 Task: Create a font that can be used for both digital and print media.
Action: Mouse moved to (60, 134)
Screenshot: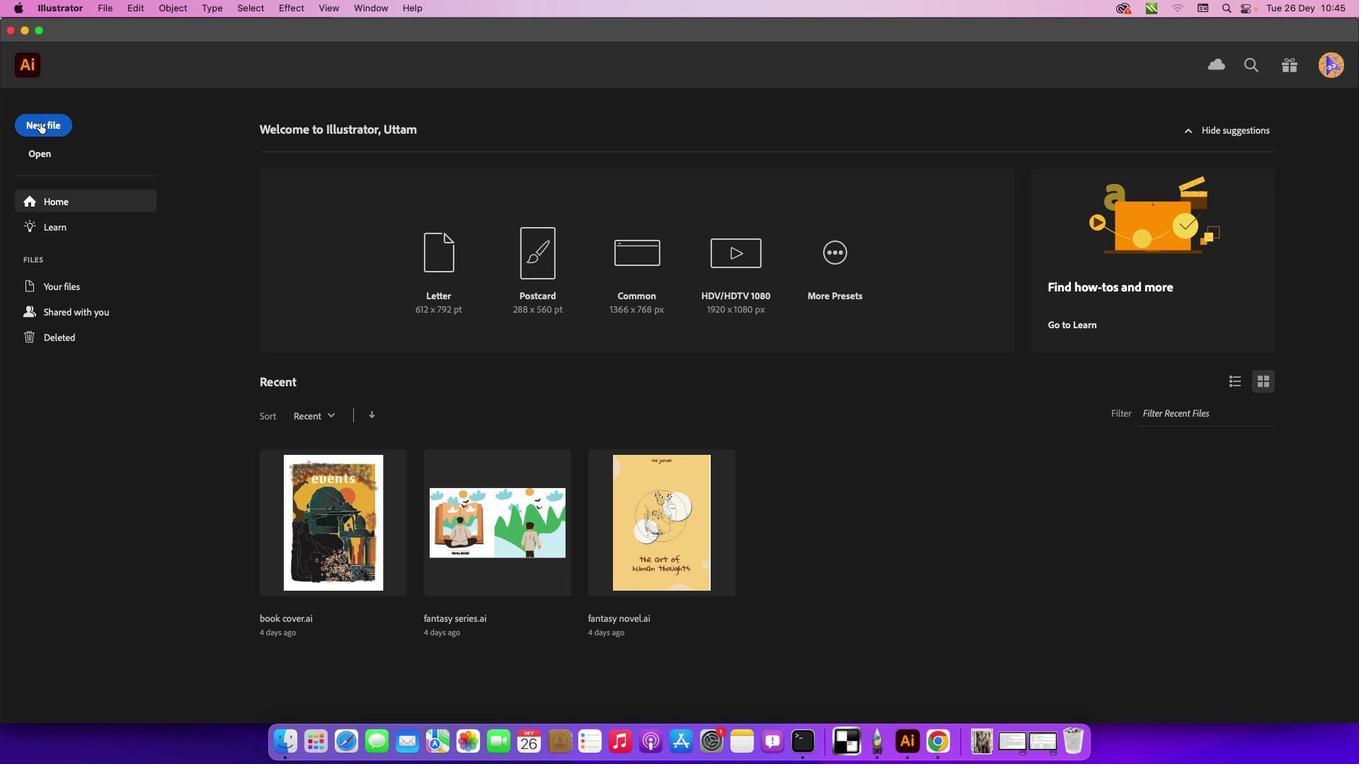 
Action: Mouse pressed left at (60, 134)
Screenshot: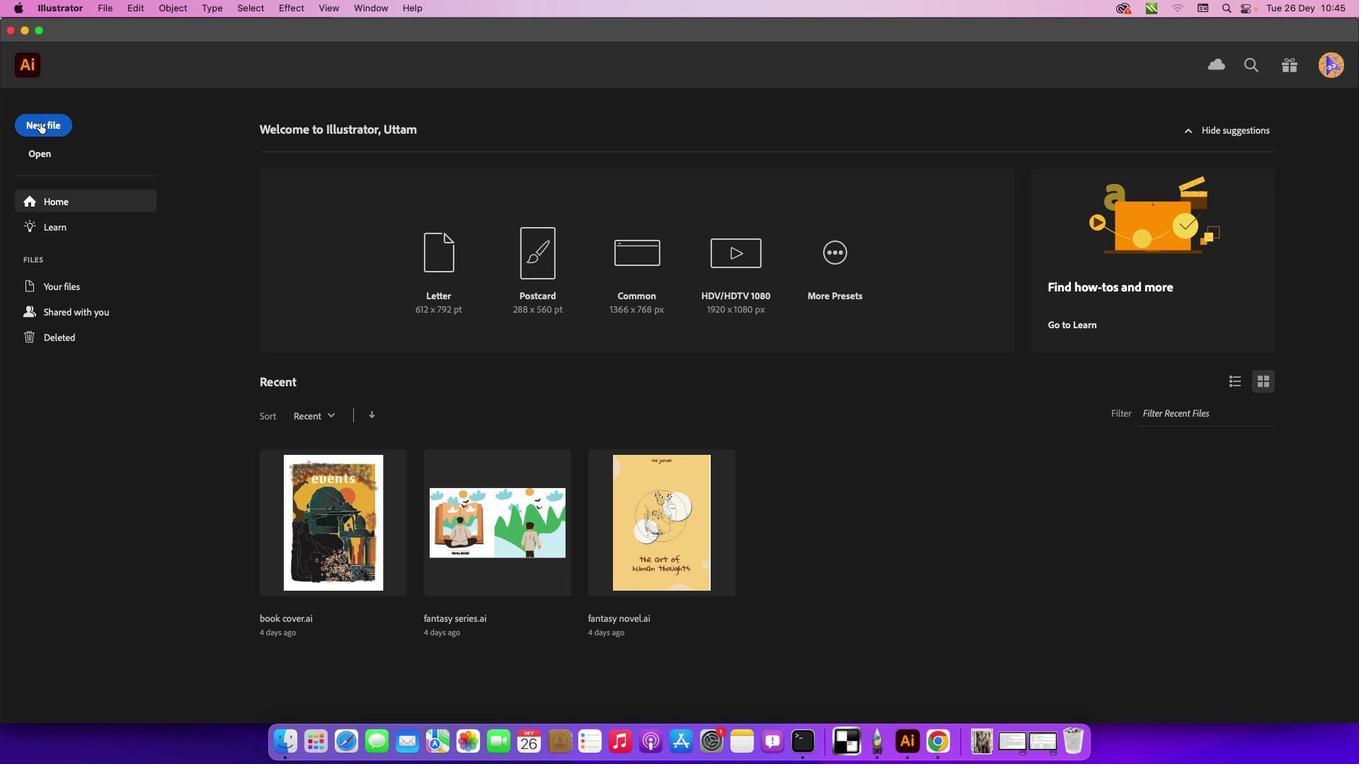 
Action: Mouse moved to (53, 135)
Screenshot: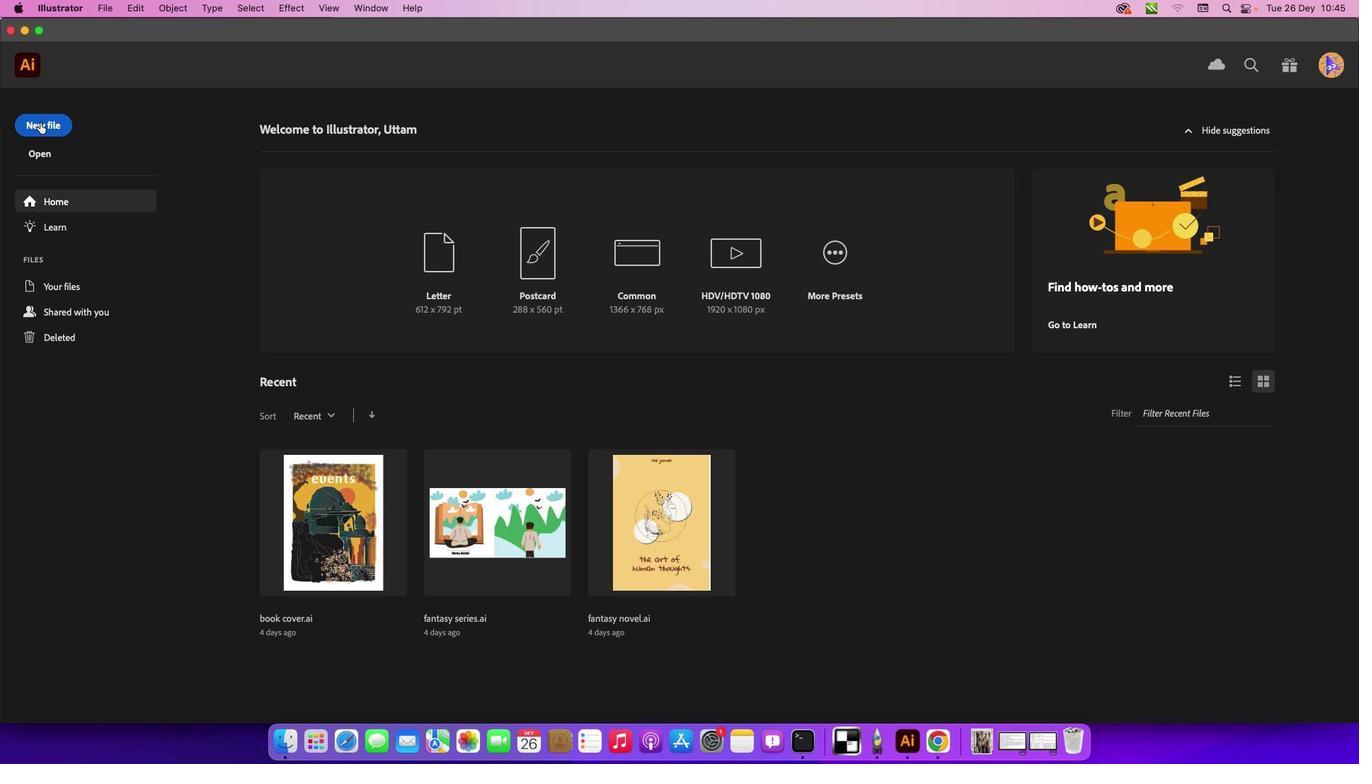 
Action: Mouse pressed left at (53, 135)
Screenshot: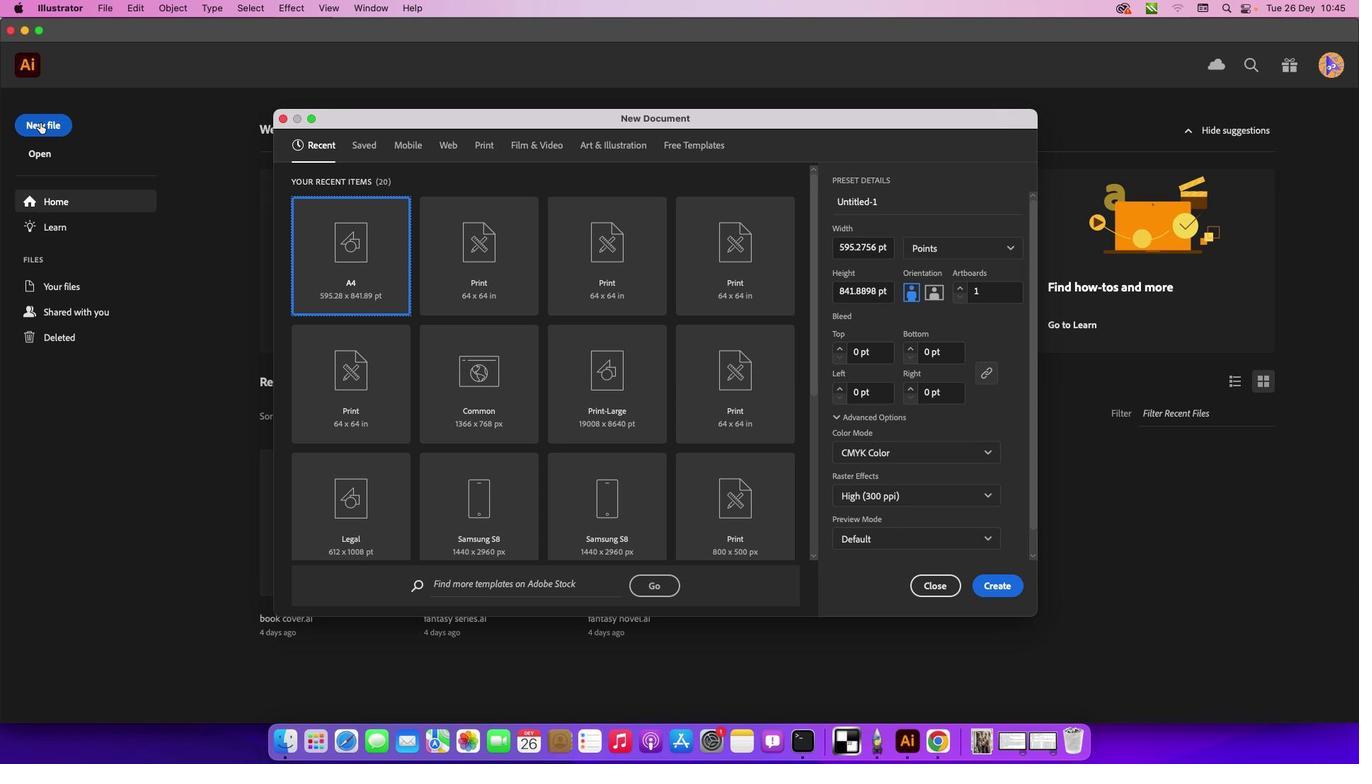 
Action: Mouse moved to (522, 296)
Screenshot: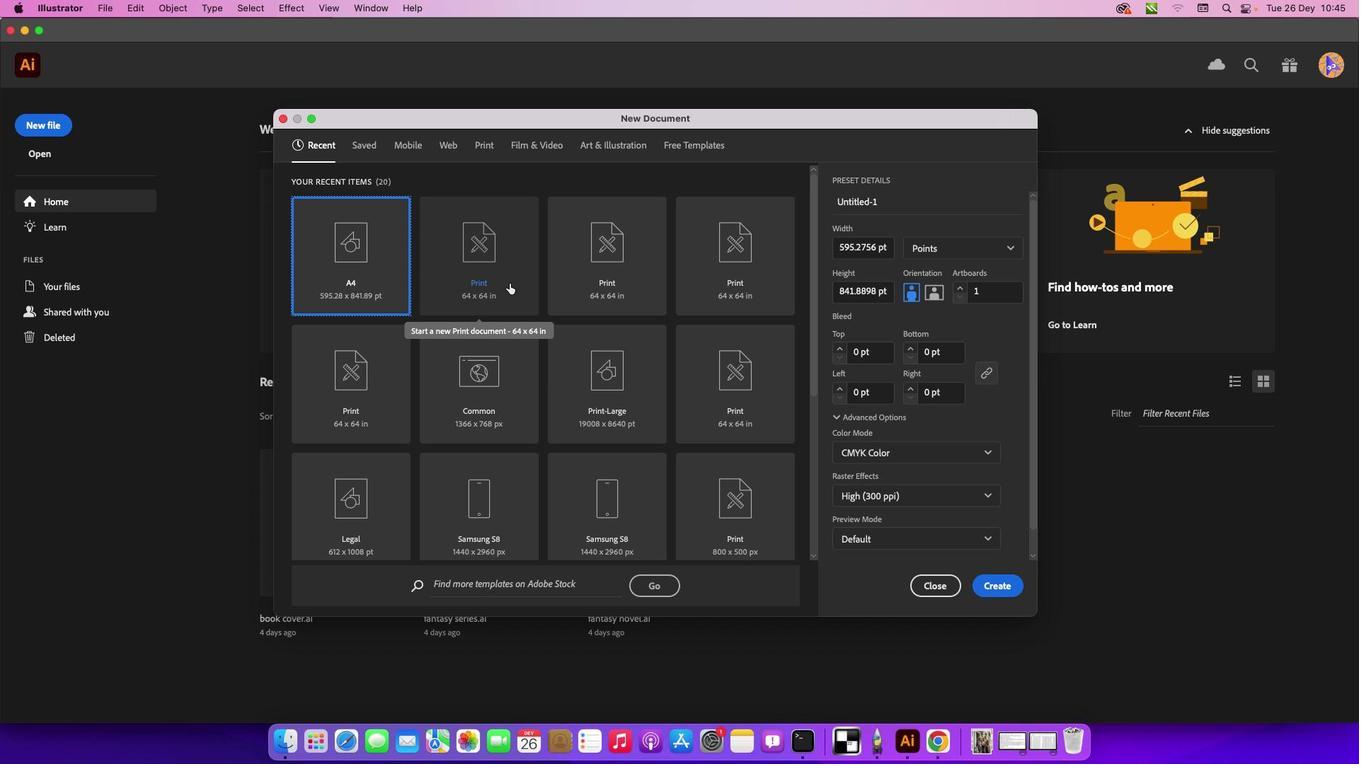 
Action: Mouse pressed left at (522, 296)
Screenshot: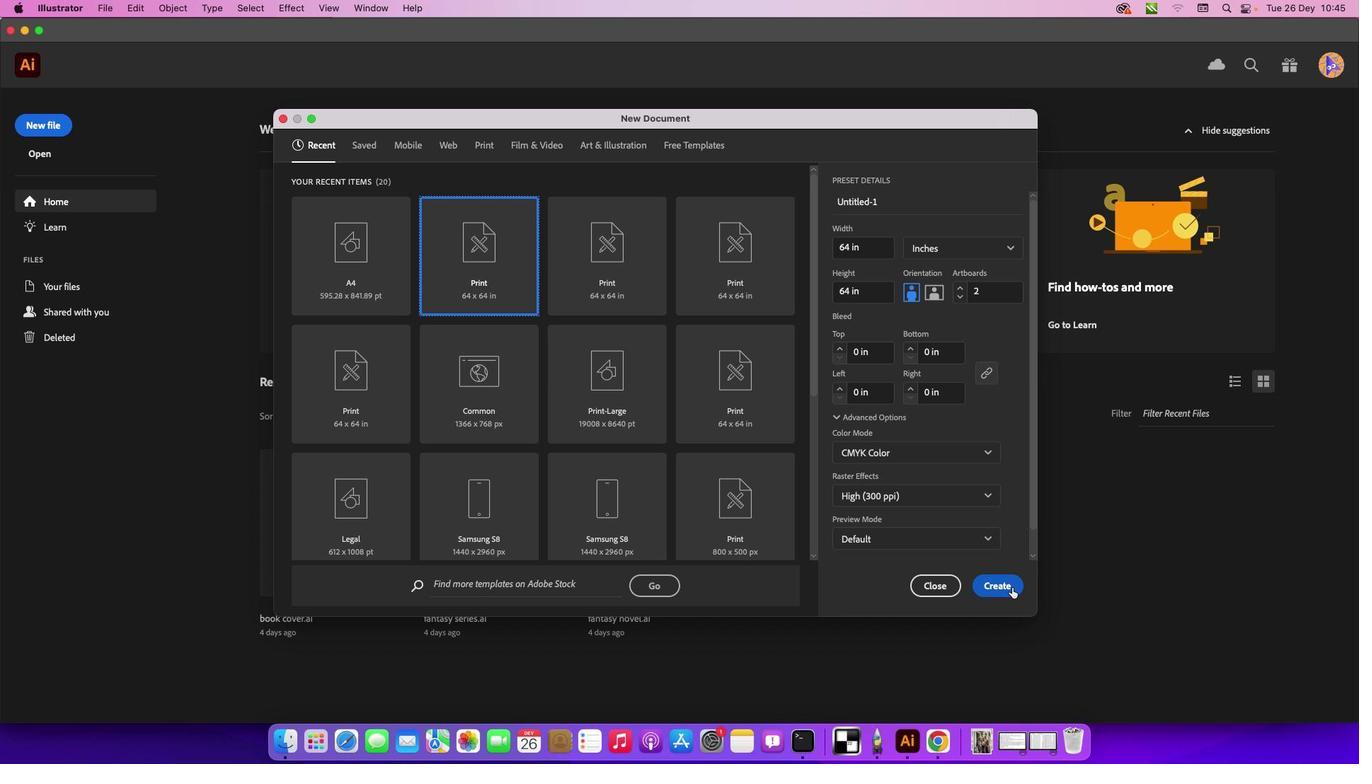 
Action: Mouse moved to (1025, 601)
Screenshot: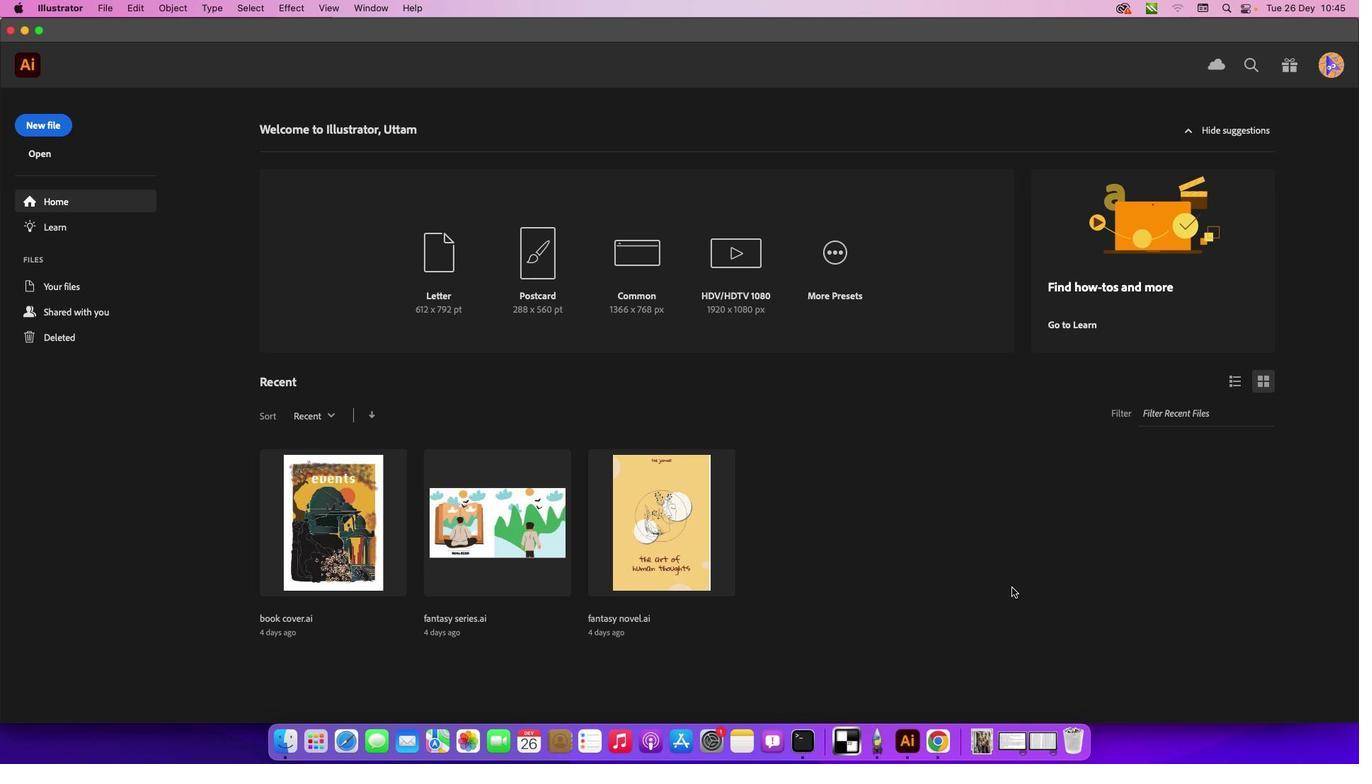 
Action: Mouse pressed left at (1025, 601)
Screenshot: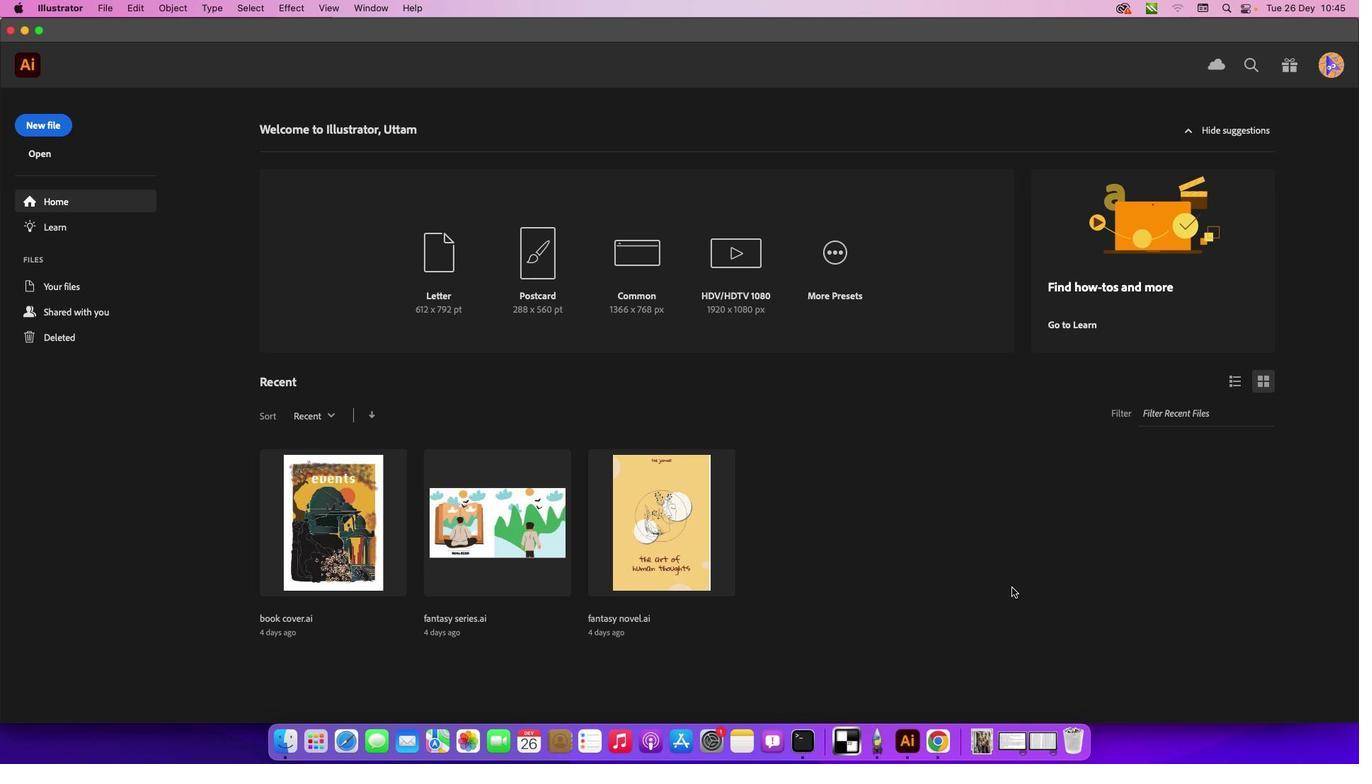 
Action: Mouse moved to (112, 19)
Screenshot: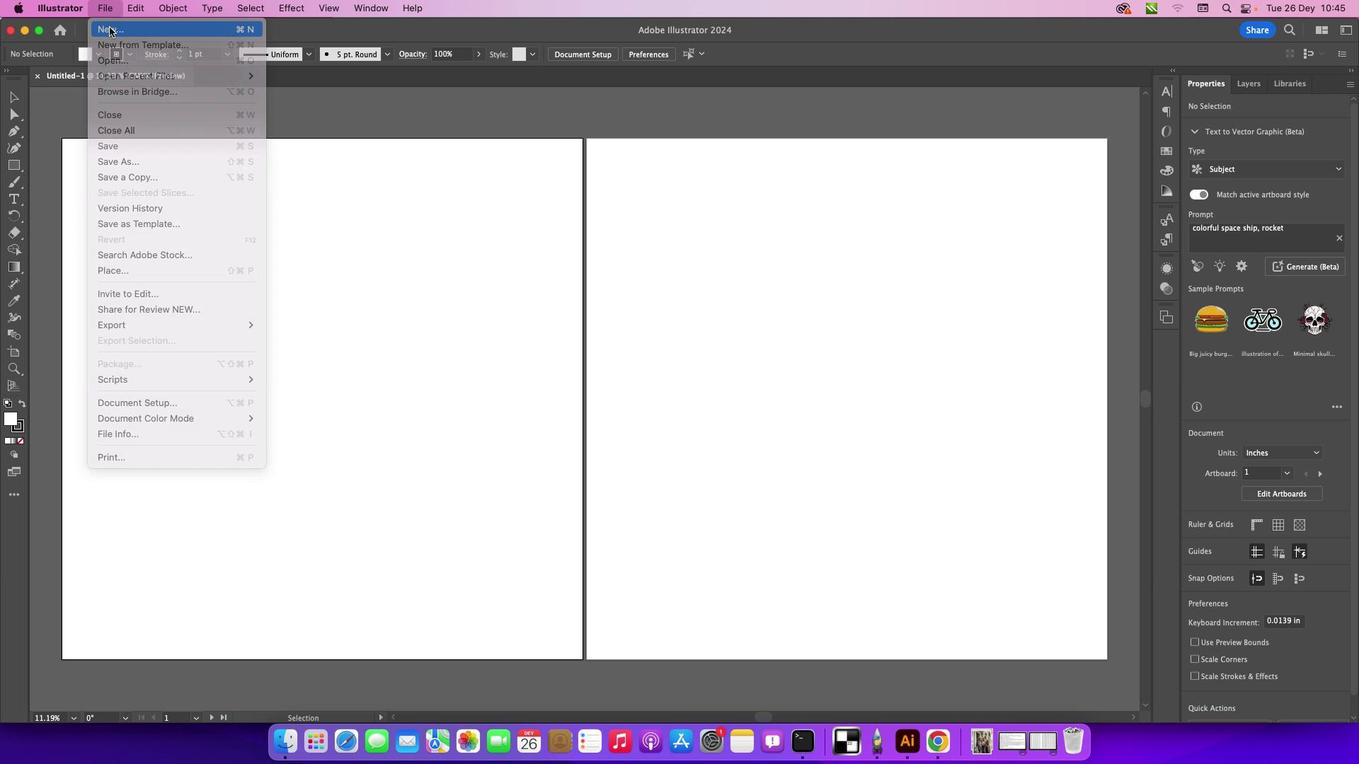 
Action: Mouse pressed left at (112, 19)
Screenshot: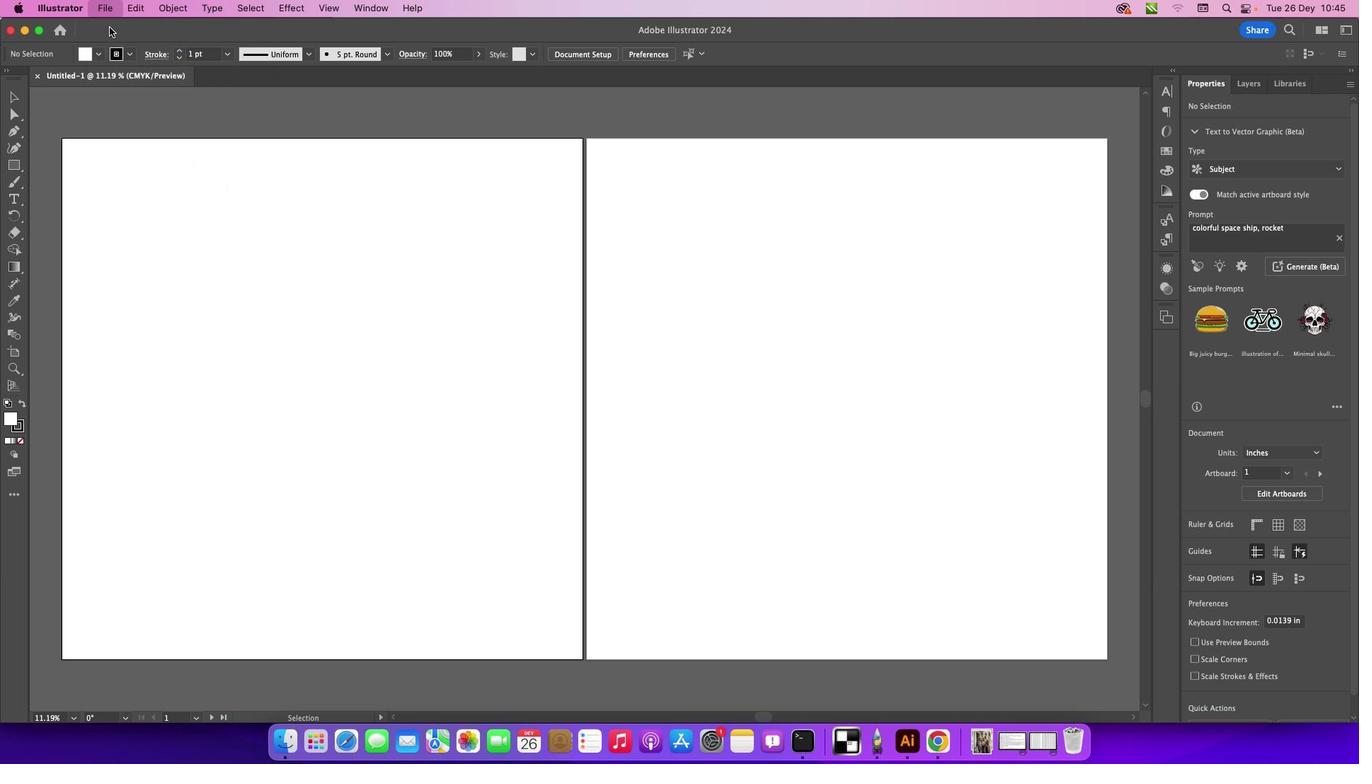
Action: Mouse moved to (122, 39)
Screenshot: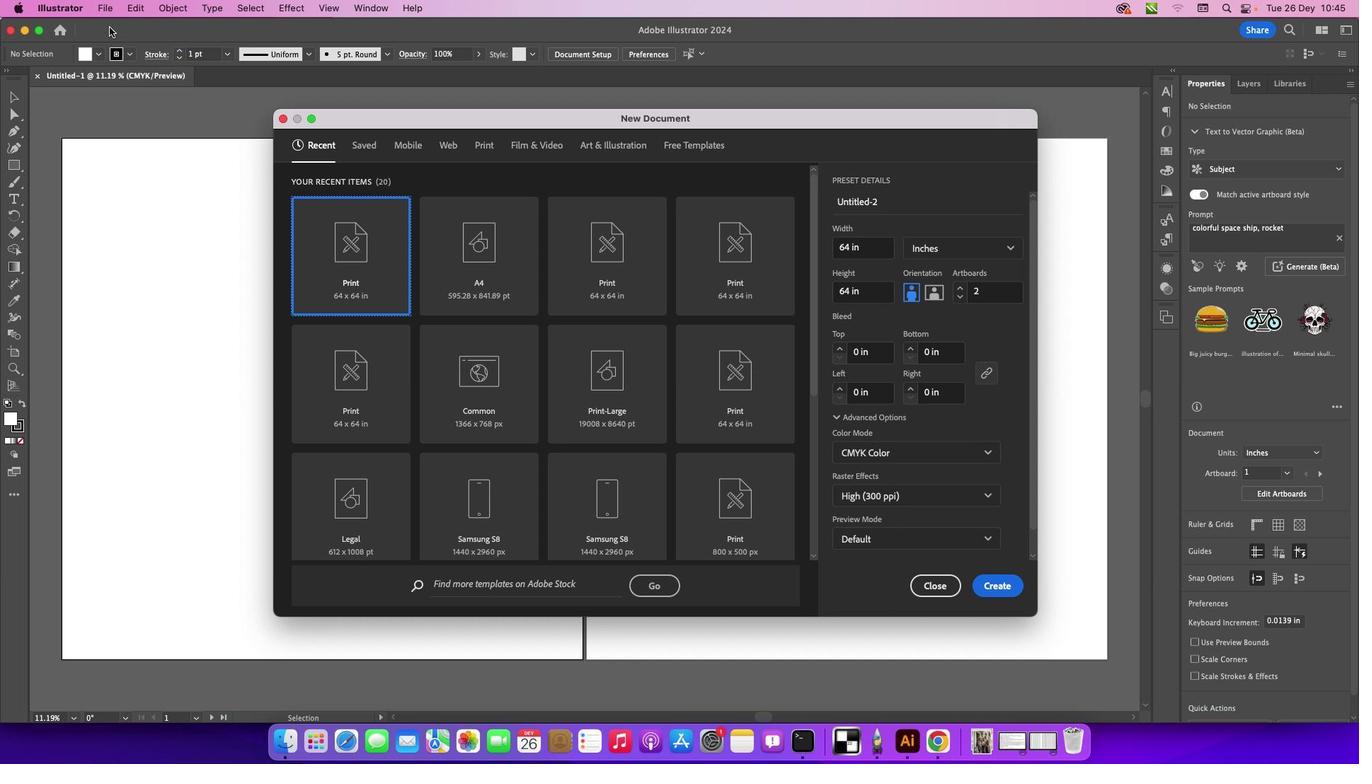 
Action: Mouse pressed left at (122, 39)
Screenshot: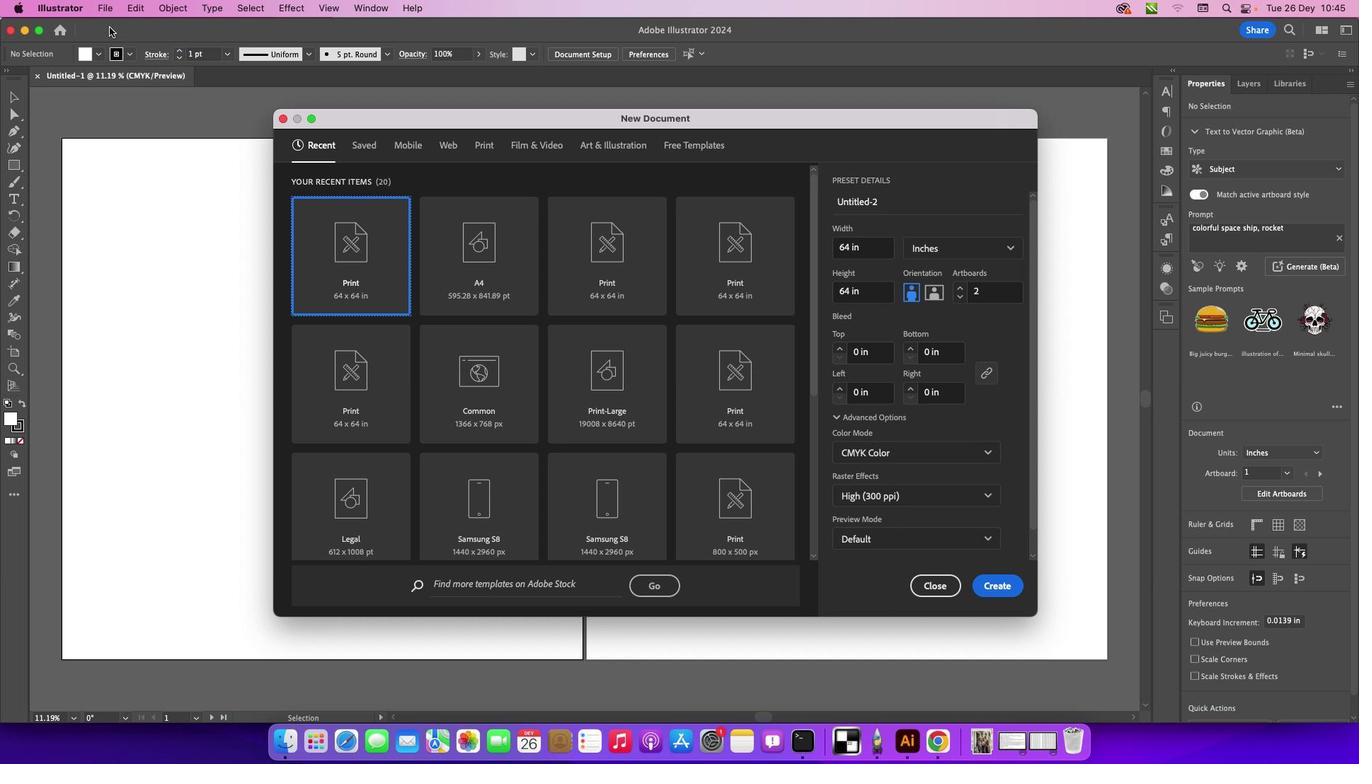 
Action: Mouse moved to (632, 290)
Screenshot: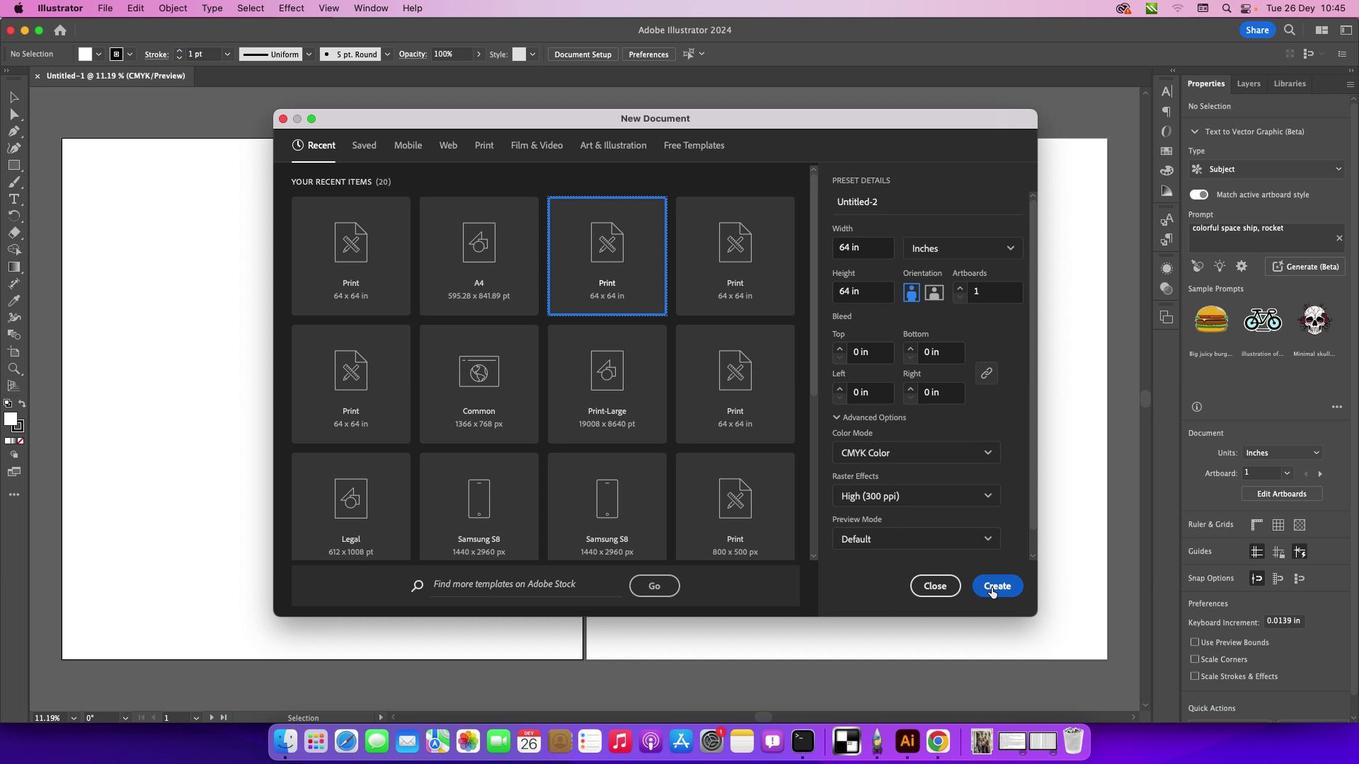 
Action: Mouse pressed left at (632, 290)
Screenshot: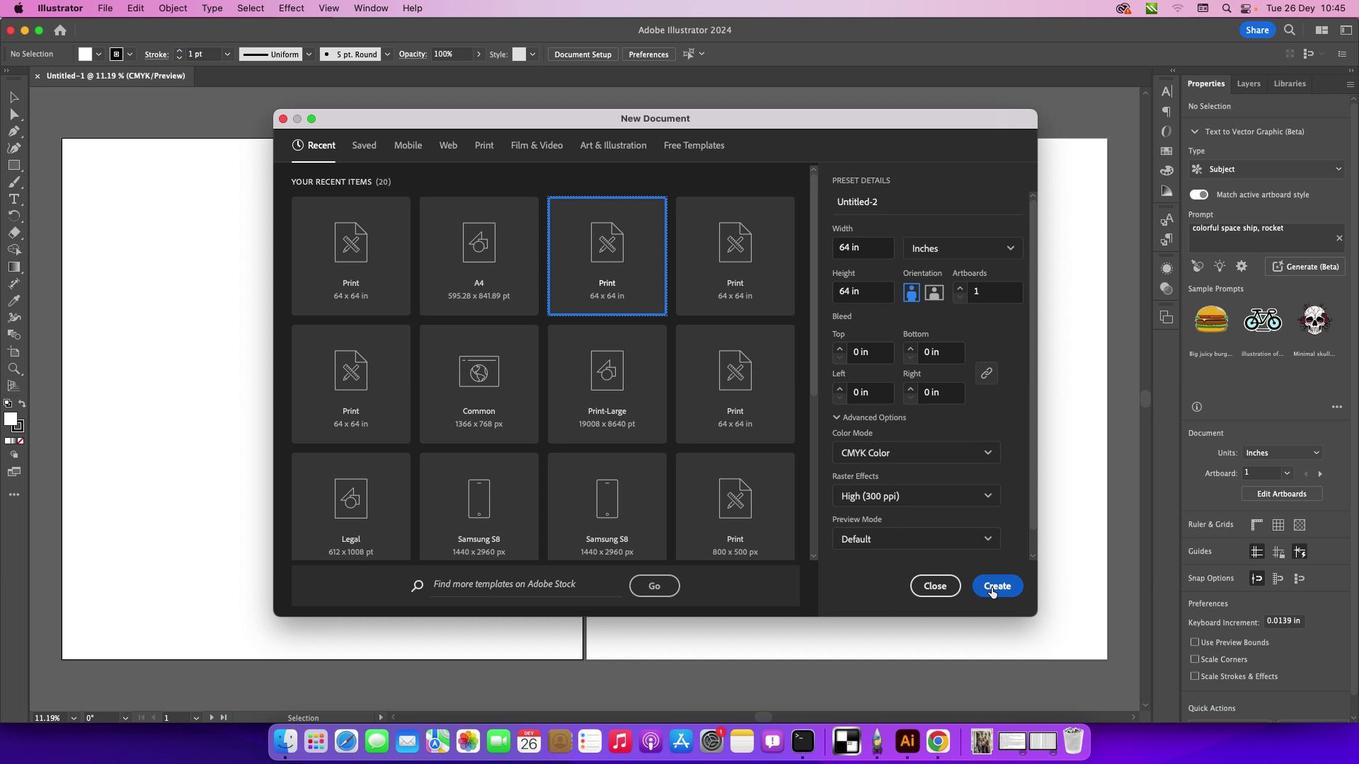 
Action: Mouse moved to (1004, 601)
Screenshot: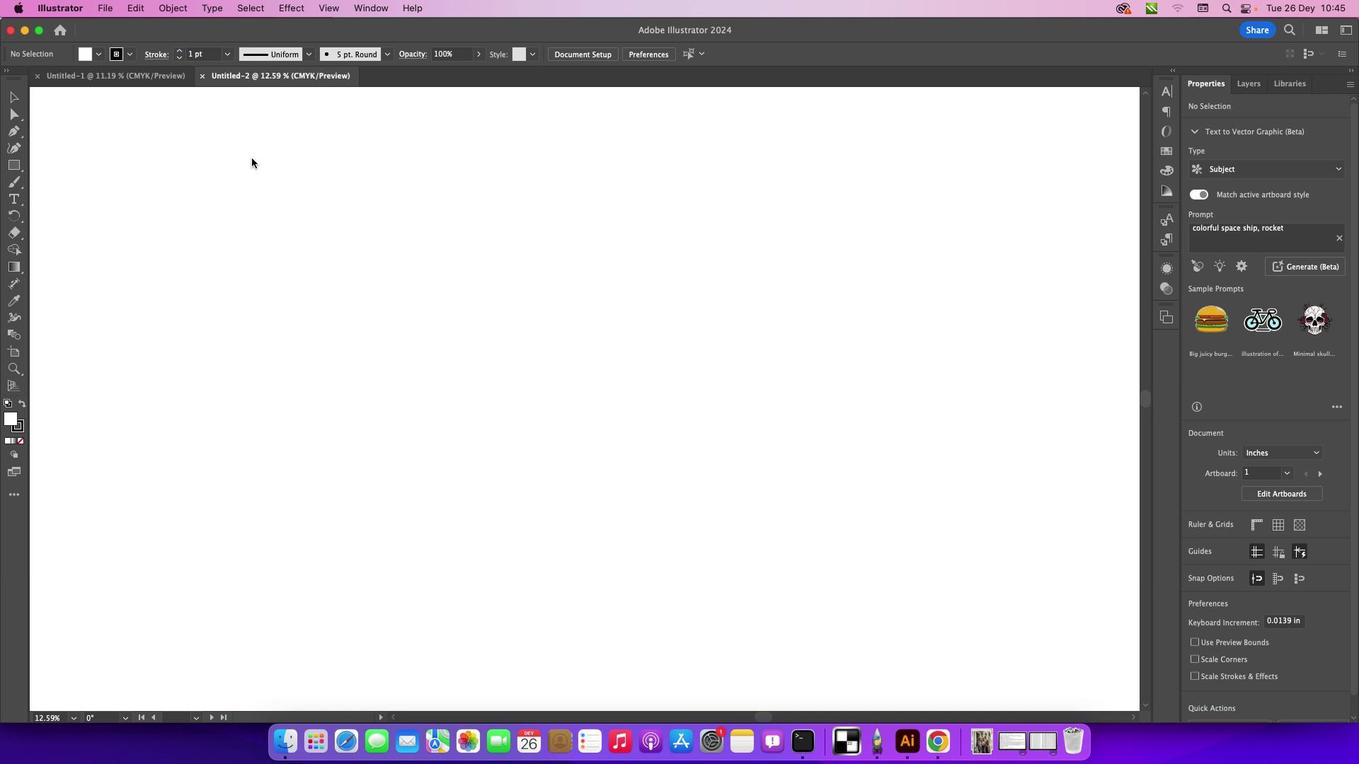 
Action: Mouse pressed left at (1004, 601)
Screenshot: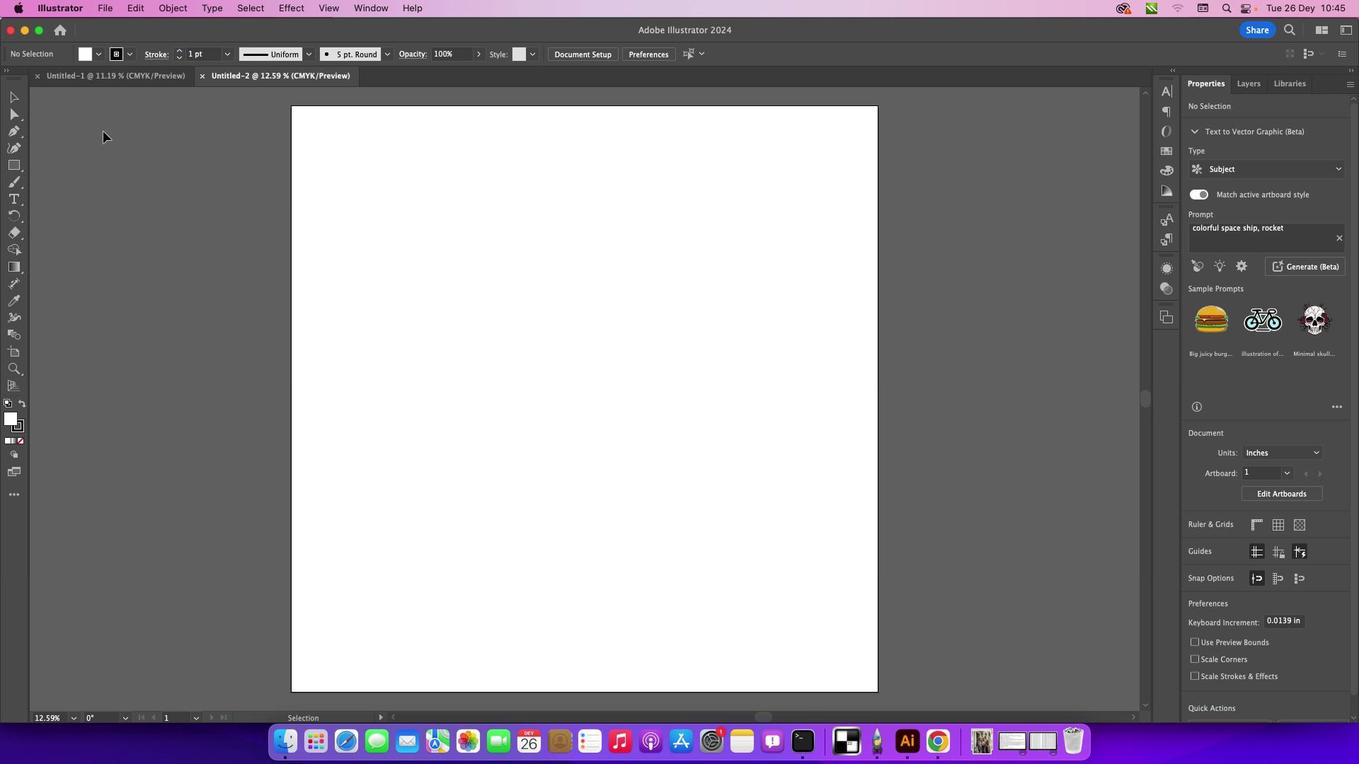 
Action: Mouse moved to (49, 92)
Screenshot: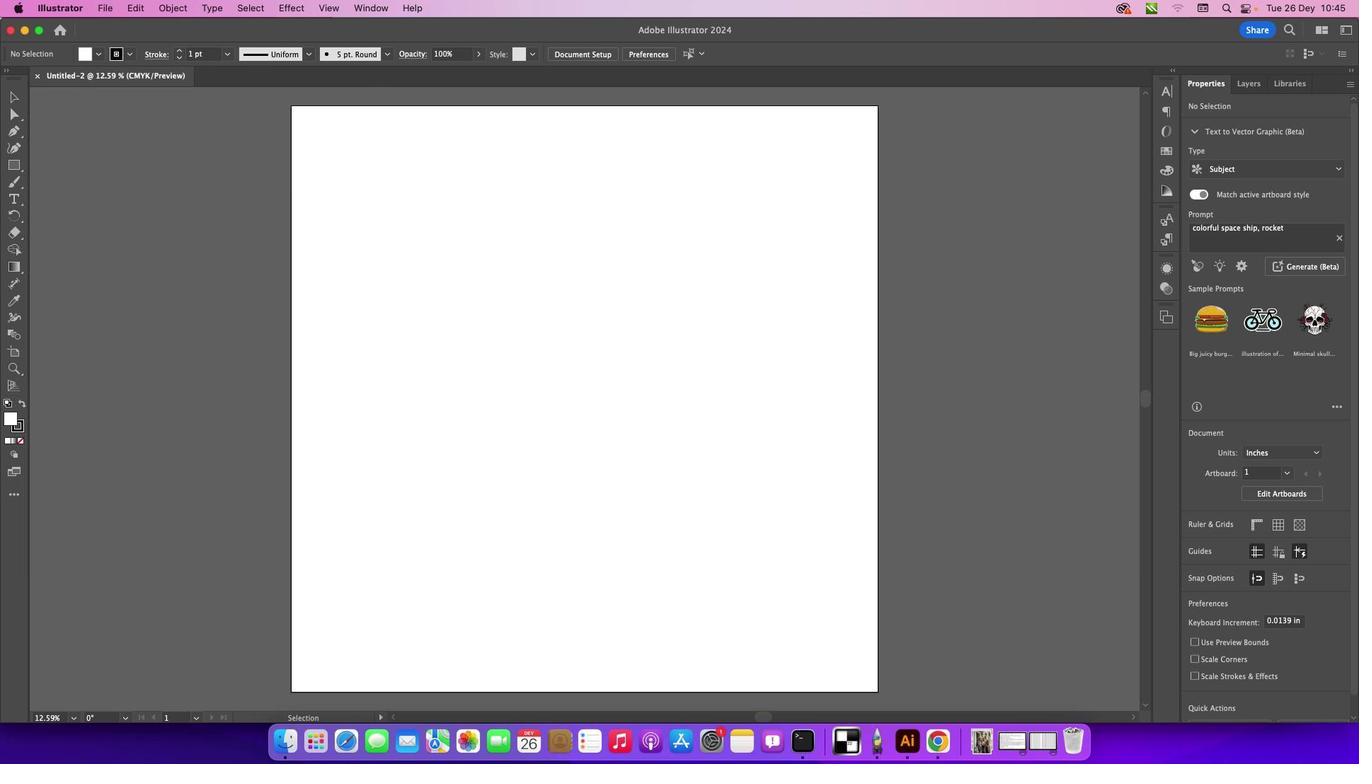 
Action: Mouse pressed left at (49, 92)
Screenshot: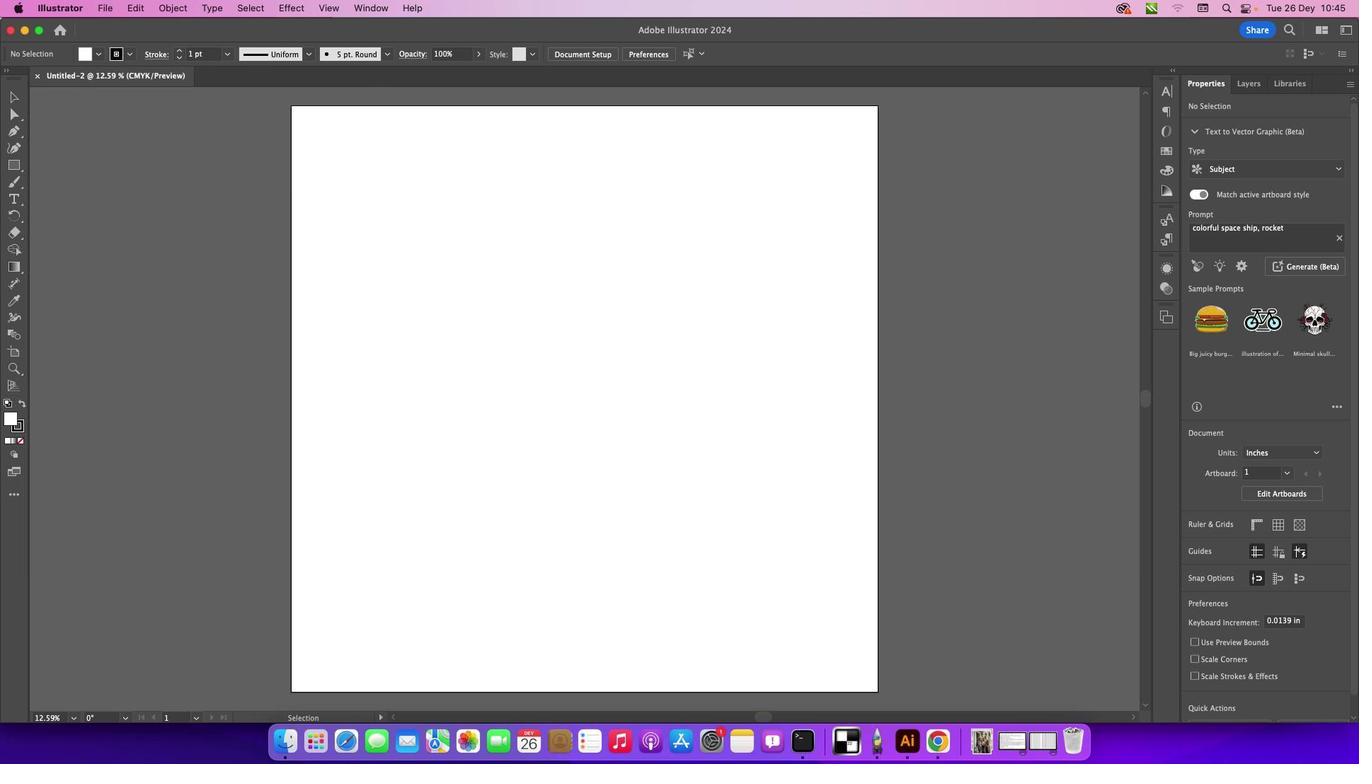
Action: Mouse moved to (29, 206)
Screenshot: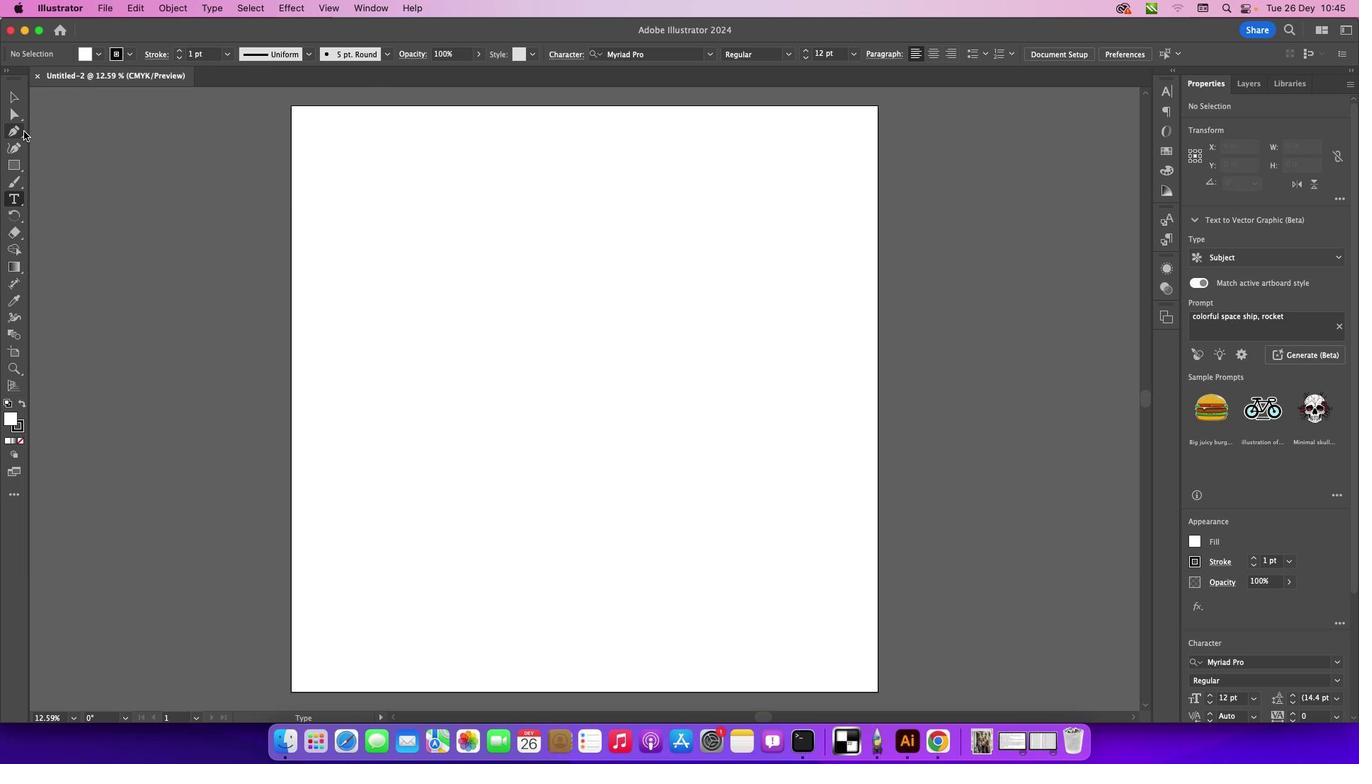 
Action: Mouse pressed left at (29, 206)
Screenshot: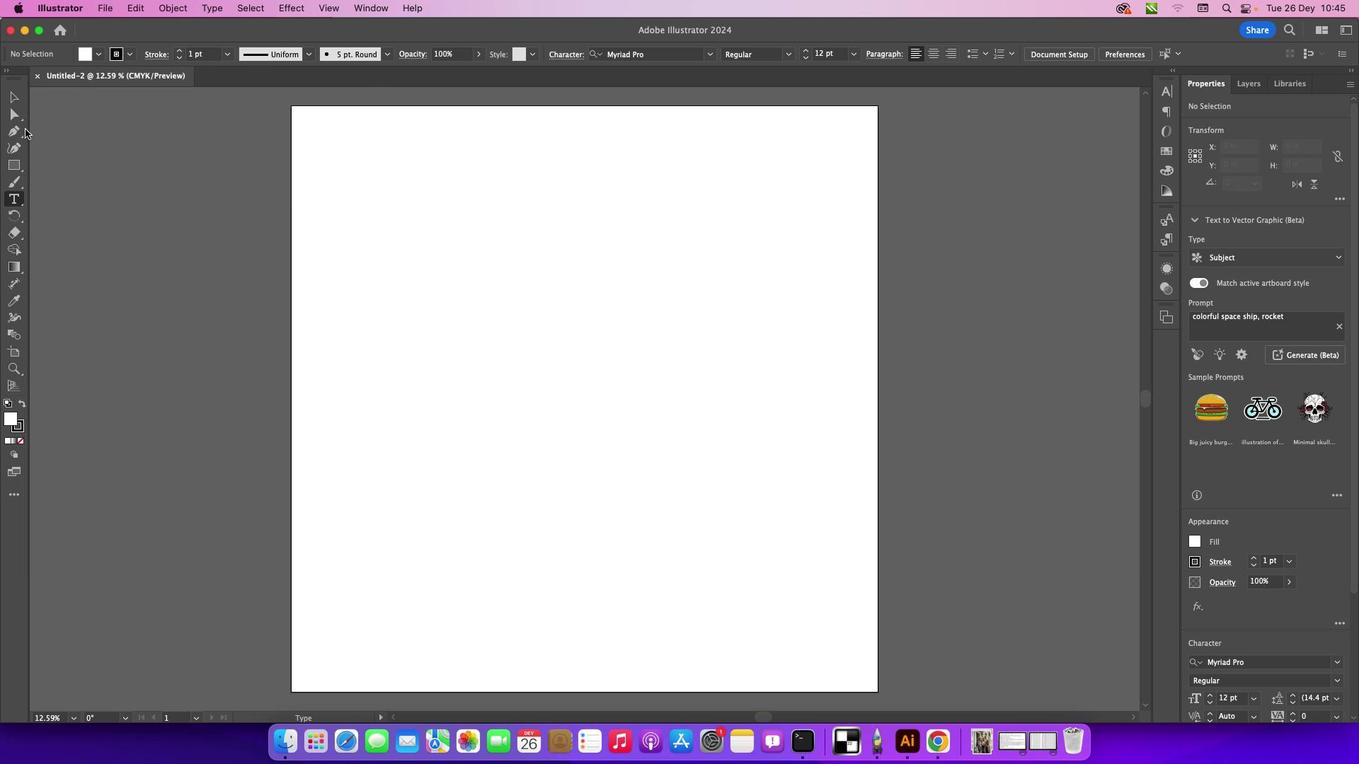 
Action: Mouse moved to (36, 142)
Screenshot: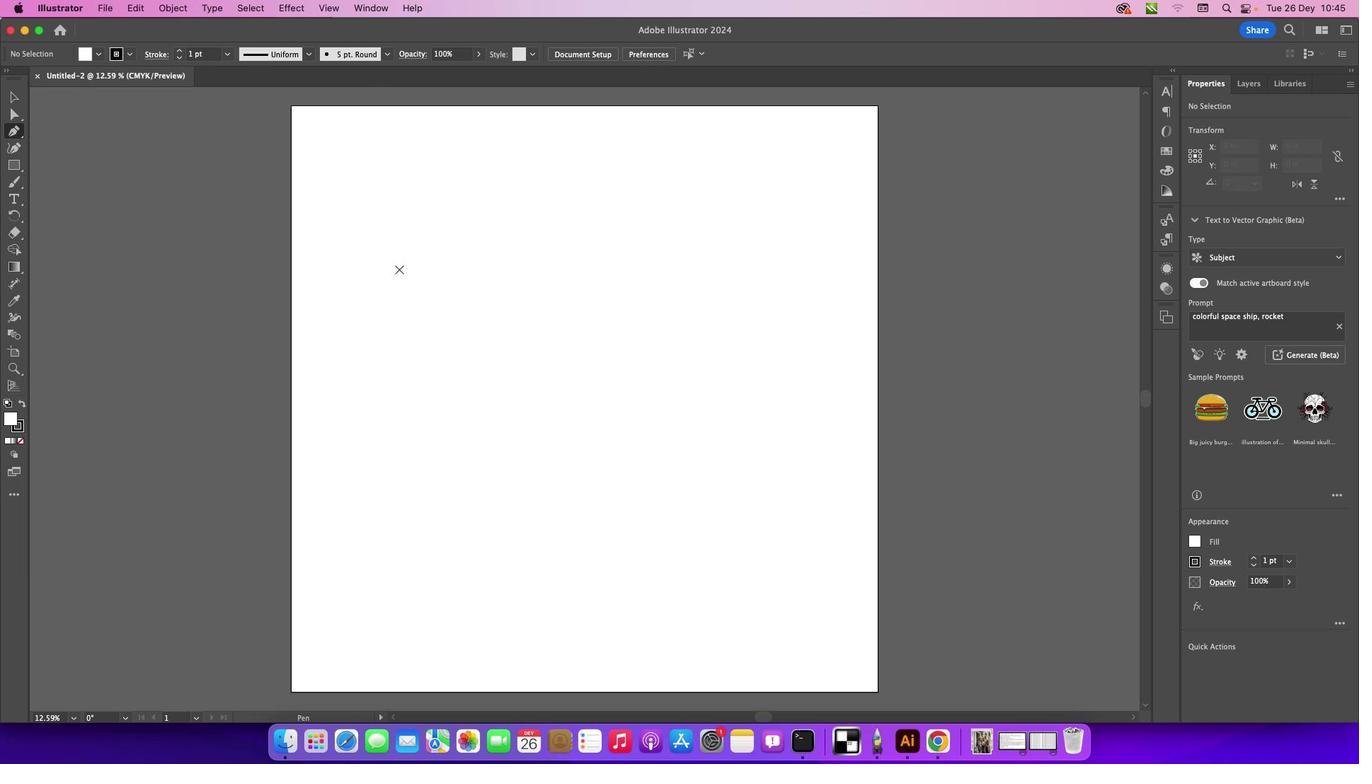 
Action: Mouse pressed left at (36, 142)
Screenshot: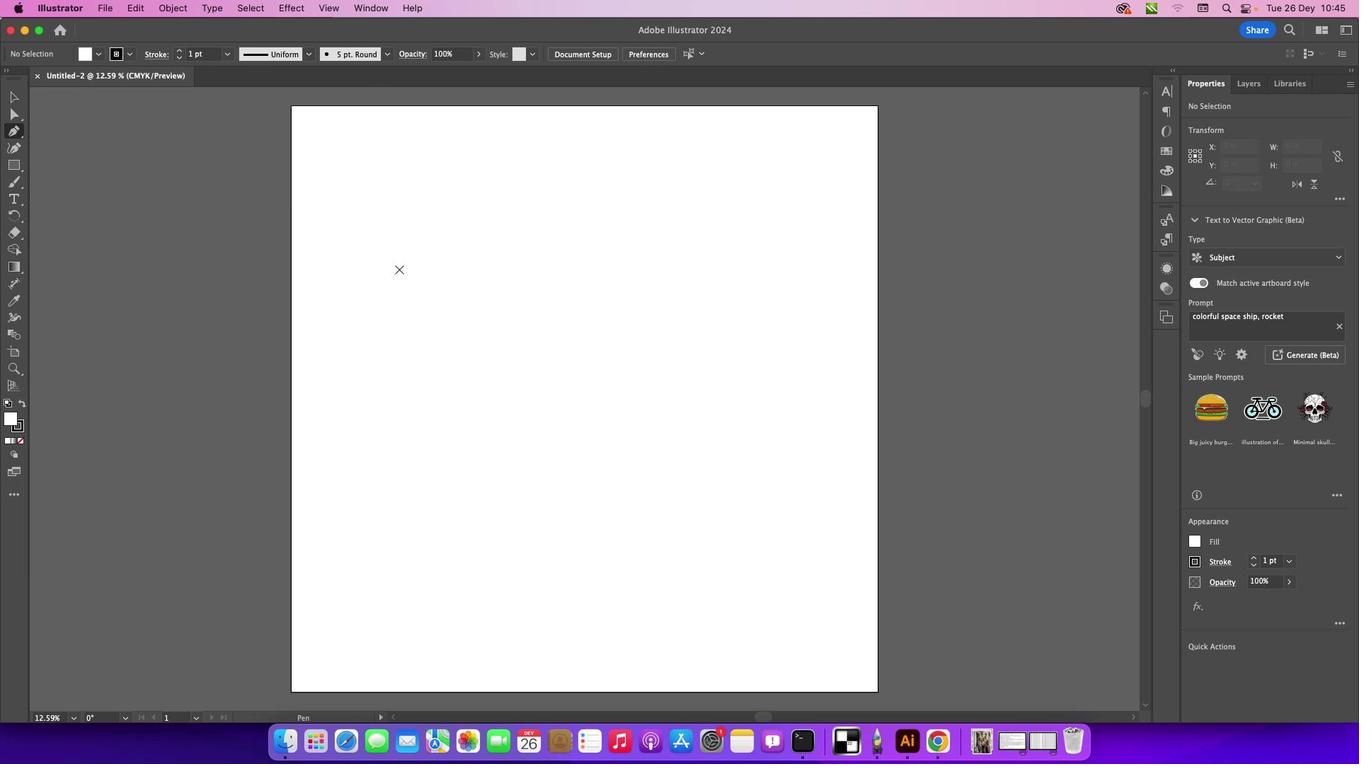 
Action: Mouse moved to (310, 253)
Screenshot: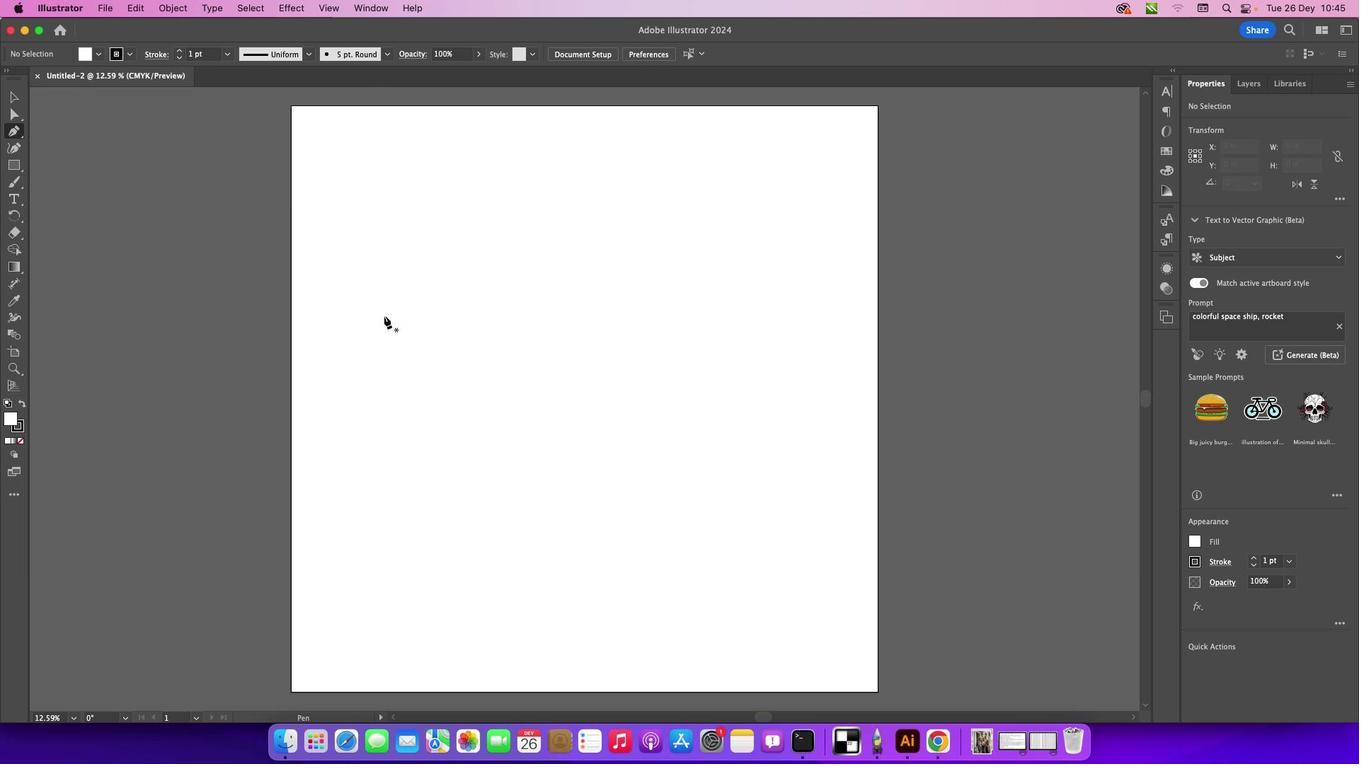 
Action: Key pressed Key.caps_lock
Screenshot: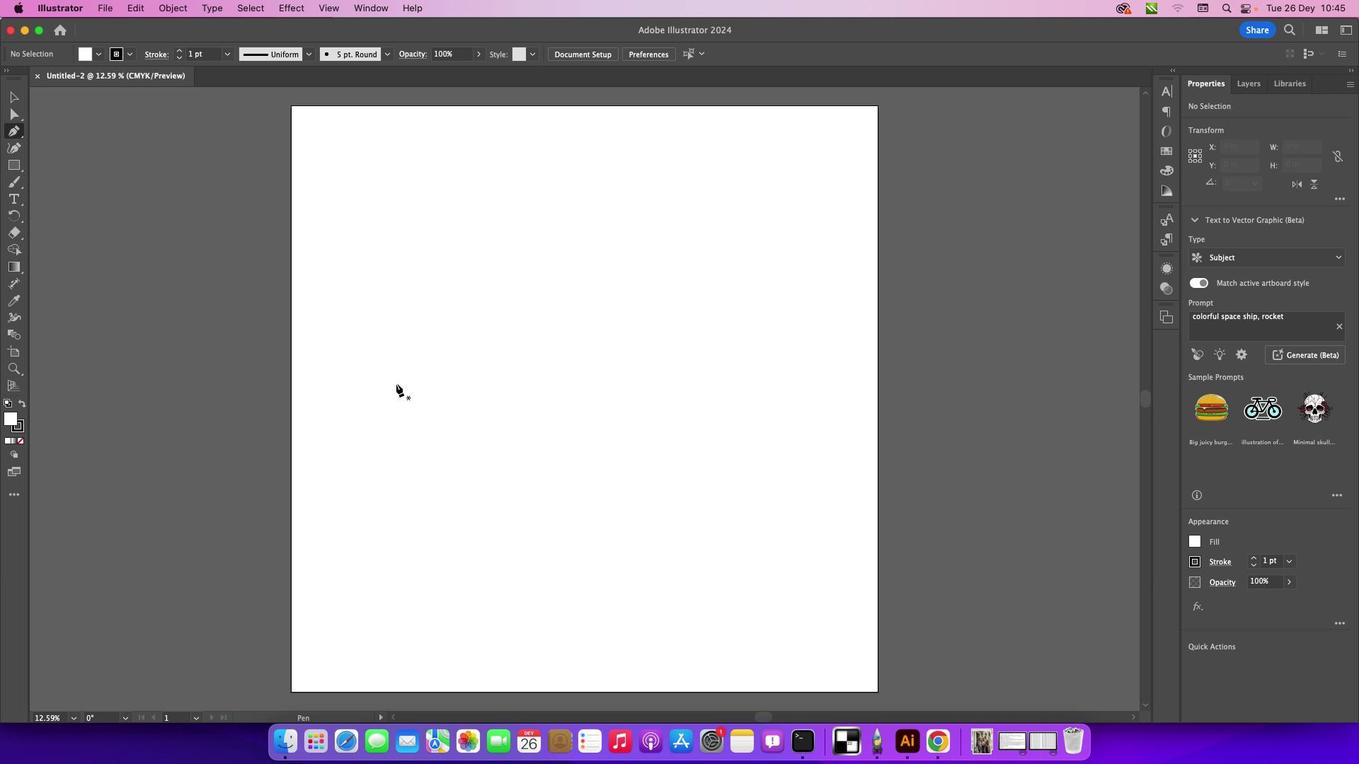 
Action: Mouse moved to (394, 398)
Screenshot: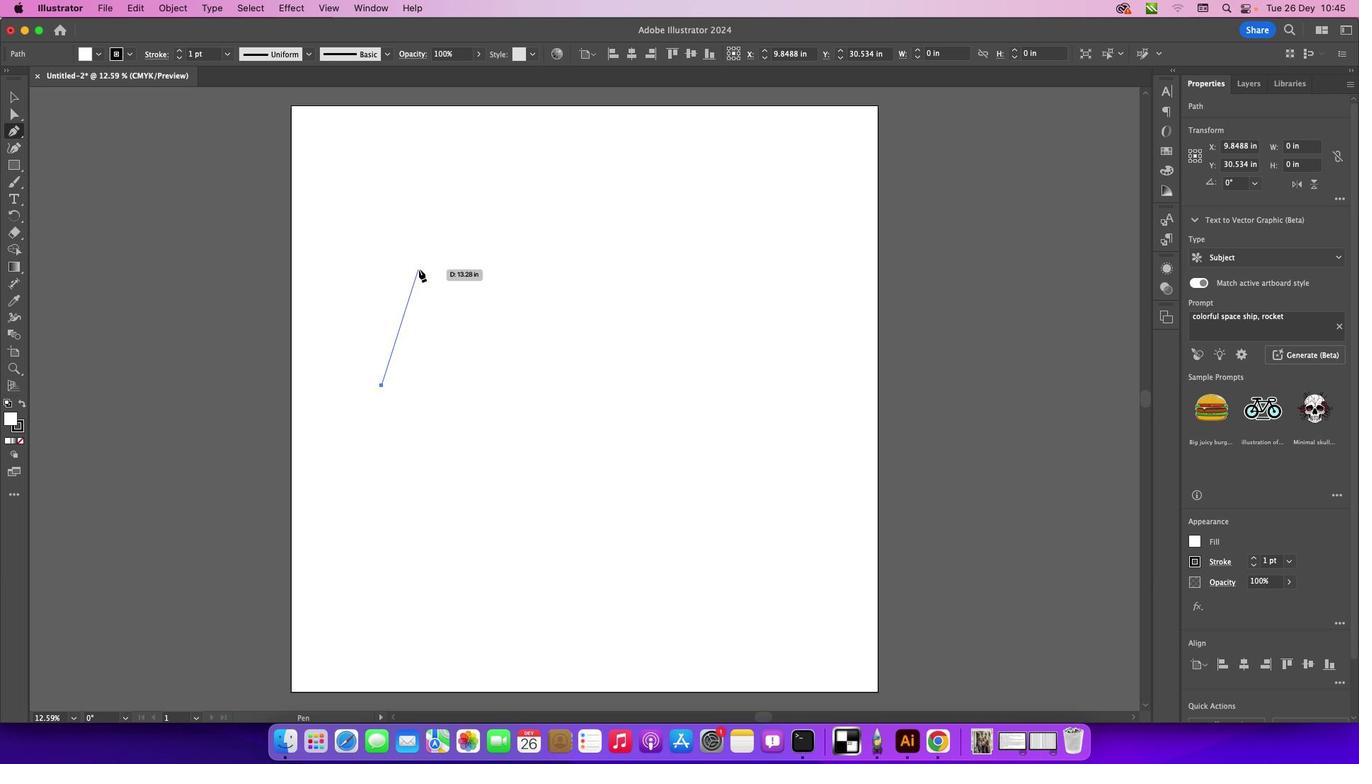 
Action: Mouse pressed left at (394, 398)
Screenshot: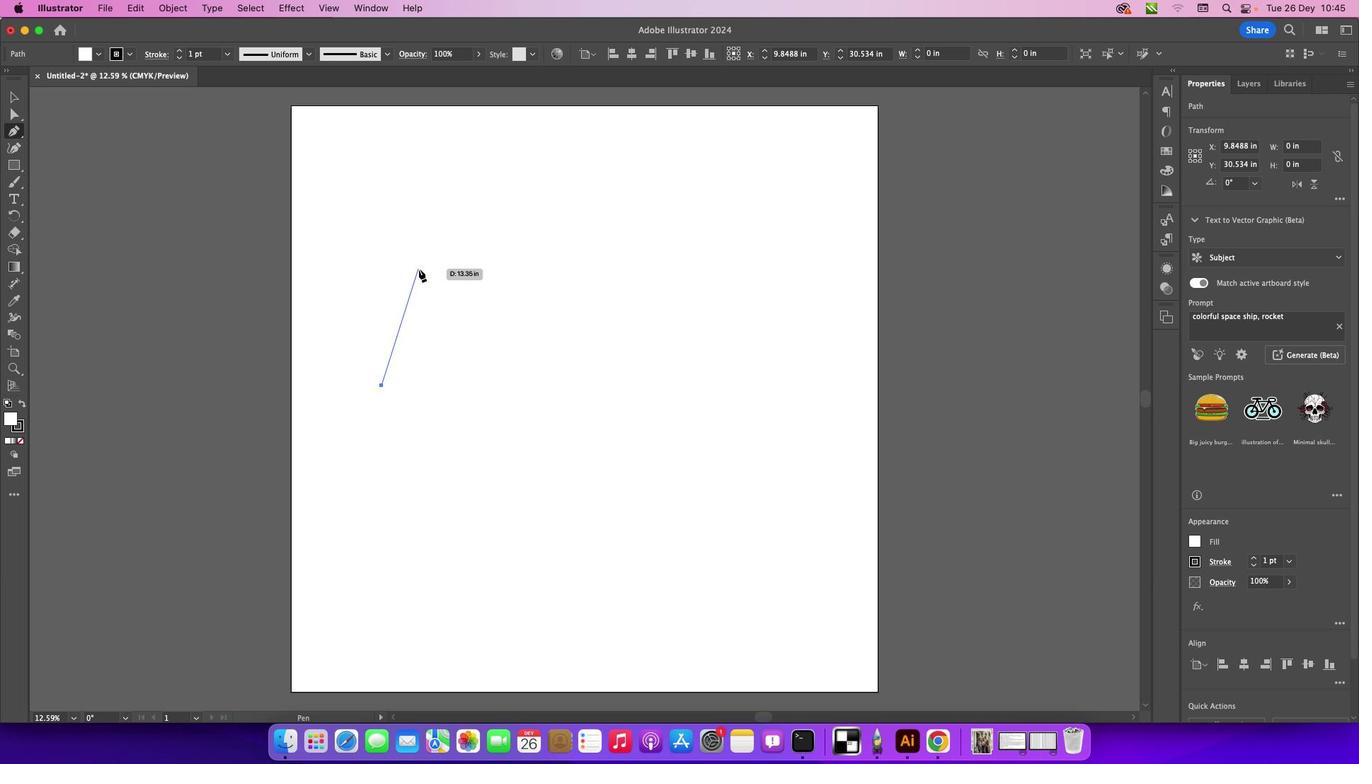 
Action: Mouse moved to (431, 281)
Screenshot: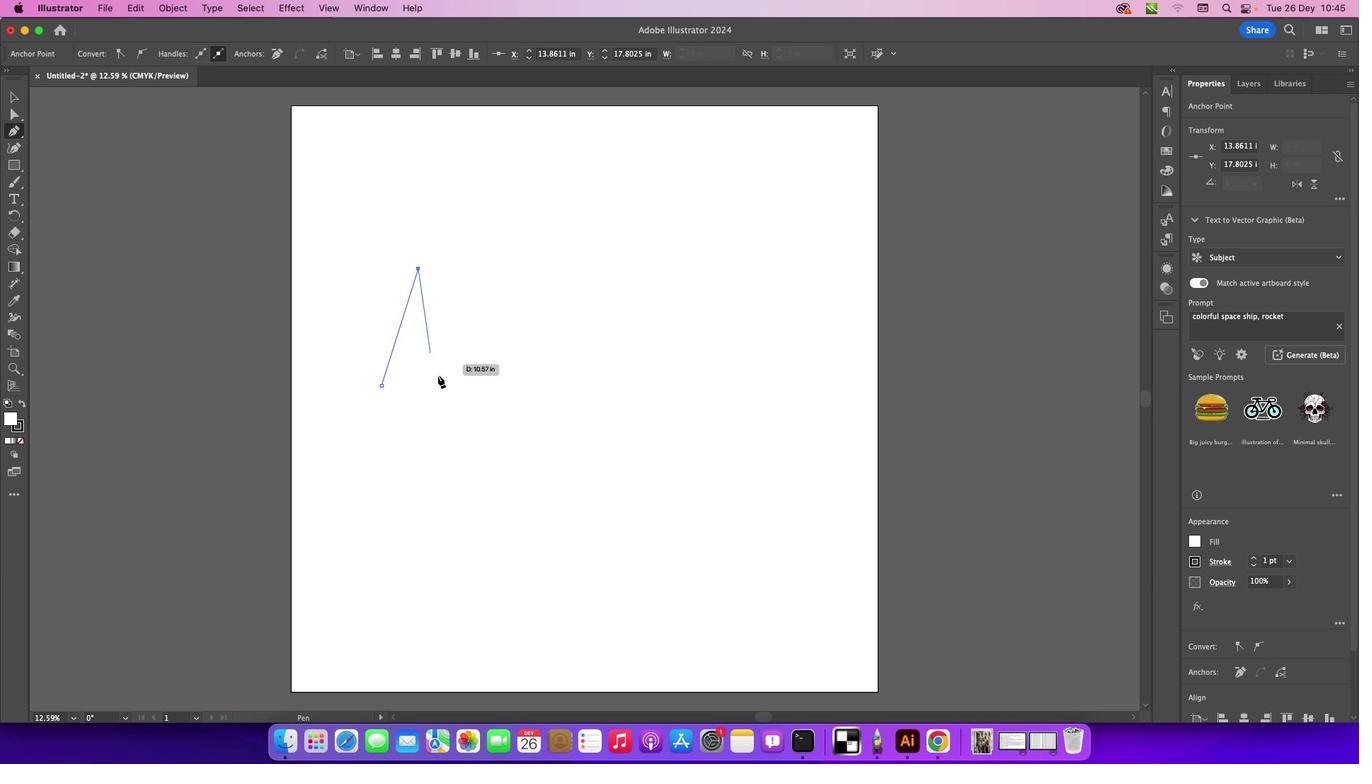 
Action: Mouse pressed left at (431, 281)
Screenshot: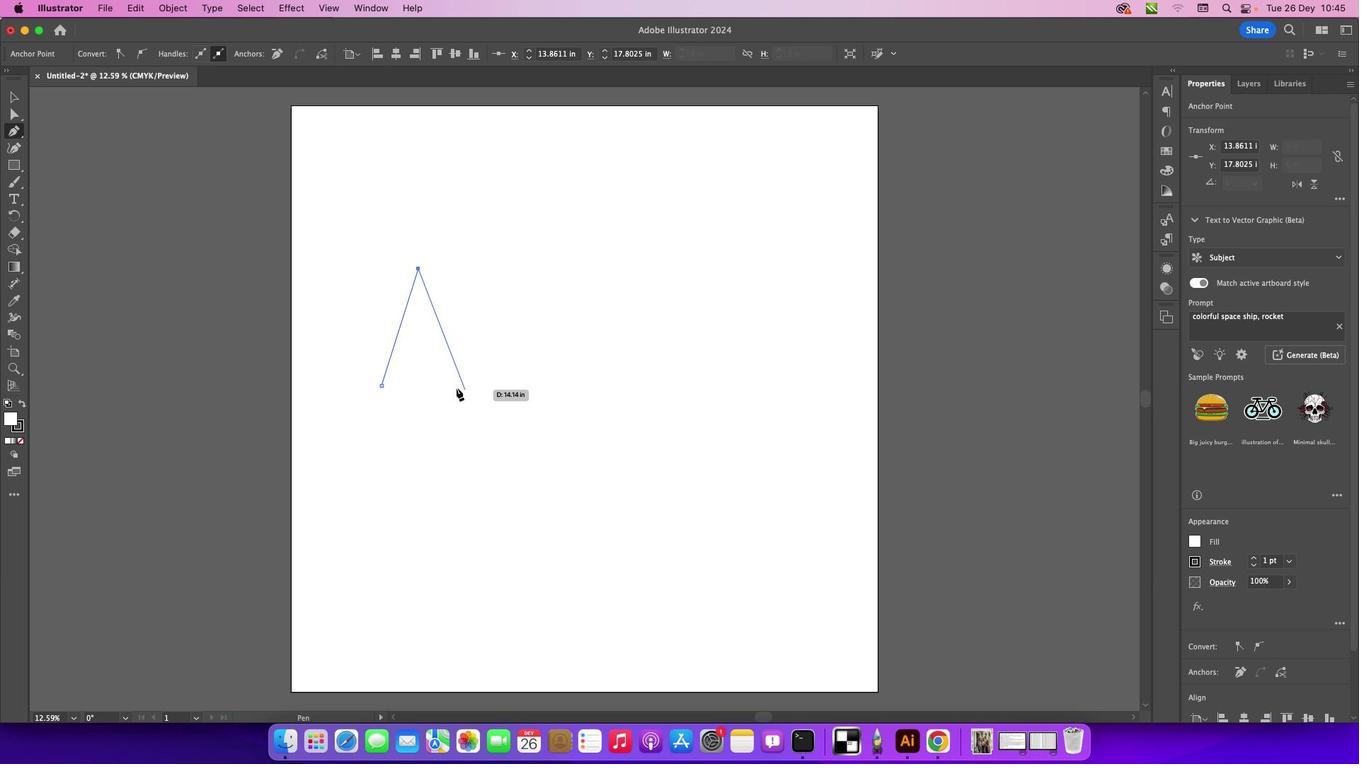 
Action: Mouse moved to (464, 398)
Screenshot: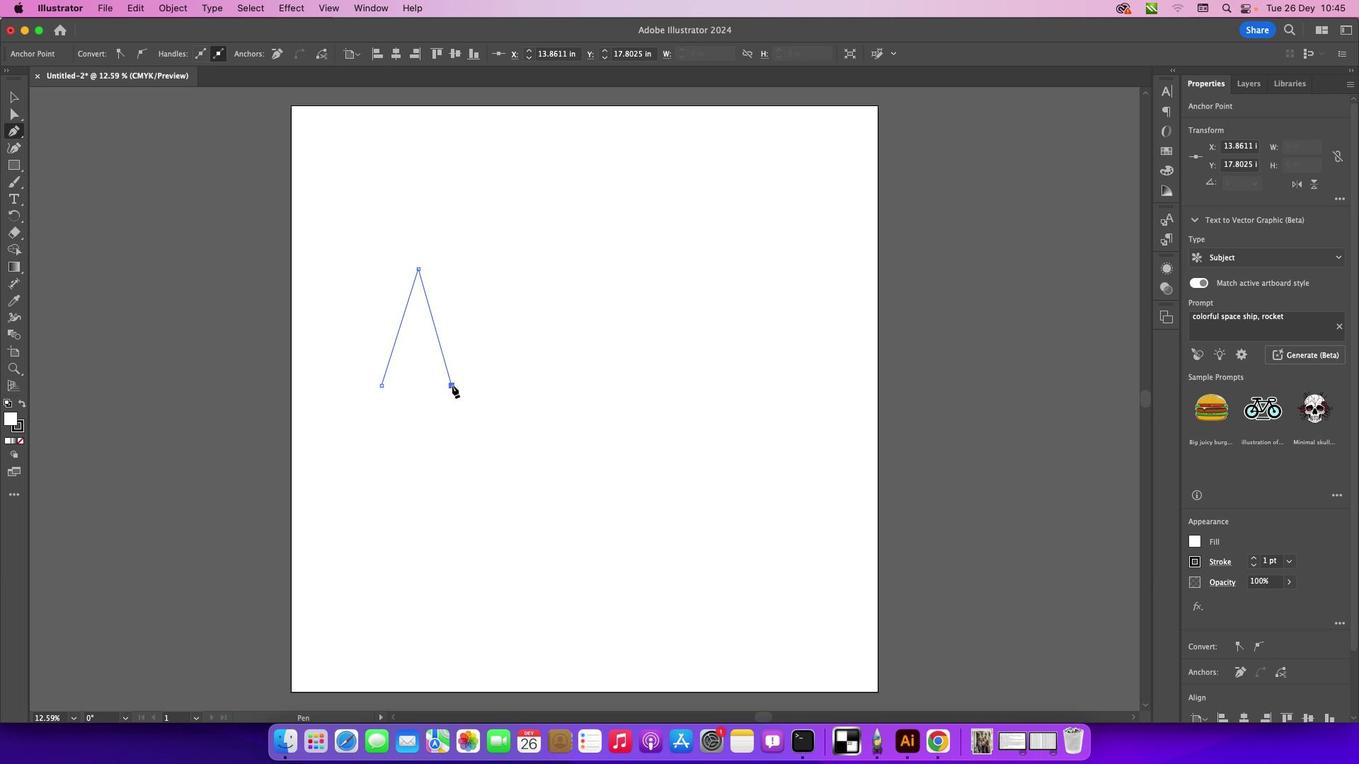 
Action: Mouse pressed left at (464, 398)
Screenshot: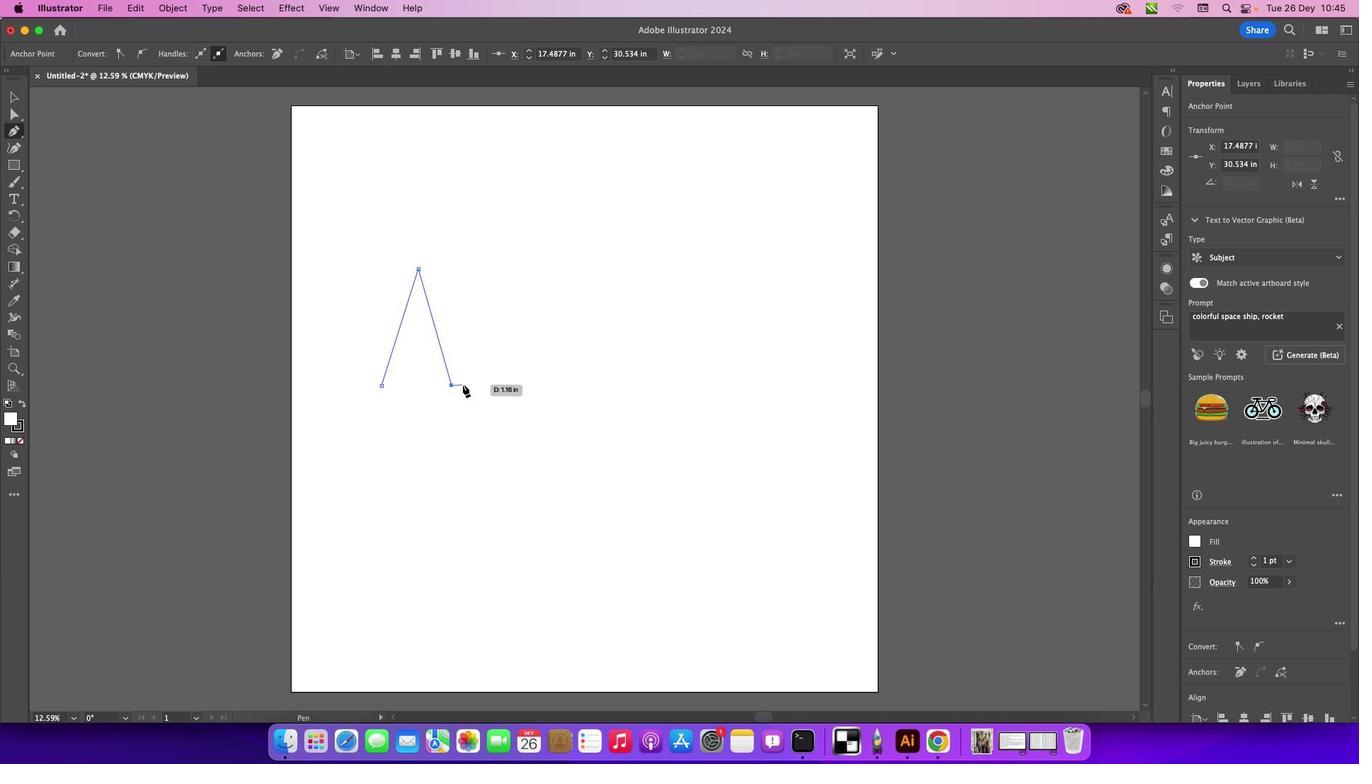 
Action: Mouse moved to (475, 398)
Screenshot: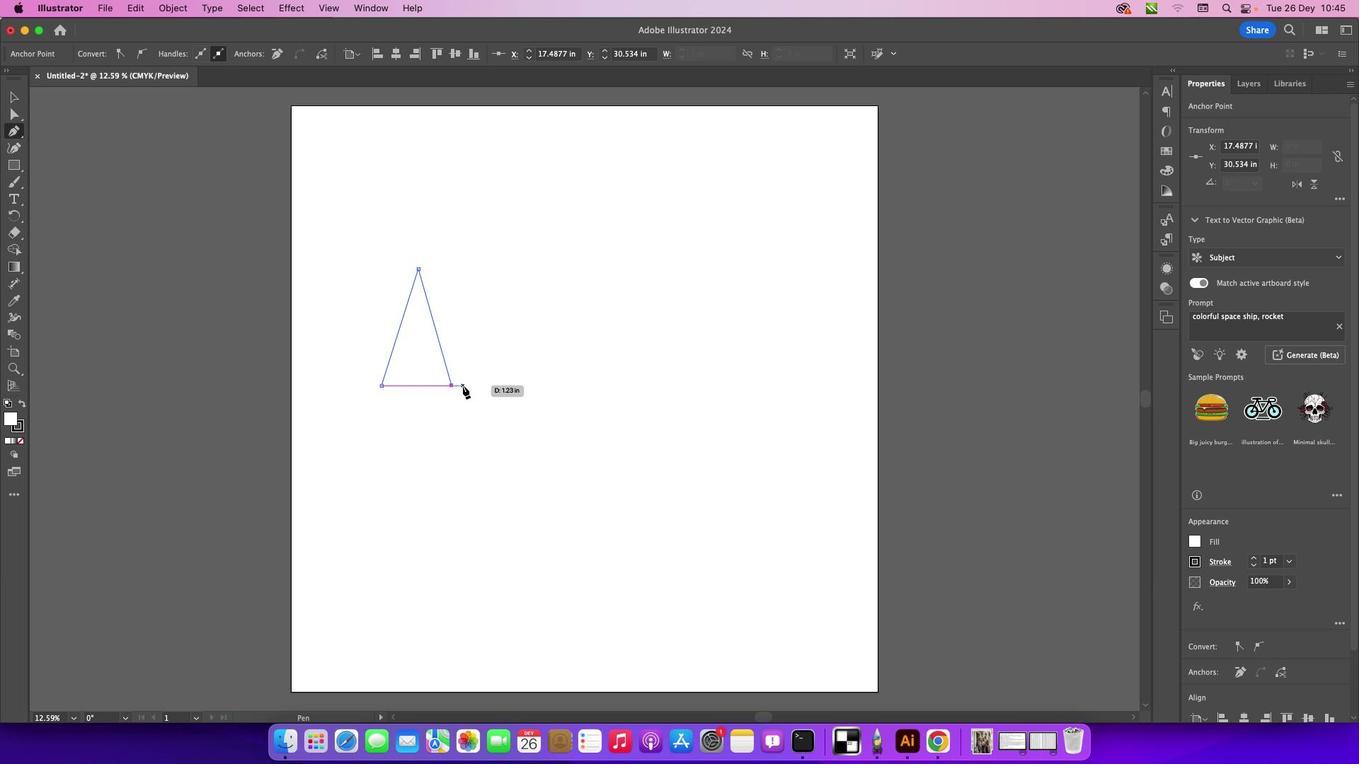 
Action: Mouse pressed left at (475, 398)
Screenshot: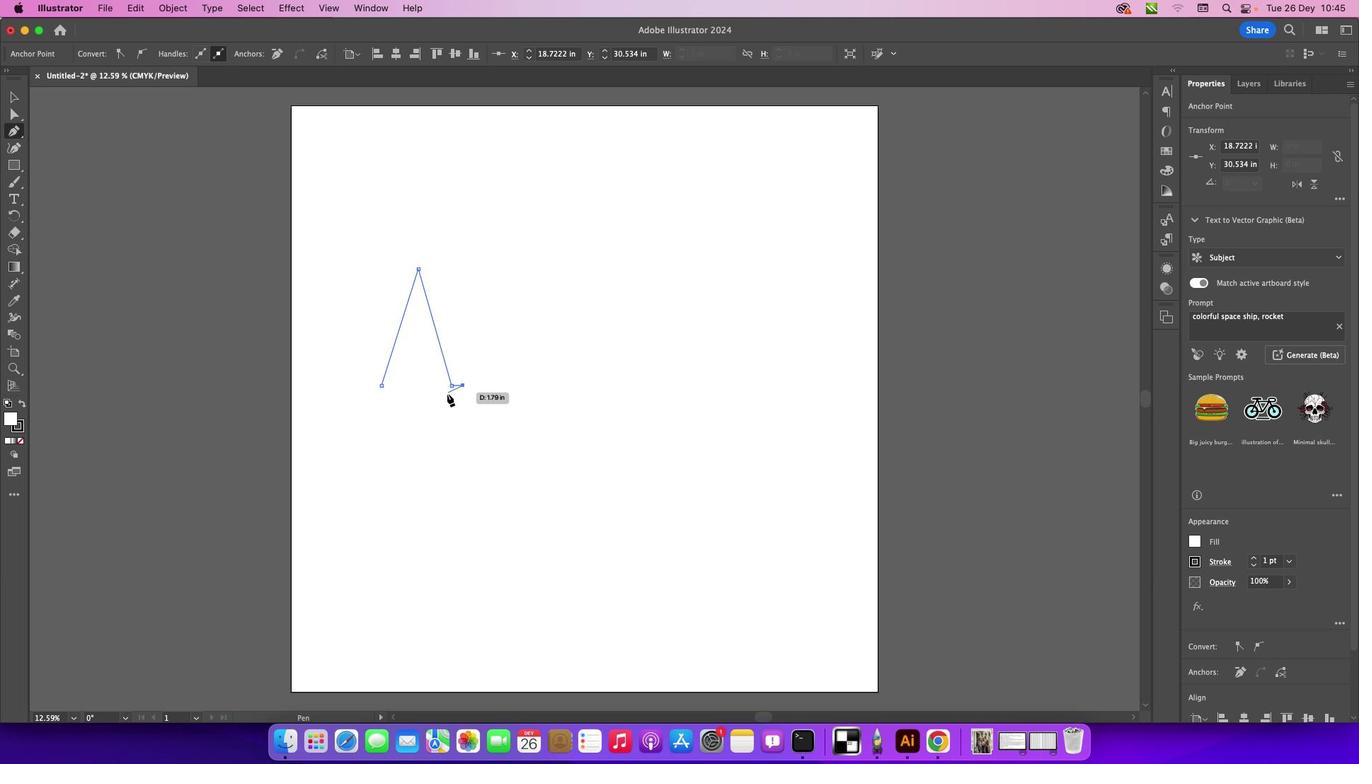 
Action: Mouse moved to (465, 404)
Screenshot: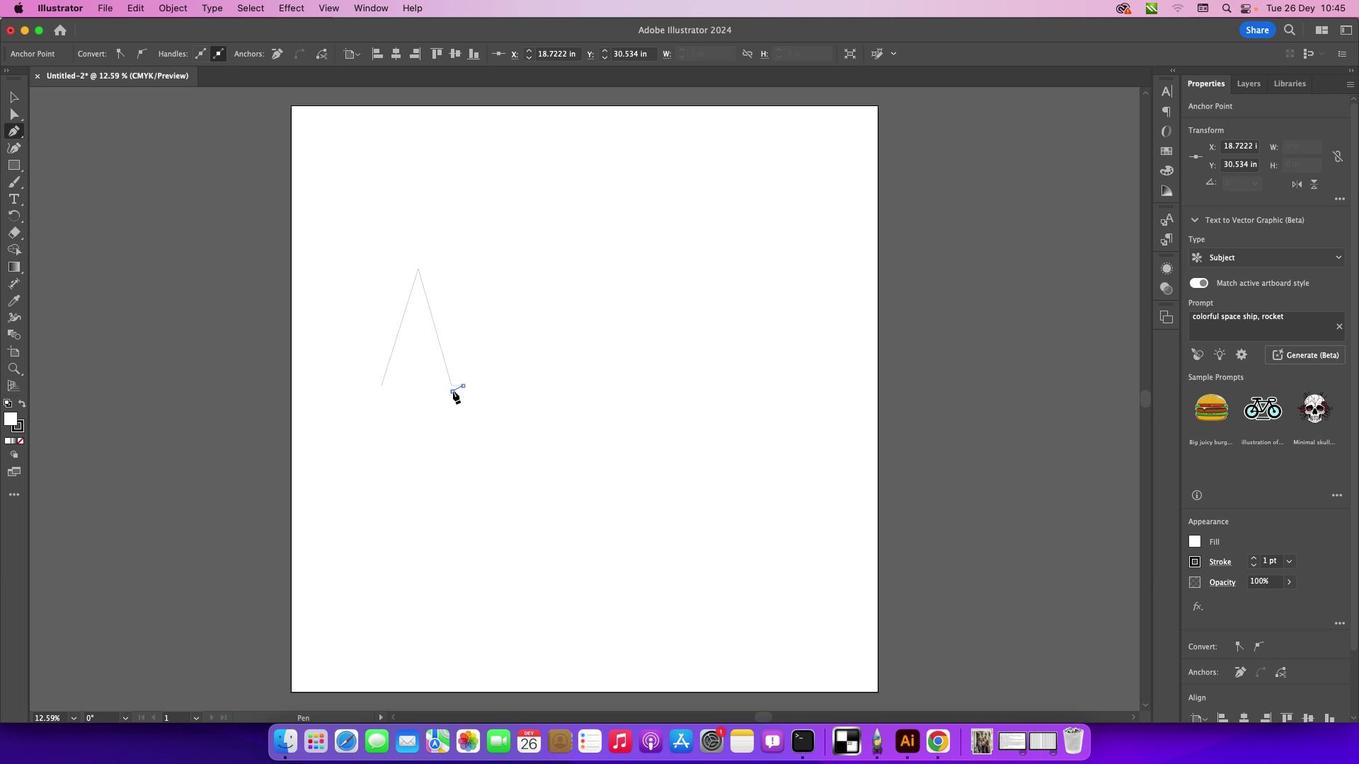 
Action: Mouse pressed left at (465, 404)
Screenshot: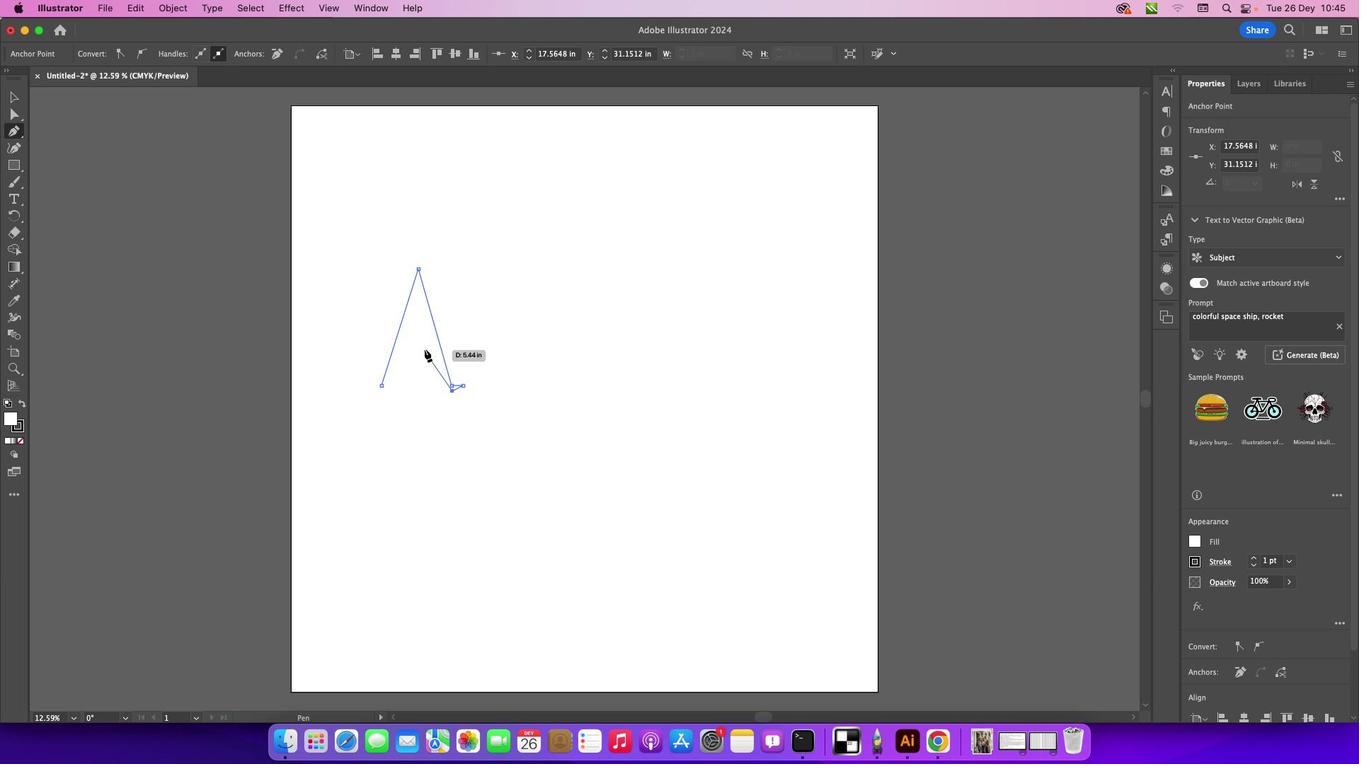 
Action: Mouse moved to (430, 303)
Screenshot: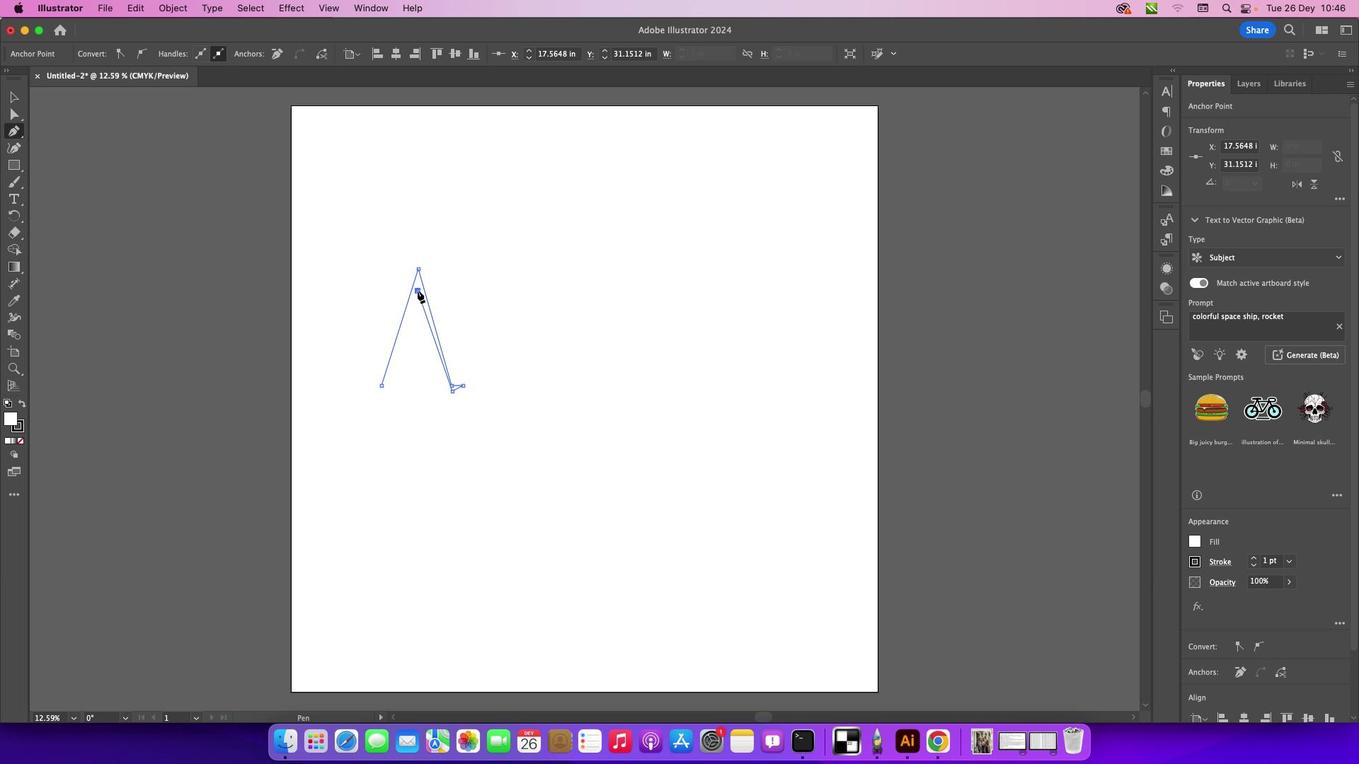 
Action: Mouse pressed left at (430, 303)
Screenshot: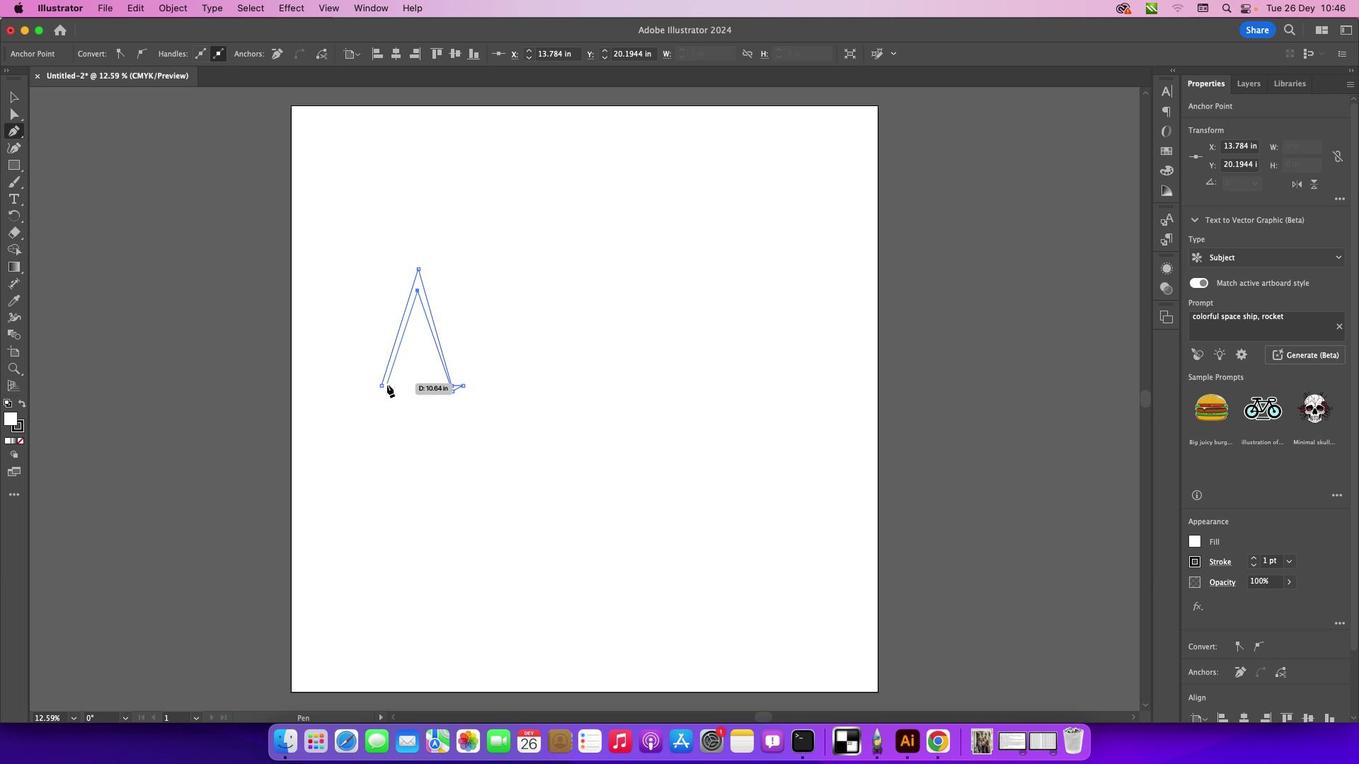 
Action: Mouse moved to (396, 407)
Screenshot: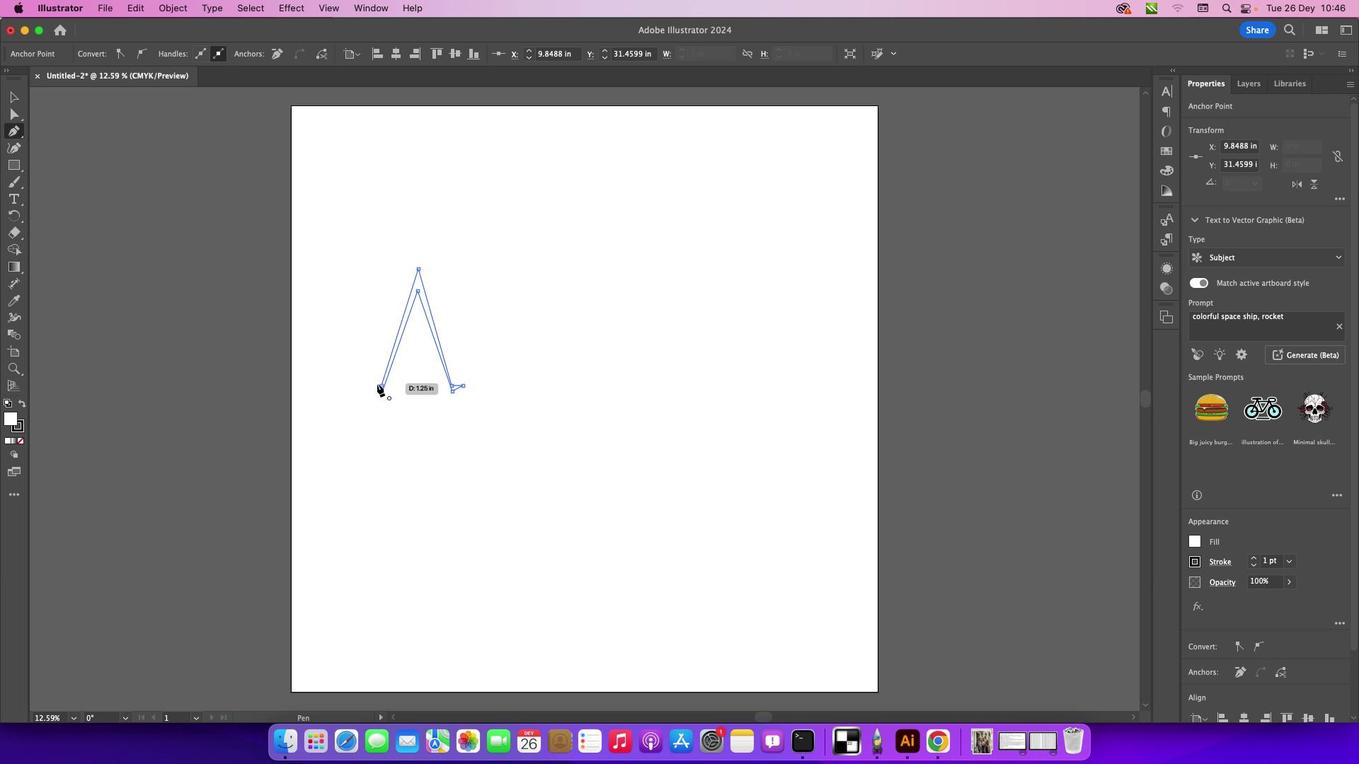 
Action: Mouse pressed left at (396, 407)
Screenshot: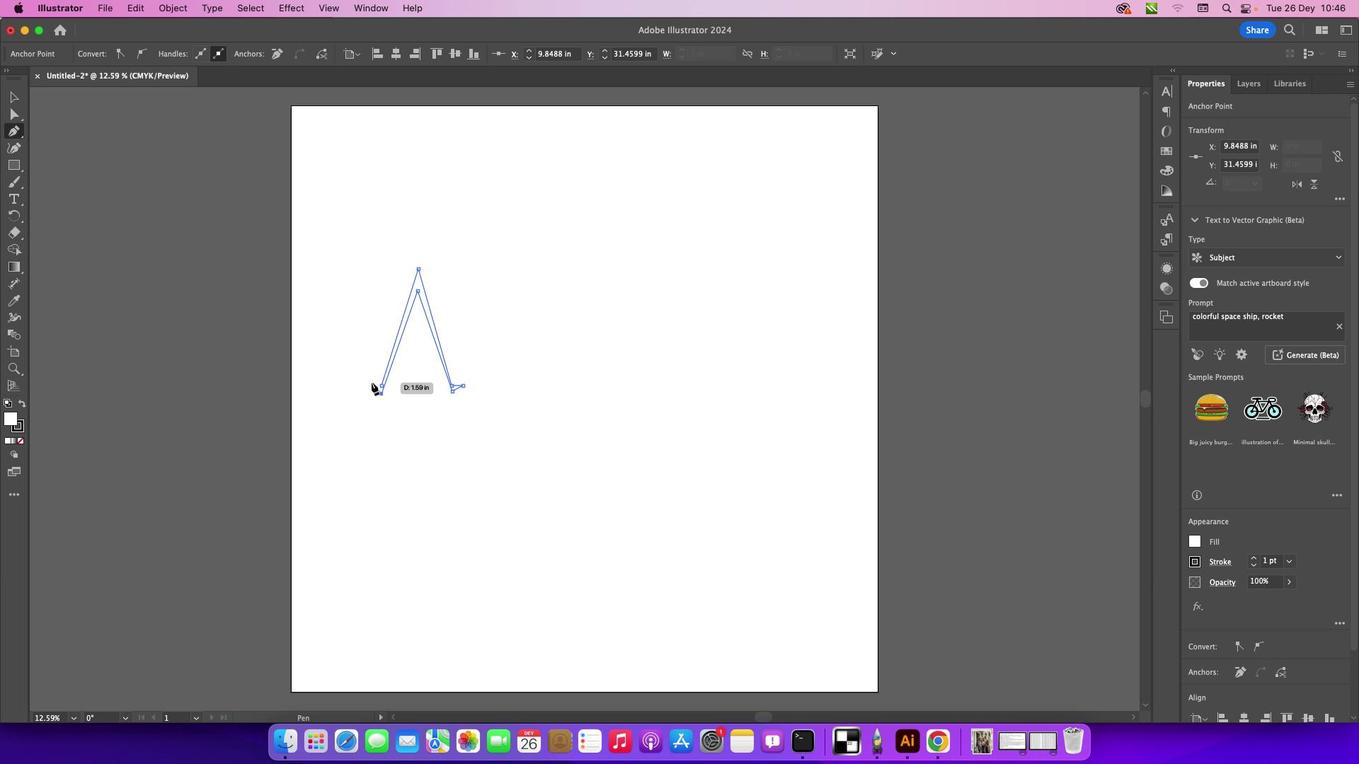 
Action: Mouse moved to (381, 397)
Screenshot: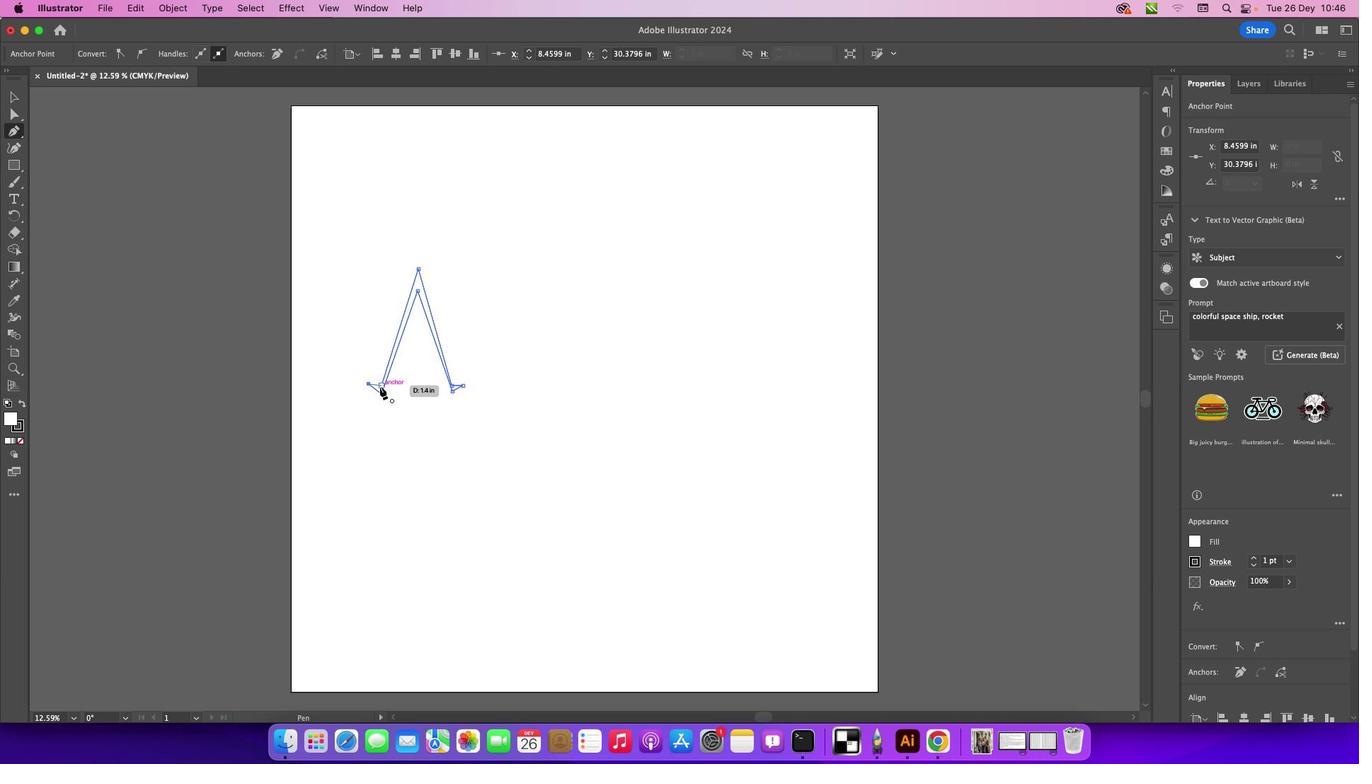 
Action: Mouse pressed left at (381, 397)
Screenshot: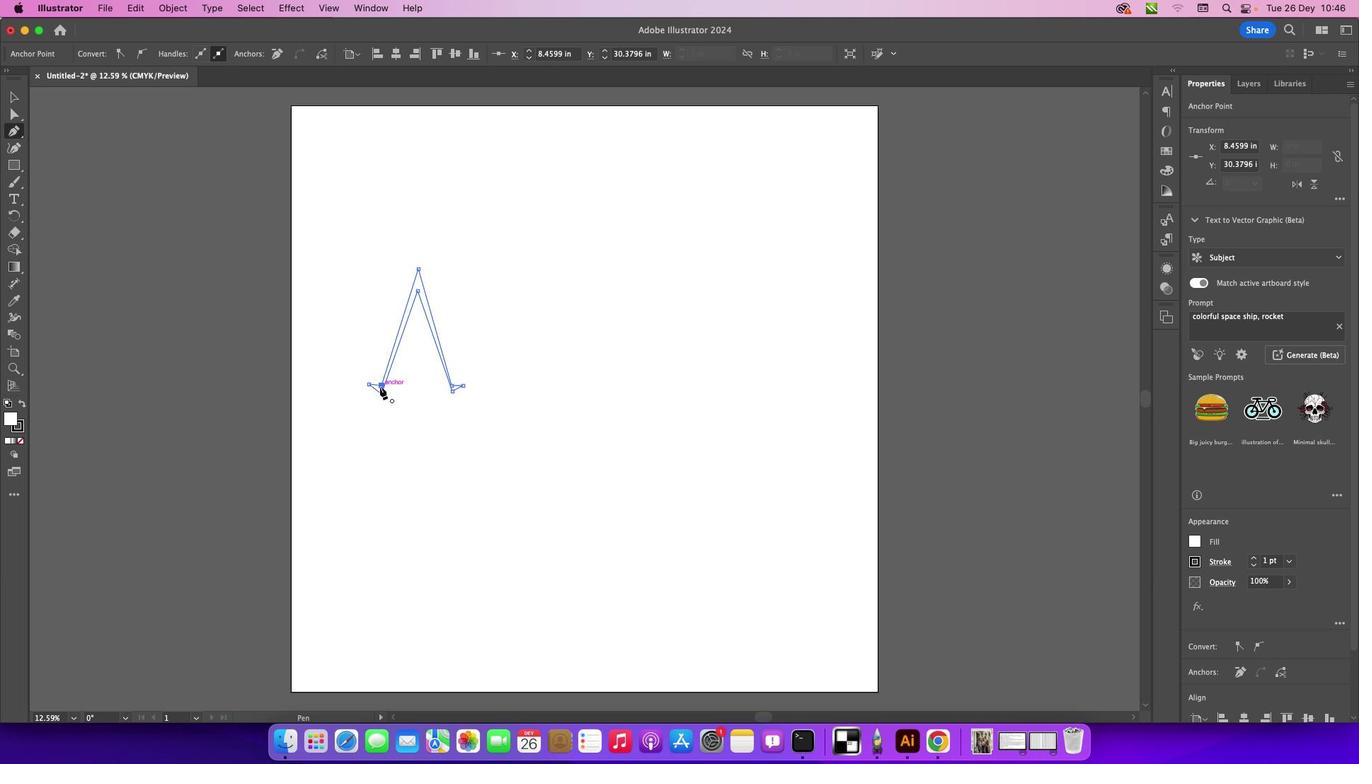 
Action: Mouse moved to (392, 399)
Screenshot: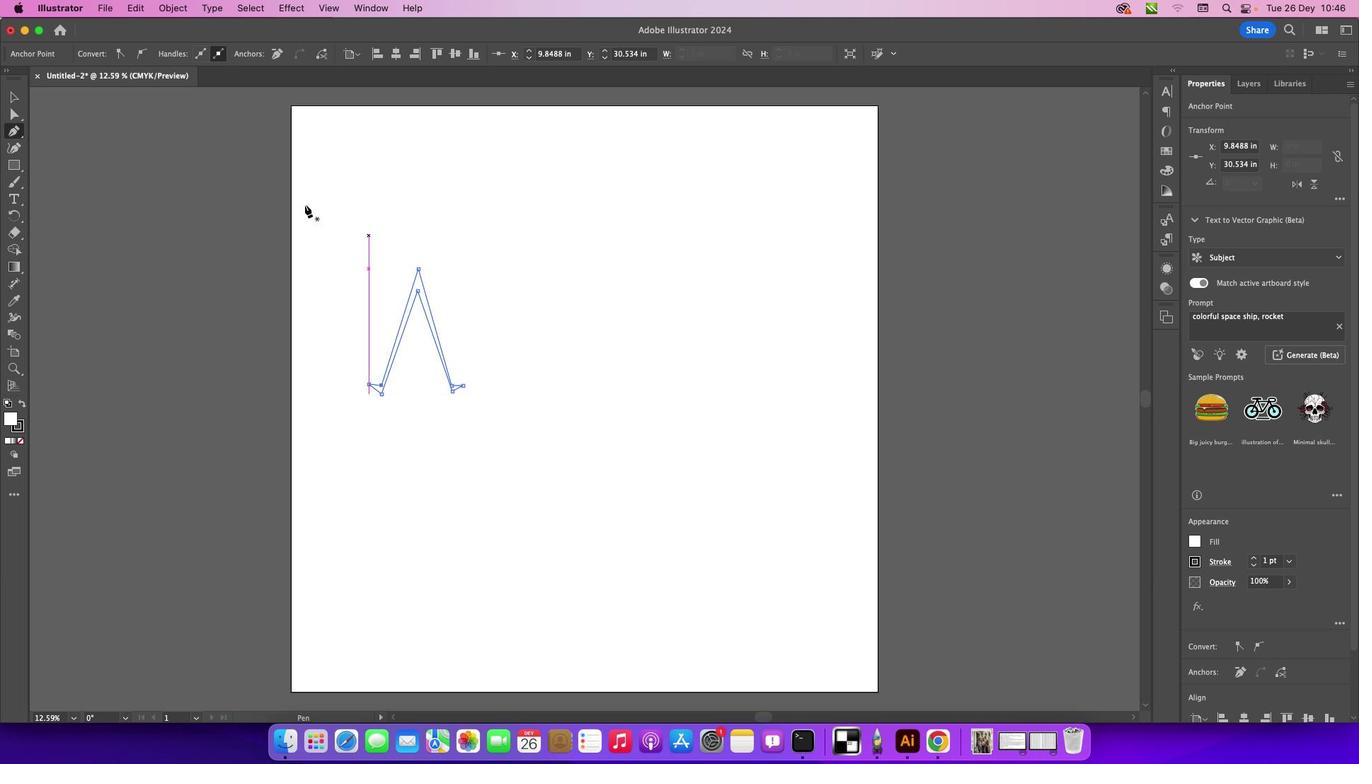 
Action: Mouse pressed left at (392, 399)
Screenshot: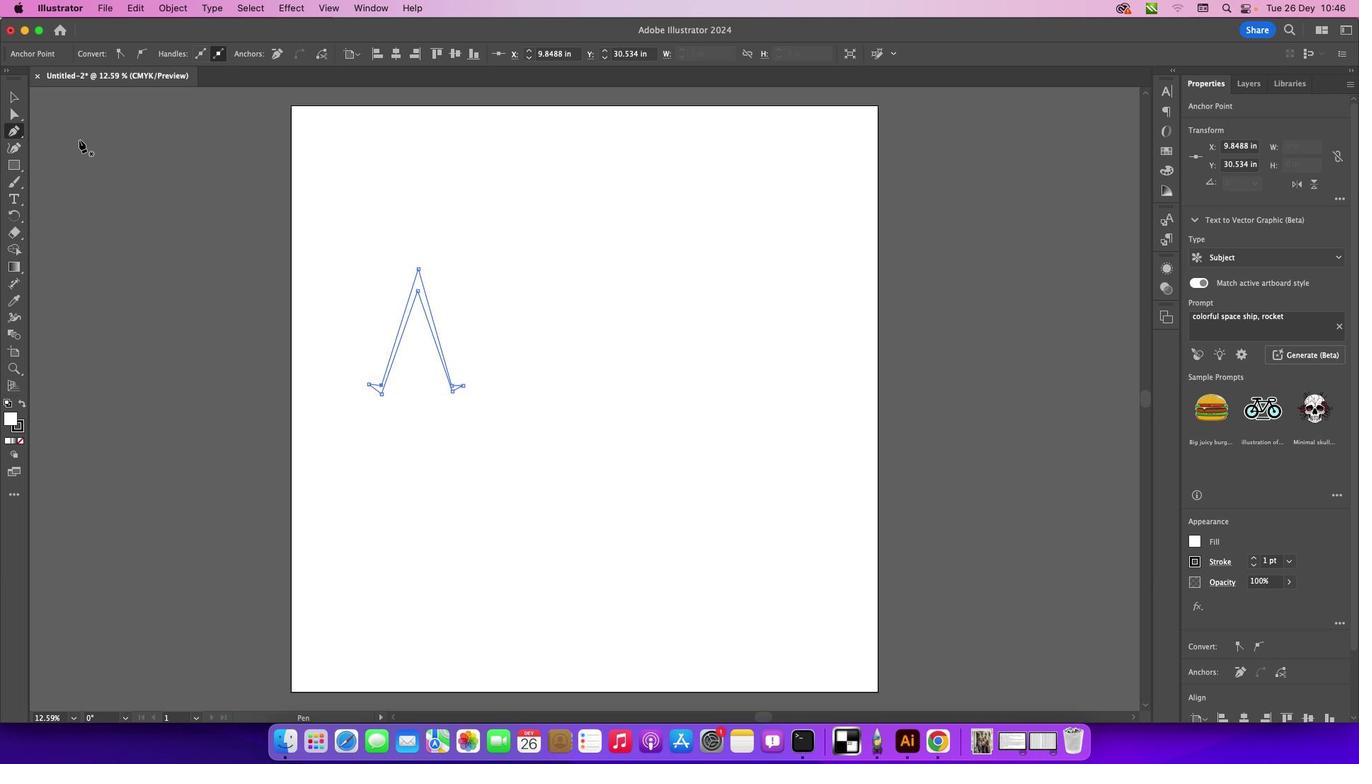
Action: Mouse moved to (32, 109)
Screenshot: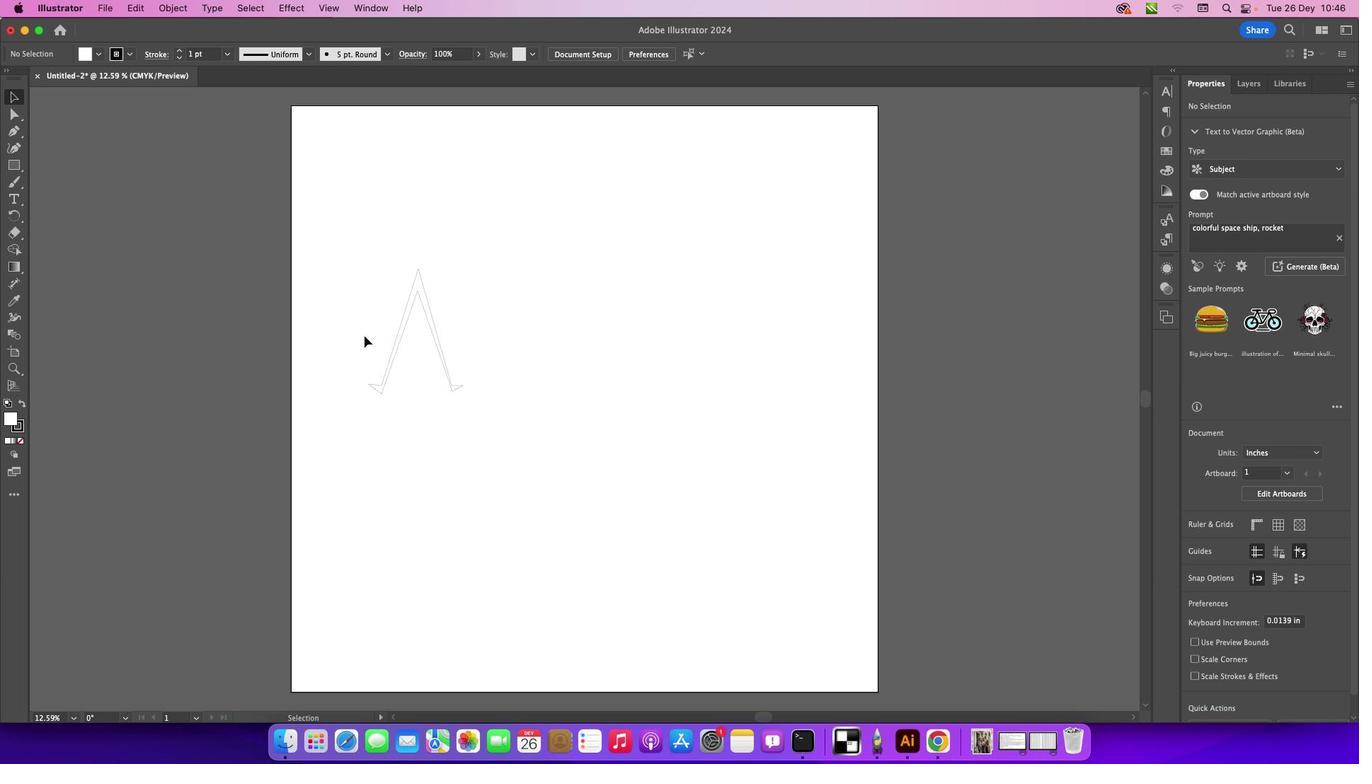 
Action: Mouse pressed left at (32, 109)
Screenshot: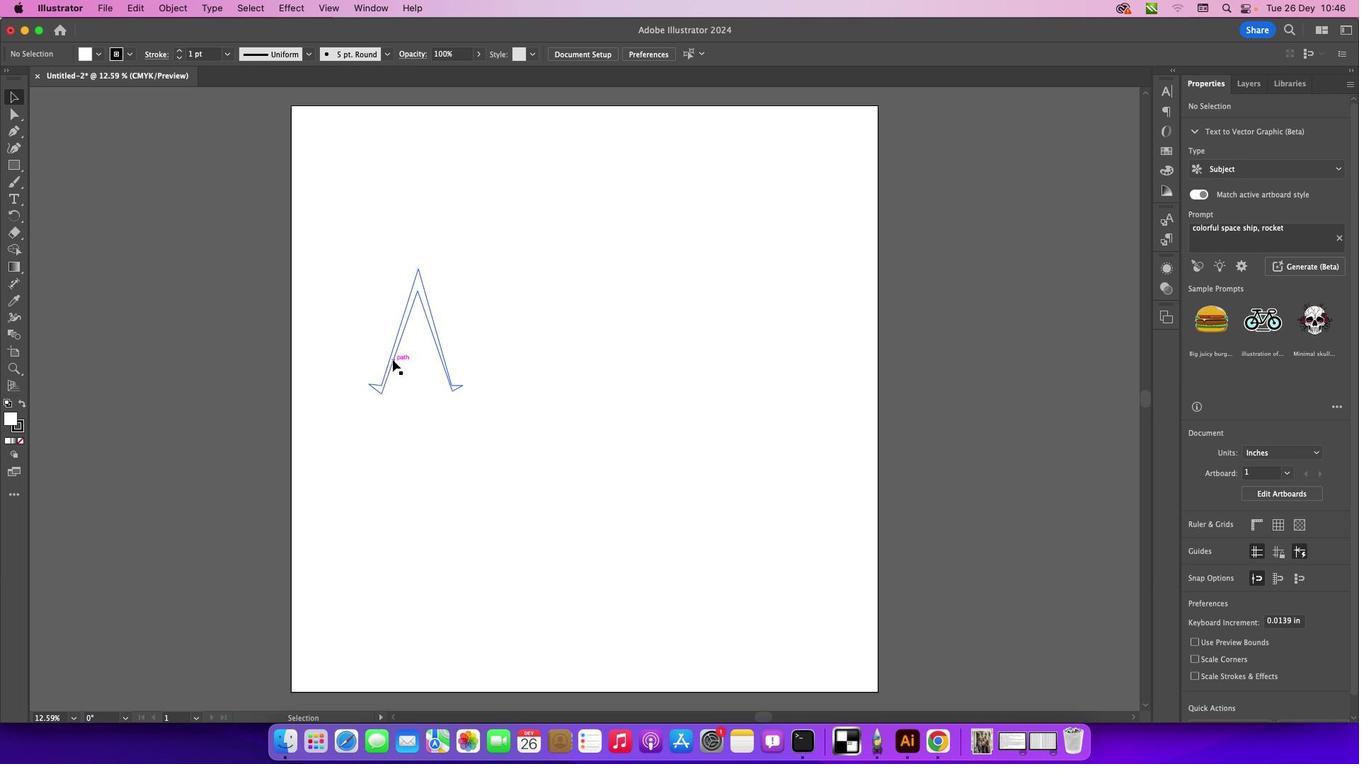 
Action: Mouse moved to (181, 214)
Screenshot: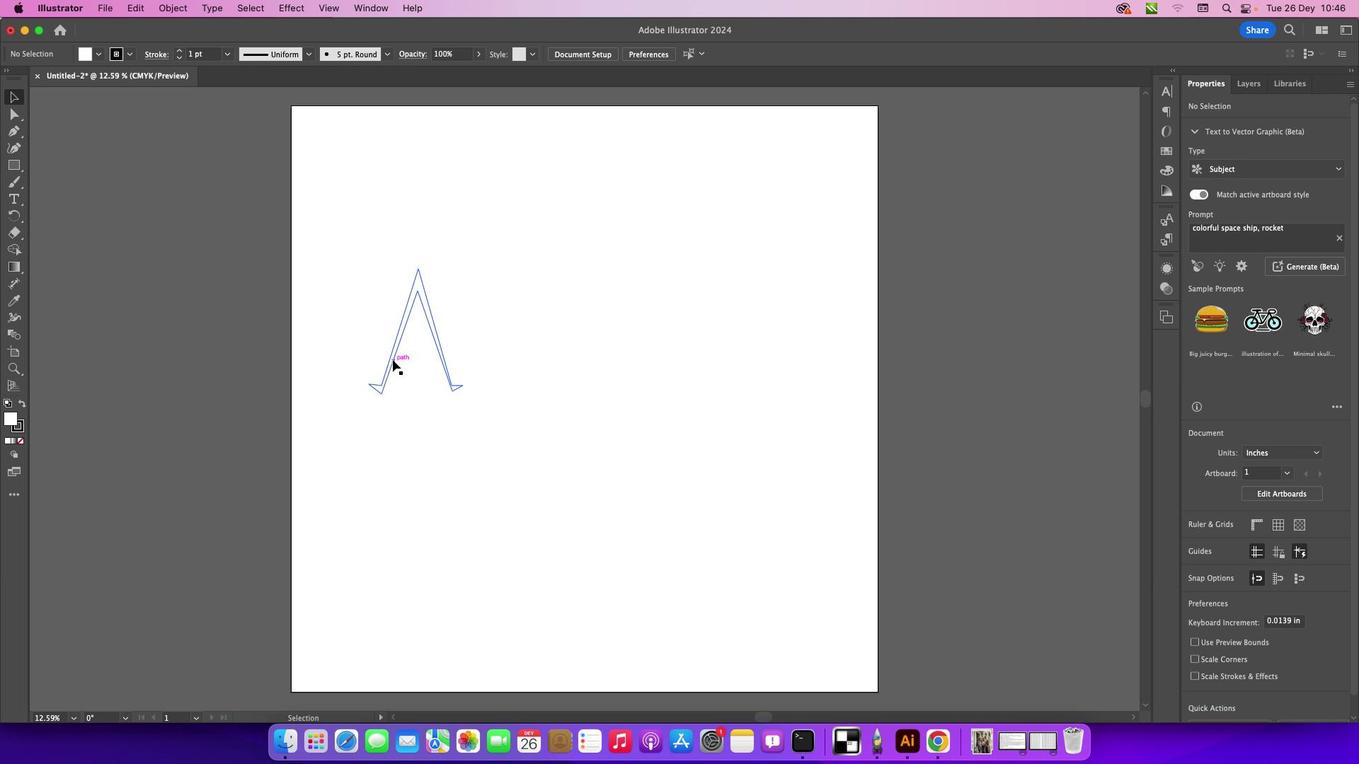 
Action: Mouse pressed left at (181, 214)
Screenshot: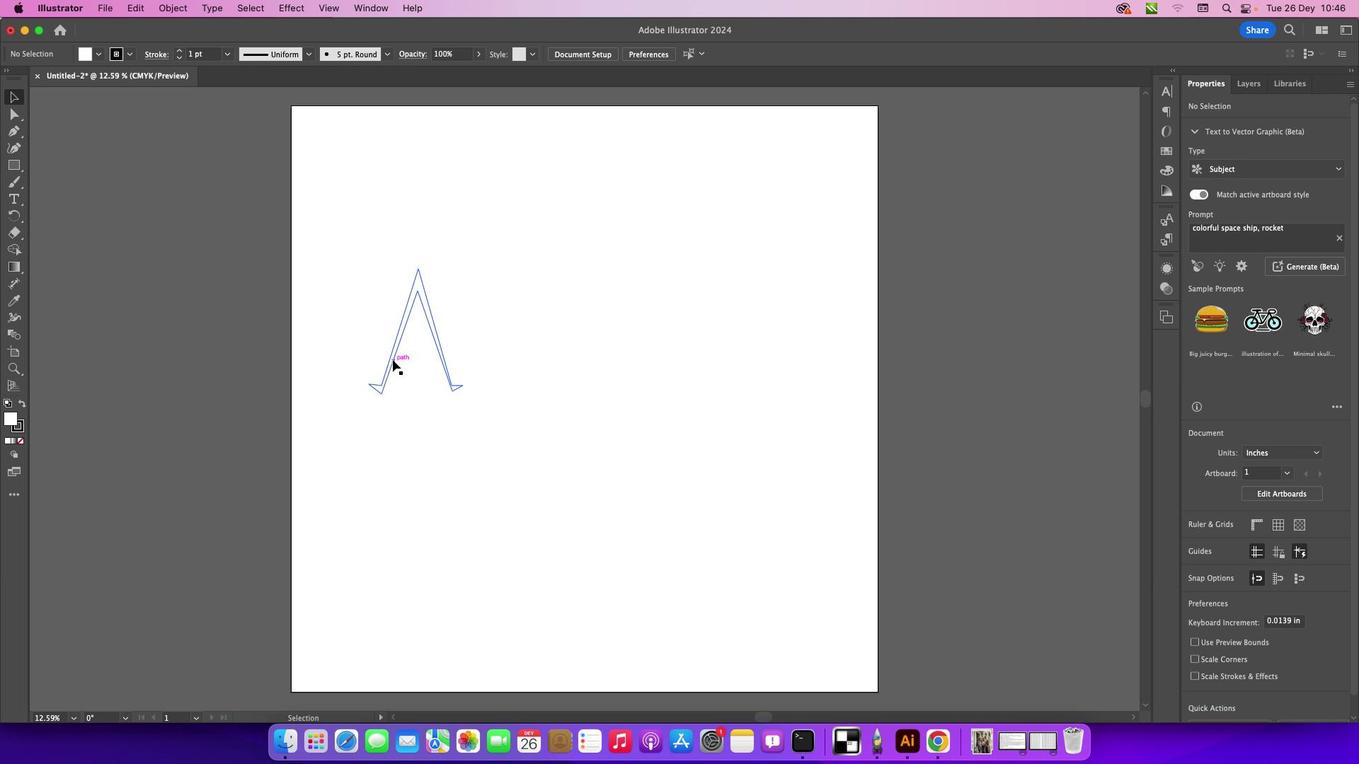 
Action: Mouse moved to (404, 373)
Screenshot: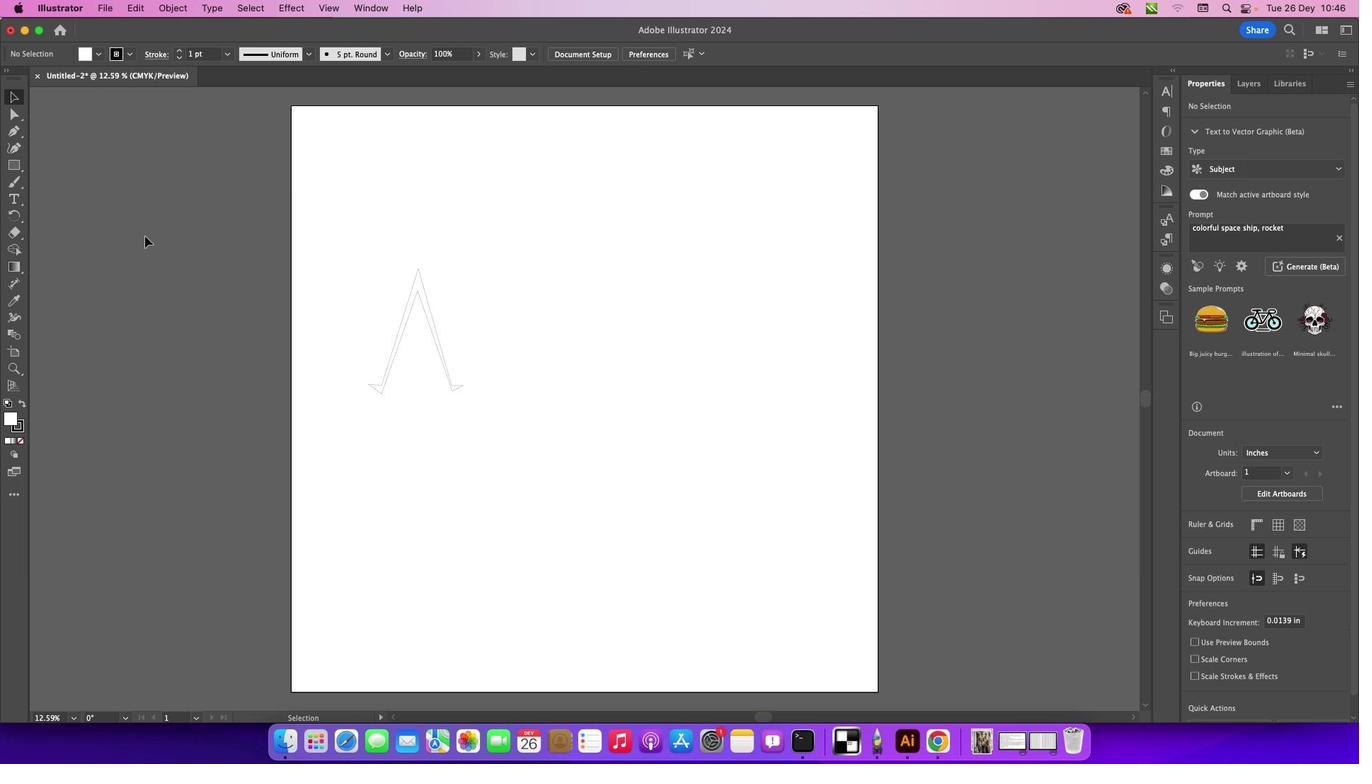
Action: Mouse pressed left at (404, 373)
Screenshot: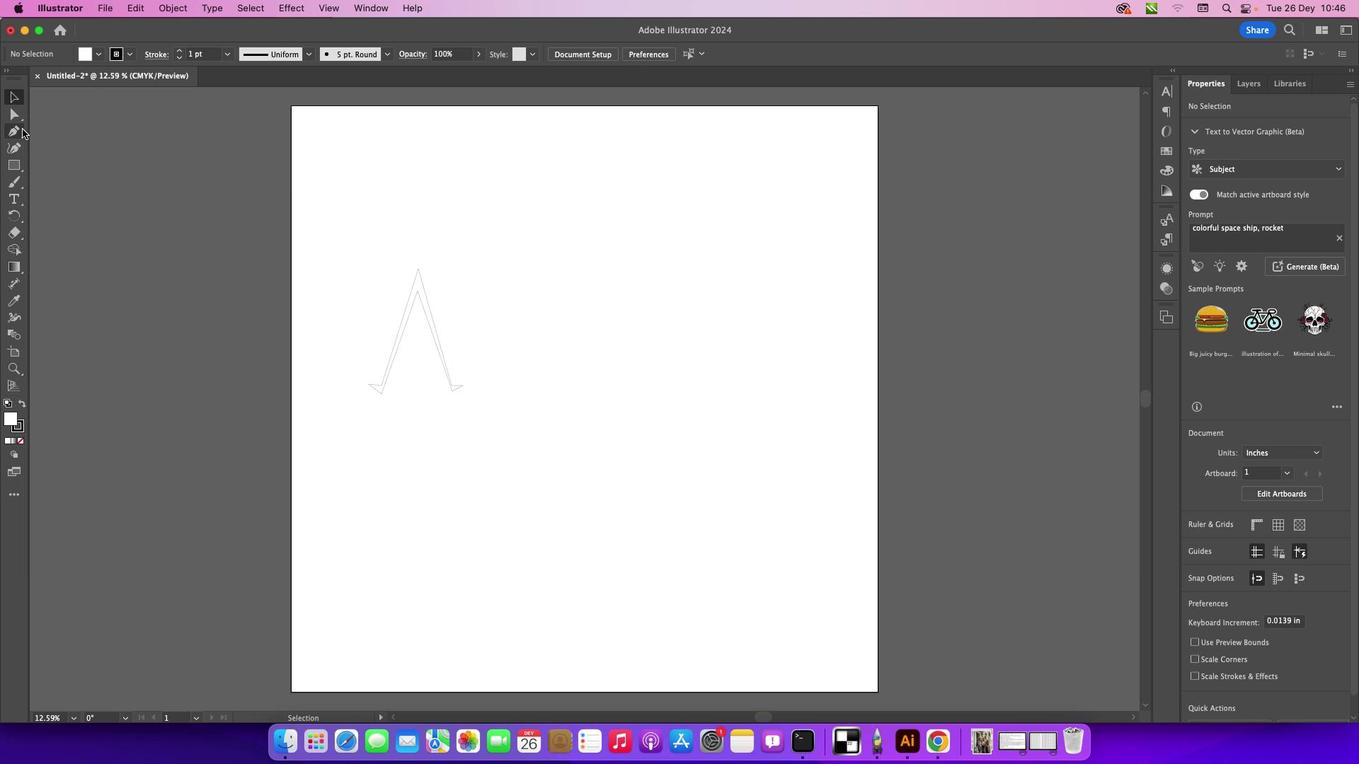 
Action: Mouse moved to (233, 286)
Screenshot: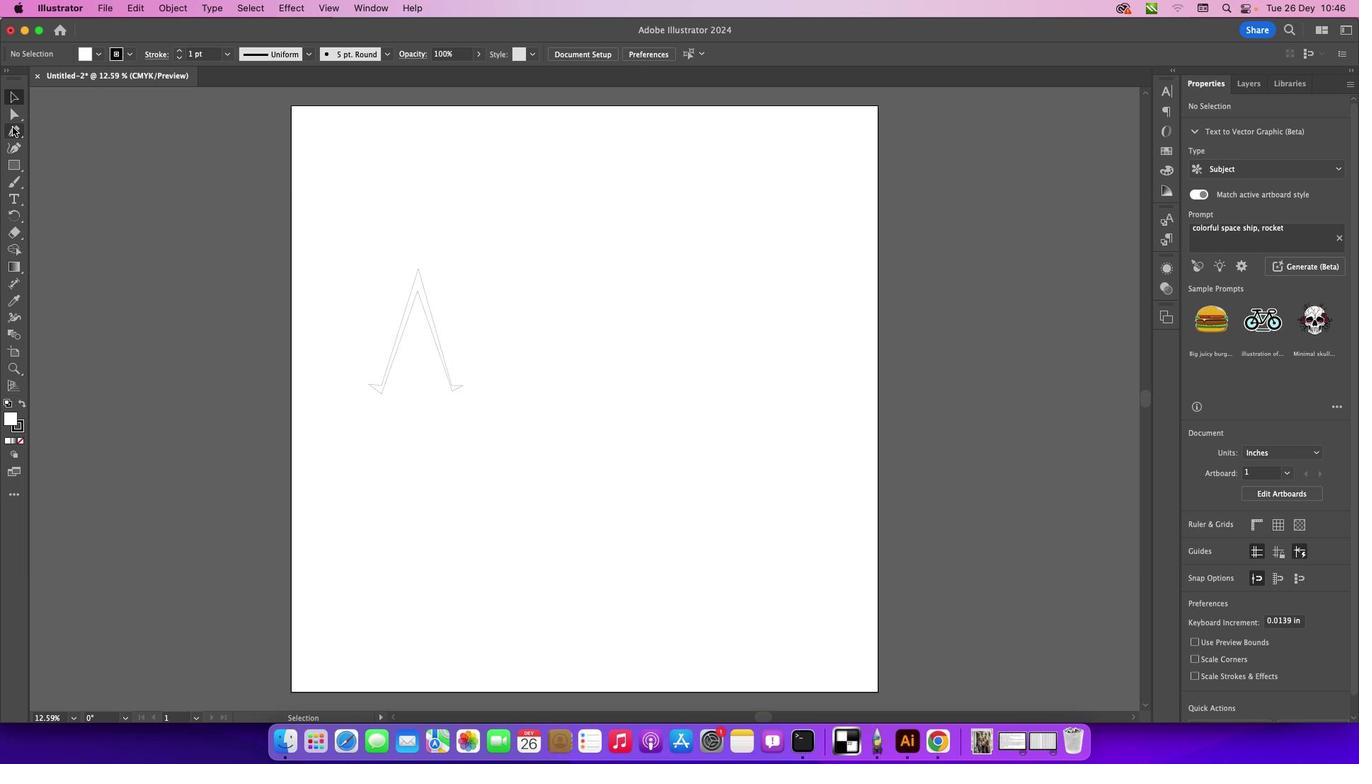 
Action: Mouse pressed left at (233, 286)
Screenshot: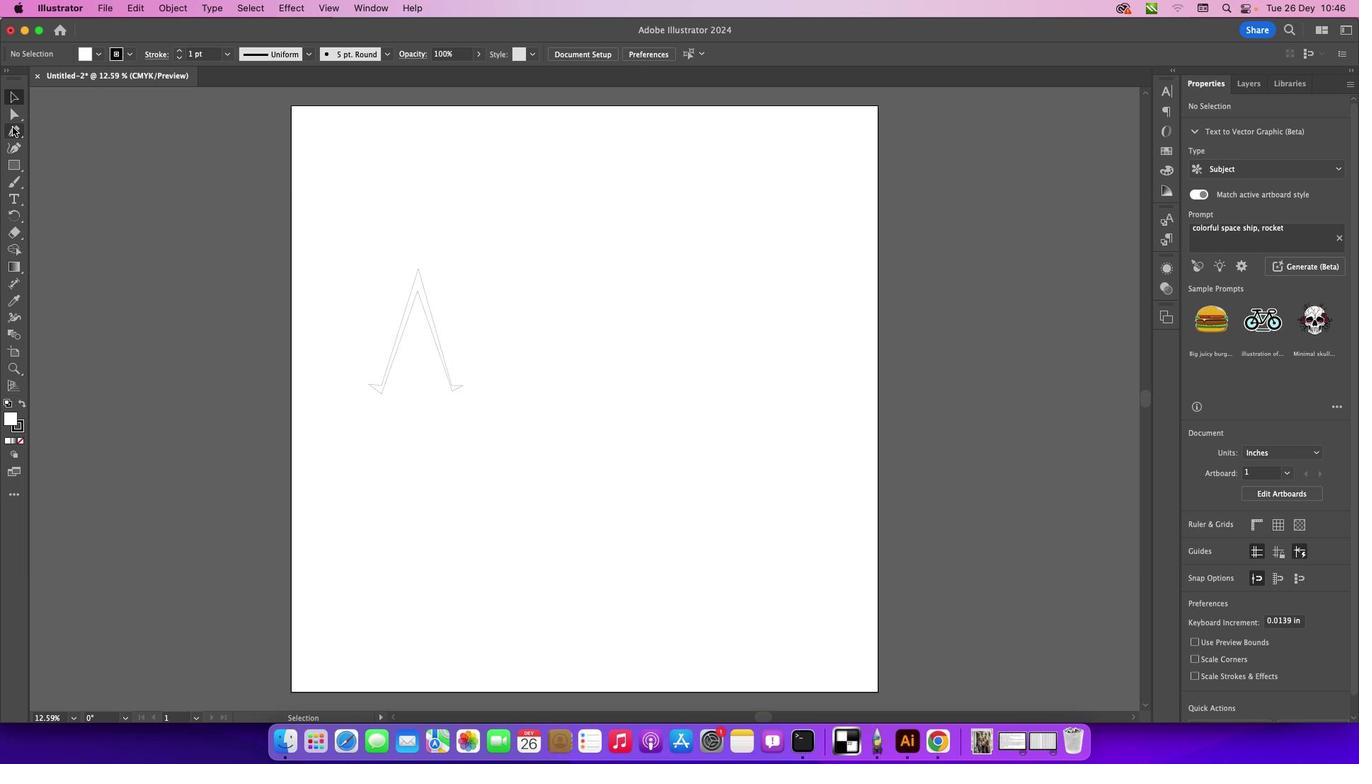 
Action: Mouse moved to (24, 140)
Screenshot: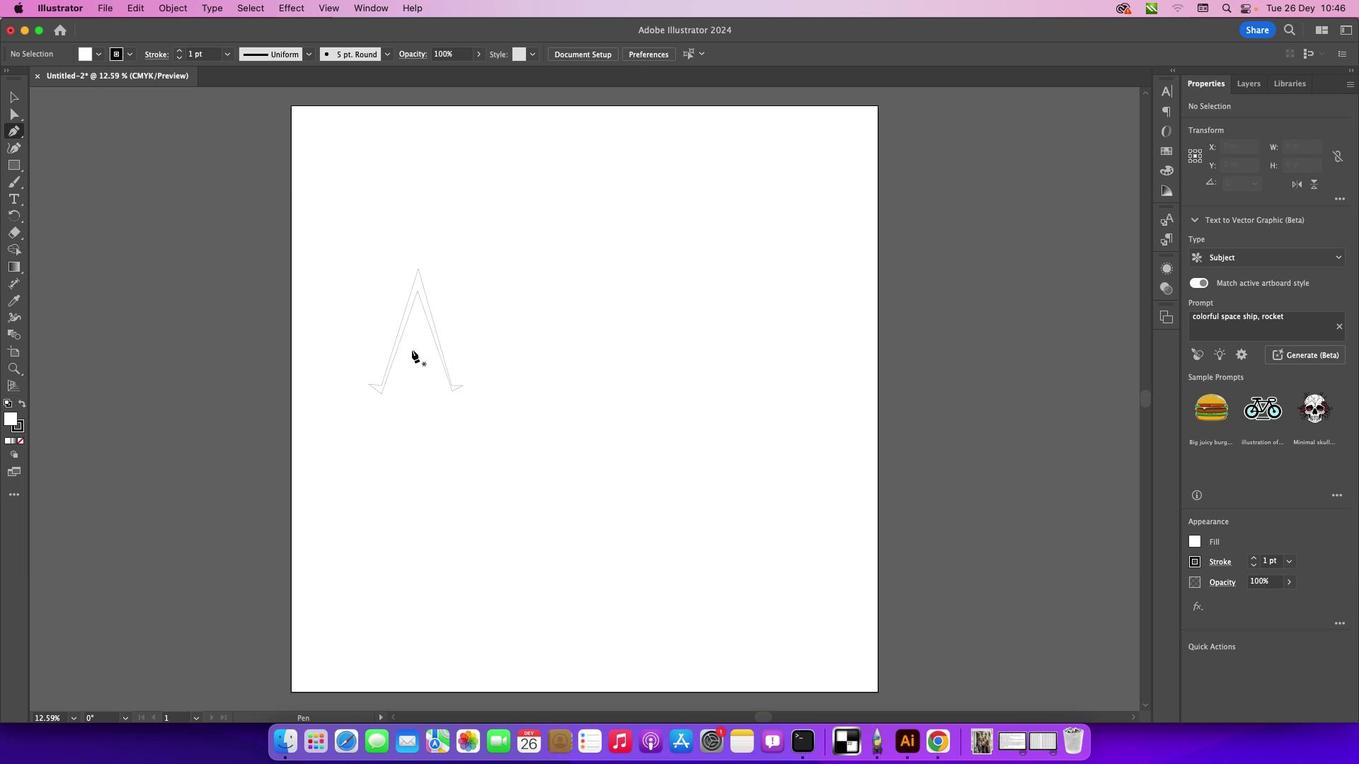 
Action: Mouse pressed left at (24, 140)
Screenshot: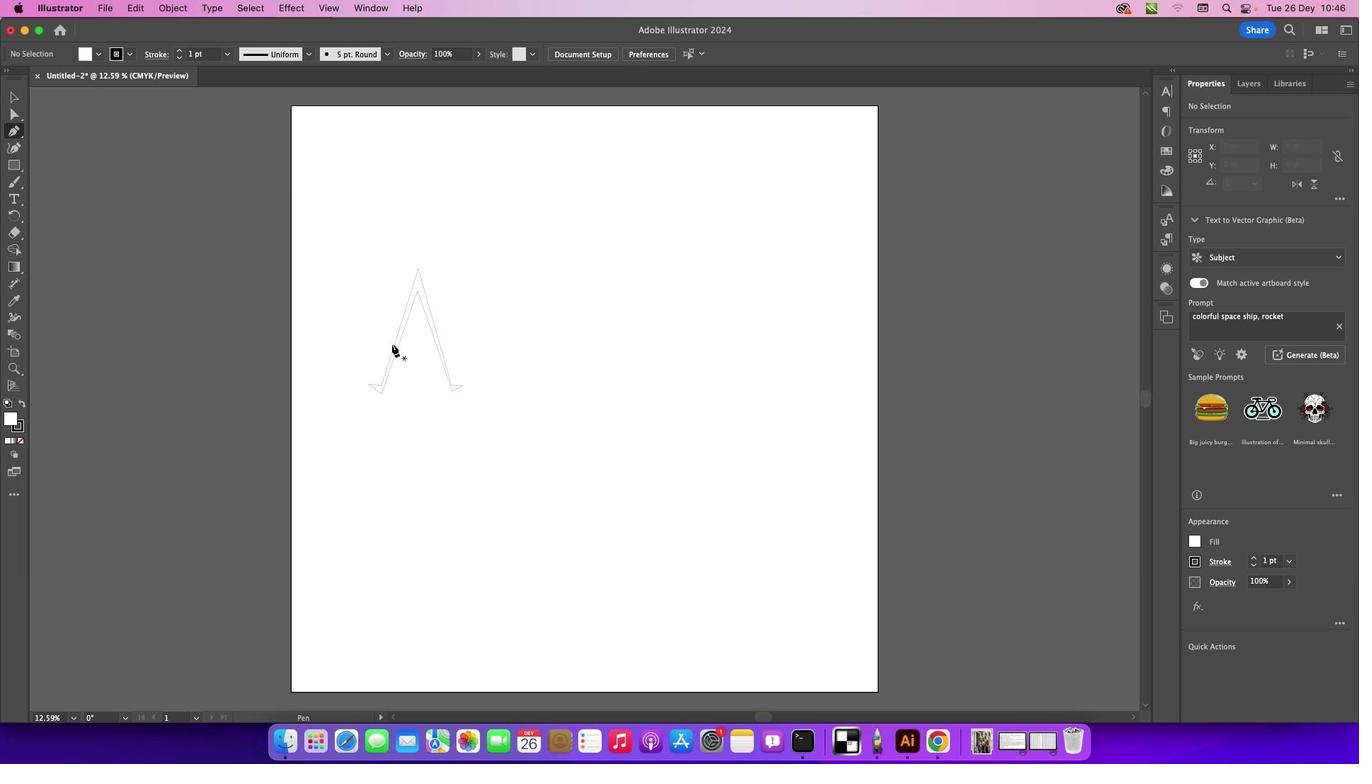 
Action: Mouse moved to (28, 179)
Screenshot: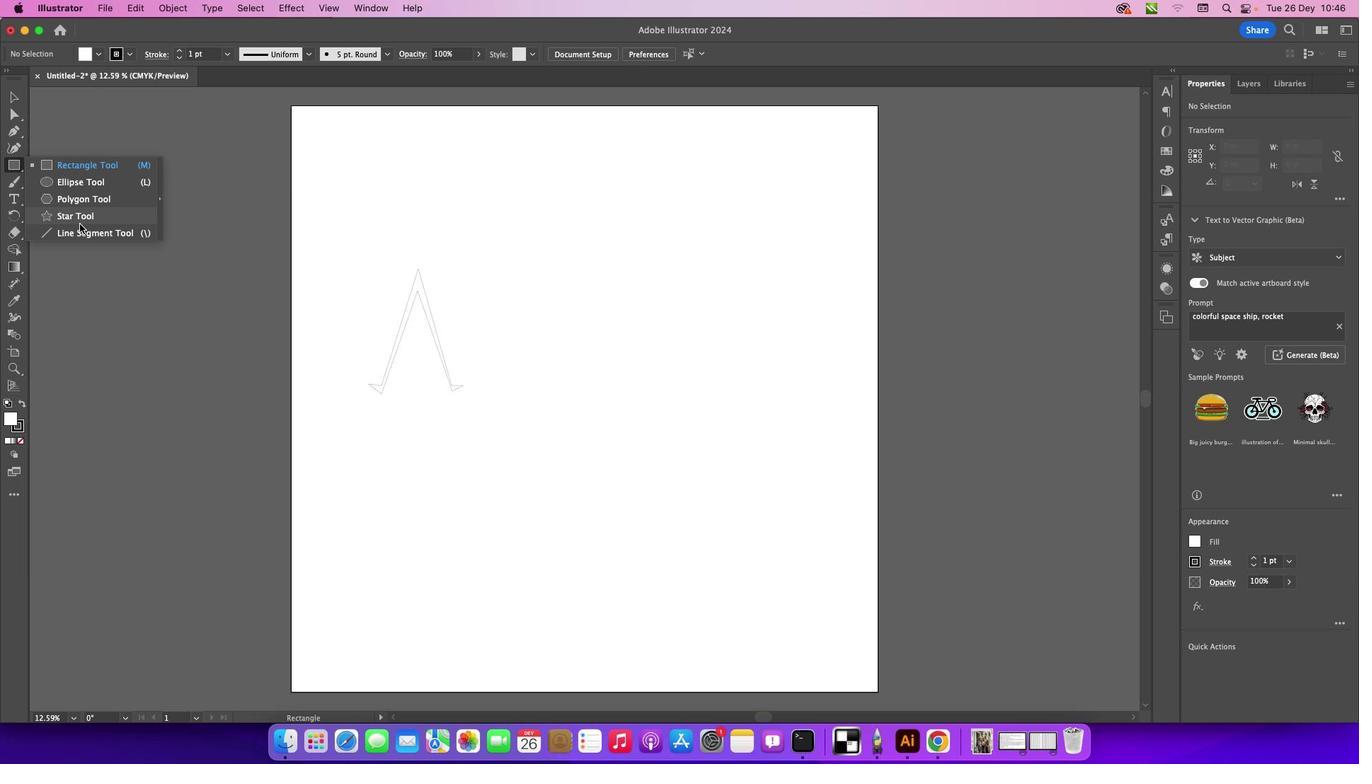 
Action: Mouse pressed left at (28, 179)
Screenshot: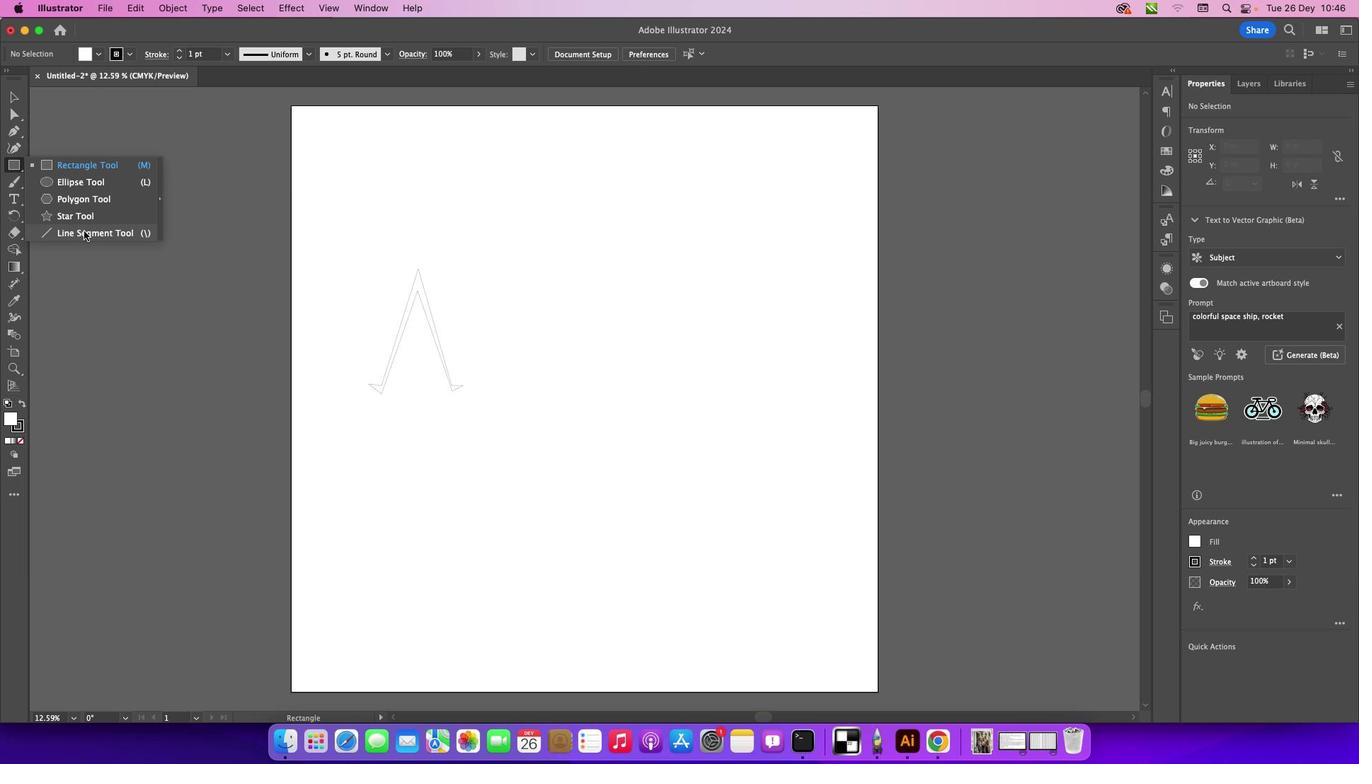 
Action: Mouse moved to (96, 244)
Screenshot: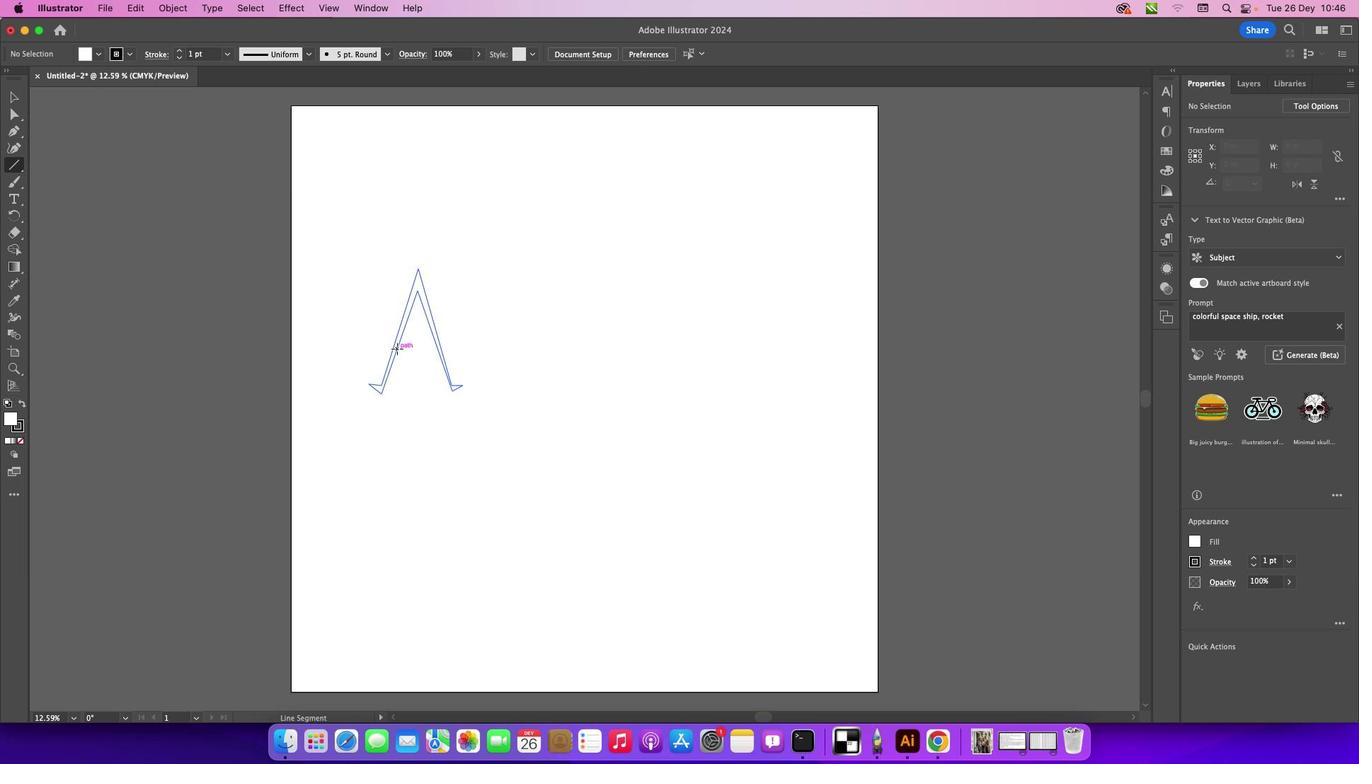 
Action: Mouse pressed left at (96, 244)
Screenshot: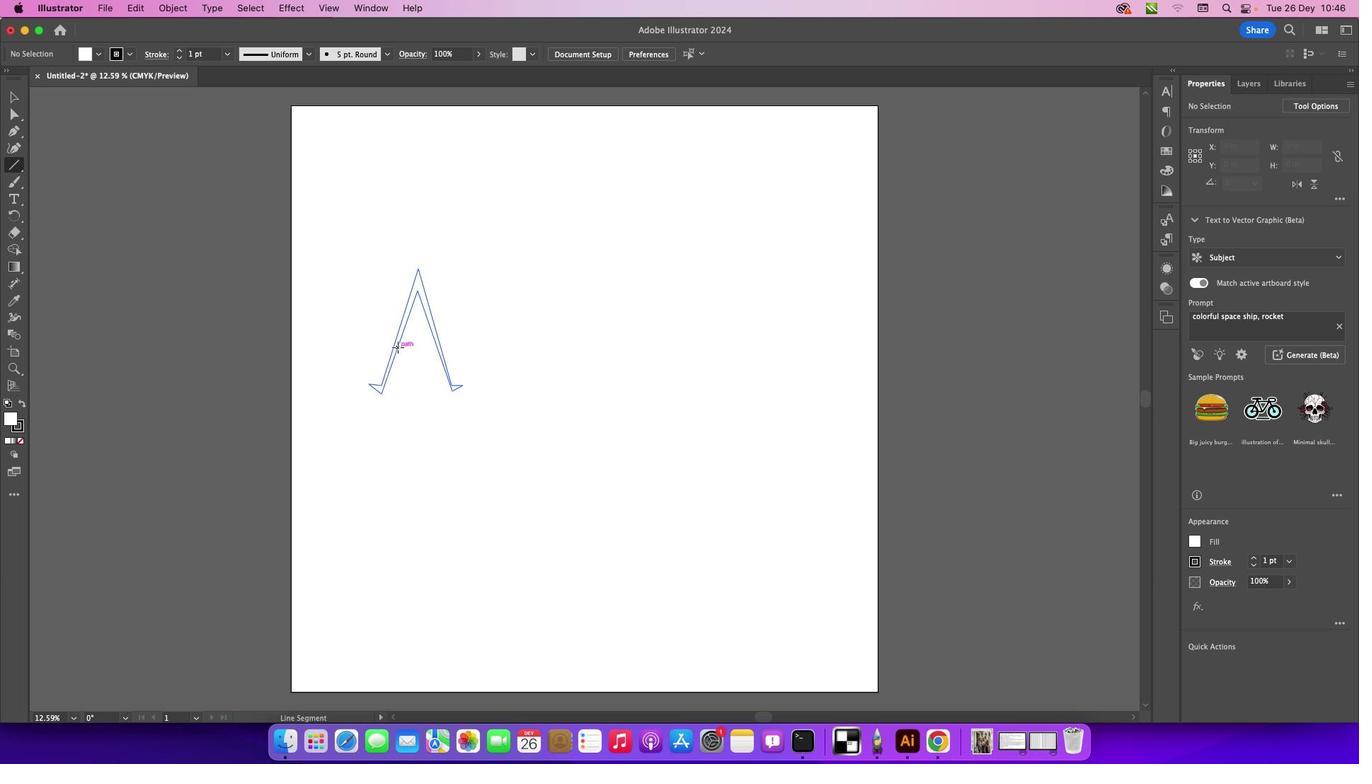 
Action: Mouse moved to (412, 357)
Screenshot: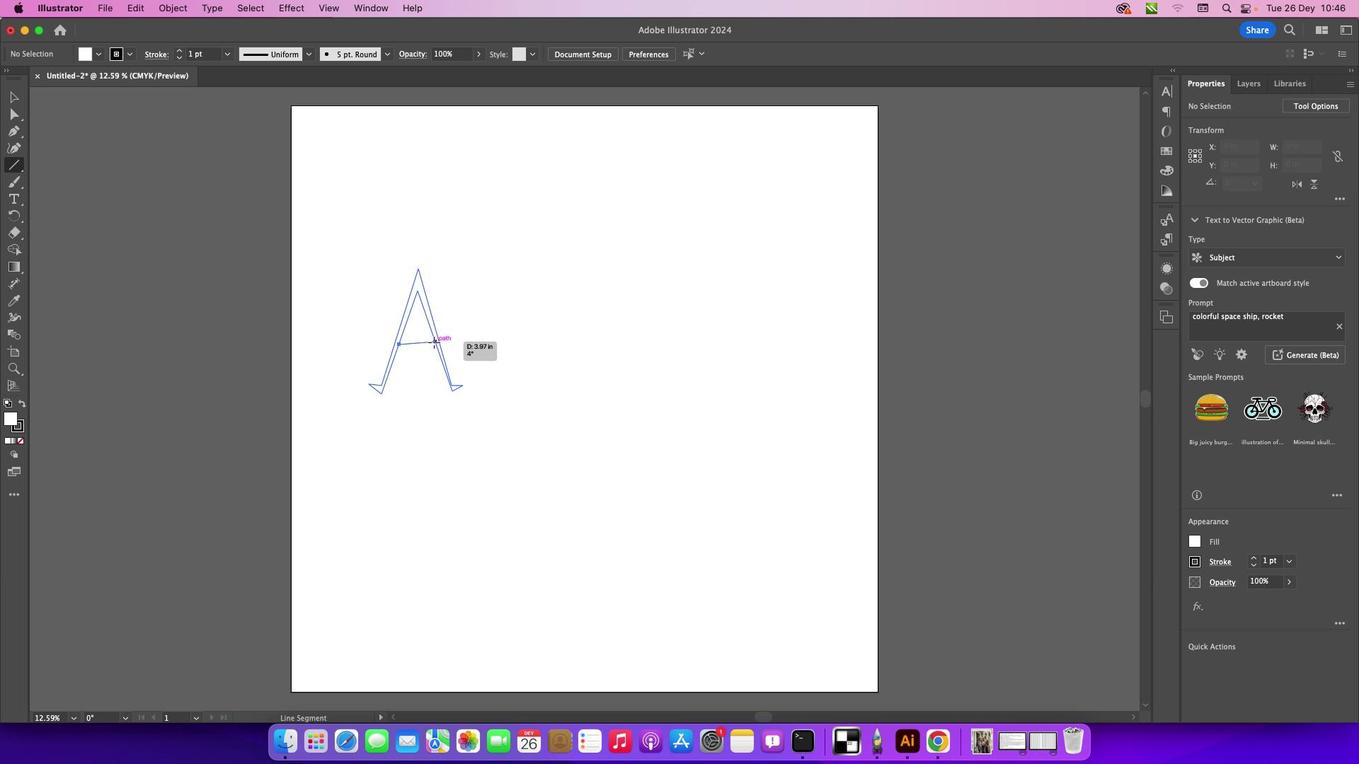 
Action: Mouse pressed left at (412, 357)
Screenshot: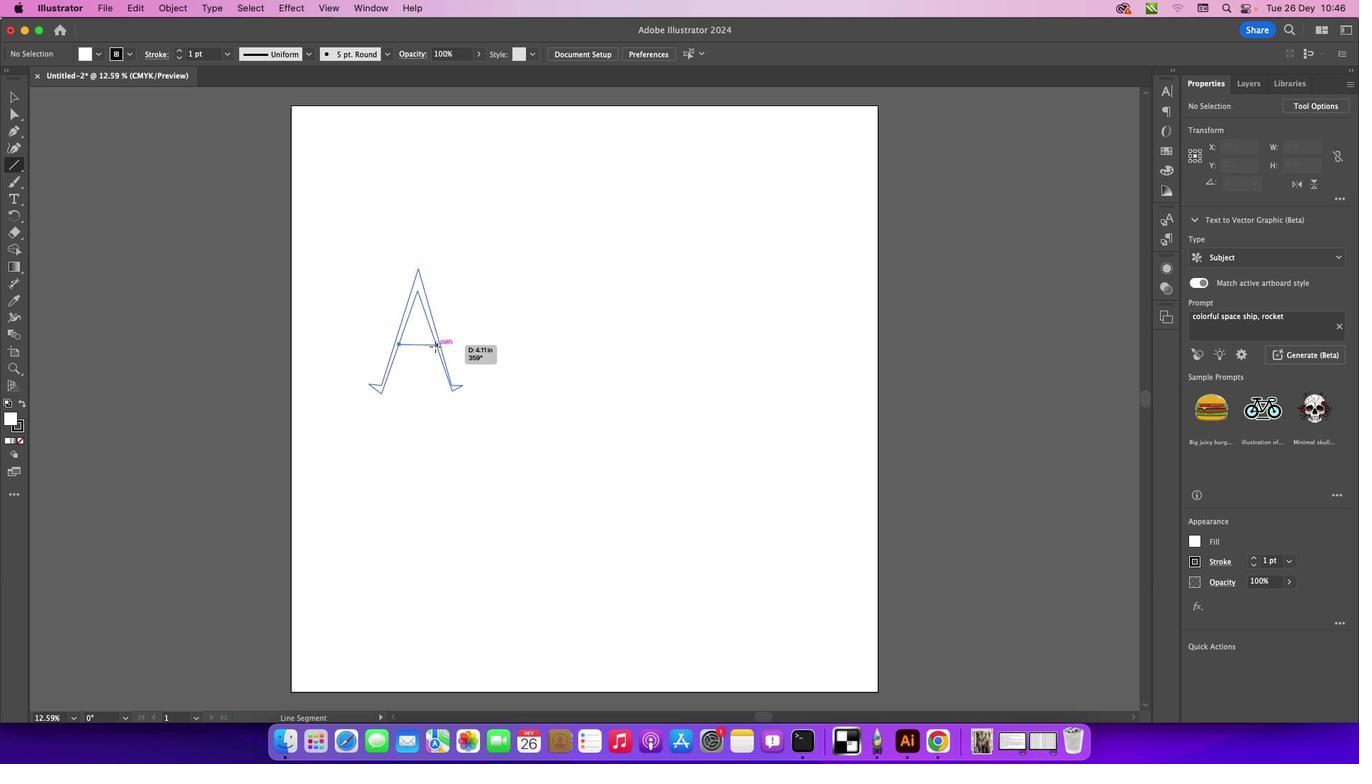 
Action: Mouse moved to (26, 107)
Screenshot: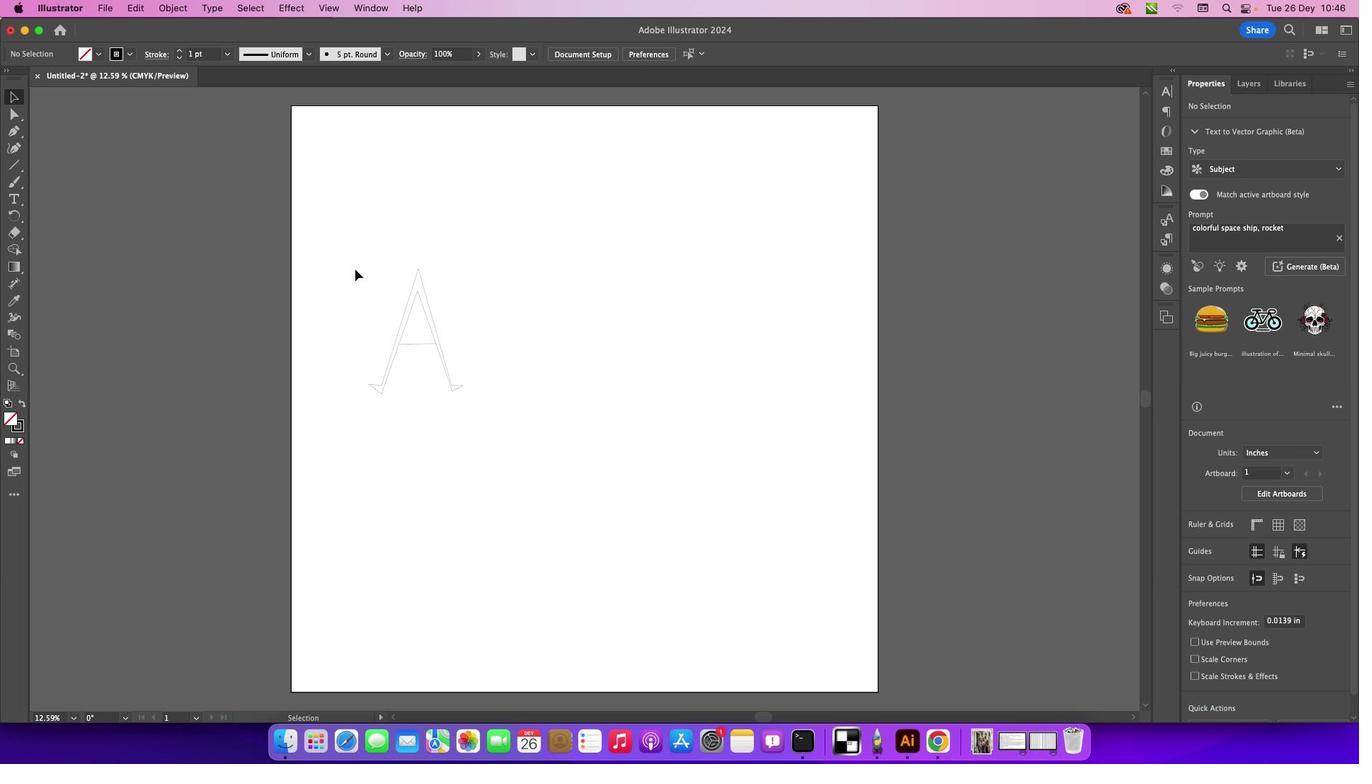 
Action: Mouse pressed left at (26, 107)
Screenshot: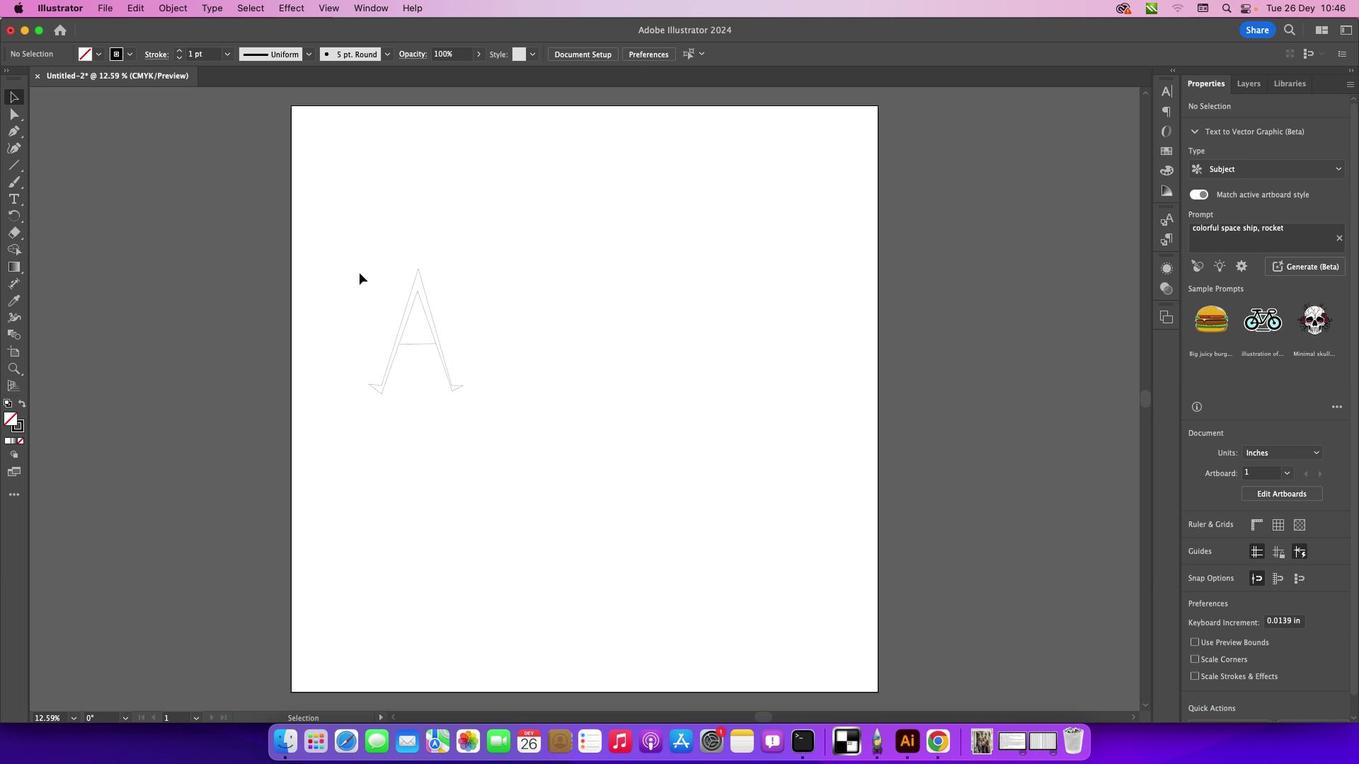 
Action: Mouse moved to (173, 171)
Screenshot: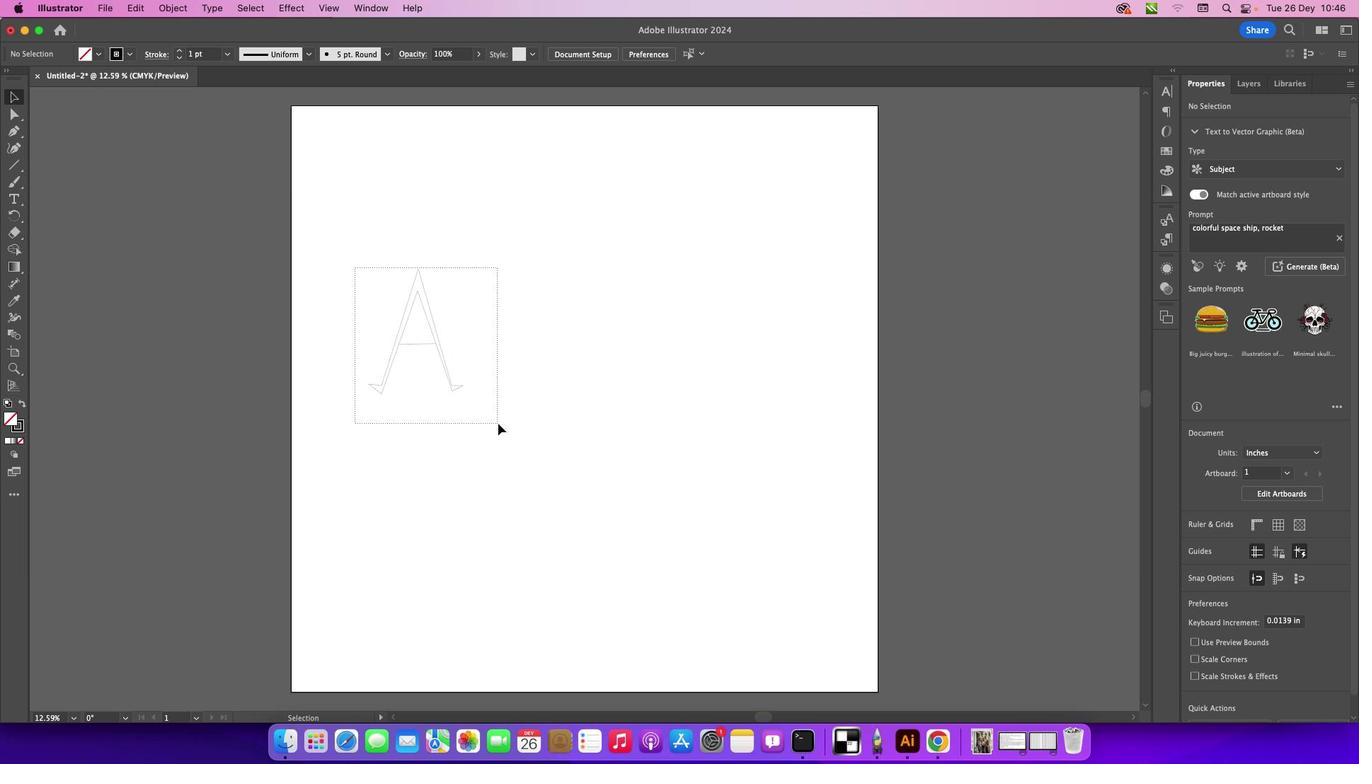 
Action: Mouse pressed left at (173, 171)
Screenshot: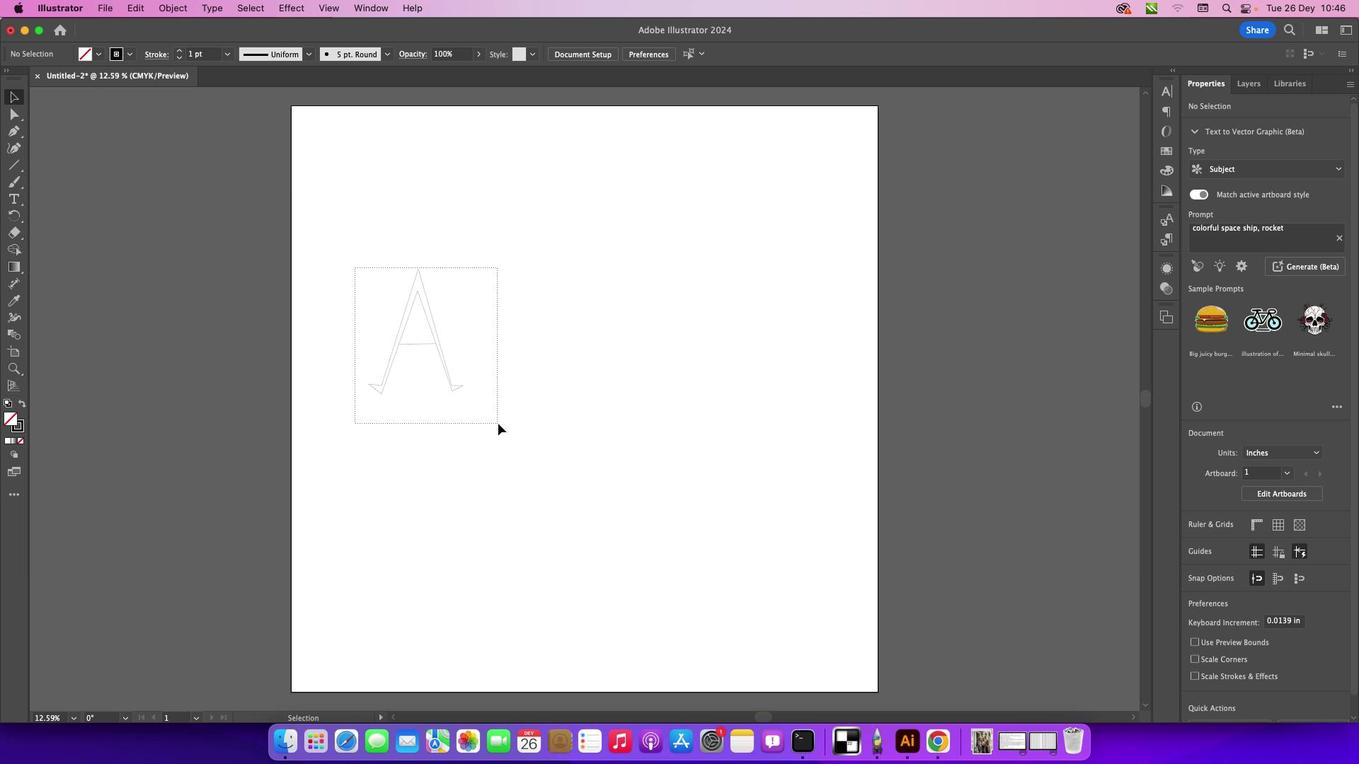 
Action: Mouse moved to (368, 281)
Screenshot: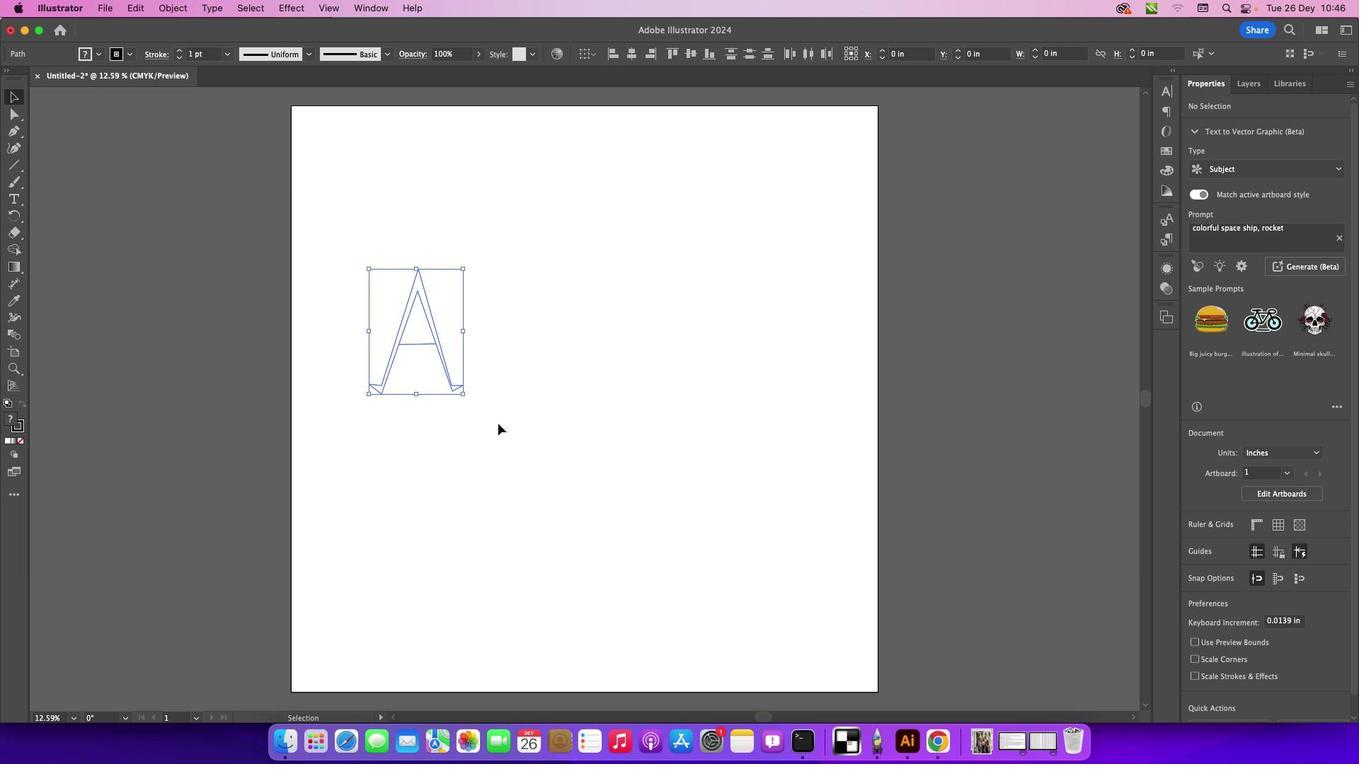 
Action: Mouse pressed left at (368, 281)
Screenshot: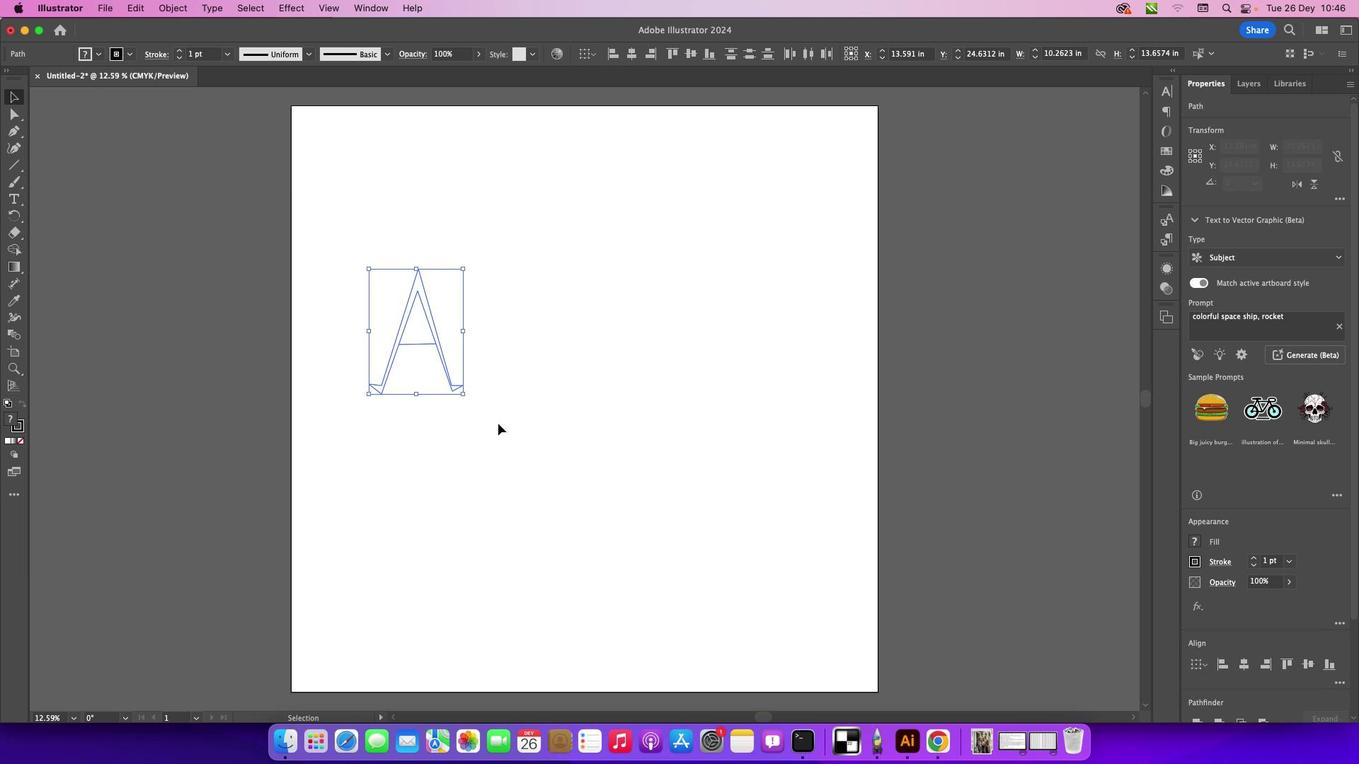 
Action: Mouse moved to (434, 357)
Screenshot: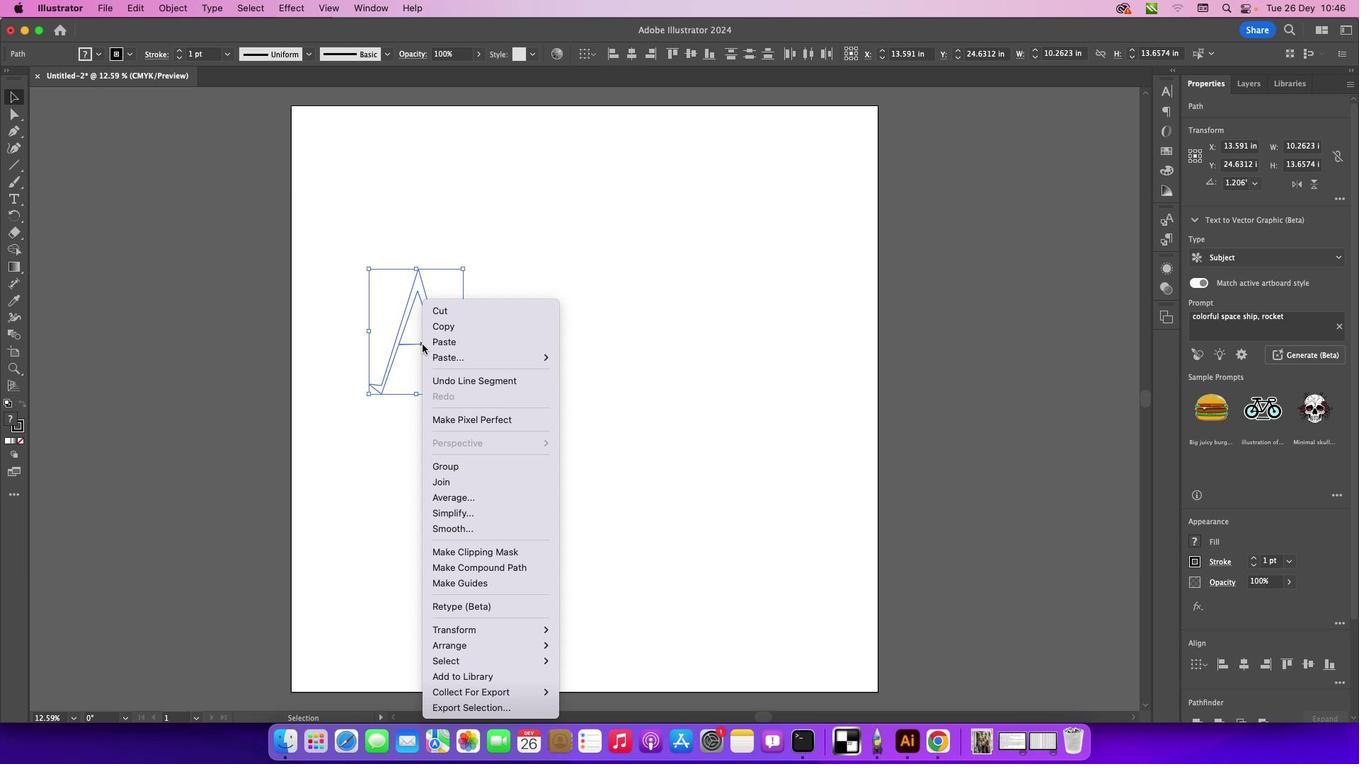 
Action: Mouse pressed right at (434, 357)
Screenshot: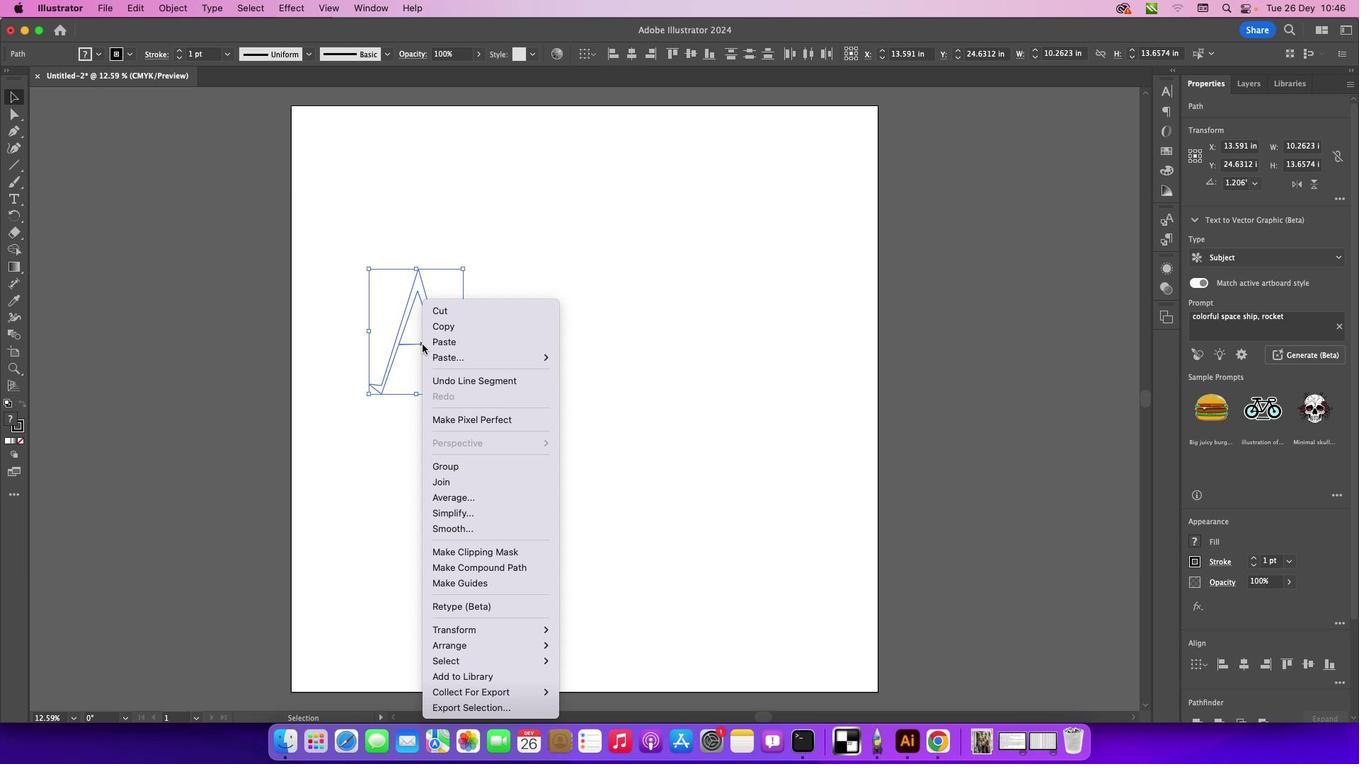 
Action: Mouse moved to (489, 480)
Screenshot: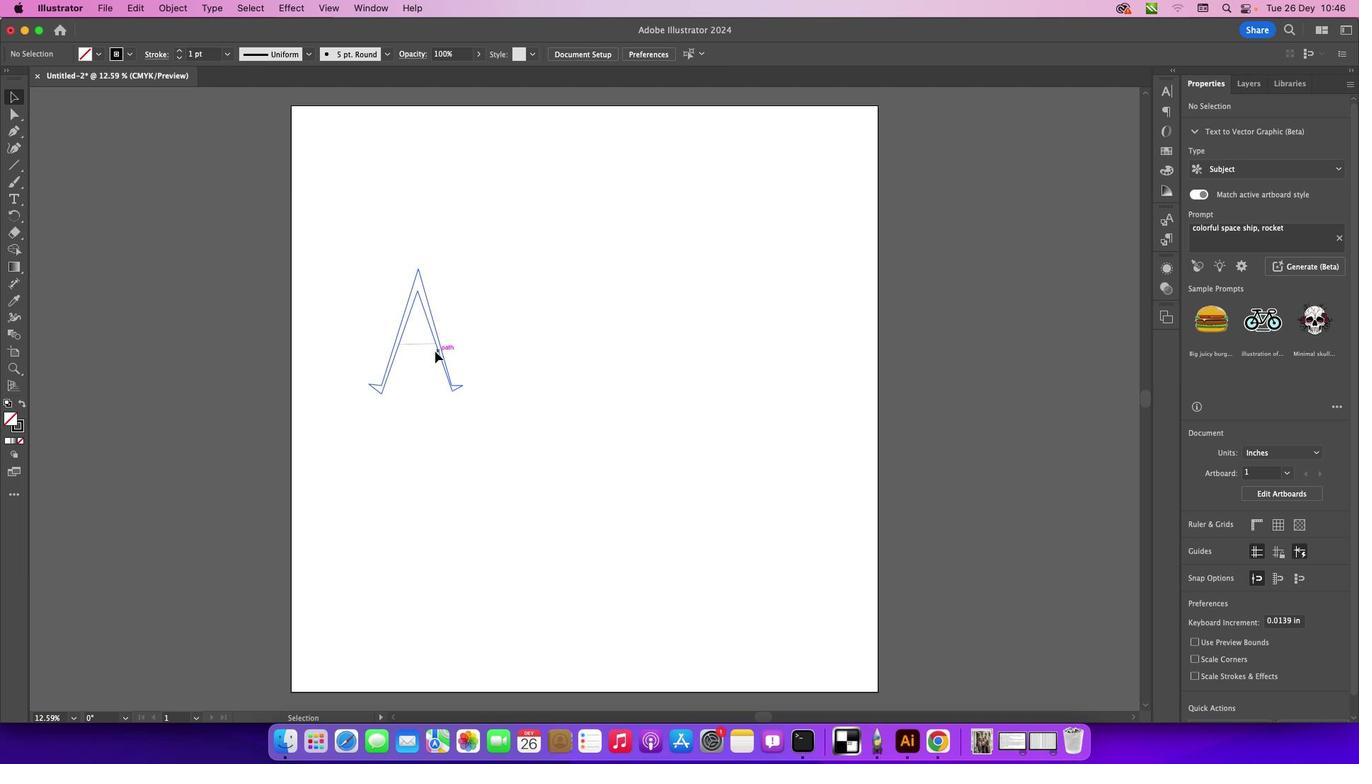 
Action: Mouse pressed left at (489, 480)
Screenshot: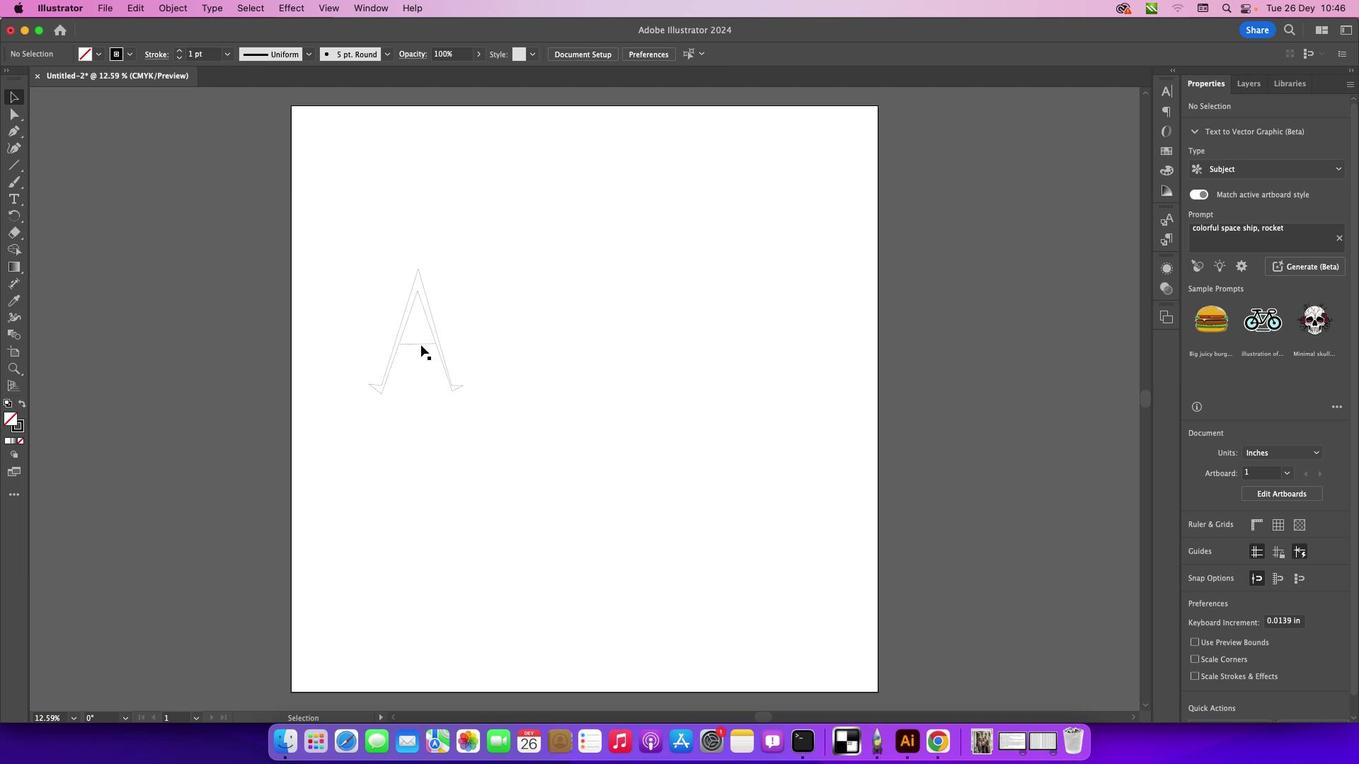 
Action: Mouse moved to (613, 366)
Screenshot: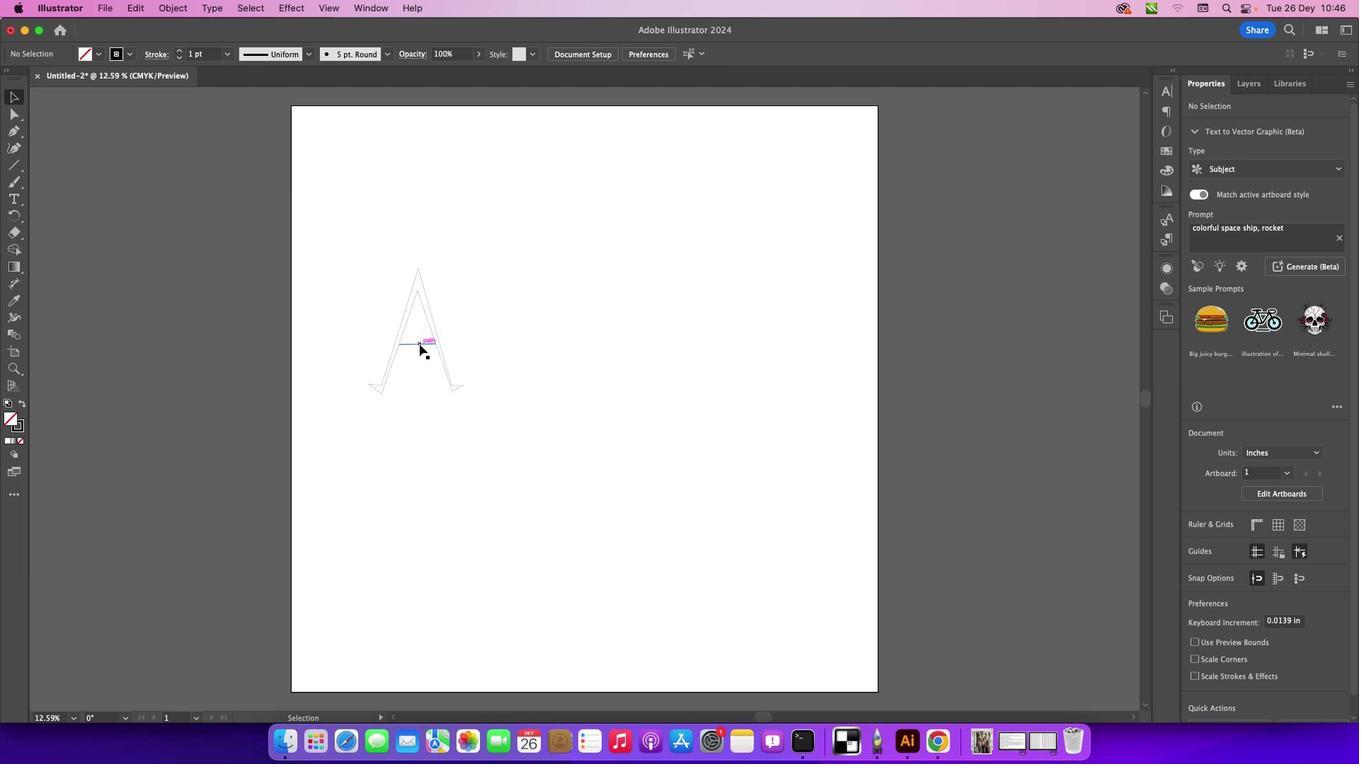 
Action: Mouse pressed left at (613, 366)
Screenshot: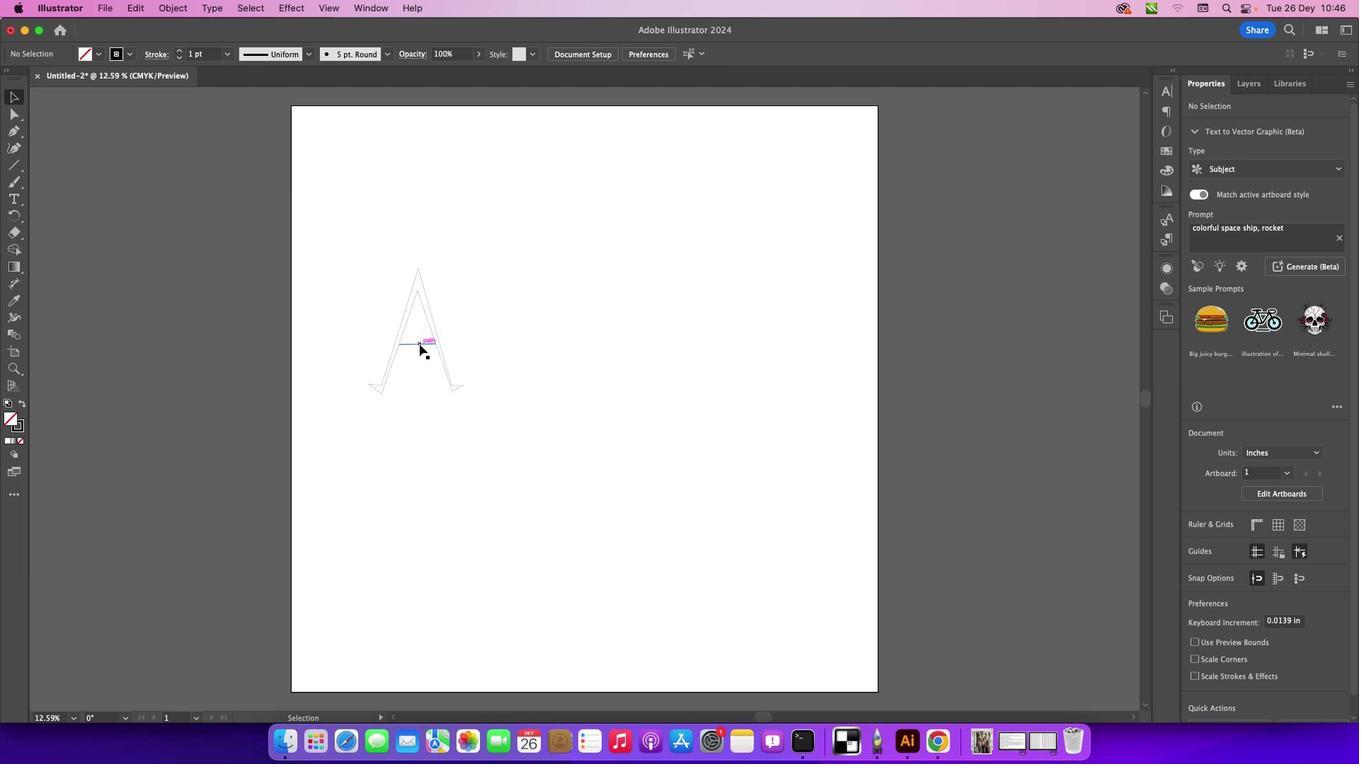 
Action: Mouse moved to (432, 356)
Screenshot: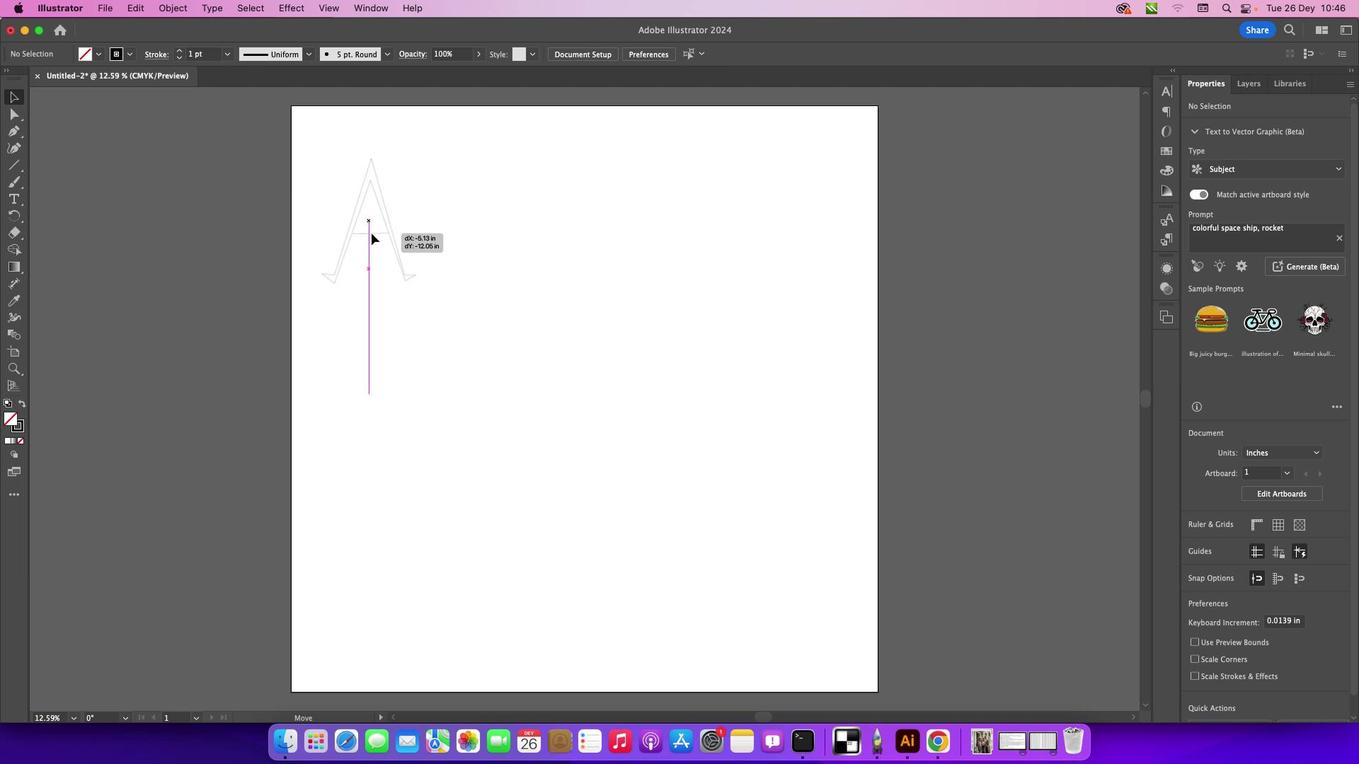 
Action: Mouse pressed left at (432, 356)
Screenshot: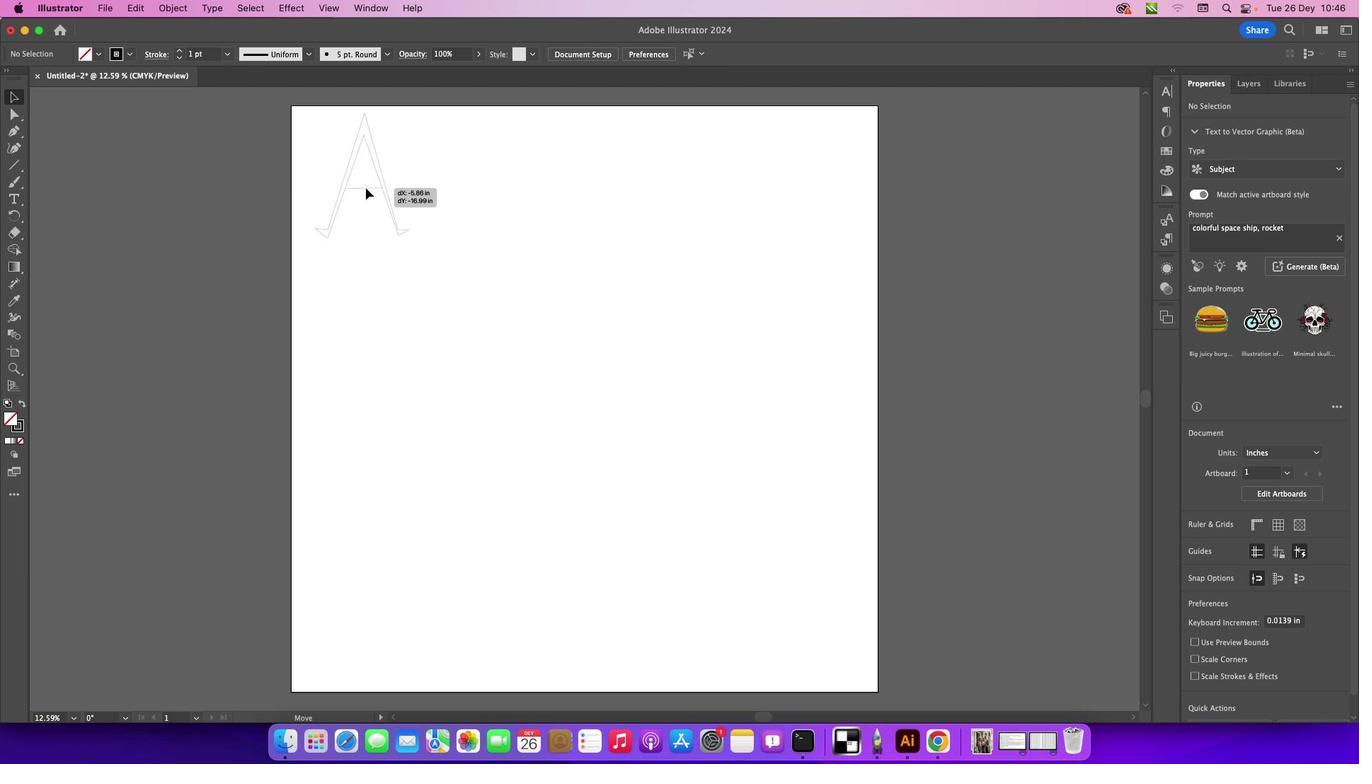 
Action: Mouse moved to (32, 441)
Screenshot: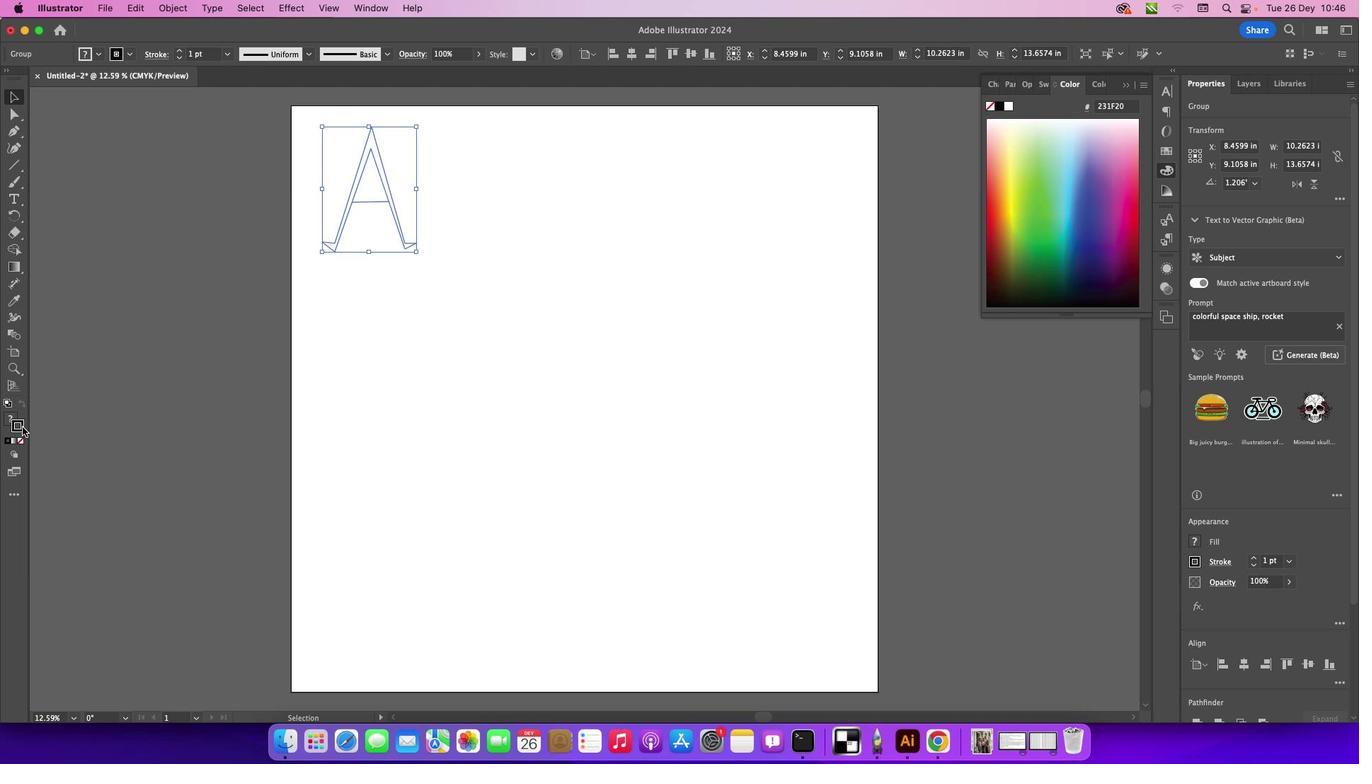 
Action: Mouse pressed left at (32, 441)
Screenshot: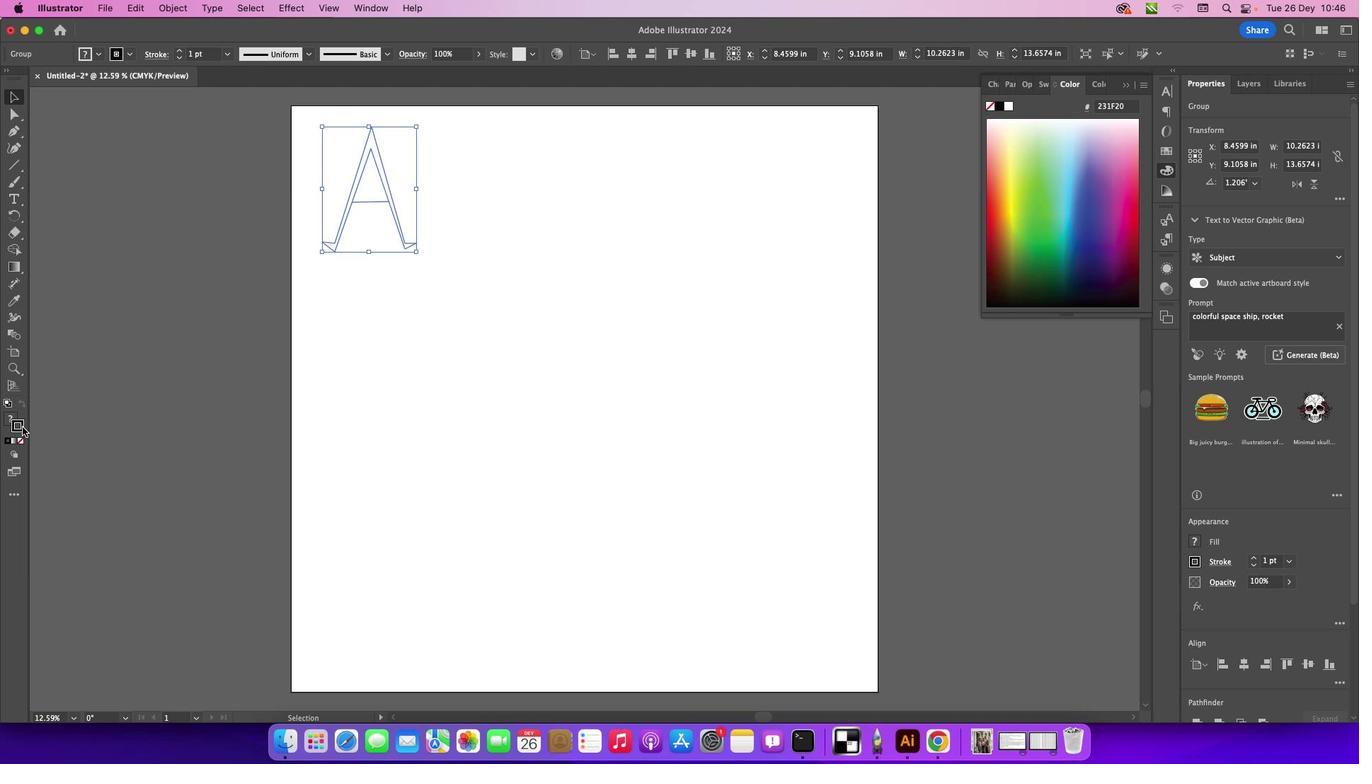 
Action: Mouse moved to (34, 440)
Screenshot: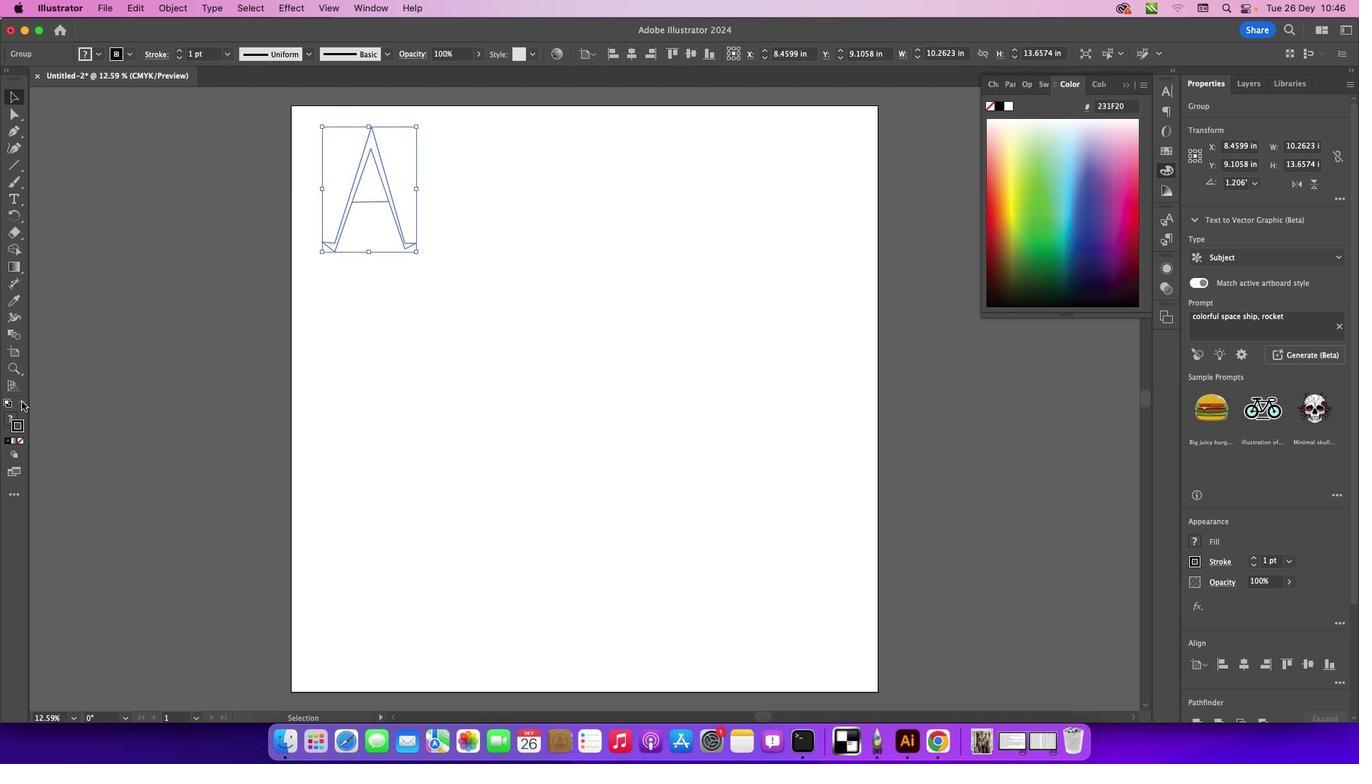 
Action: Mouse pressed left at (34, 440)
Screenshot: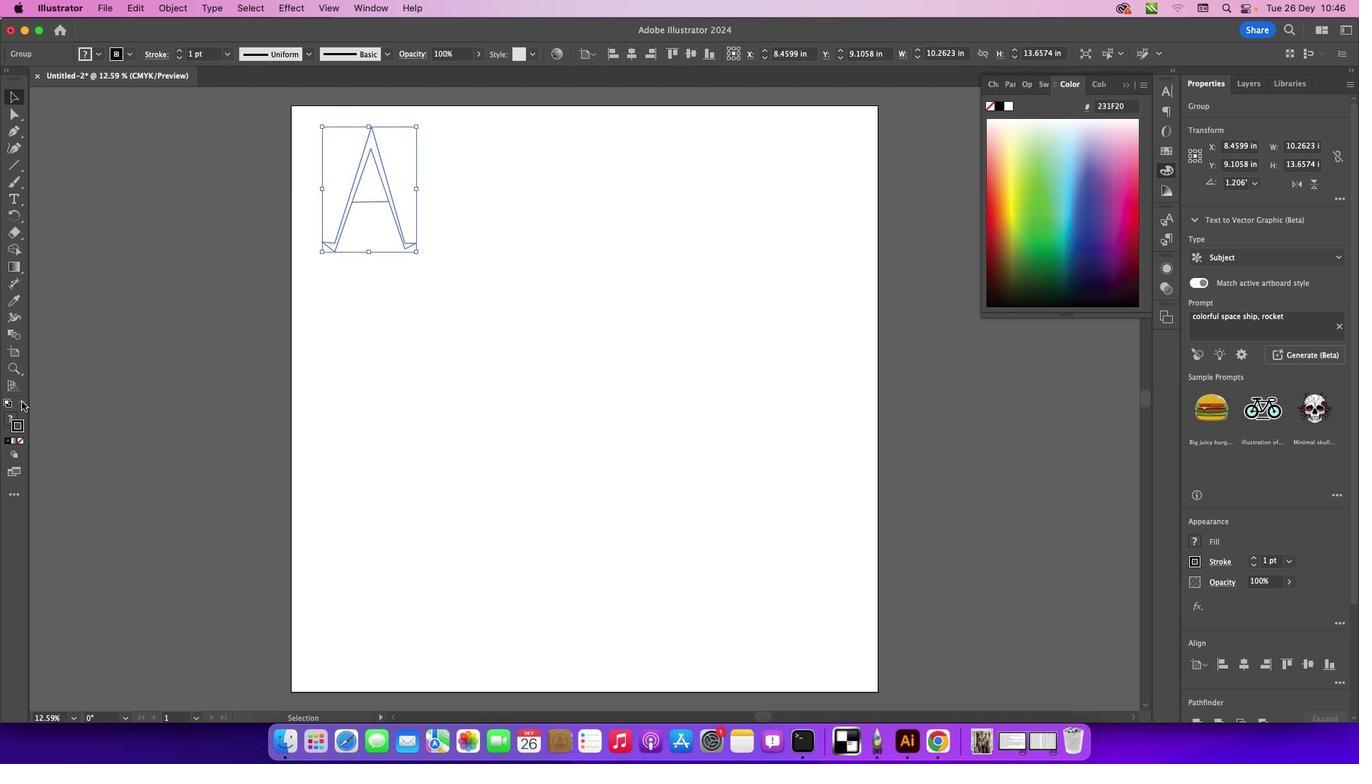 
Action: Mouse moved to (34, 414)
Screenshot: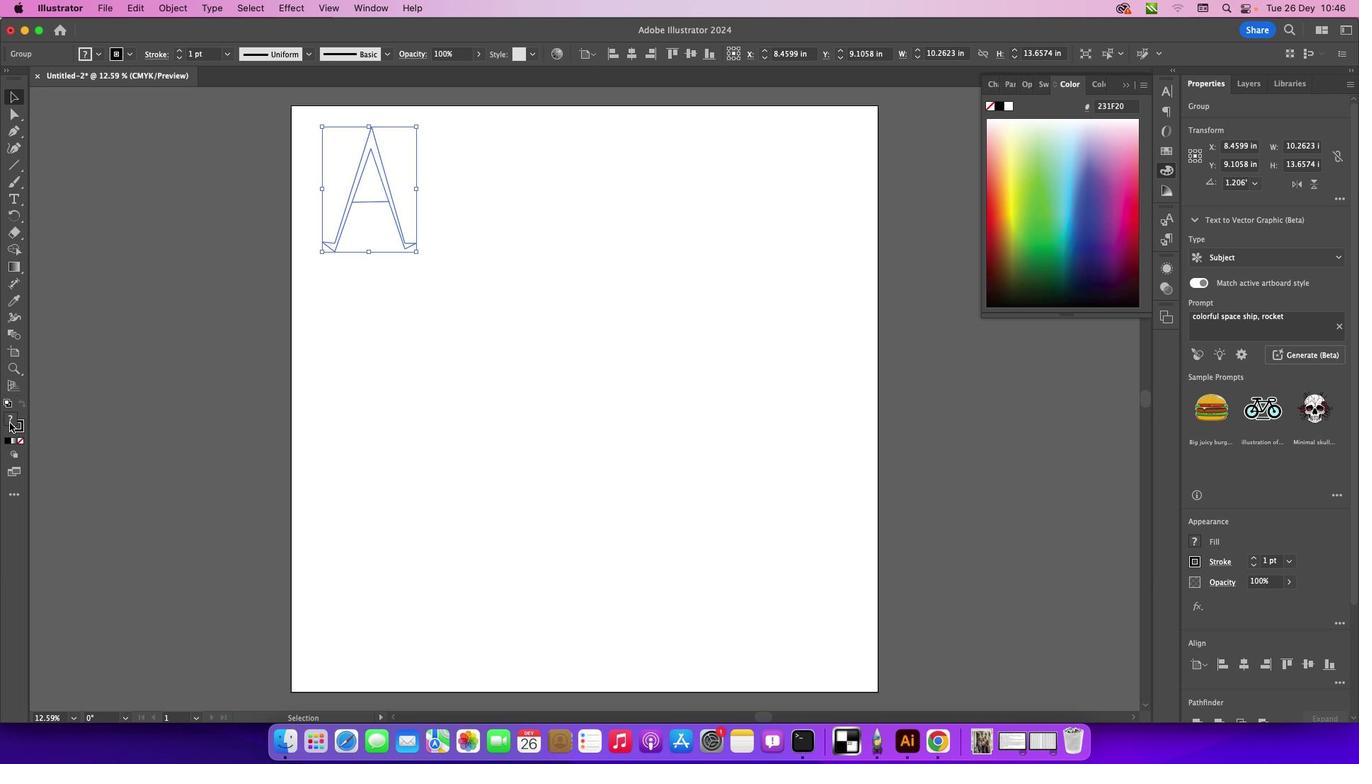 
Action: Mouse pressed left at (34, 414)
Screenshot: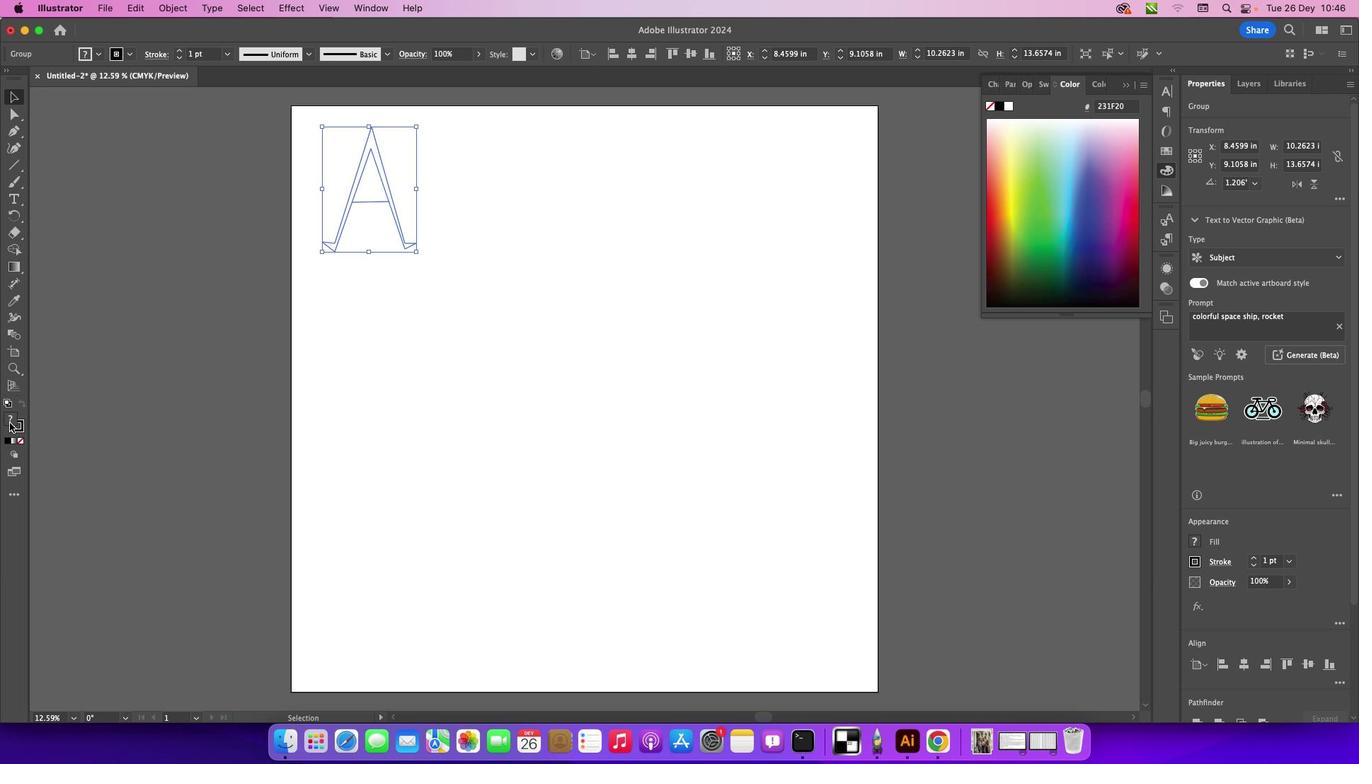 
Action: Mouse moved to (22, 436)
Screenshot: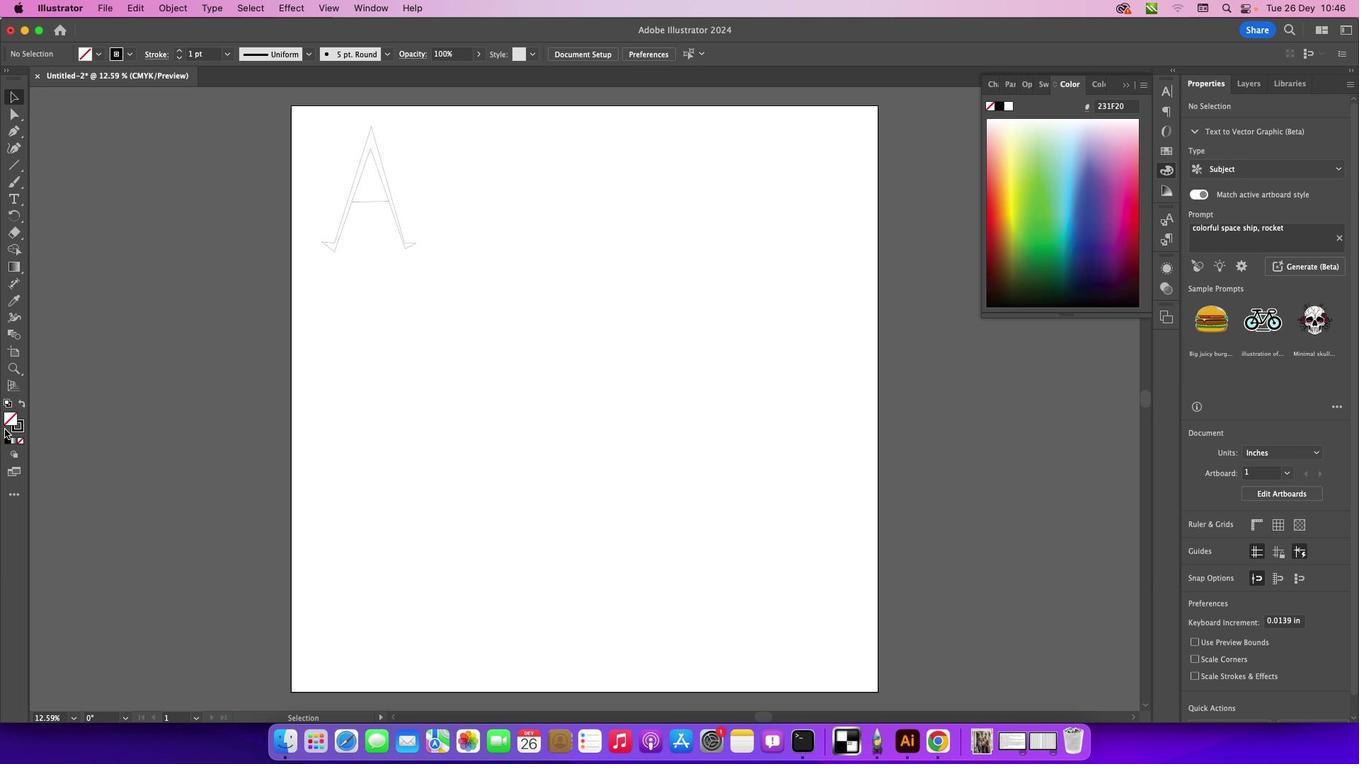 
Action: Mouse pressed left at (22, 436)
Screenshot: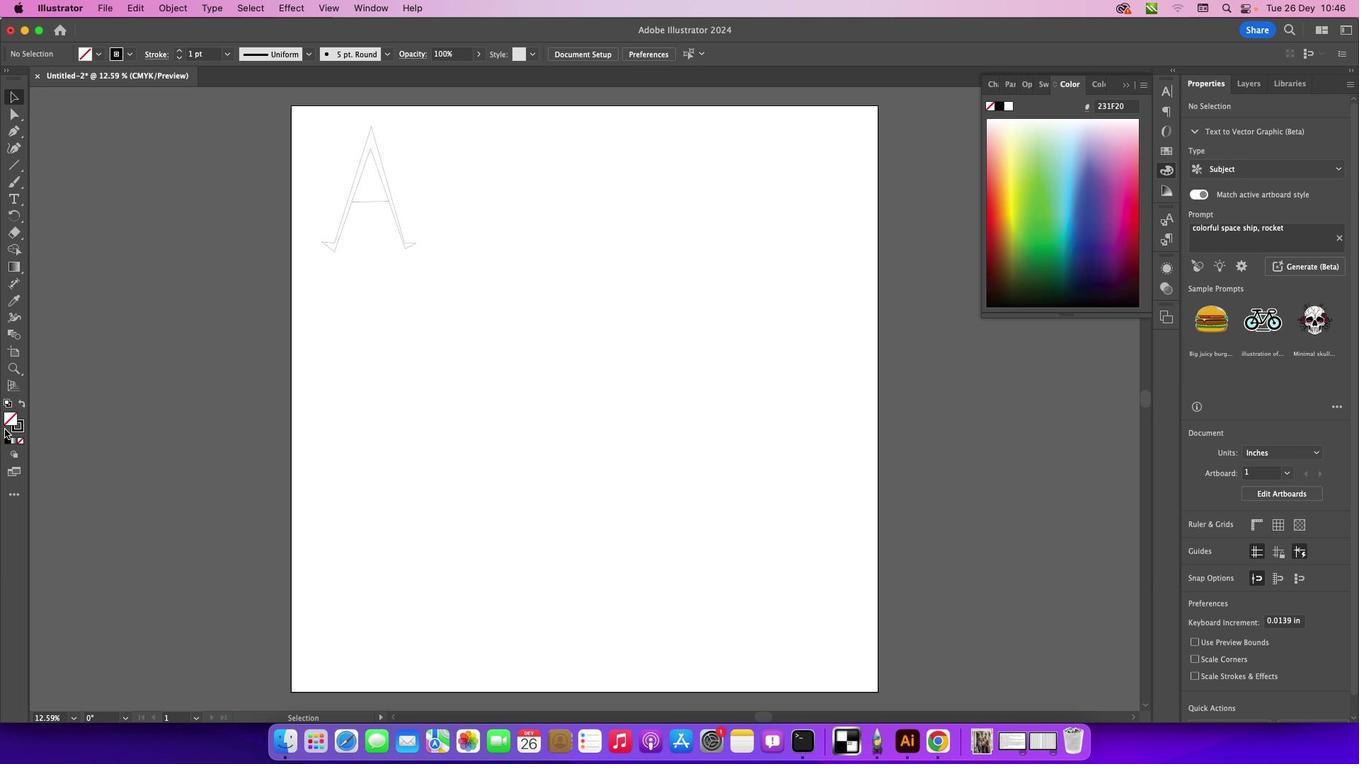 
Action: Mouse moved to (118, 436)
Screenshot: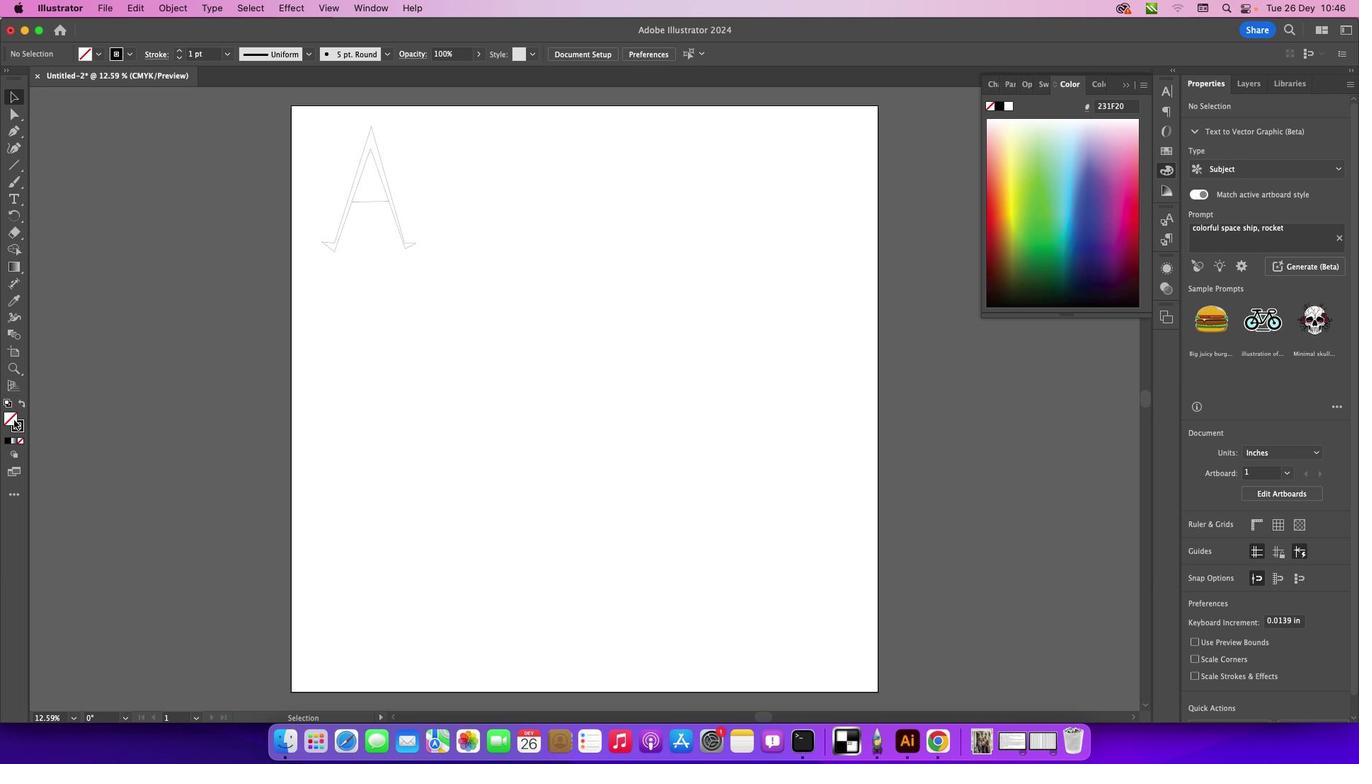 
Action: Mouse pressed left at (118, 436)
Screenshot: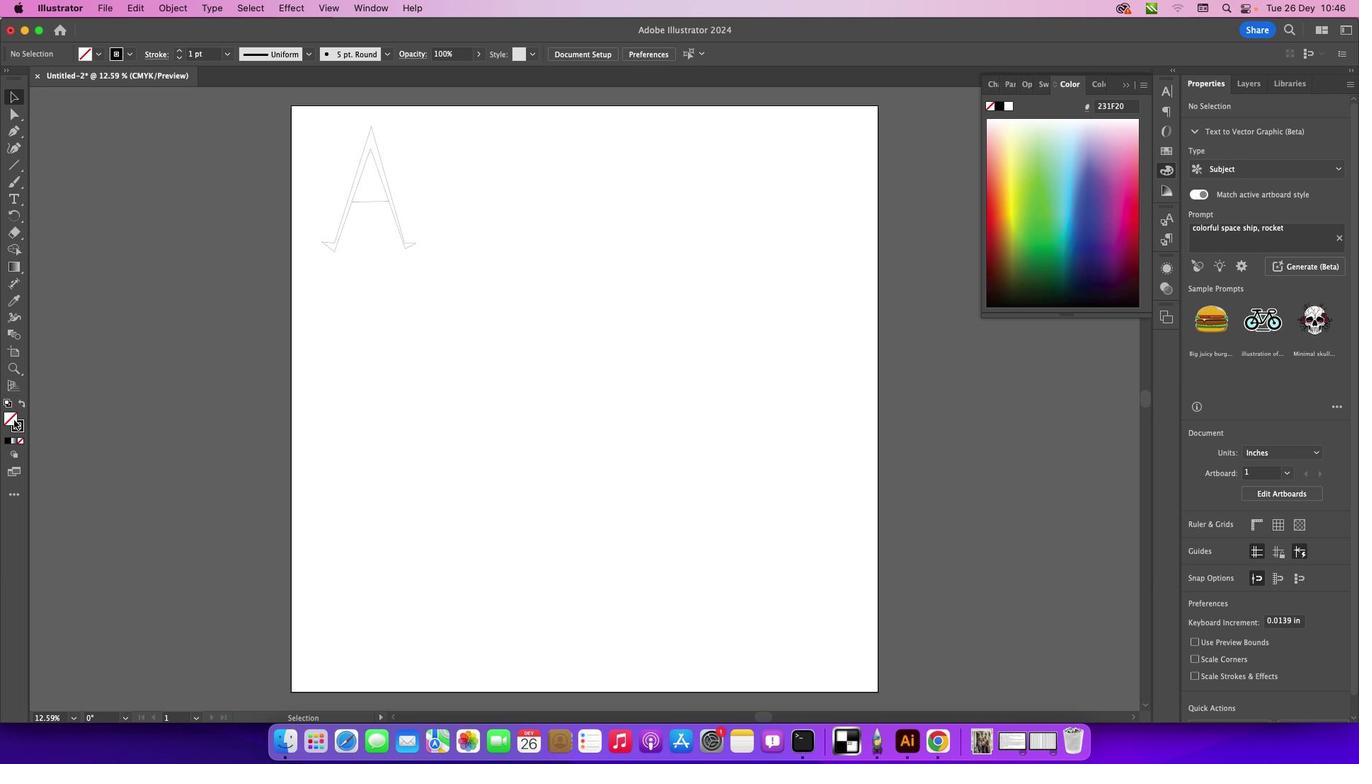 
Action: Mouse moved to (35, 418)
Screenshot: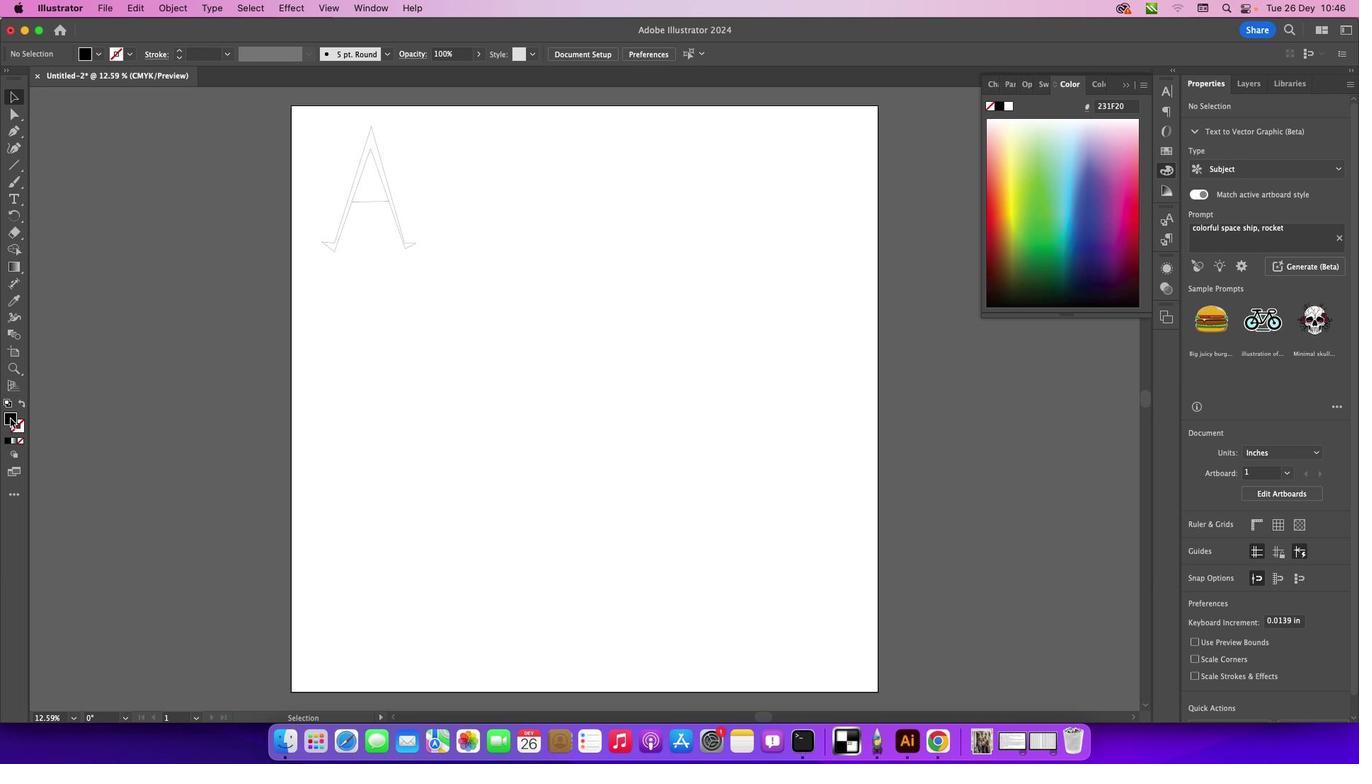 
Action: Mouse pressed left at (35, 418)
Screenshot: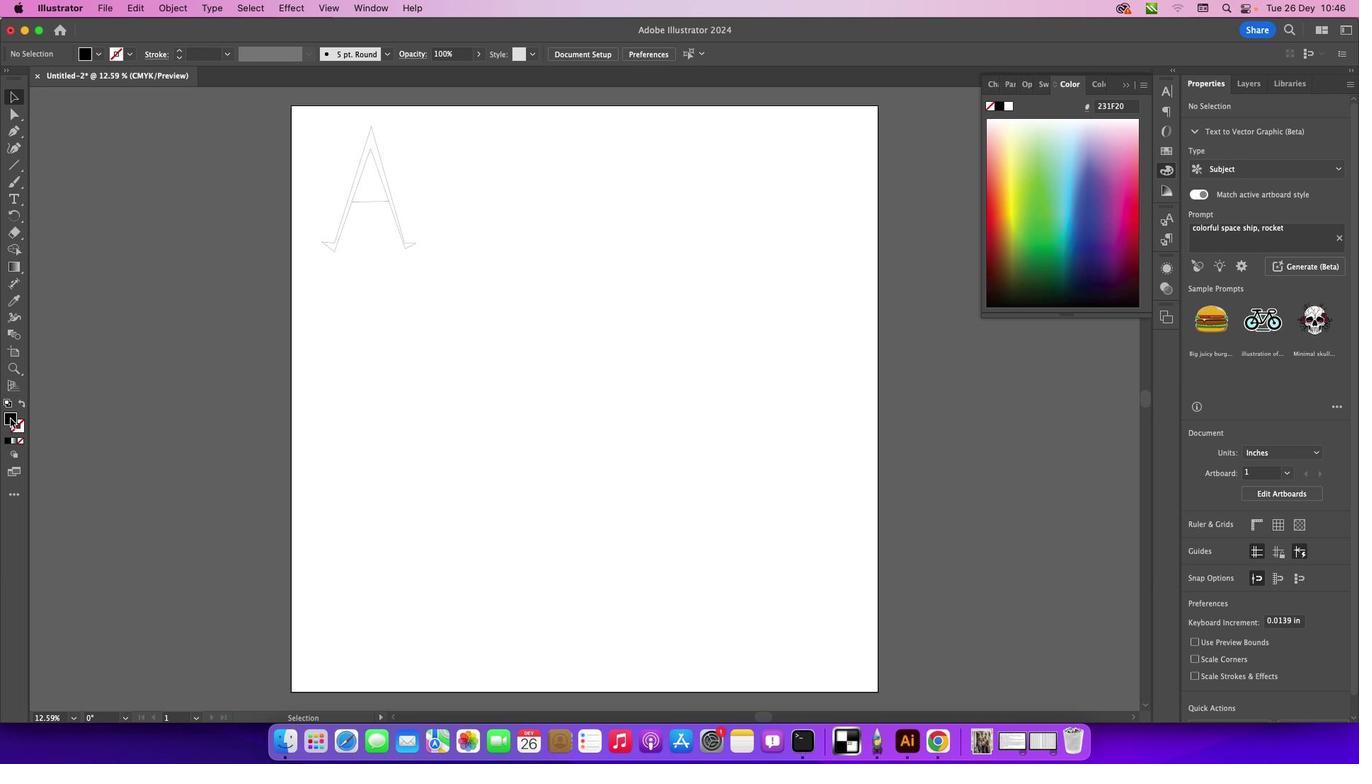 
Action: Mouse moved to (370, 201)
Screenshot: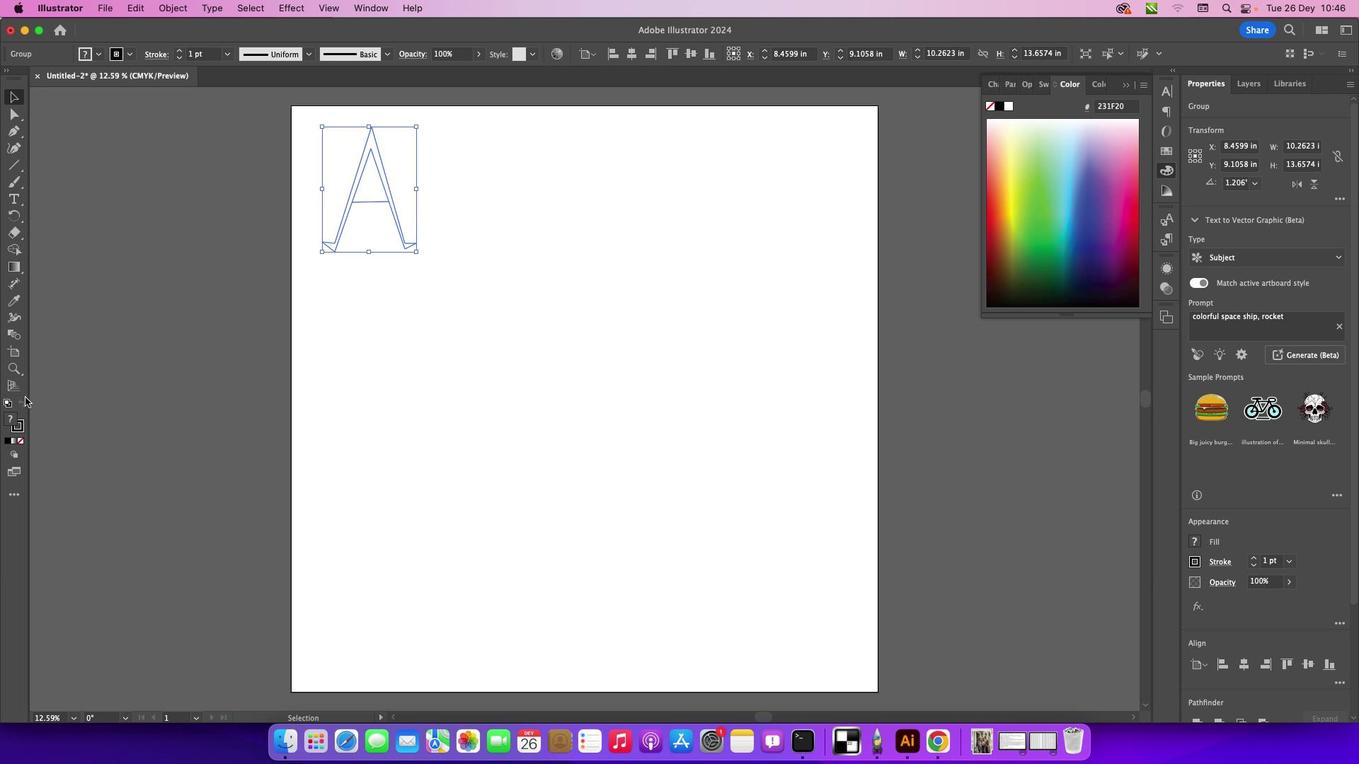 
Action: Mouse pressed left at (370, 201)
Screenshot: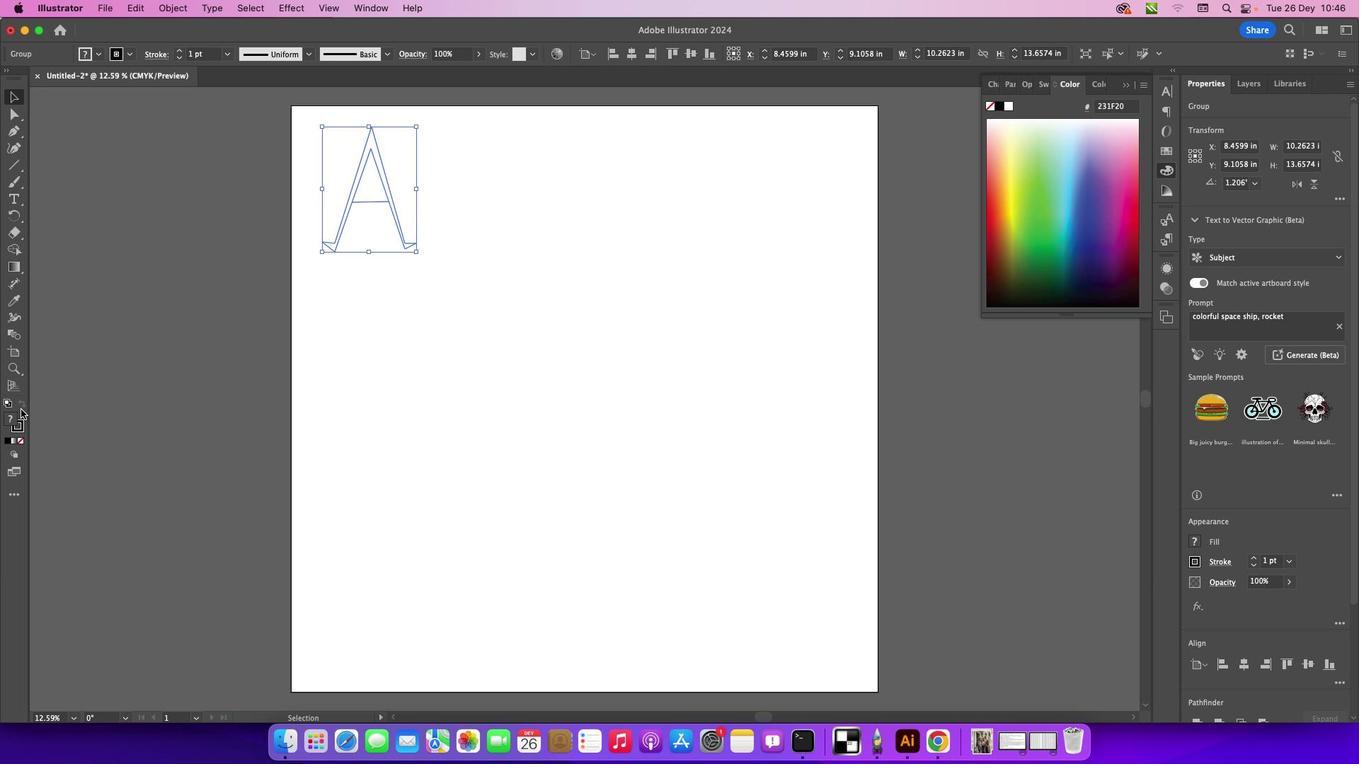 
Action: Mouse moved to (32, 422)
Screenshot: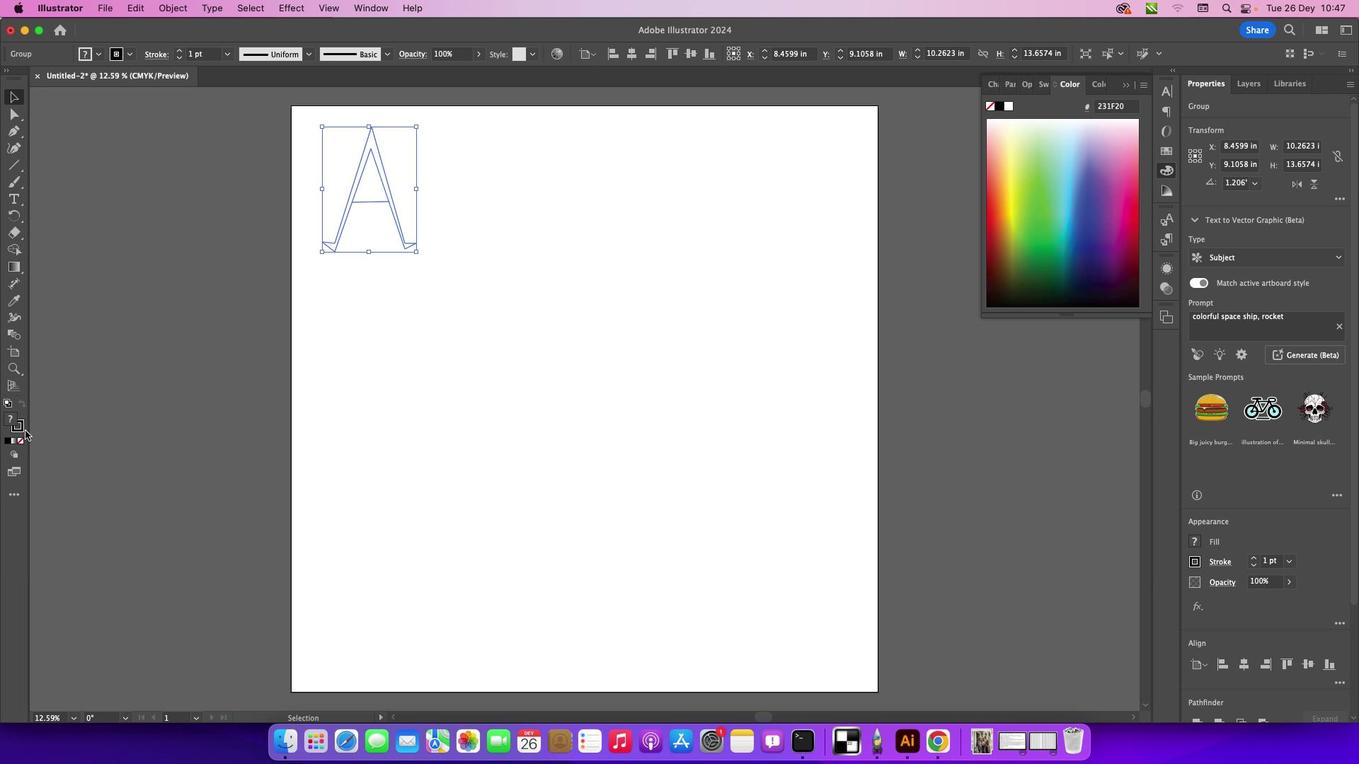 
Action: Mouse pressed left at (32, 422)
Screenshot: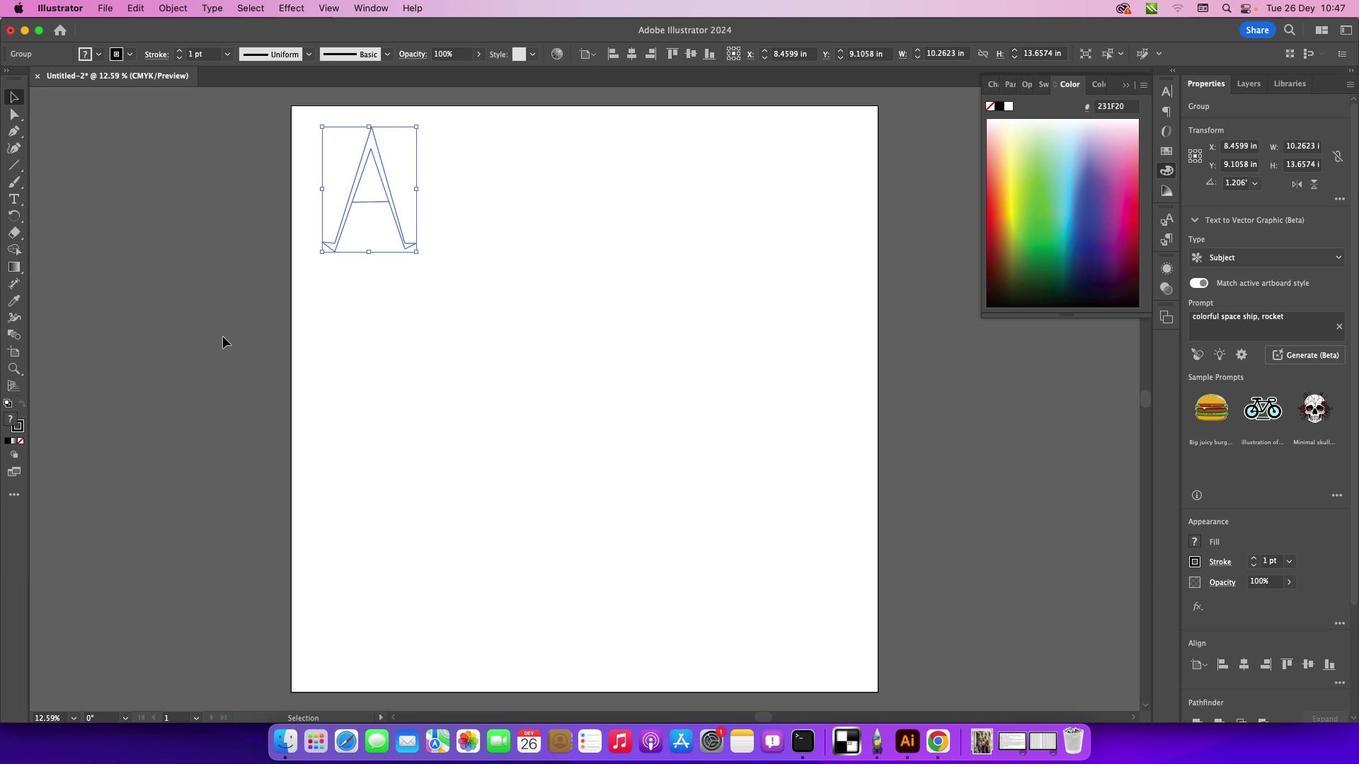
Action: Mouse moved to (37, 443)
Screenshot: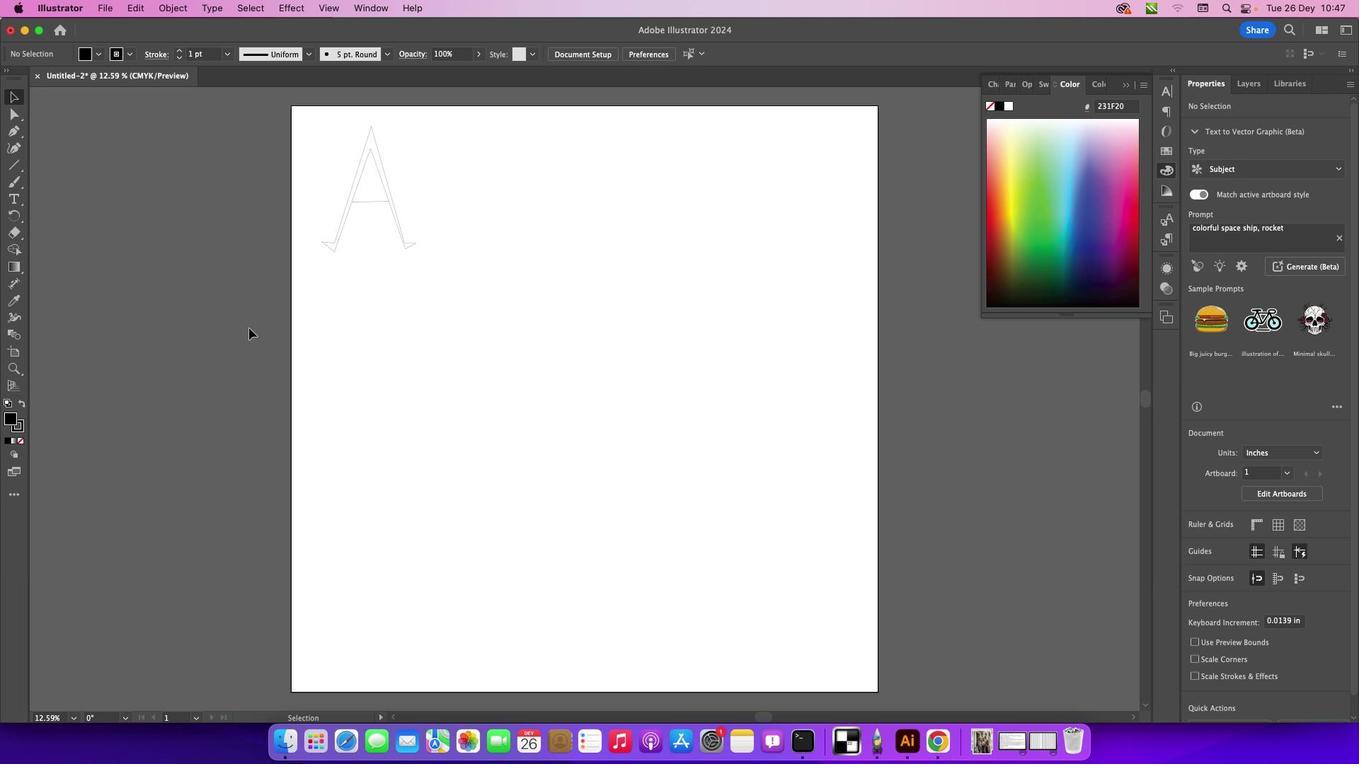 
Action: Mouse pressed left at (37, 443)
Screenshot: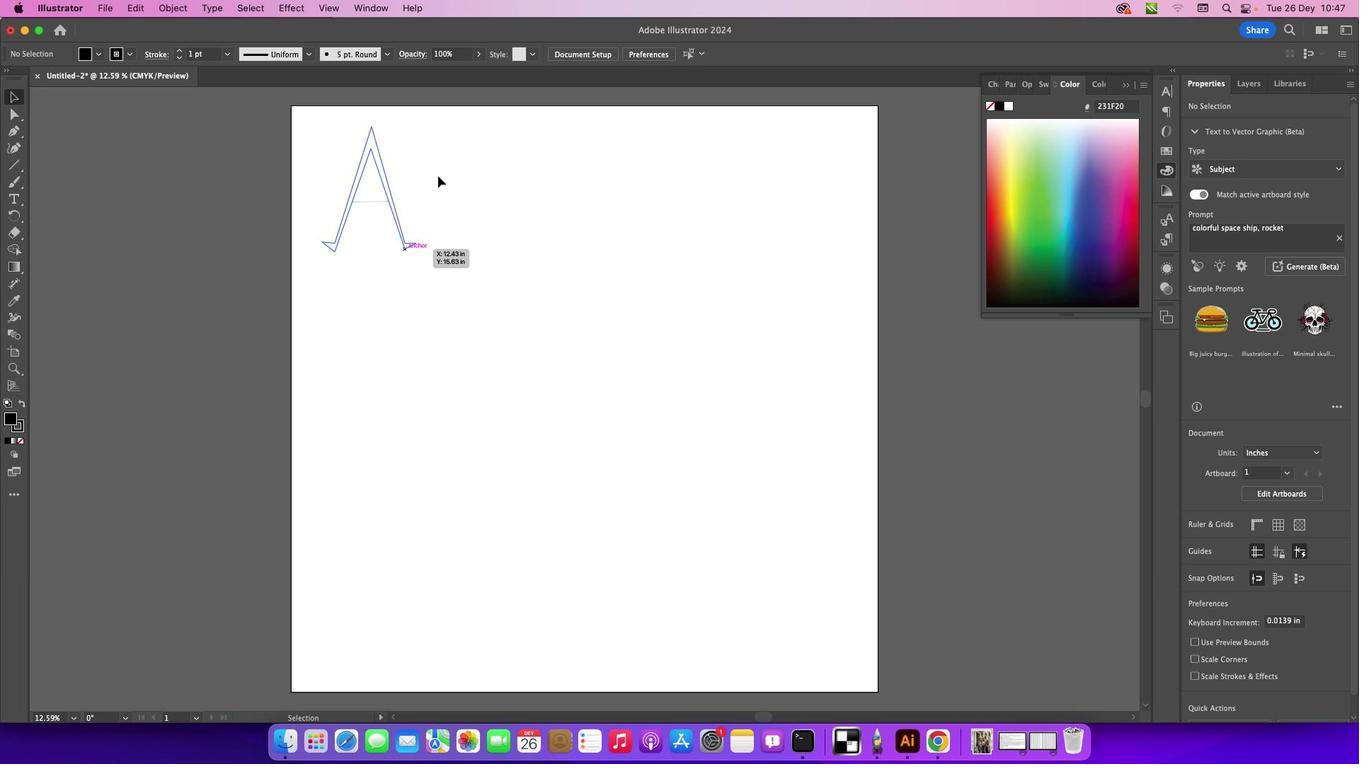 
Action: Mouse moved to (235, 349)
Screenshot: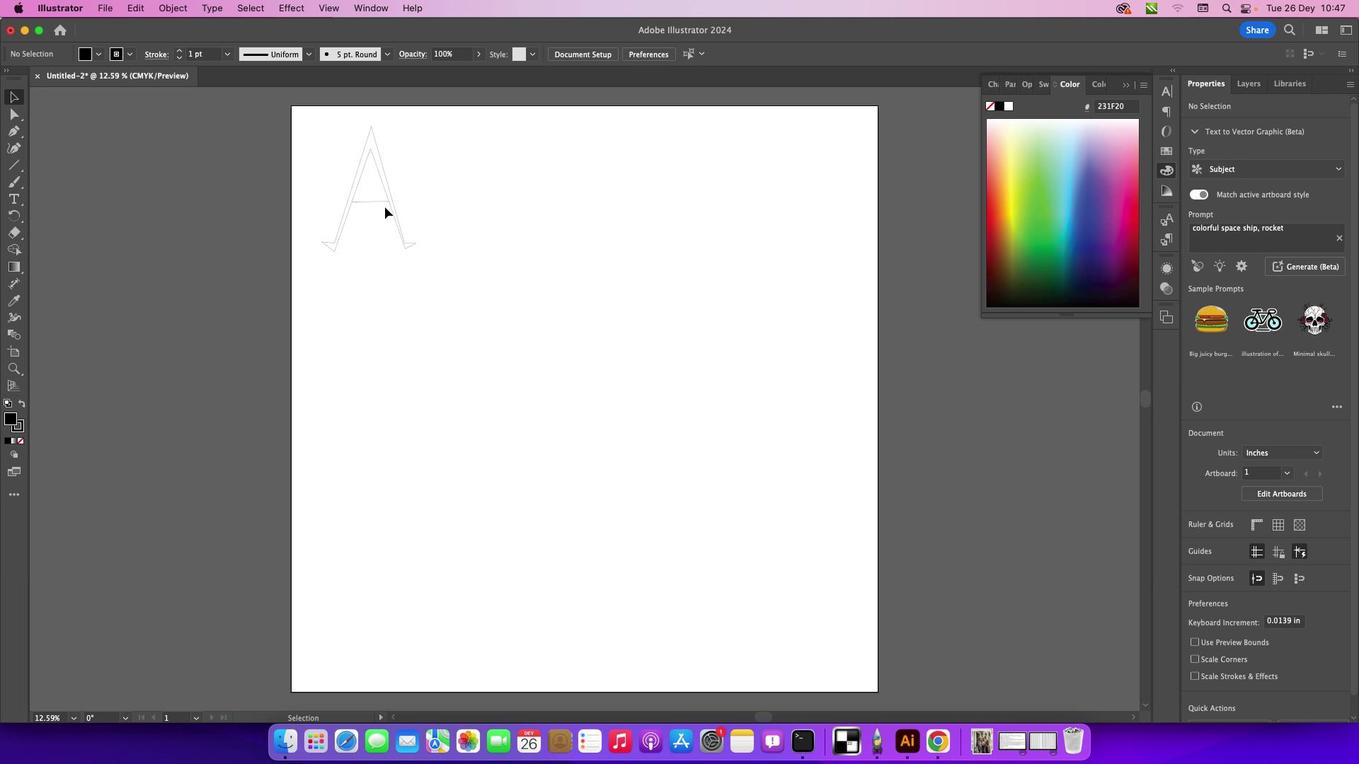 
Action: Mouse pressed left at (235, 349)
Screenshot: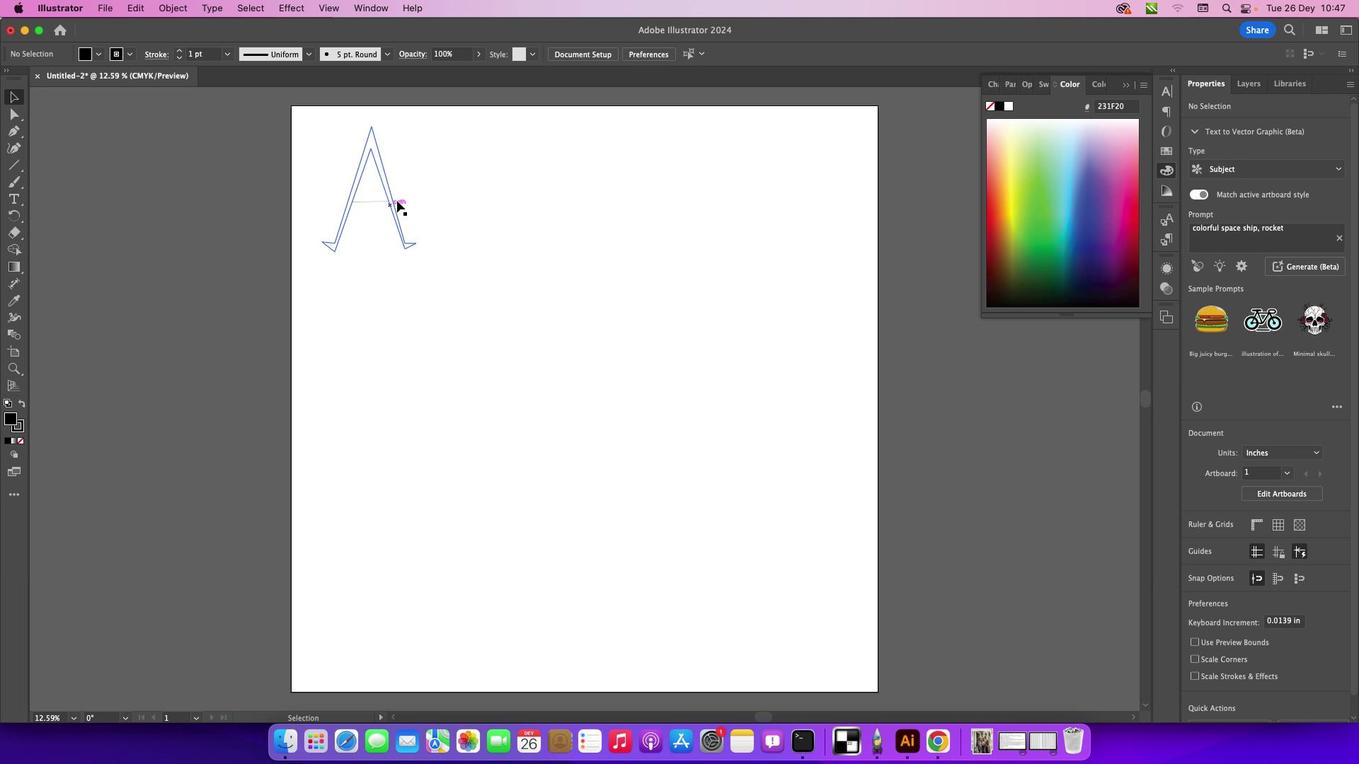 
Action: Mouse moved to (397, 220)
Screenshot: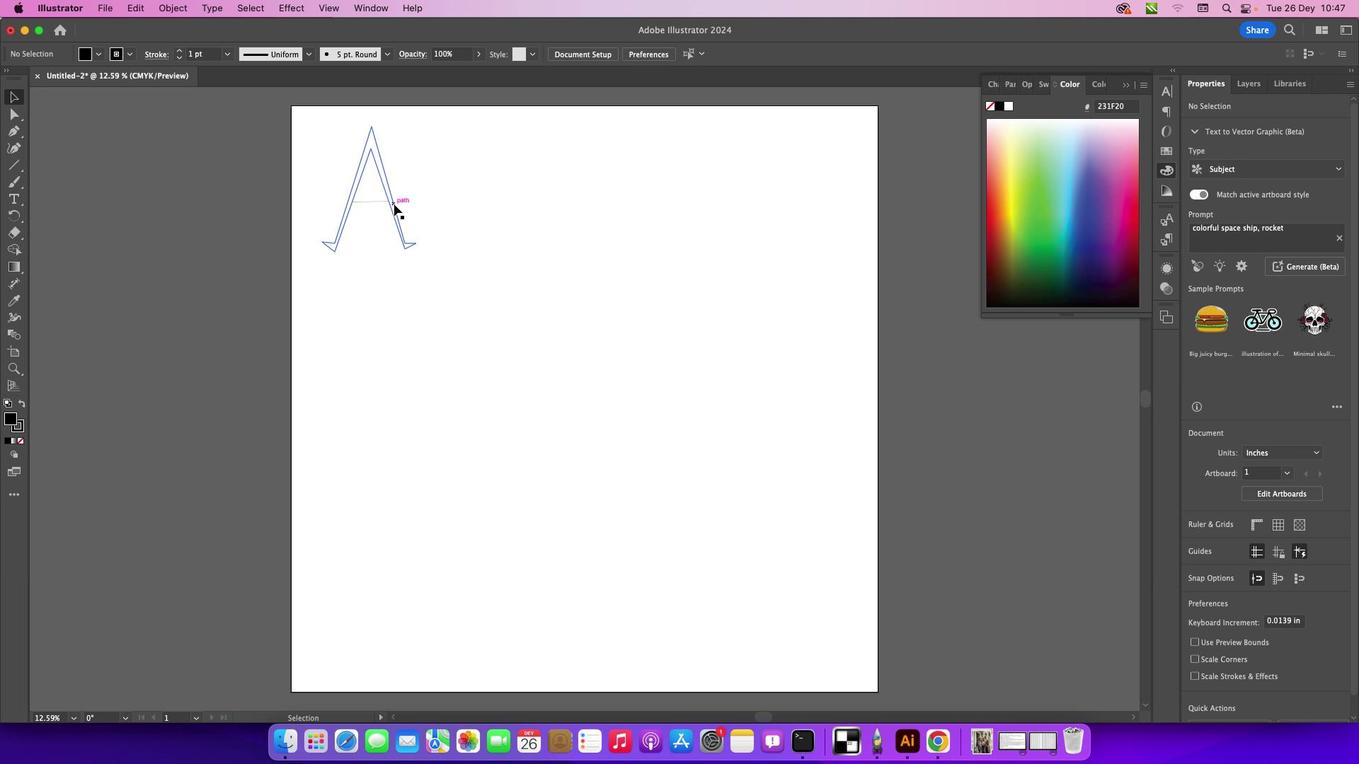
Action: Mouse pressed left at (397, 220)
Screenshot: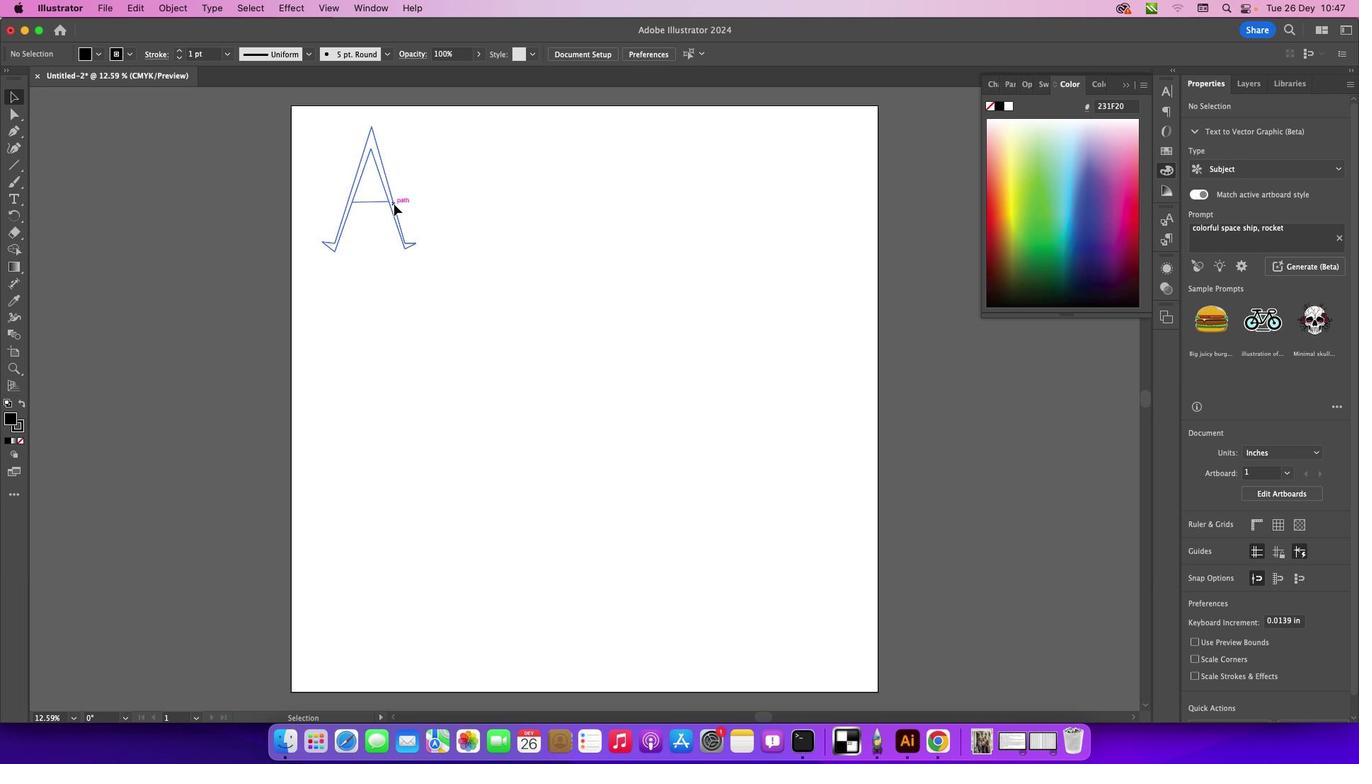 
Action: Mouse moved to (406, 216)
Screenshot: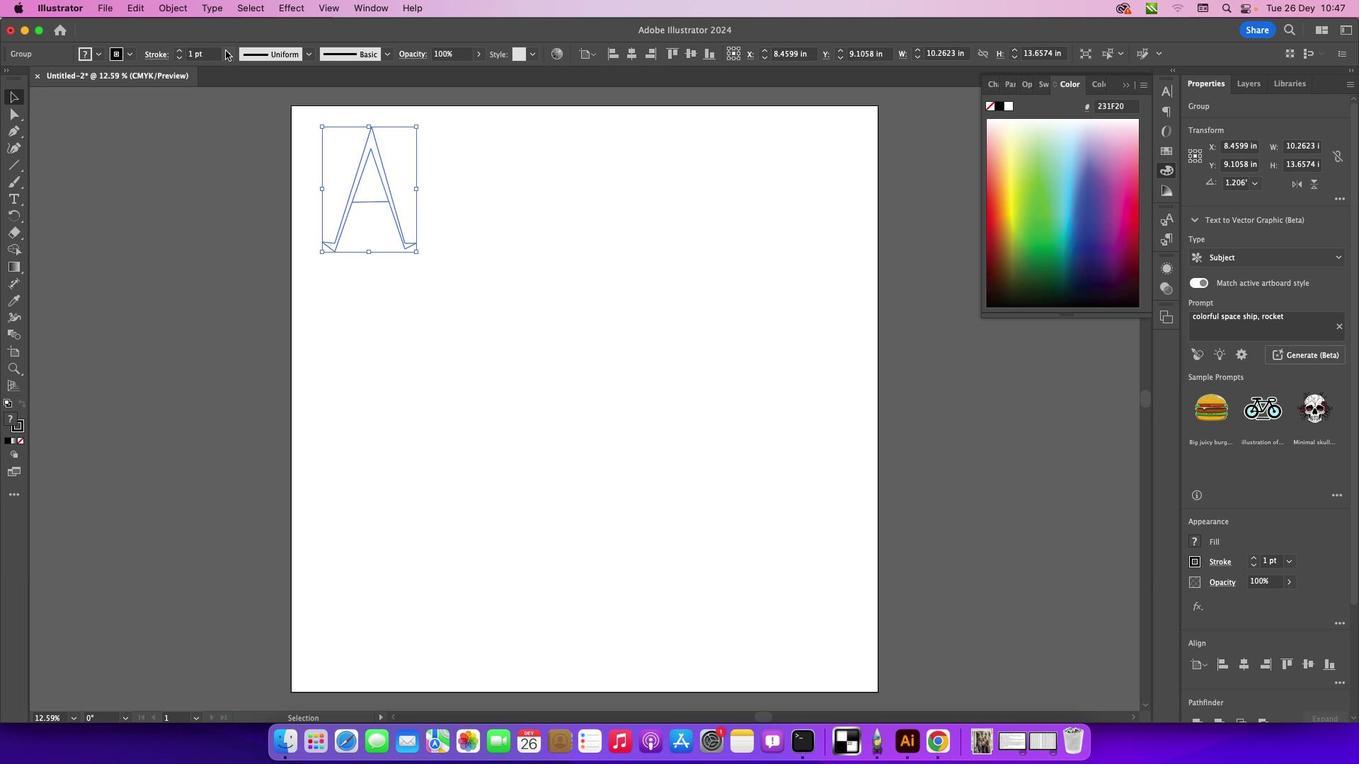 
Action: Mouse pressed left at (406, 216)
Screenshot: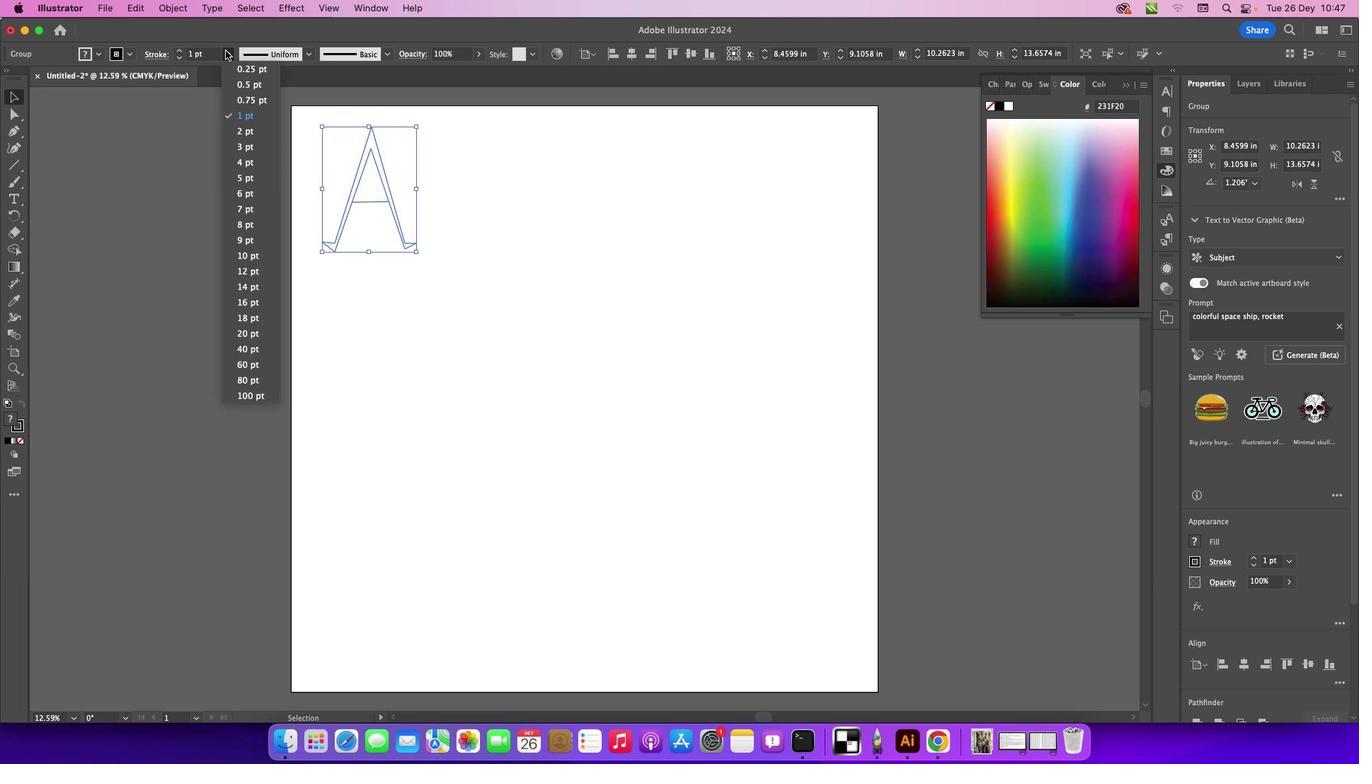 
Action: Mouse moved to (238, 63)
Screenshot: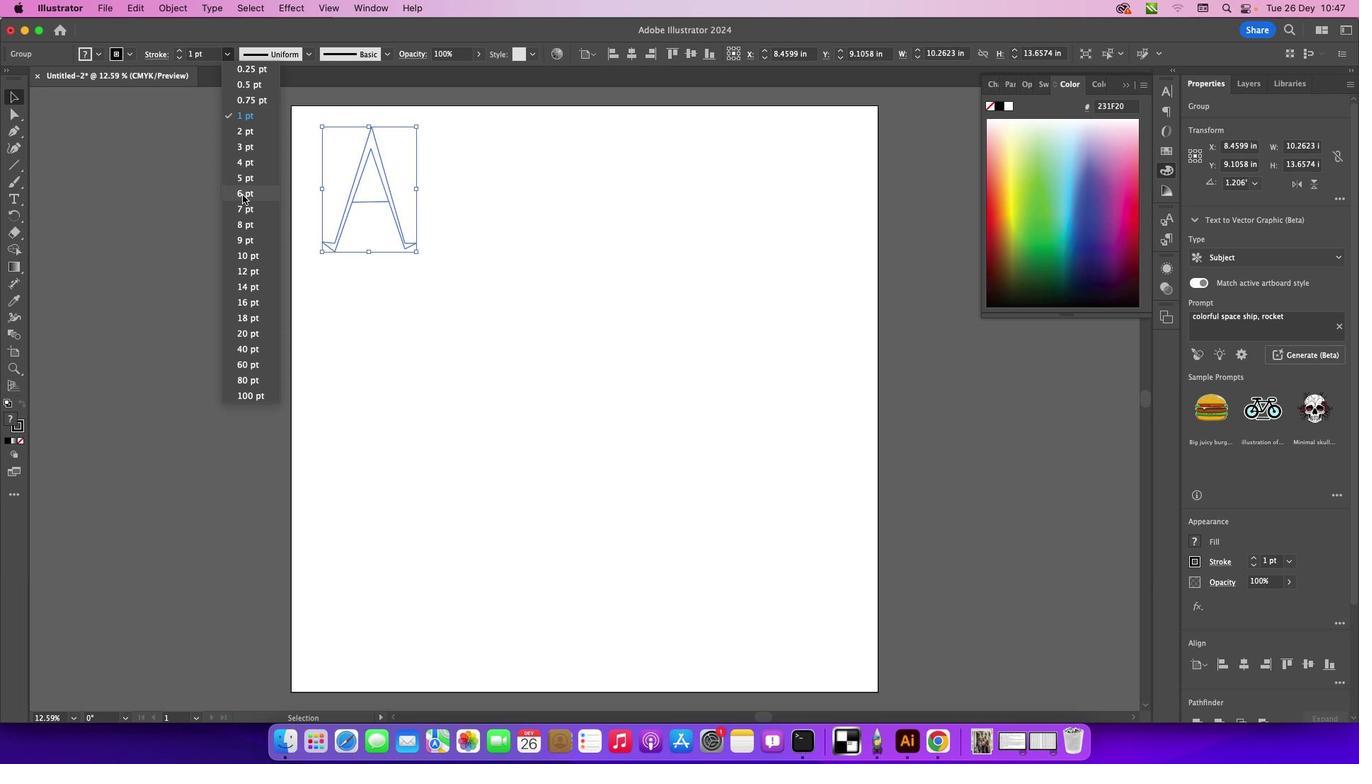 
Action: Mouse pressed left at (238, 63)
Screenshot: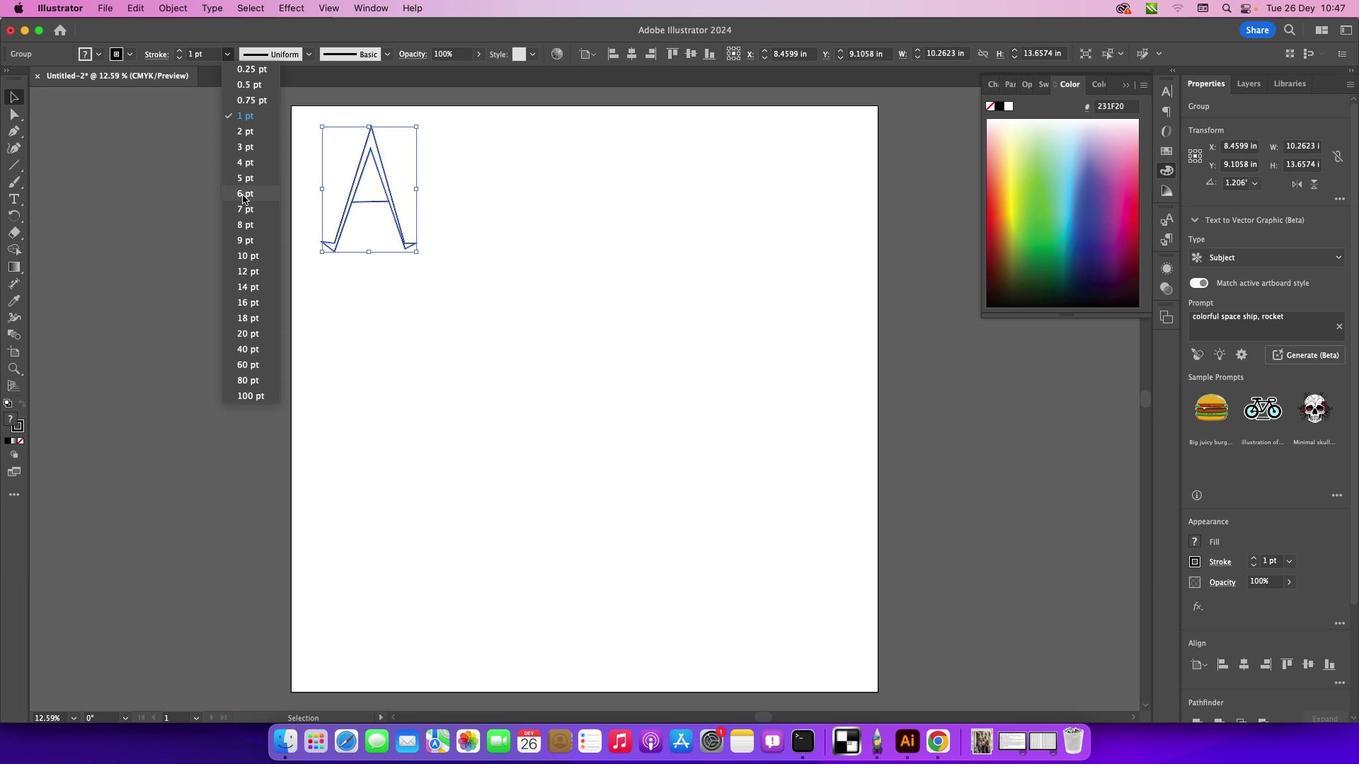 
Action: Mouse moved to (254, 208)
Screenshot: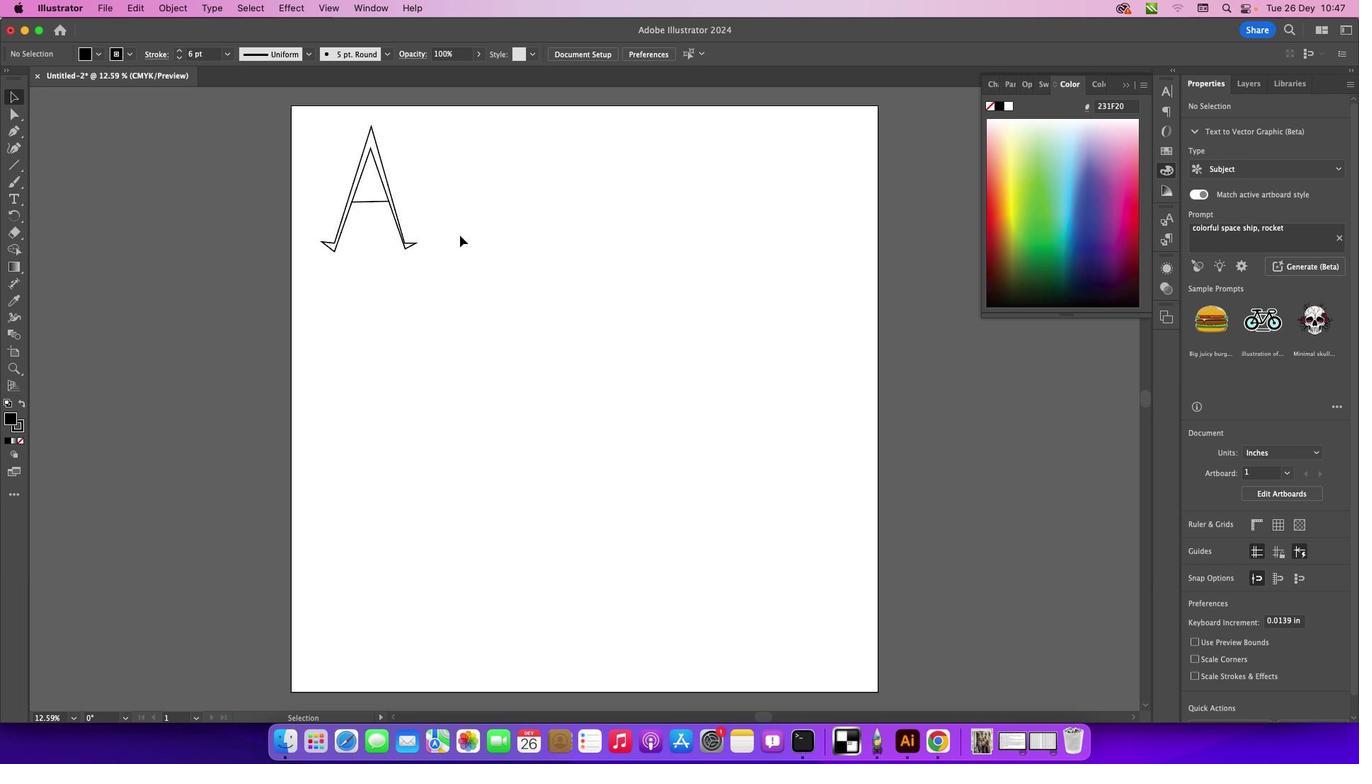 
Action: Mouse pressed left at (254, 208)
Screenshot: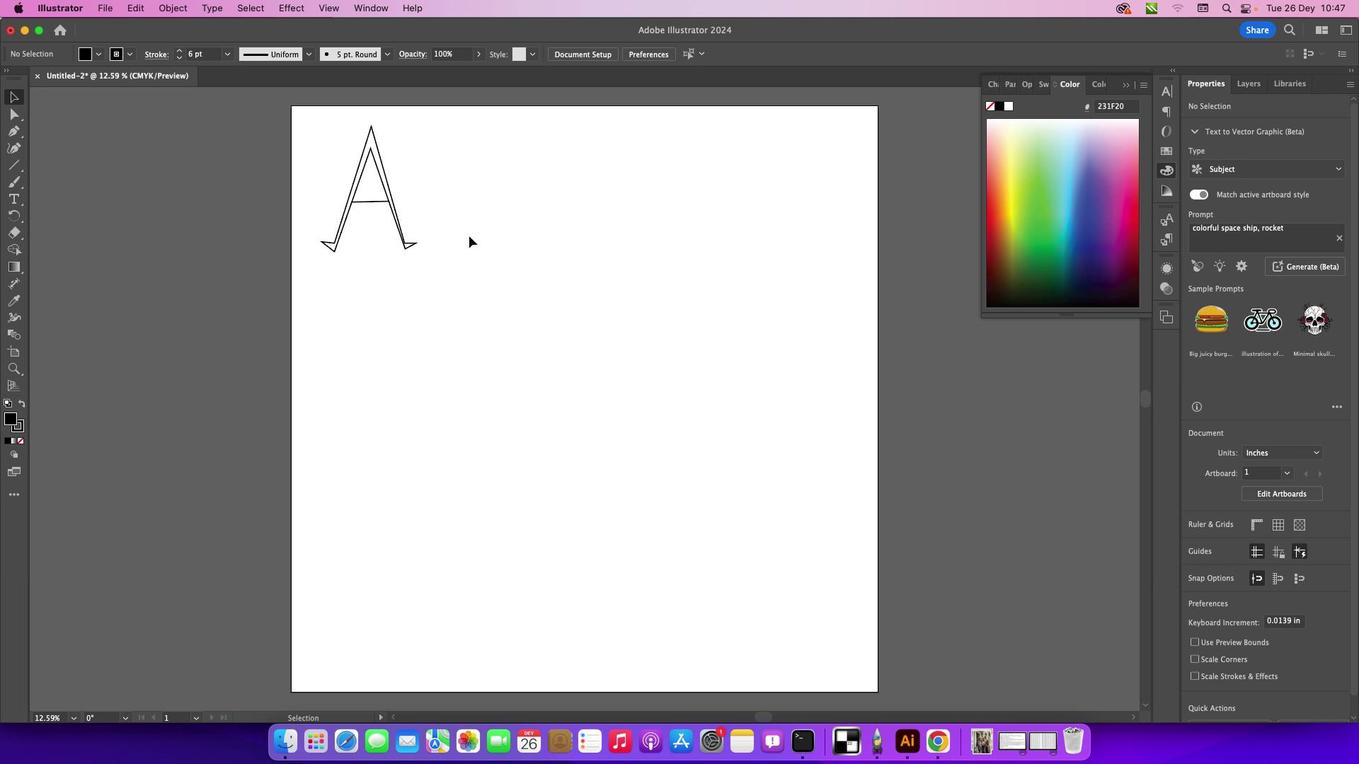 
Action: Mouse moved to (223, 224)
Screenshot: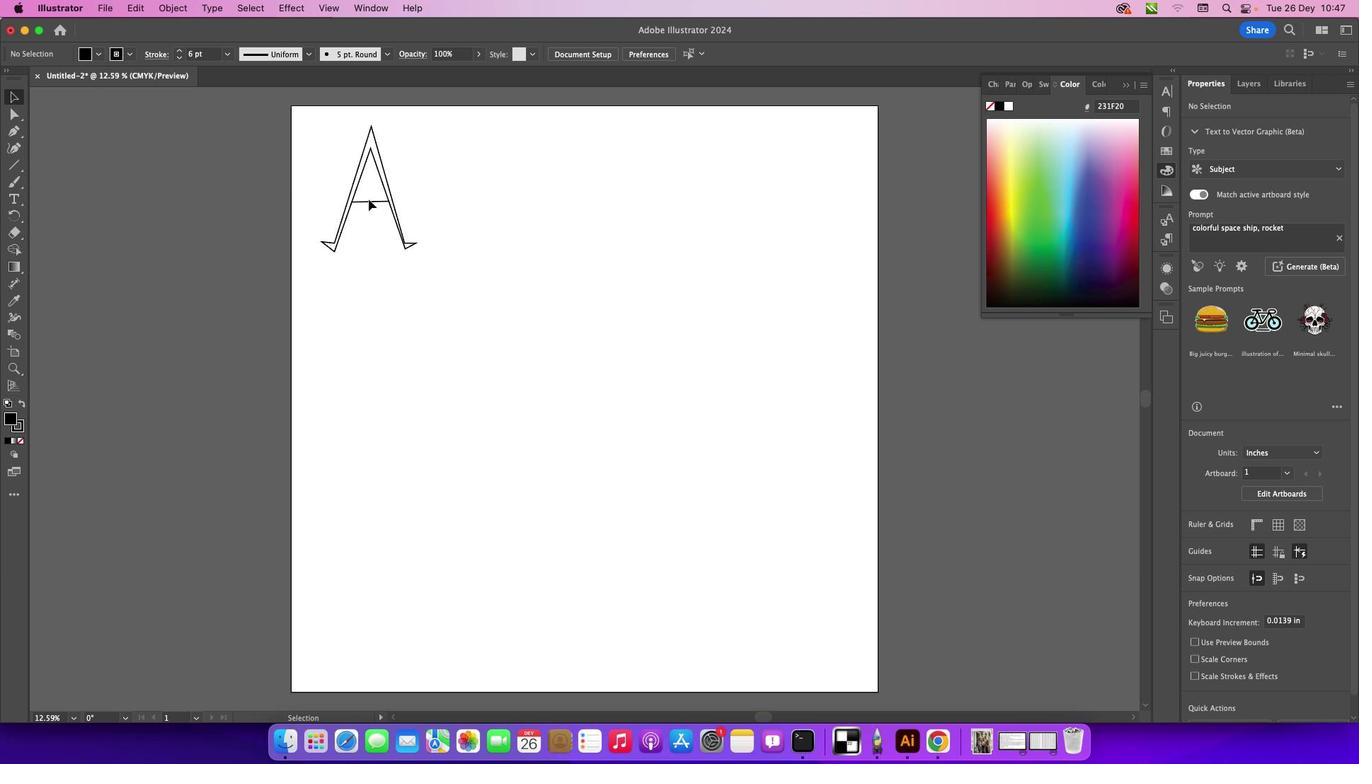 
Action: Mouse pressed left at (223, 224)
Screenshot: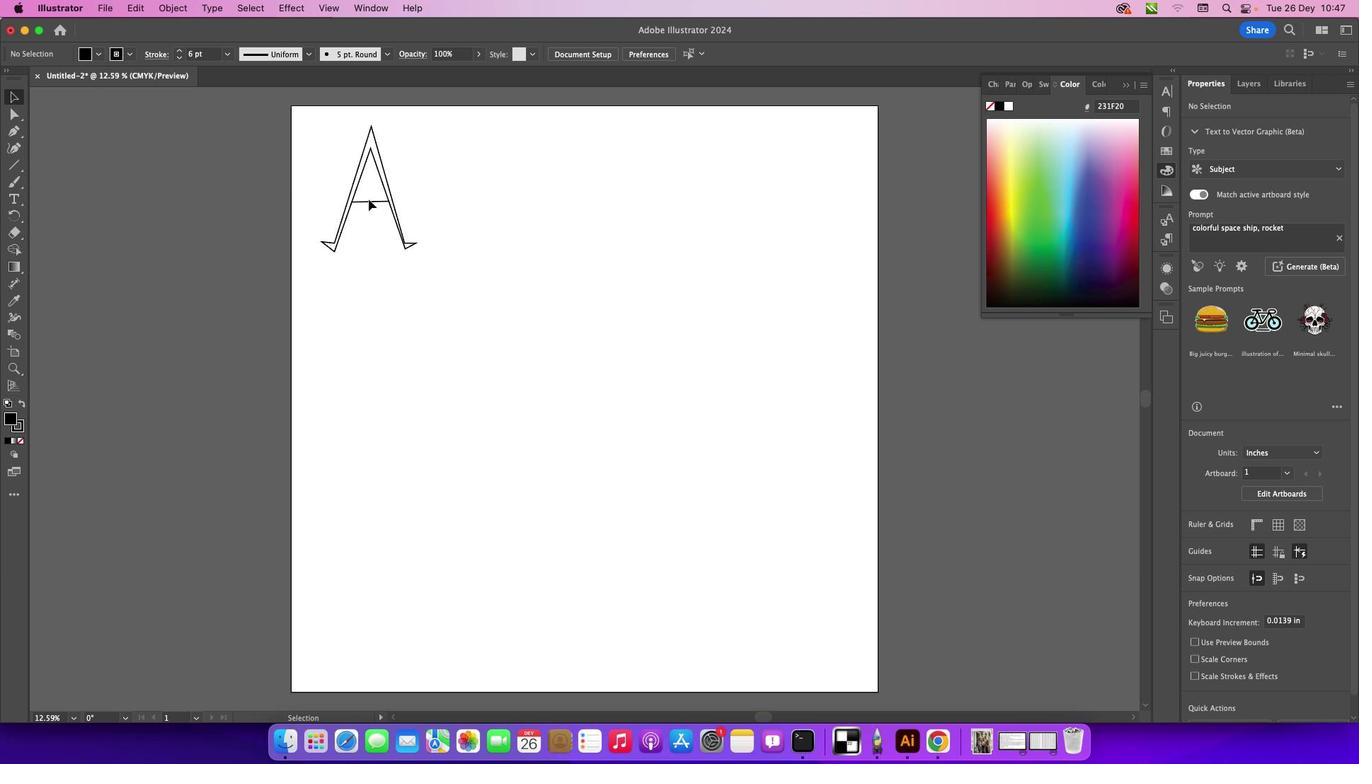 
Action: Mouse moved to (380, 211)
Screenshot: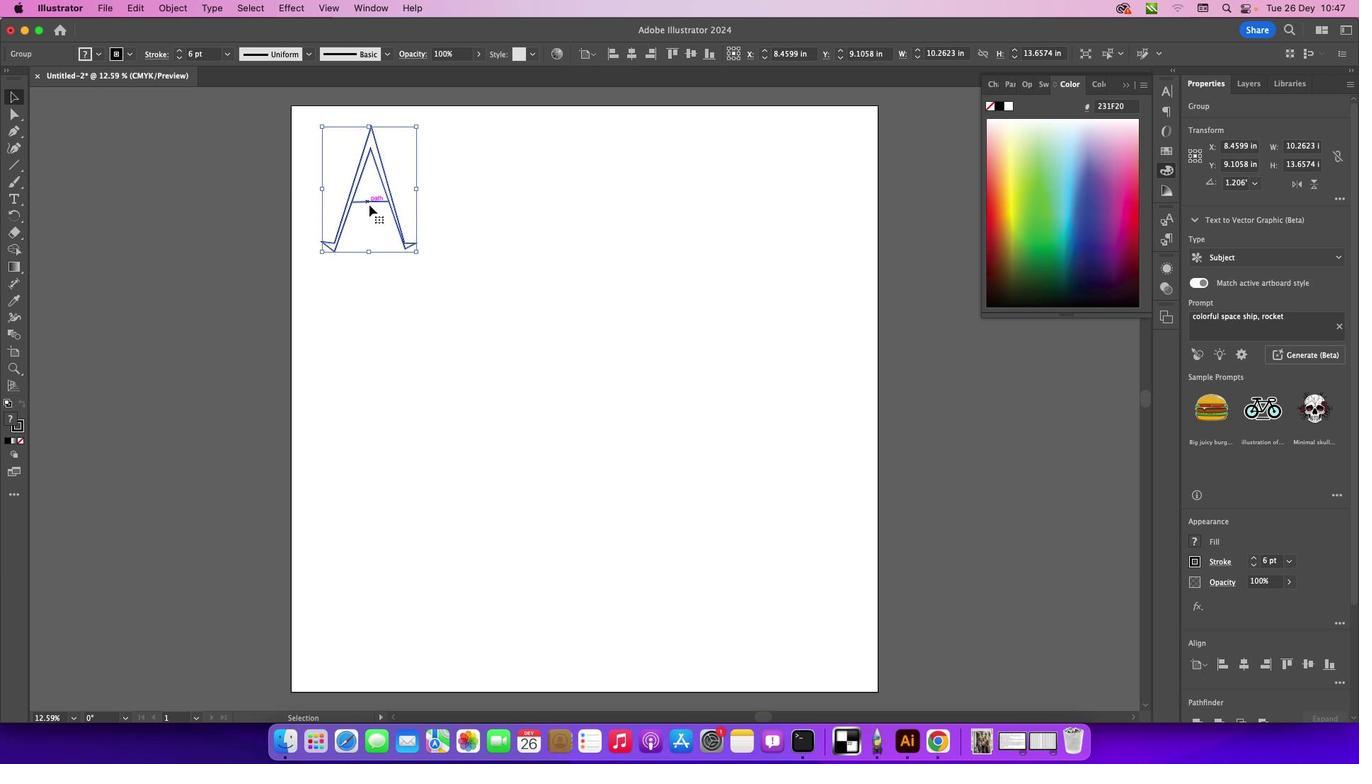 
Action: Mouse pressed left at (380, 211)
Screenshot: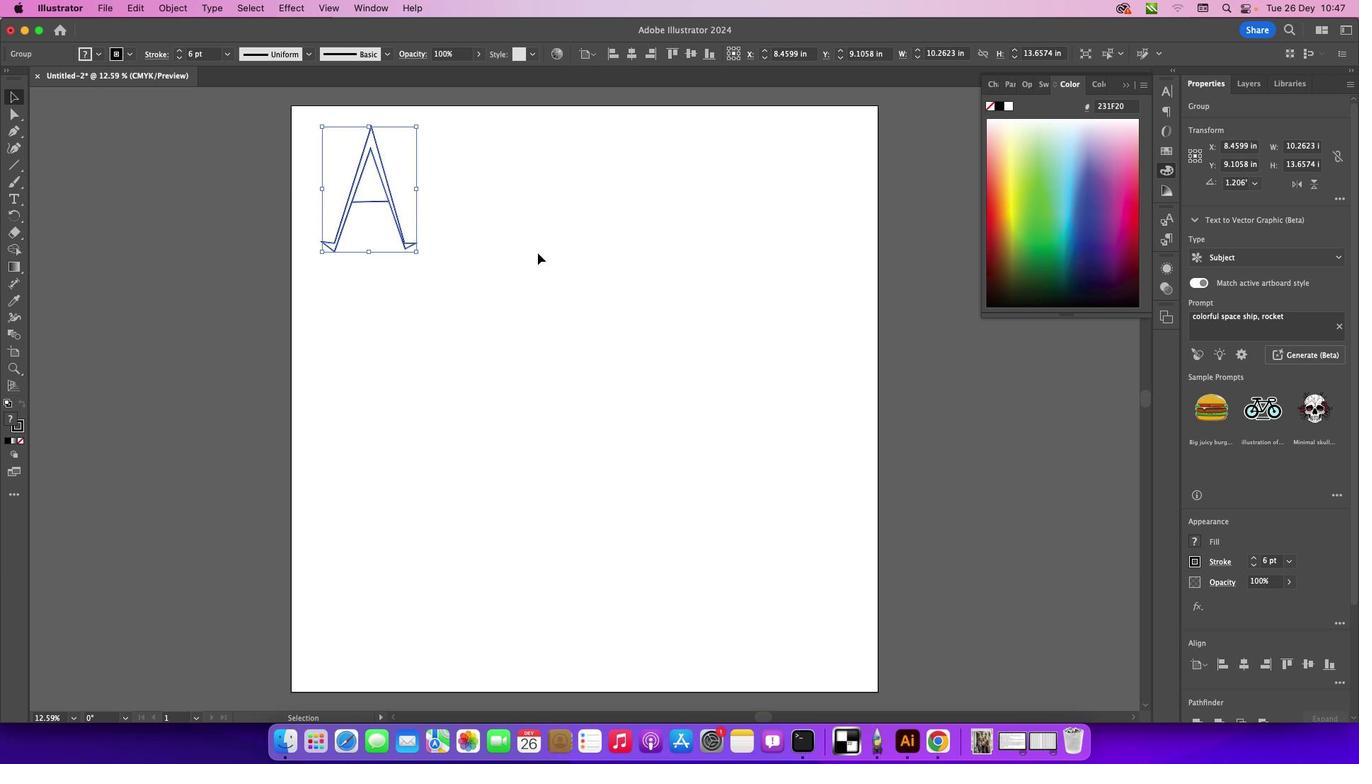 
Action: Mouse moved to (551, 266)
Screenshot: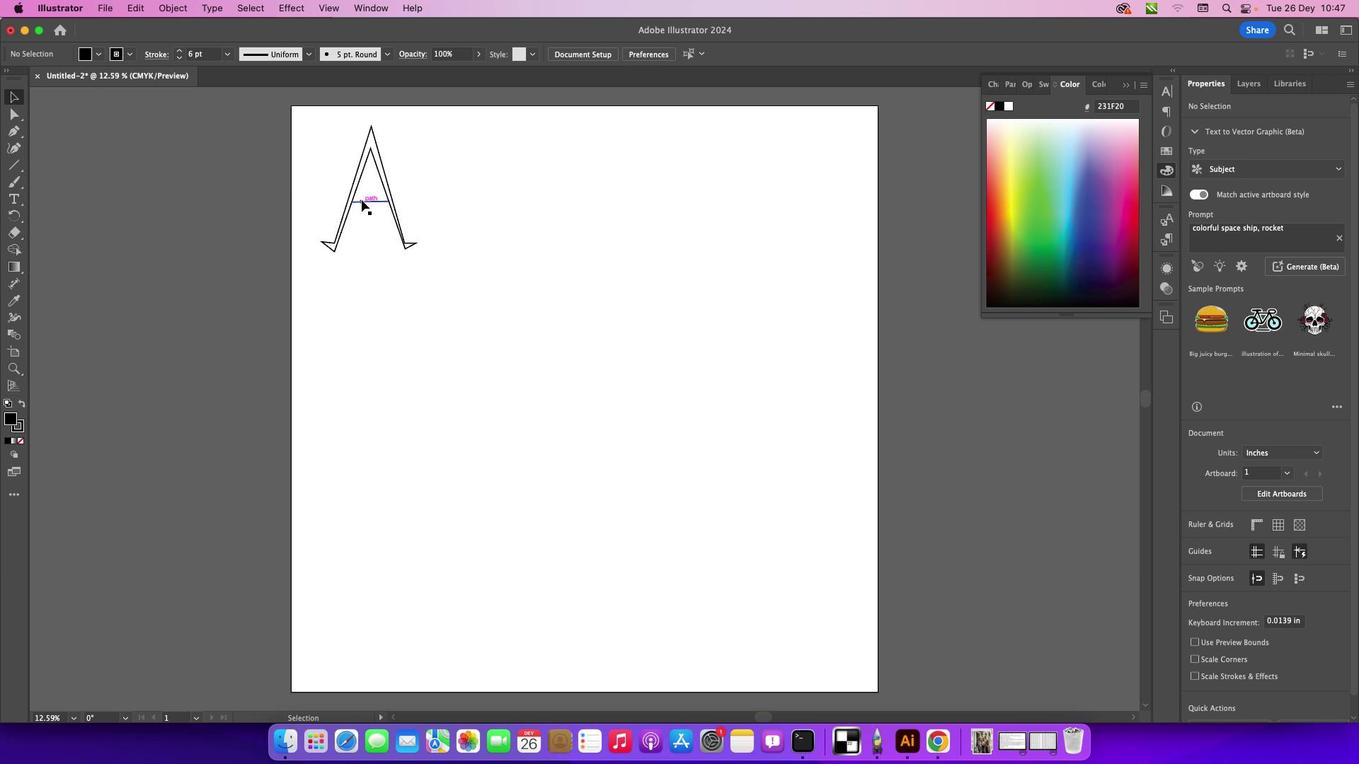 
Action: Mouse pressed left at (551, 266)
Screenshot: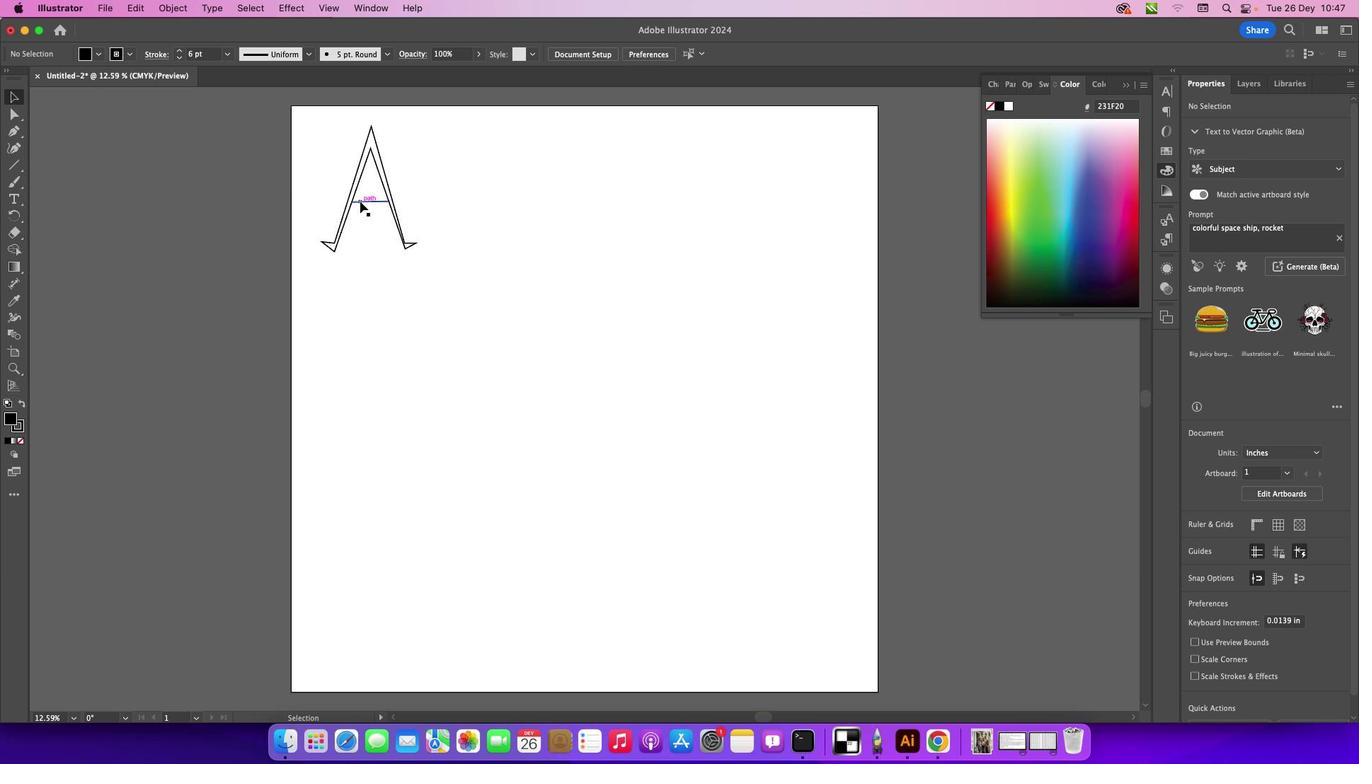 
Action: Mouse moved to (372, 214)
Screenshot: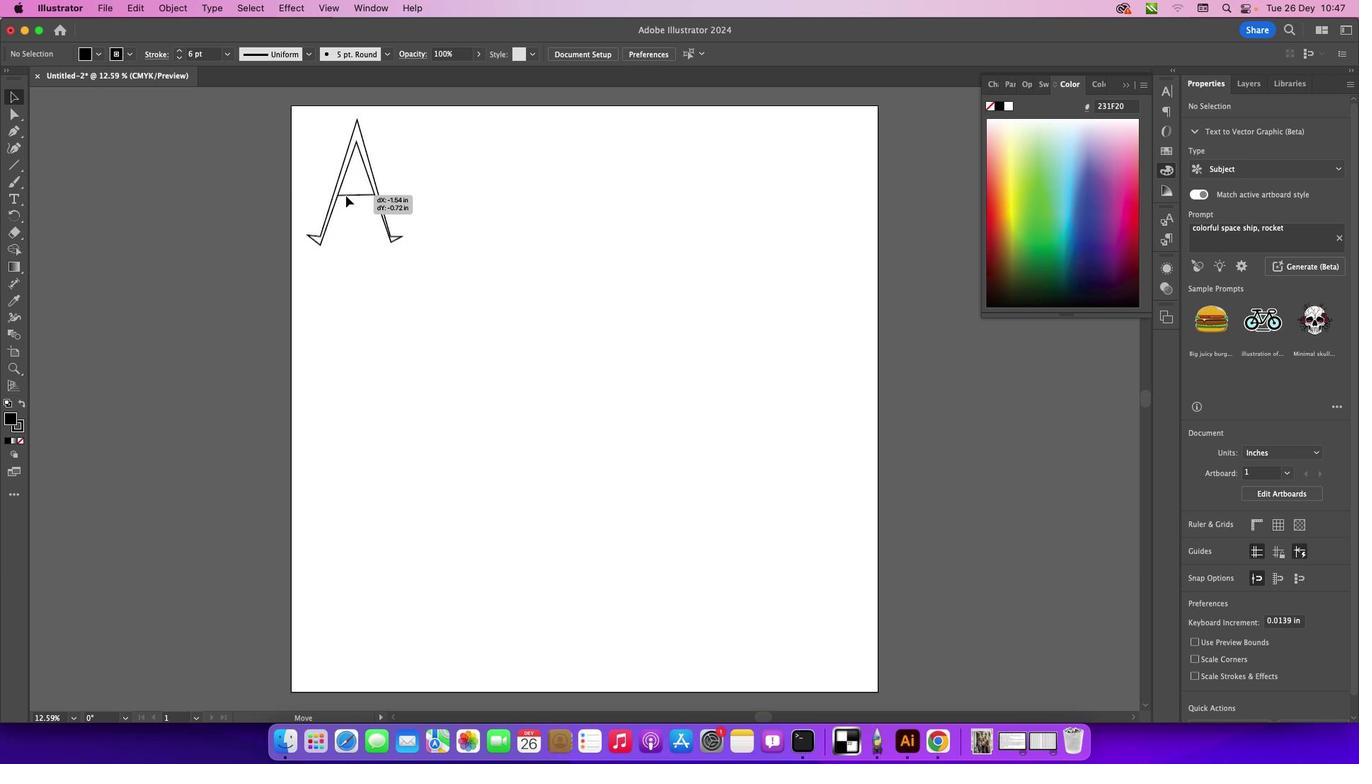 
Action: Mouse pressed left at (372, 214)
Screenshot: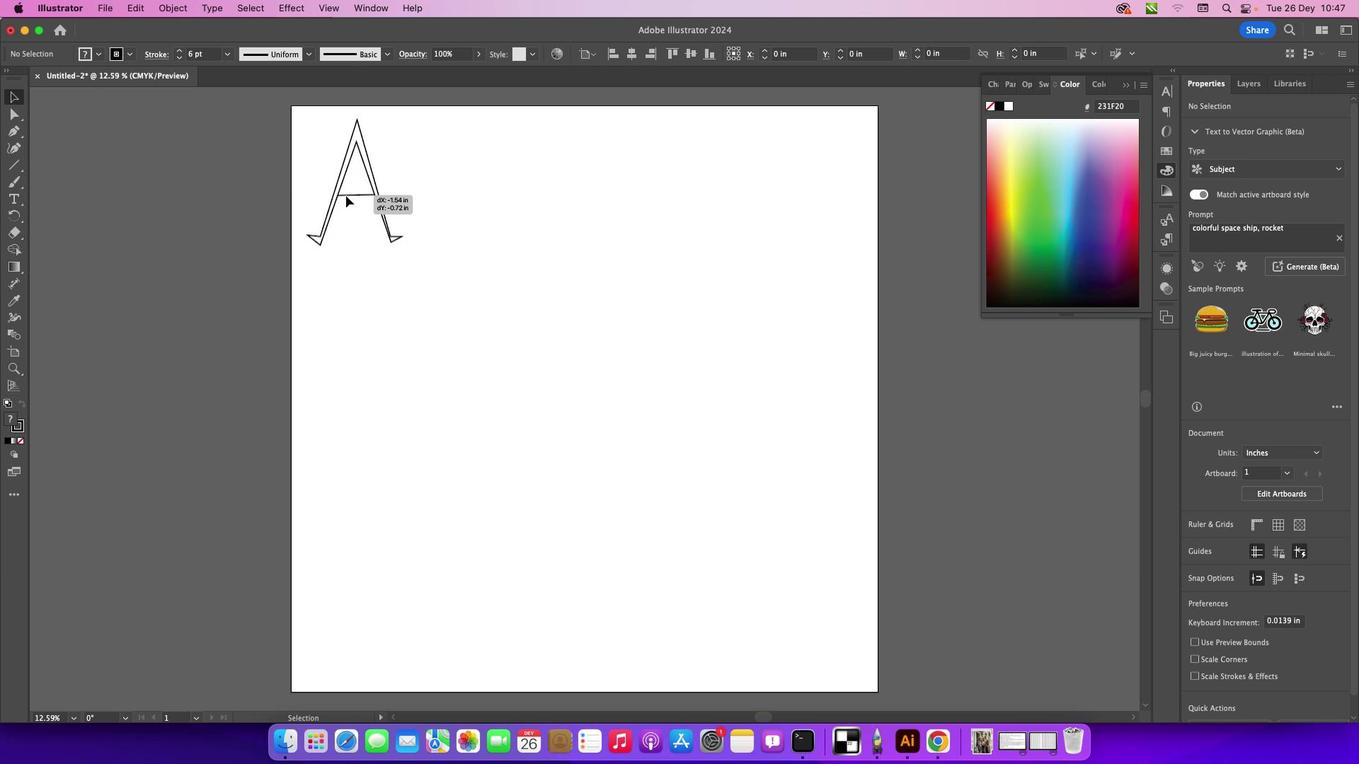
Action: Mouse moved to (415, 257)
Screenshot: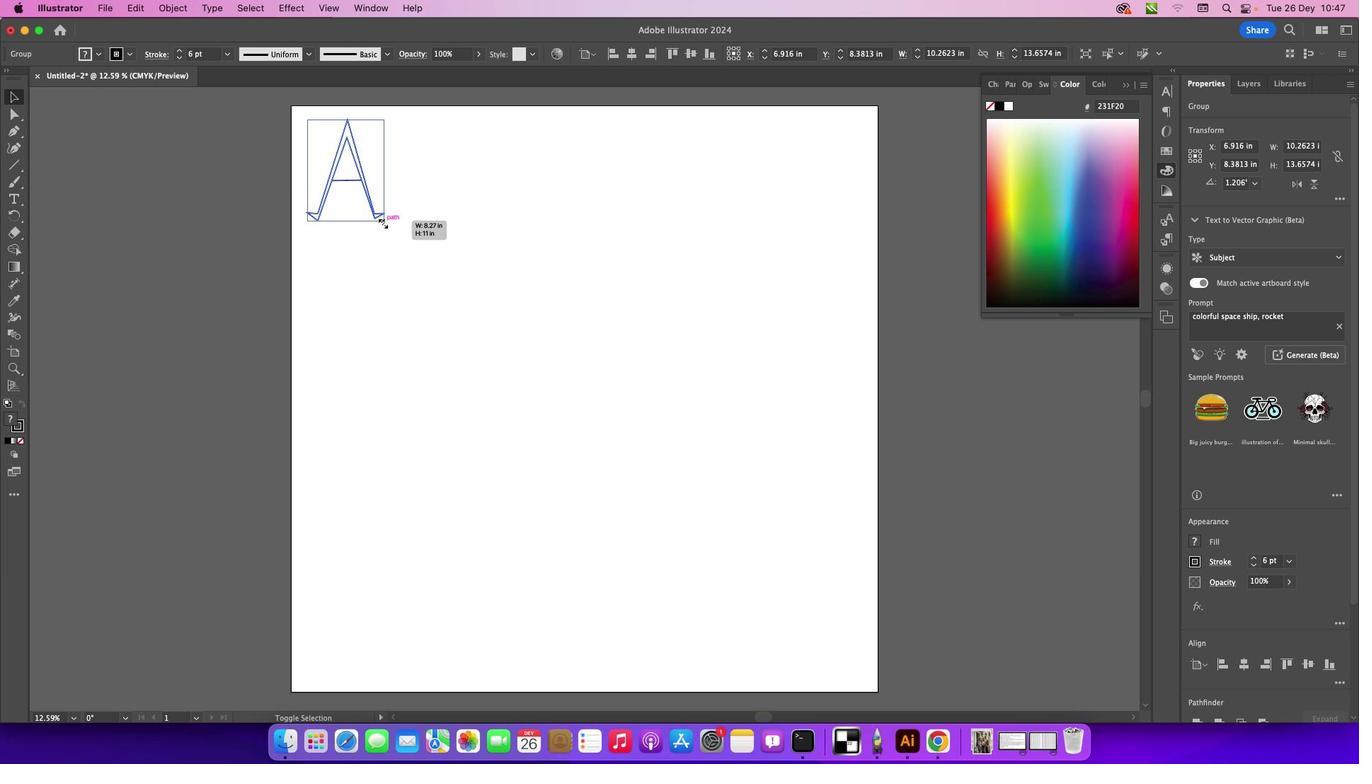 
Action: Mouse pressed left at (415, 257)
Screenshot: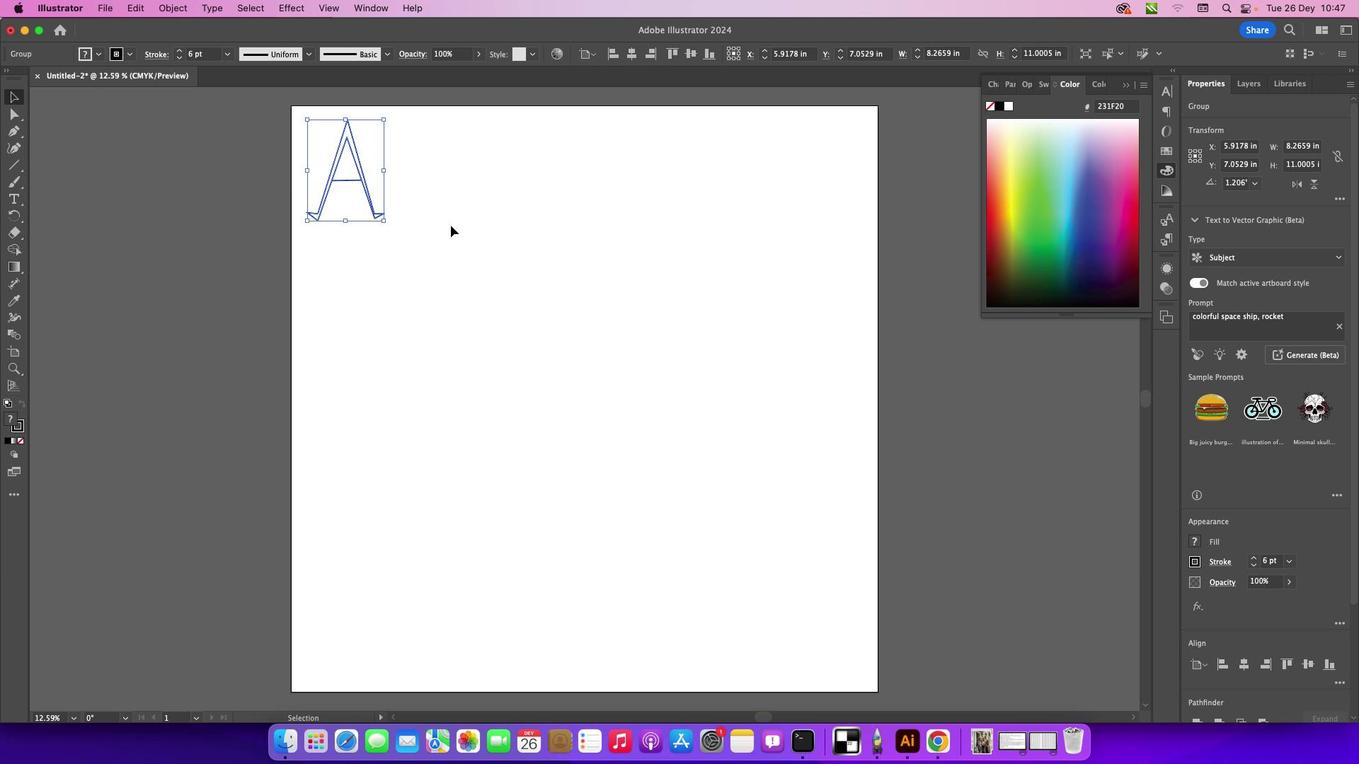 
Action: Key pressed Key.shift
Screenshot: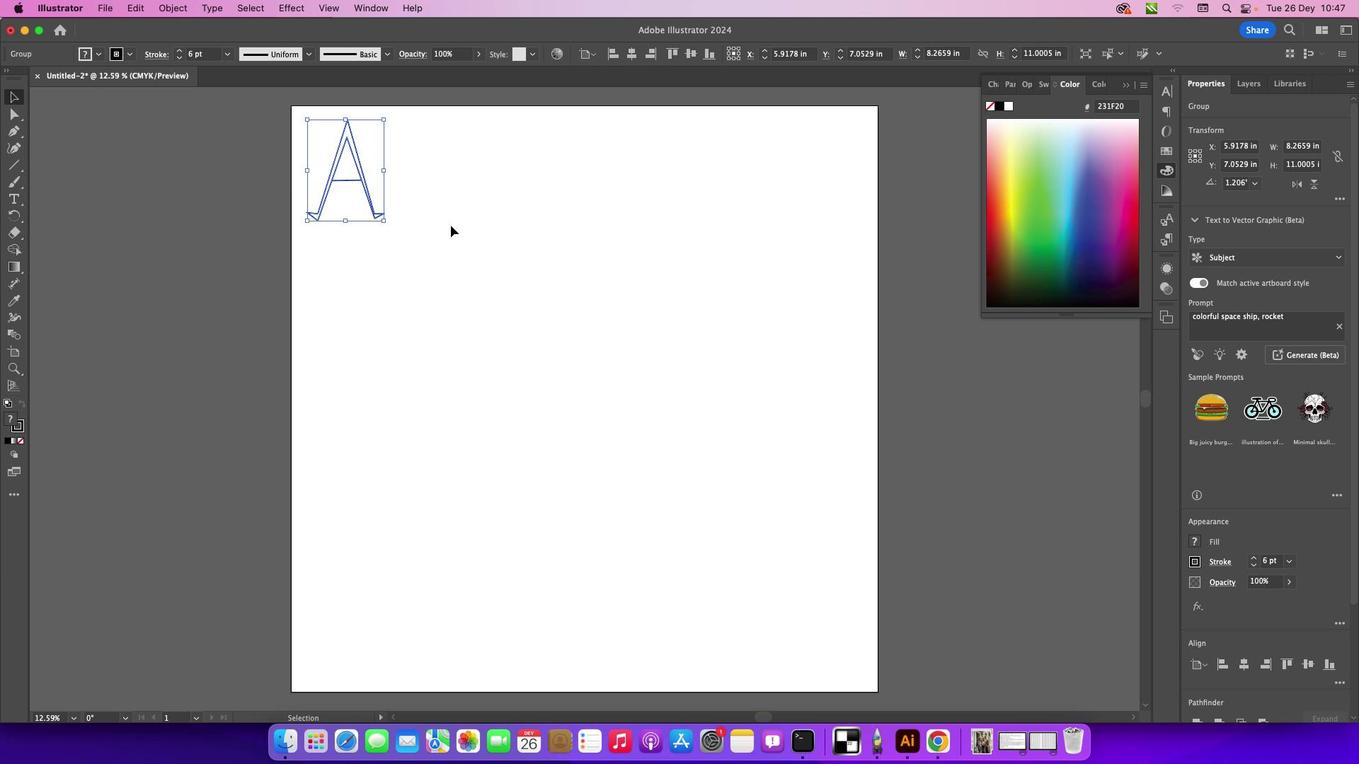 
Action: Mouse moved to (463, 237)
Screenshot: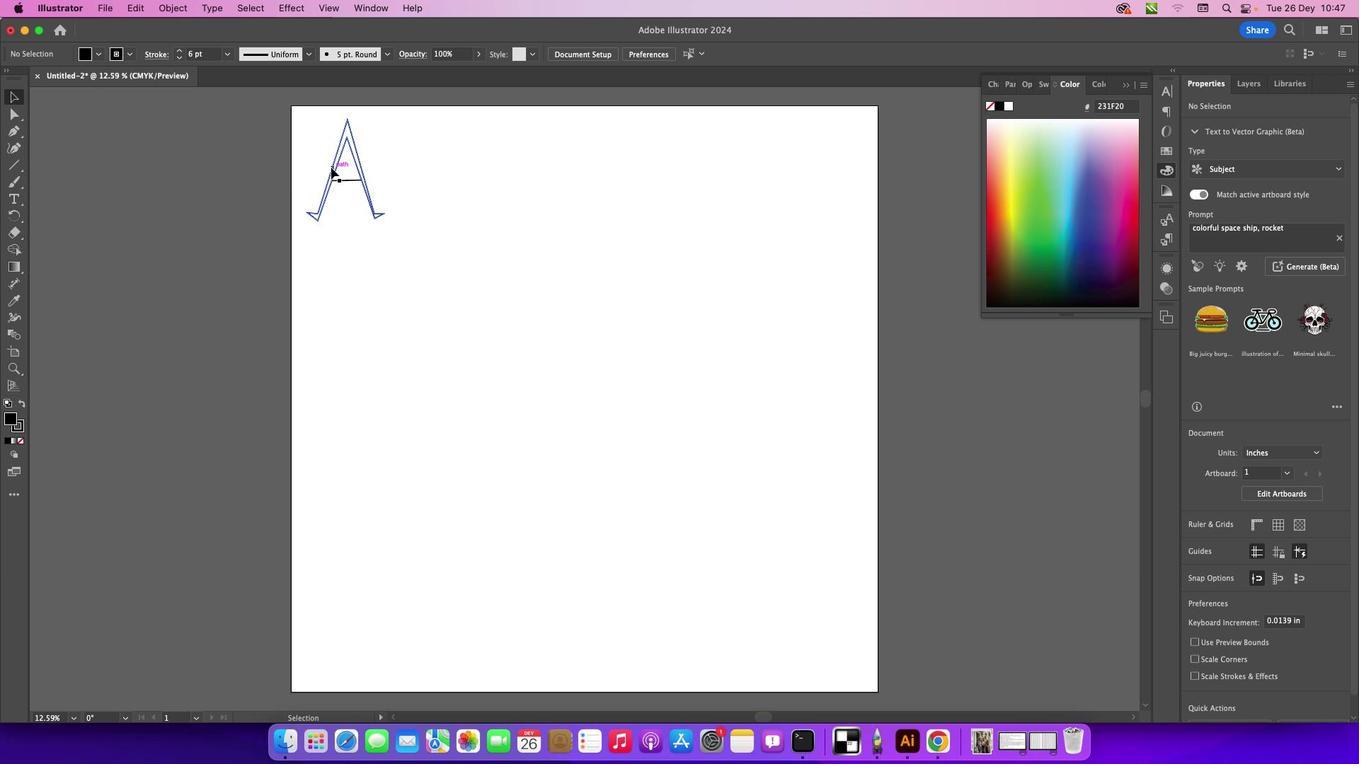 
Action: Mouse pressed left at (463, 237)
Screenshot: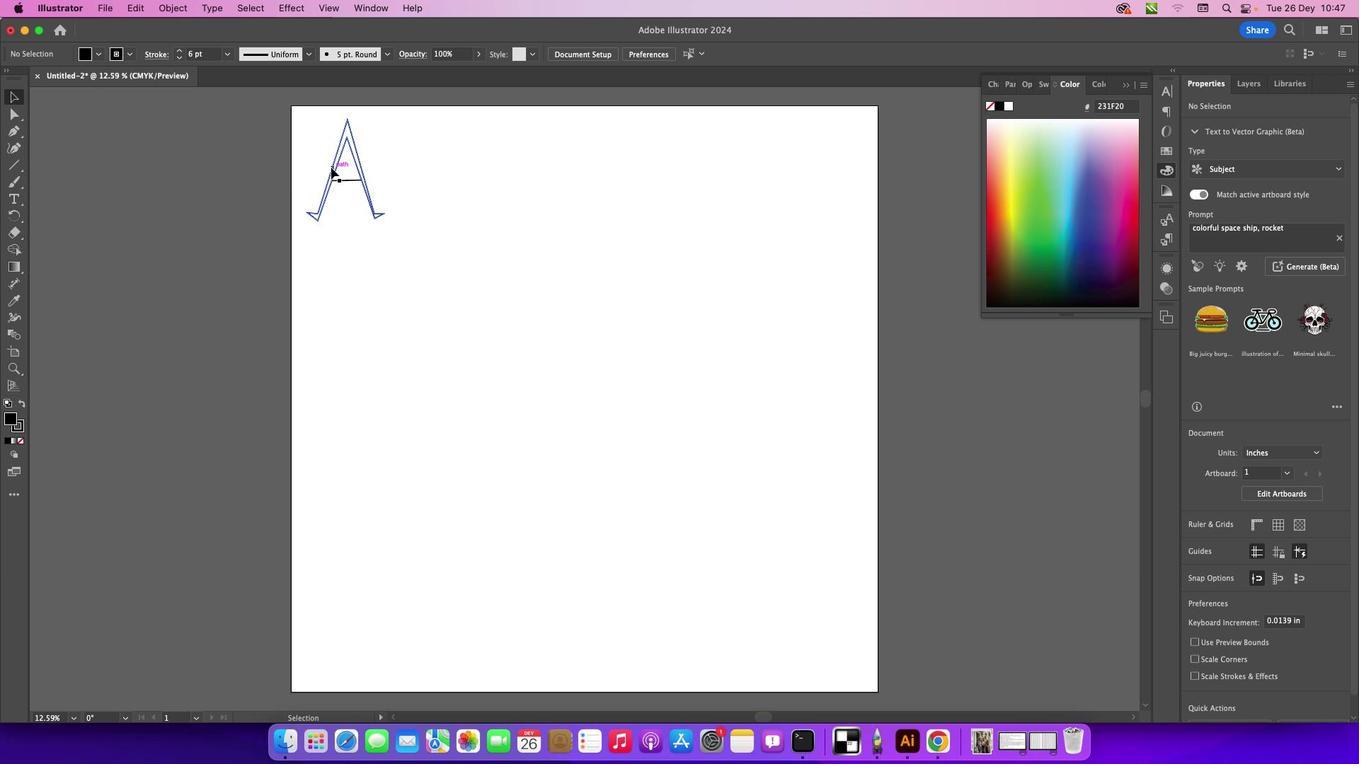 
Action: Mouse moved to (344, 179)
Screenshot: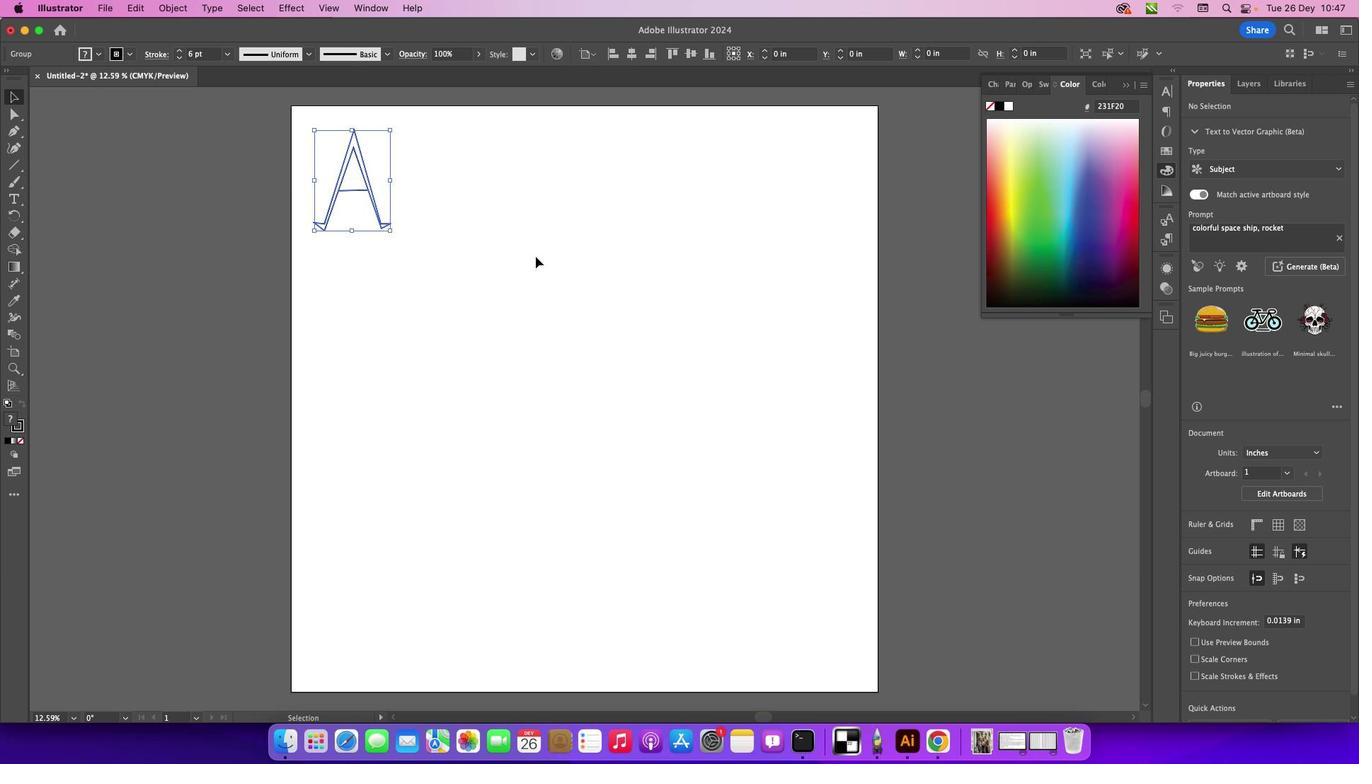 
Action: Mouse pressed left at (344, 179)
Screenshot: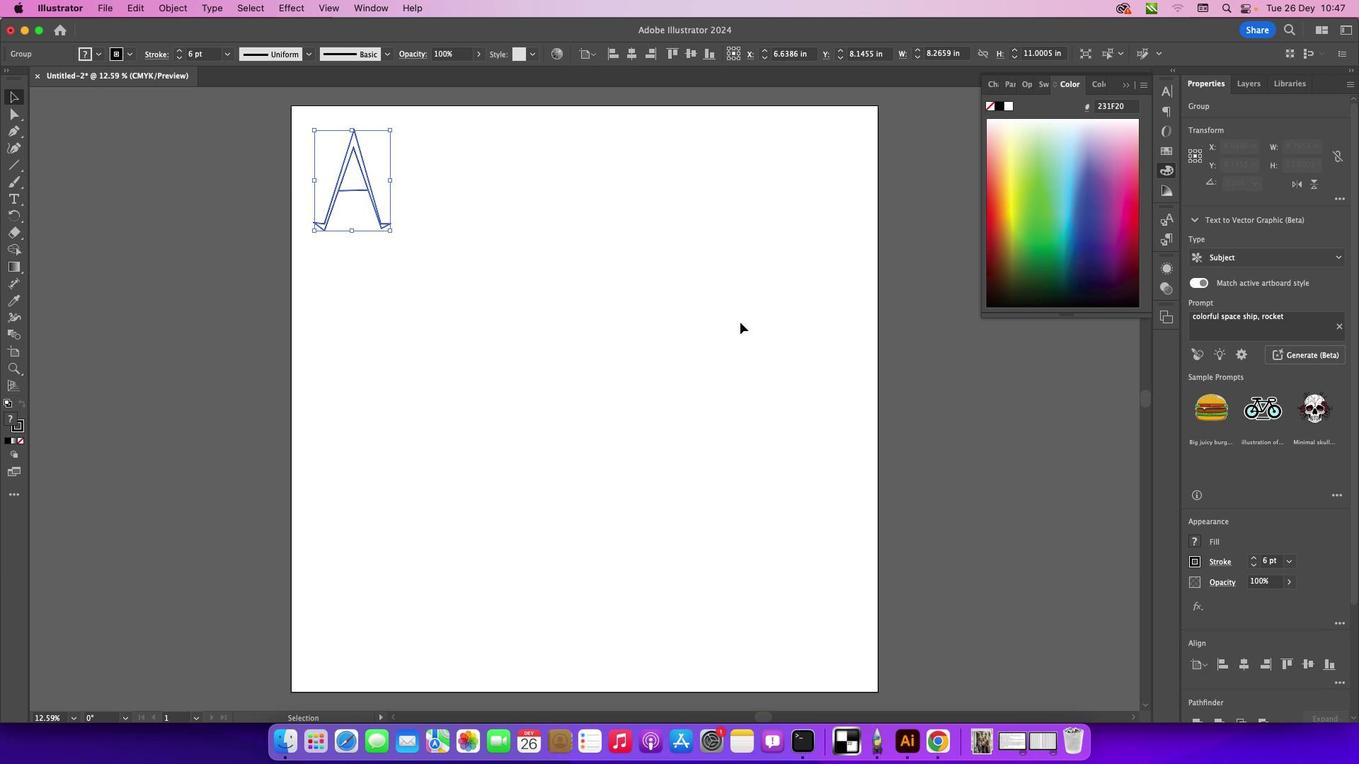 
Action: Mouse moved to (706, 315)
Screenshot: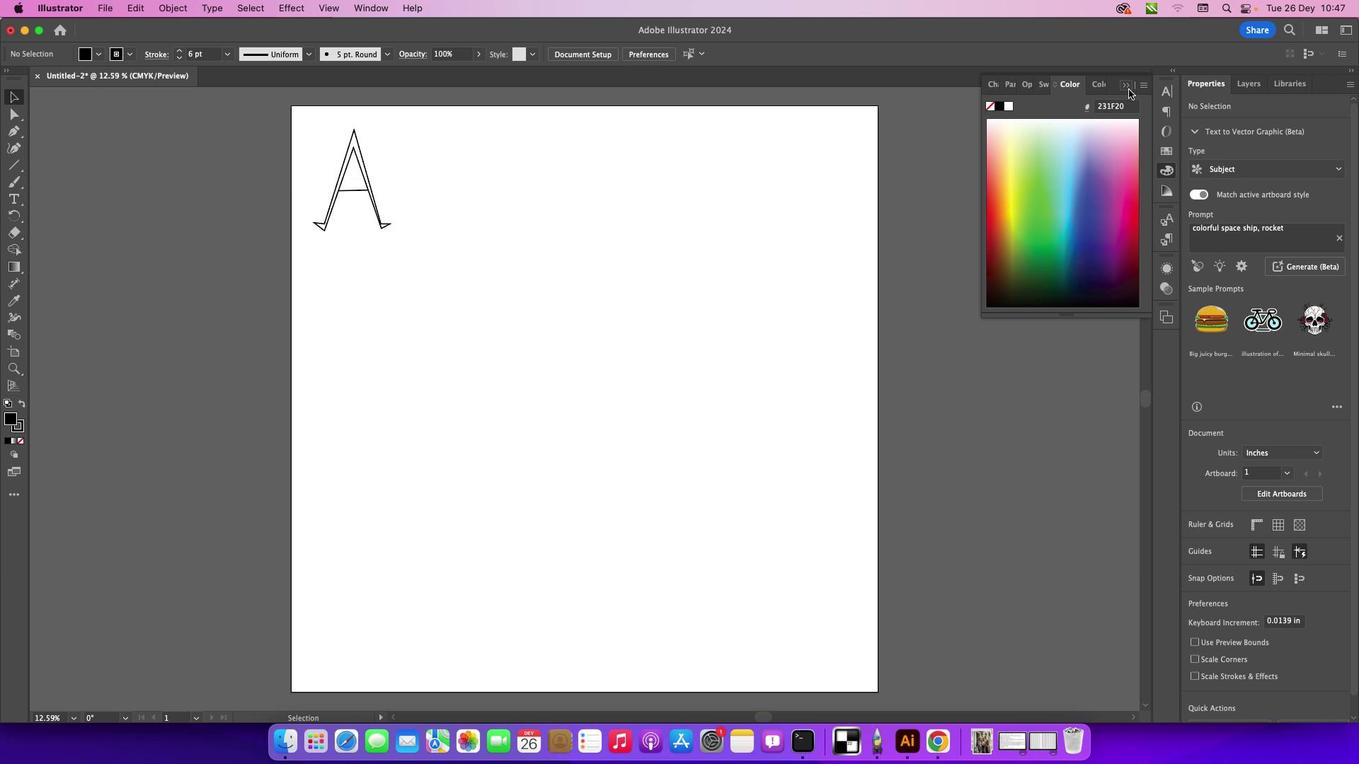
Action: Mouse pressed left at (706, 315)
Screenshot: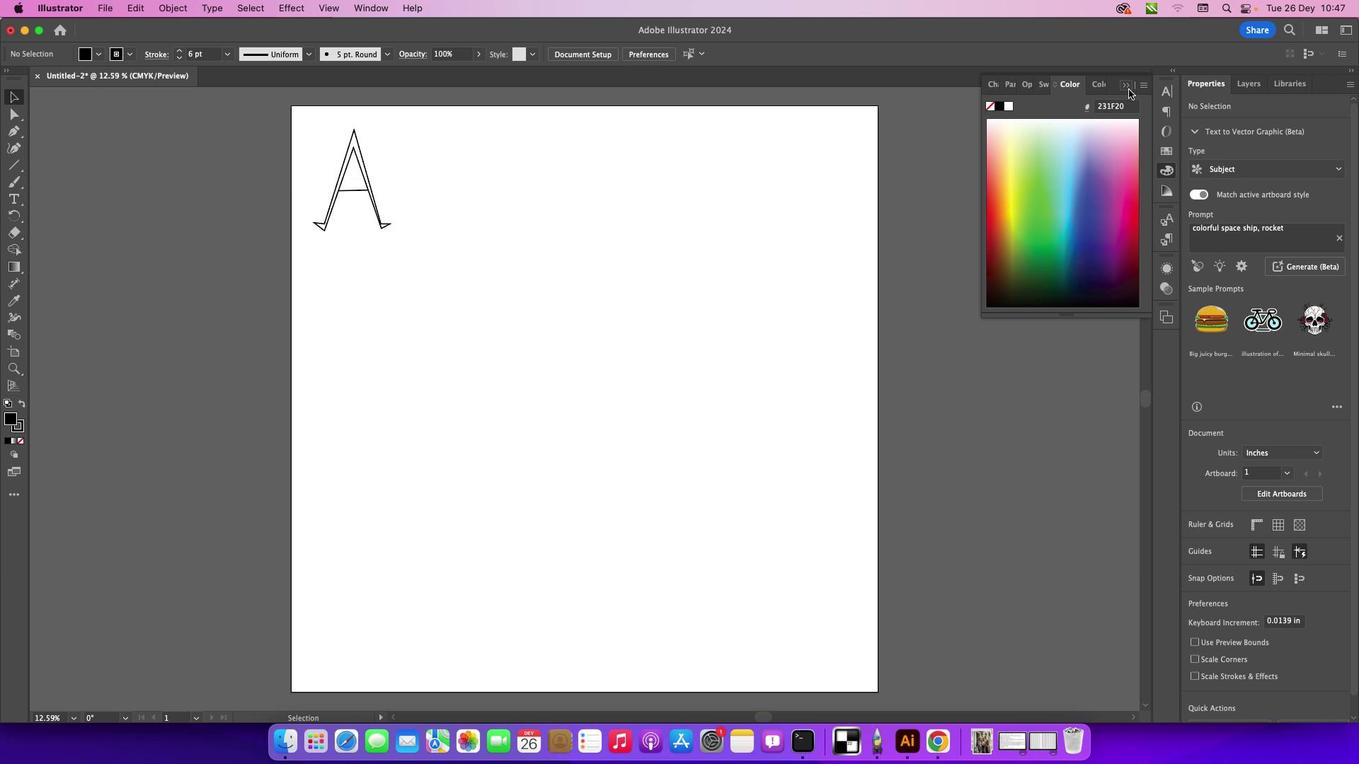 
Action: Mouse moved to (1142, 102)
Screenshot: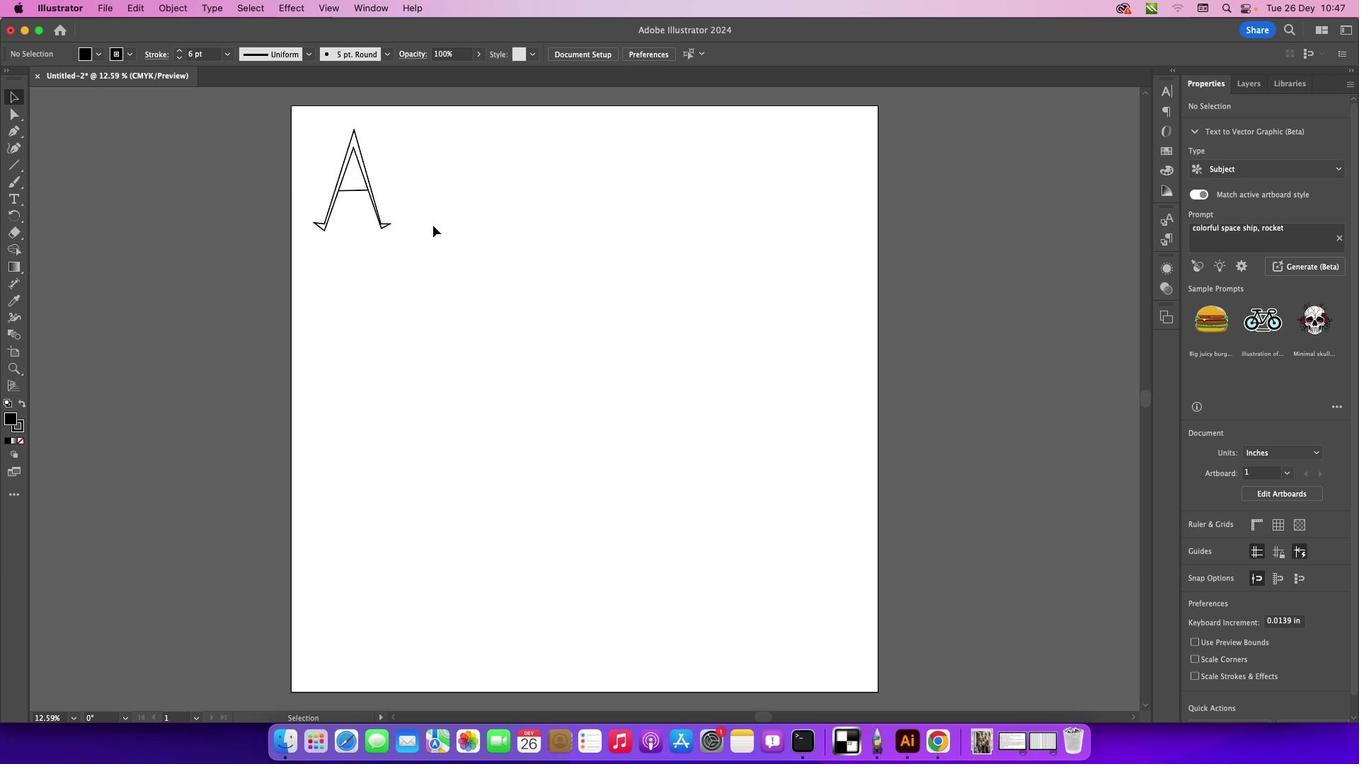 
Action: Mouse pressed left at (1142, 102)
Screenshot: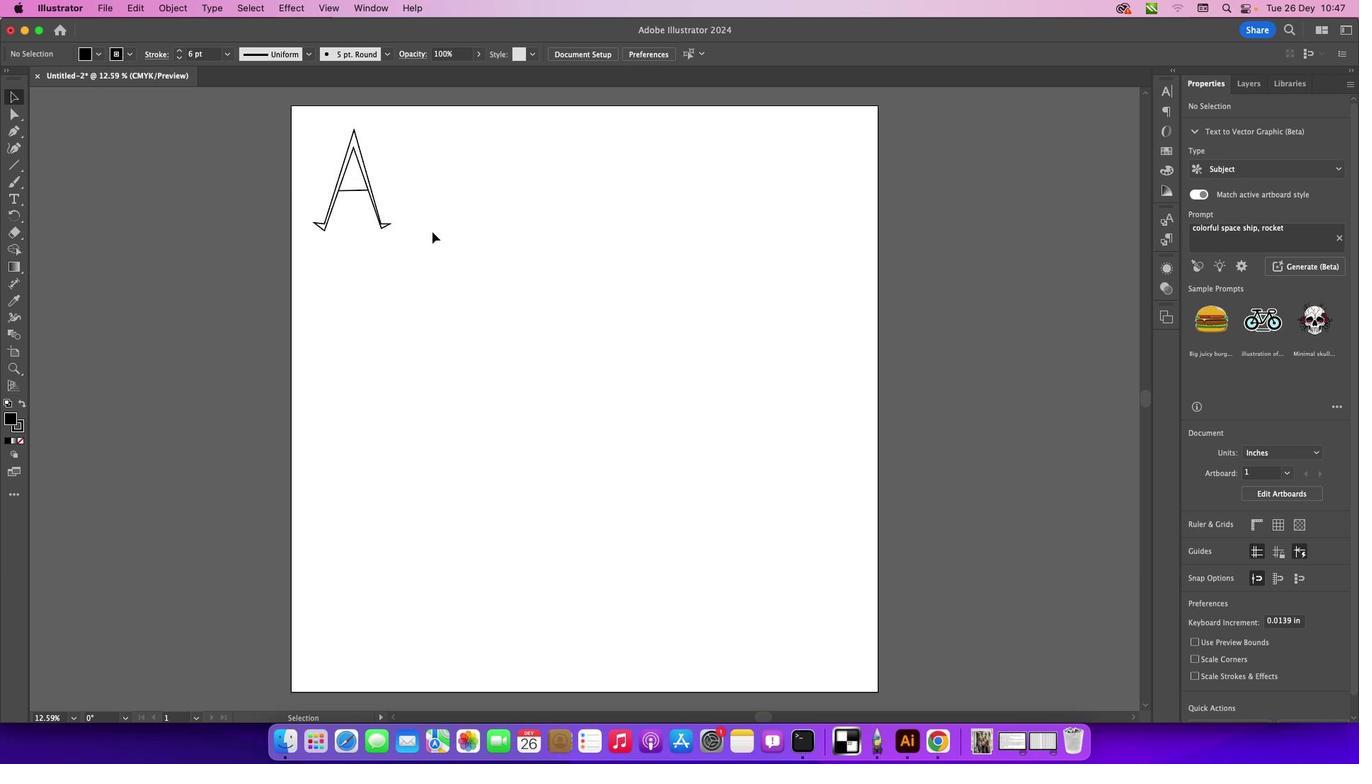 
Action: Mouse moved to (111, 64)
Screenshot: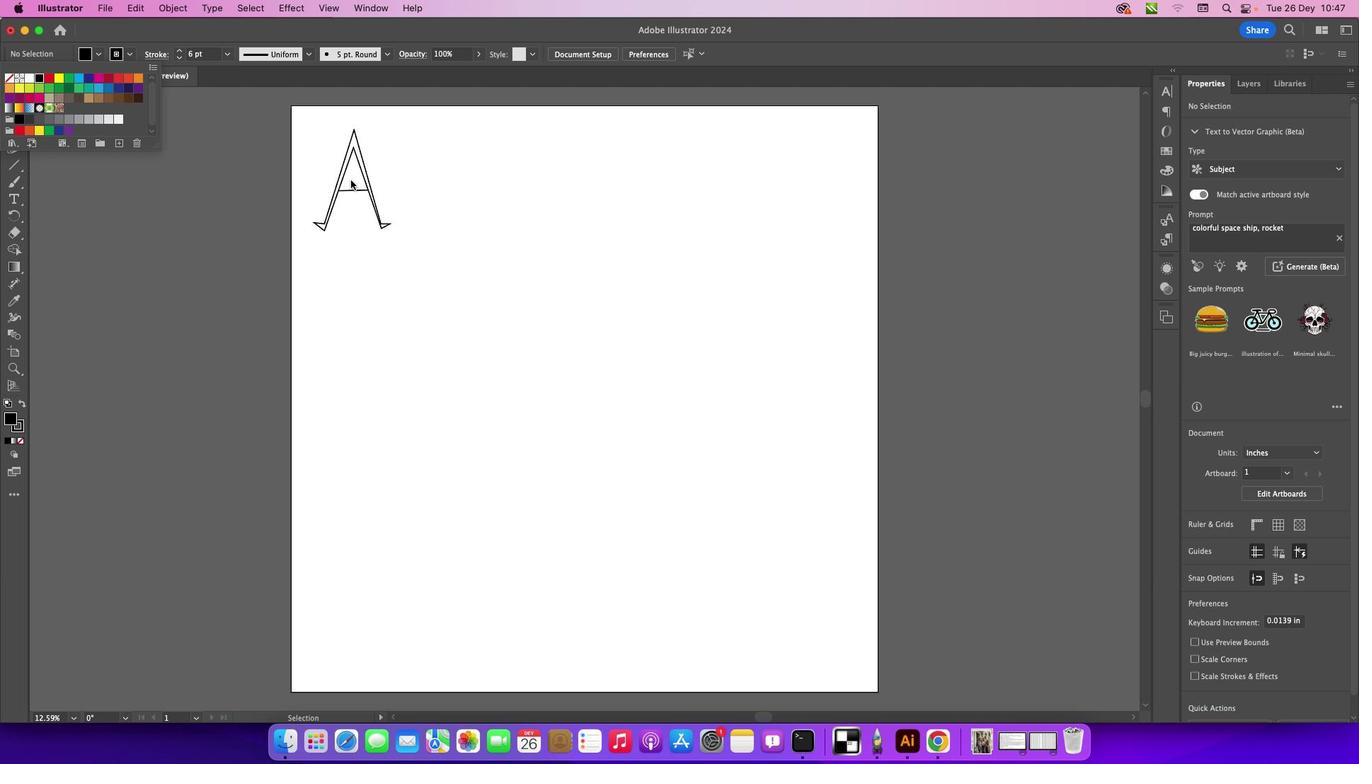 
Action: Mouse pressed left at (111, 64)
Screenshot: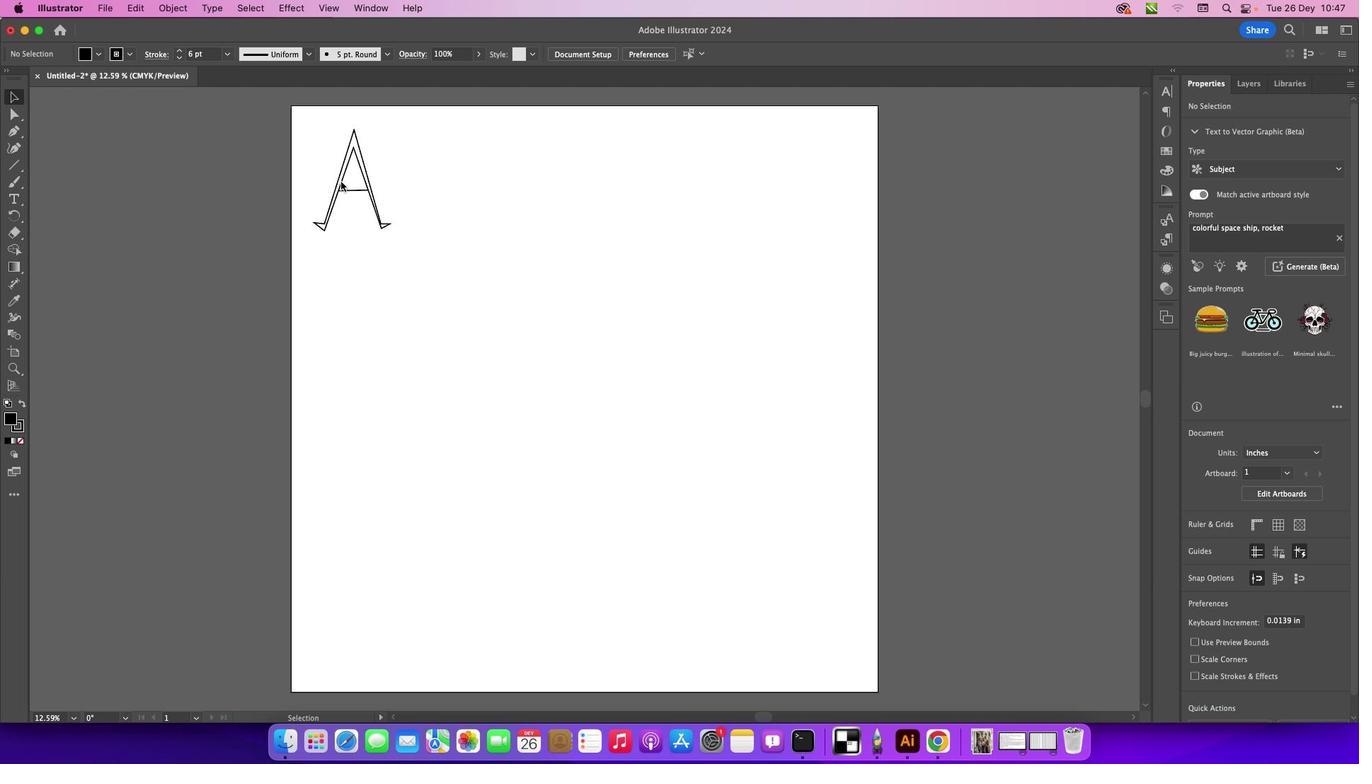 
Action: Mouse moved to (354, 194)
Screenshot: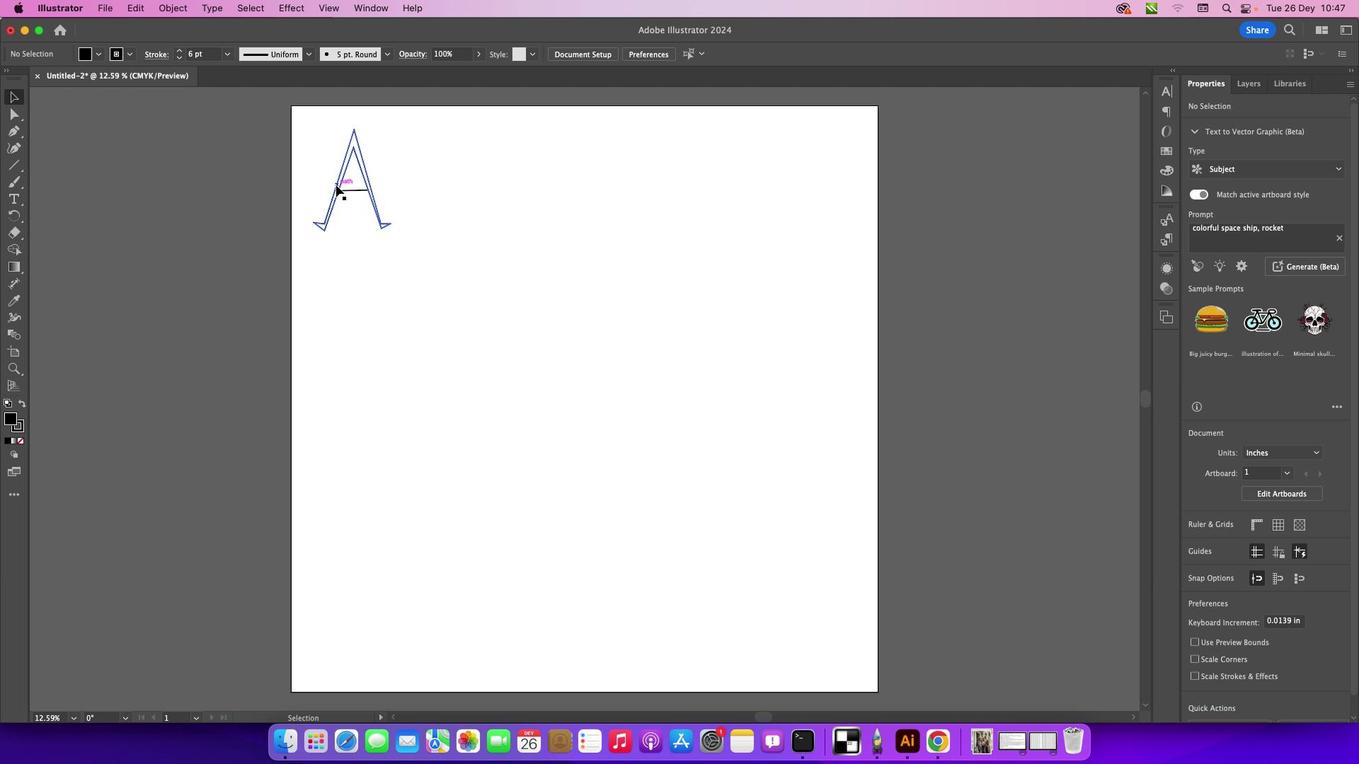
Action: Mouse pressed left at (354, 194)
Screenshot: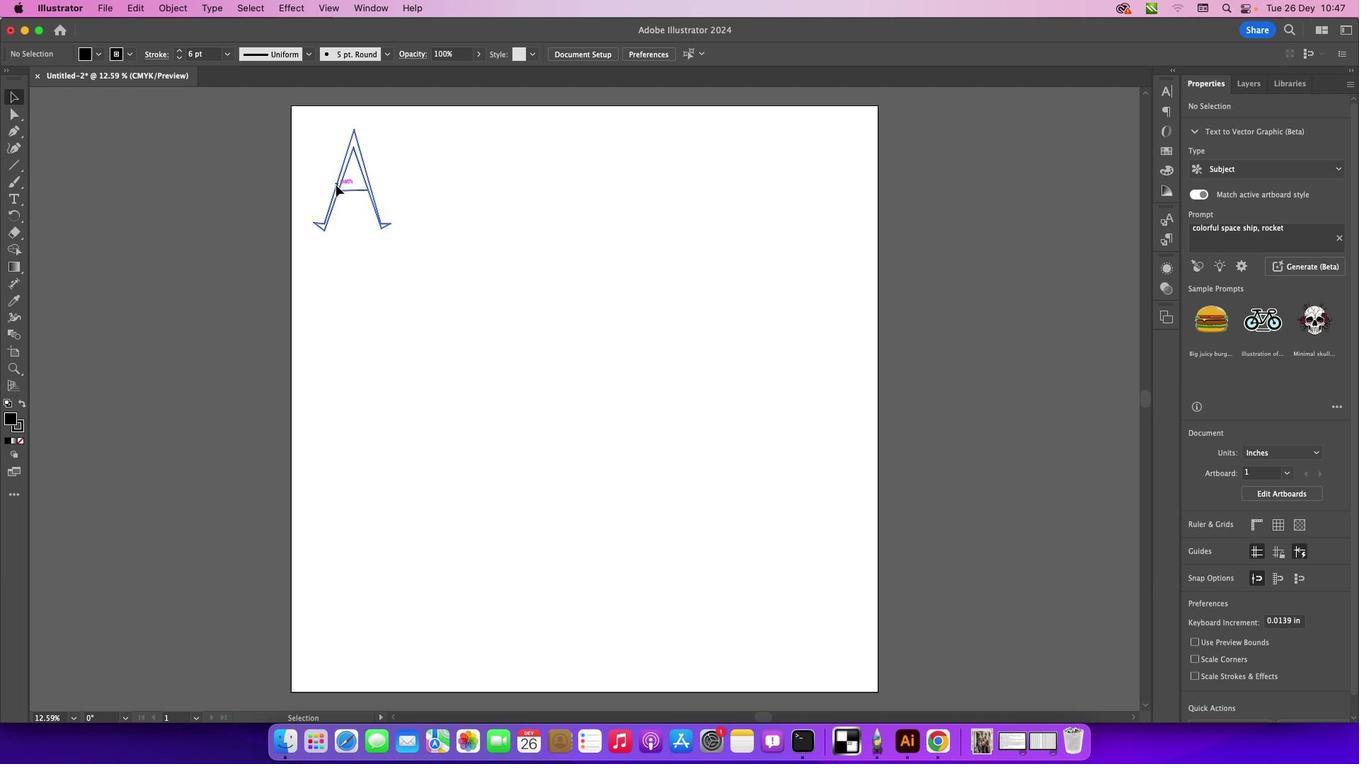 
Action: Mouse moved to (346, 195)
Screenshot: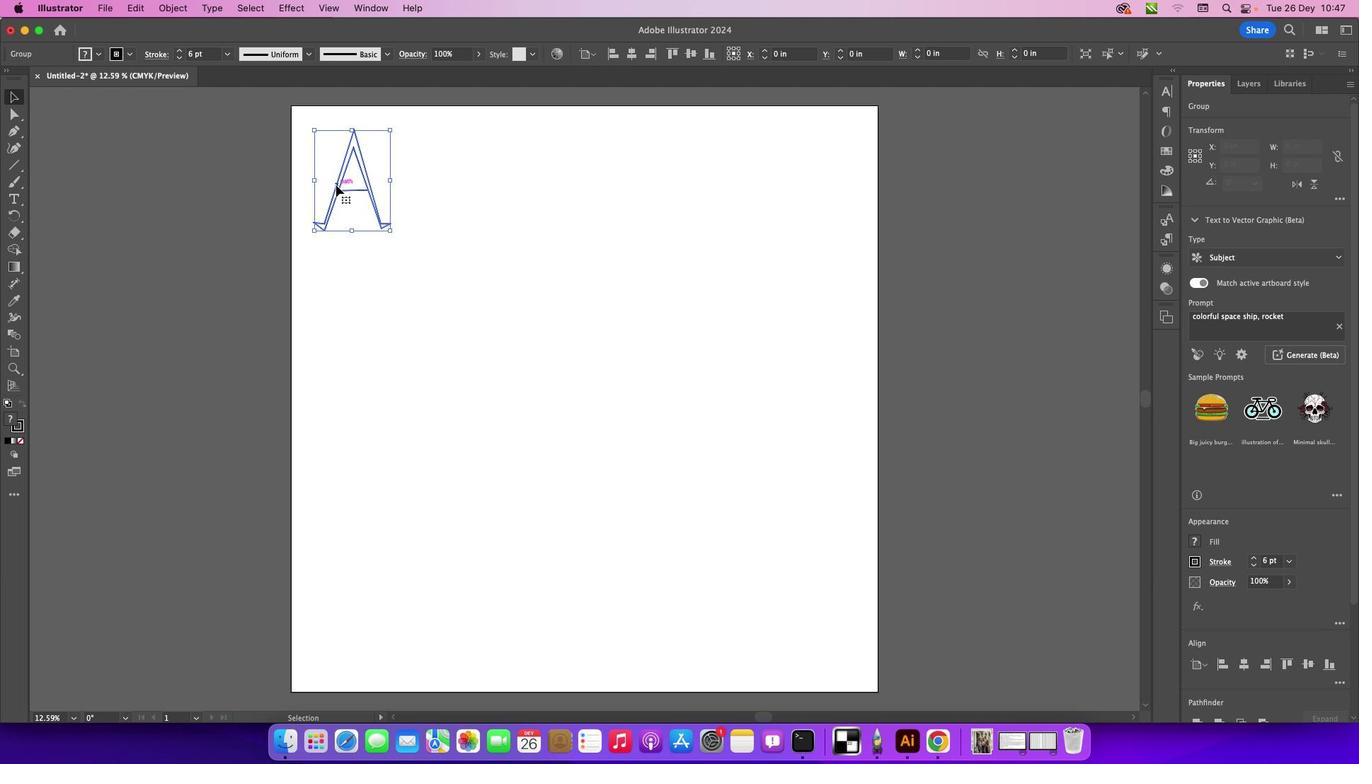 
Action: Mouse pressed left at (346, 195)
Screenshot: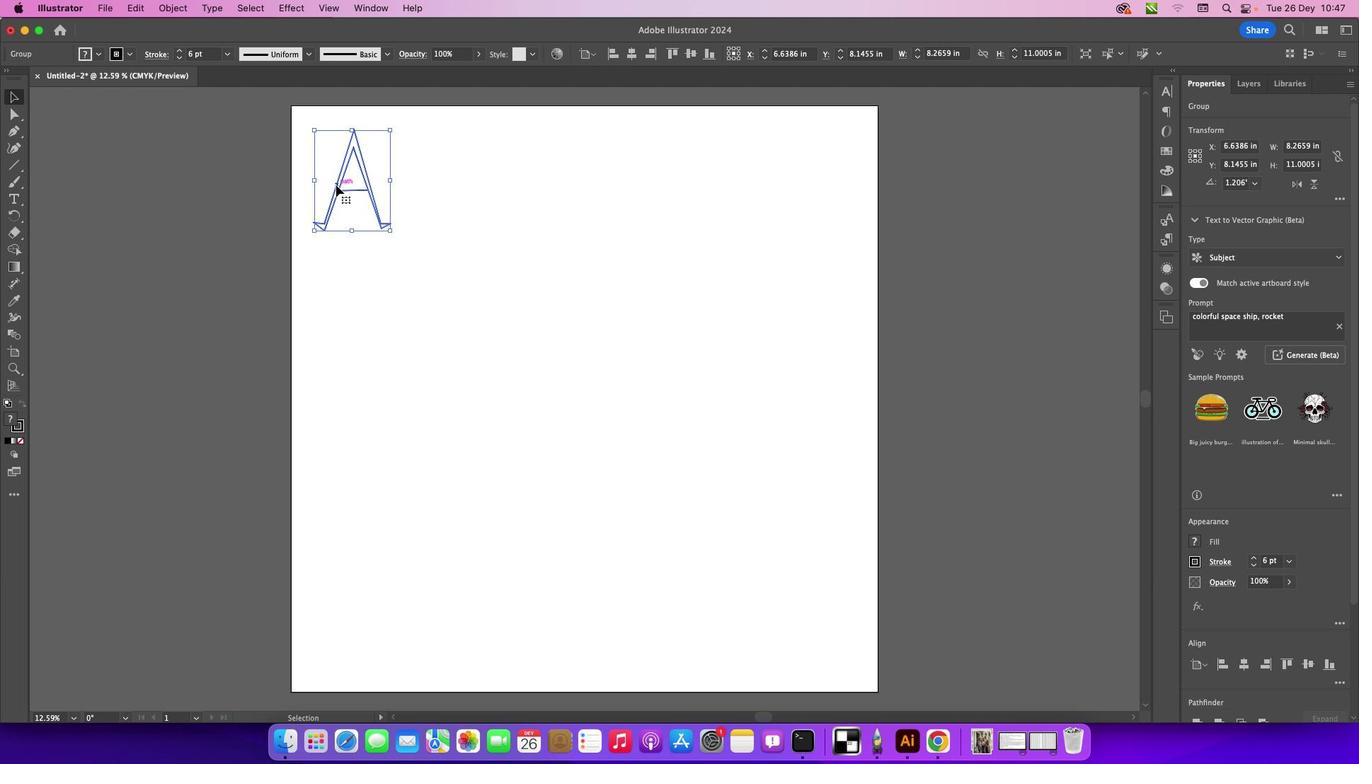 
Action: Mouse moved to (349, 197)
Screenshot: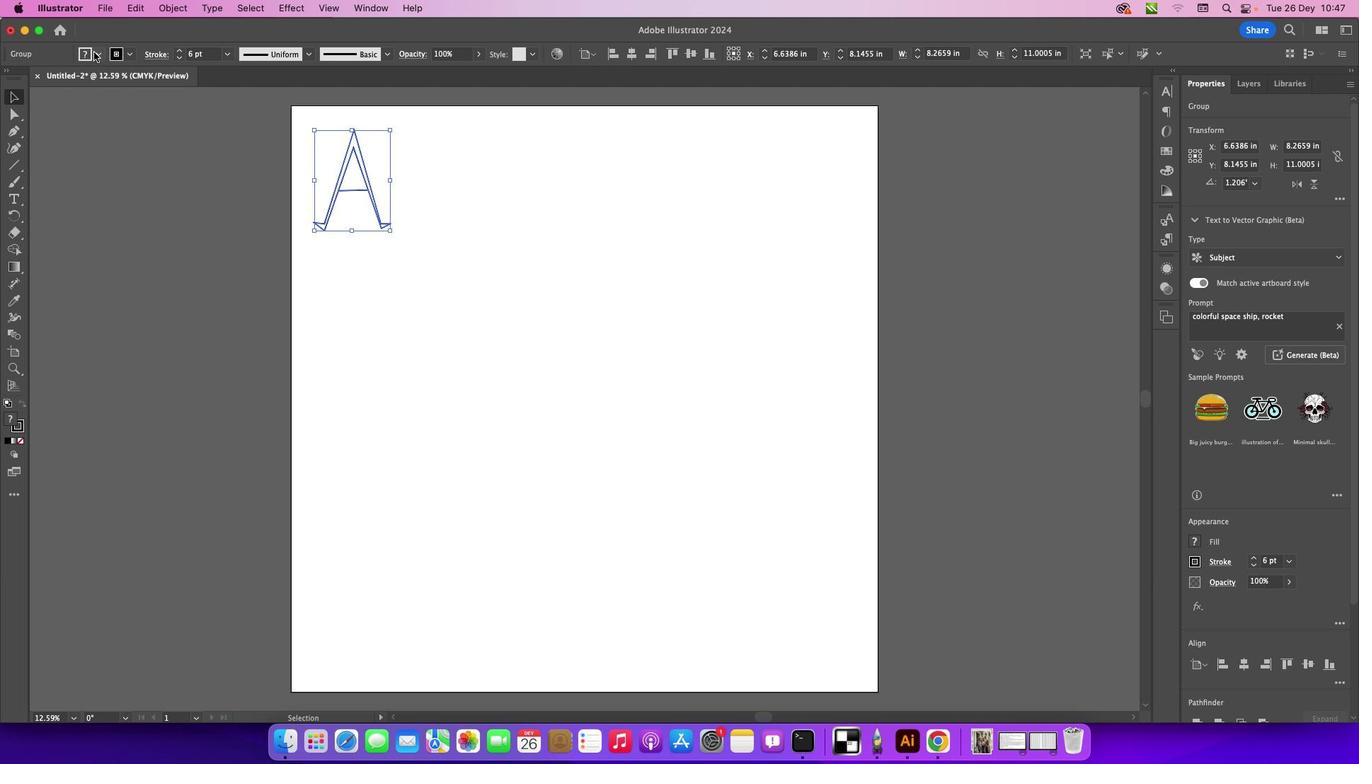 
Action: Mouse pressed left at (349, 197)
Screenshot: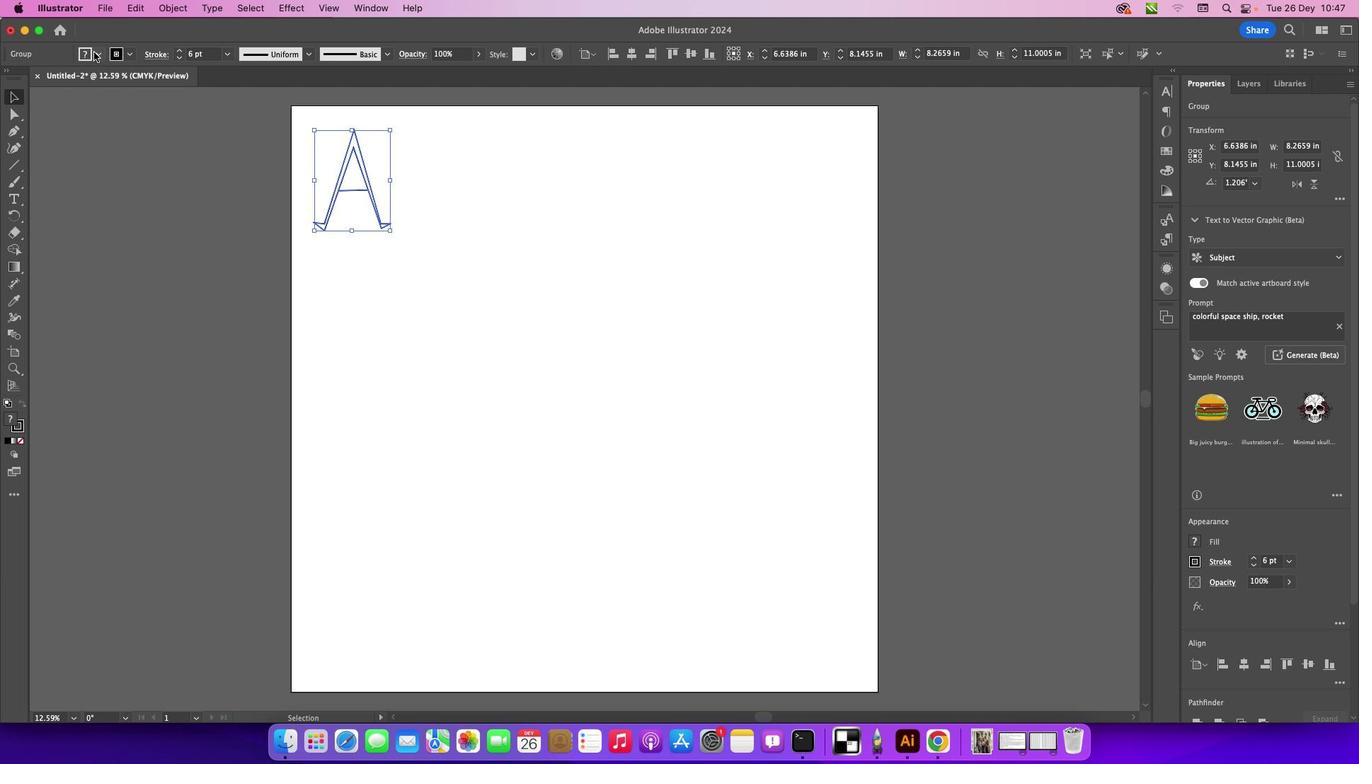 
Action: Mouse moved to (106, 65)
Screenshot: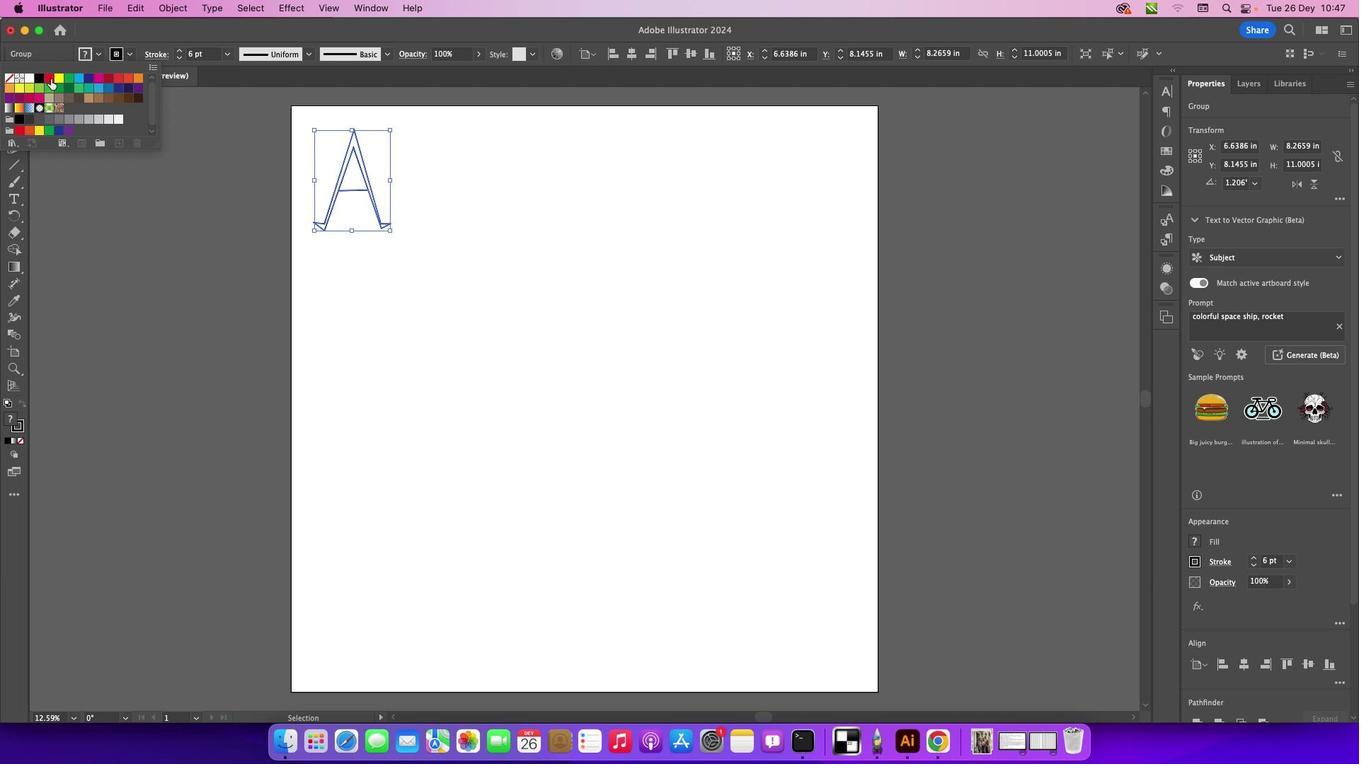 
Action: Mouse pressed left at (106, 65)
Screenshot: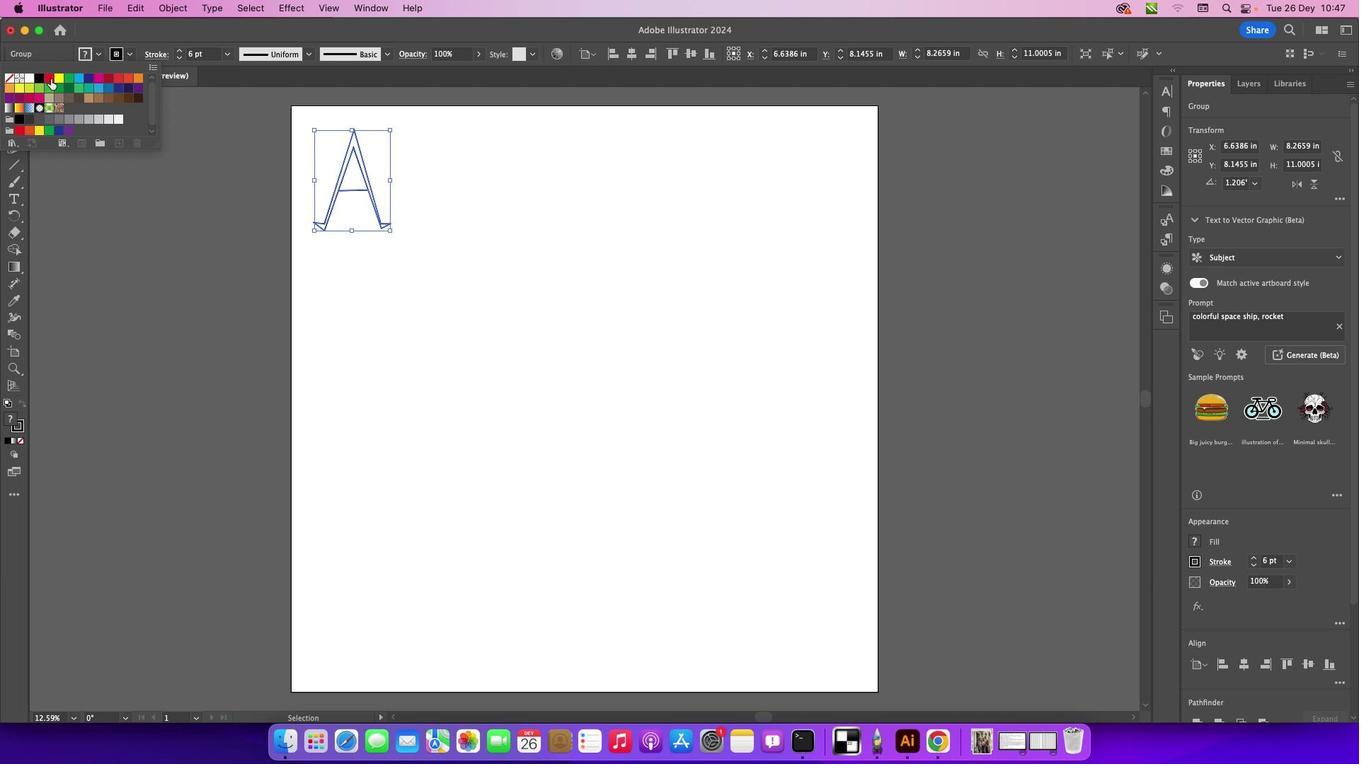 
Action: Mouse moved to (63, 91)
Screenshot: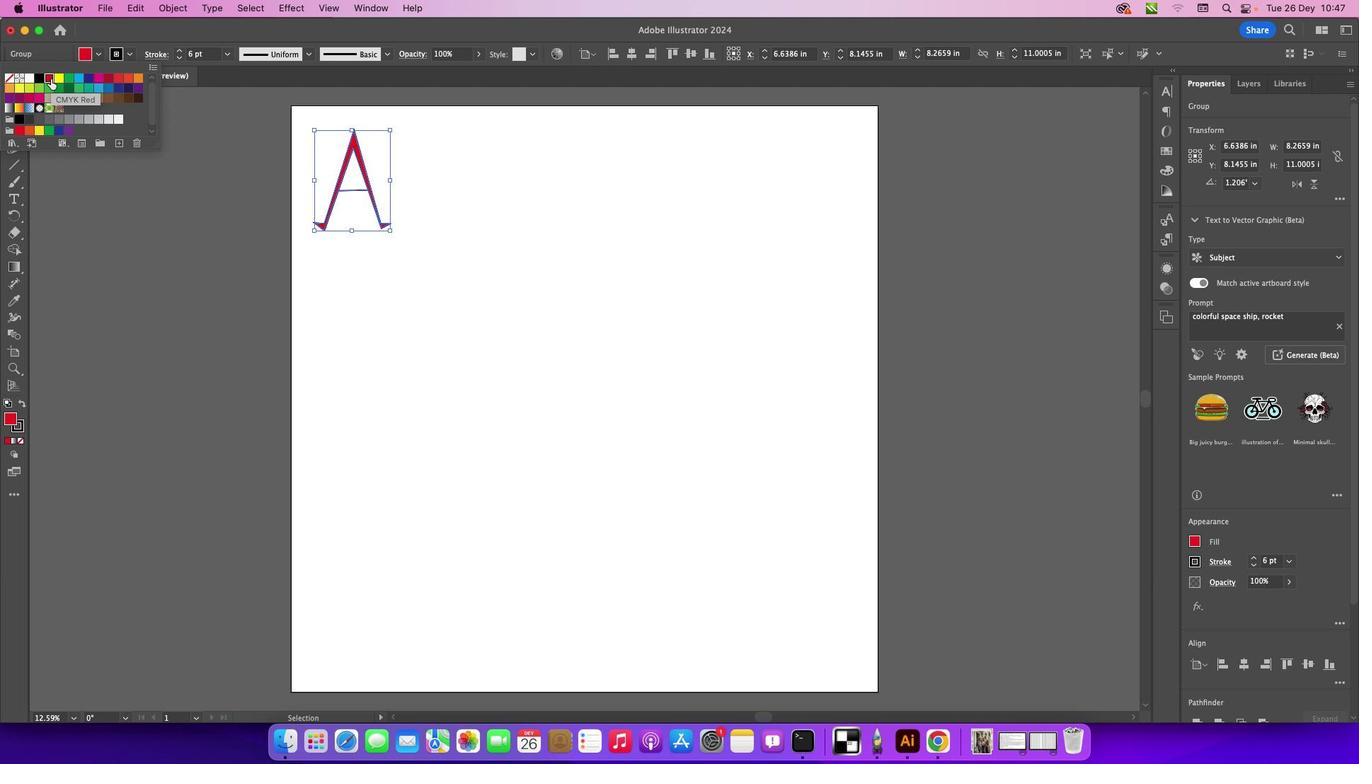 
Action: Mouse pressed left at (63, 91)
Screenshot: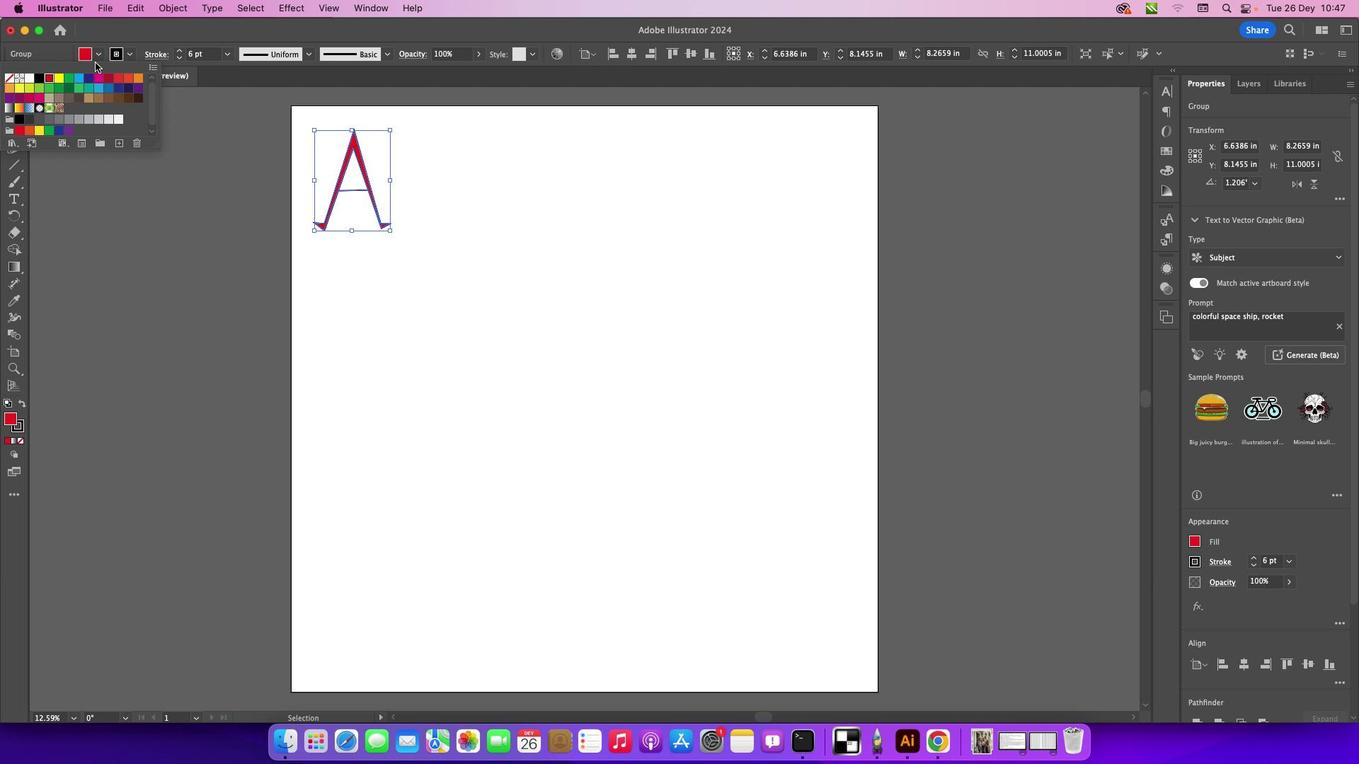 
Action: Mouse moved to (146, 63)
Screenshot: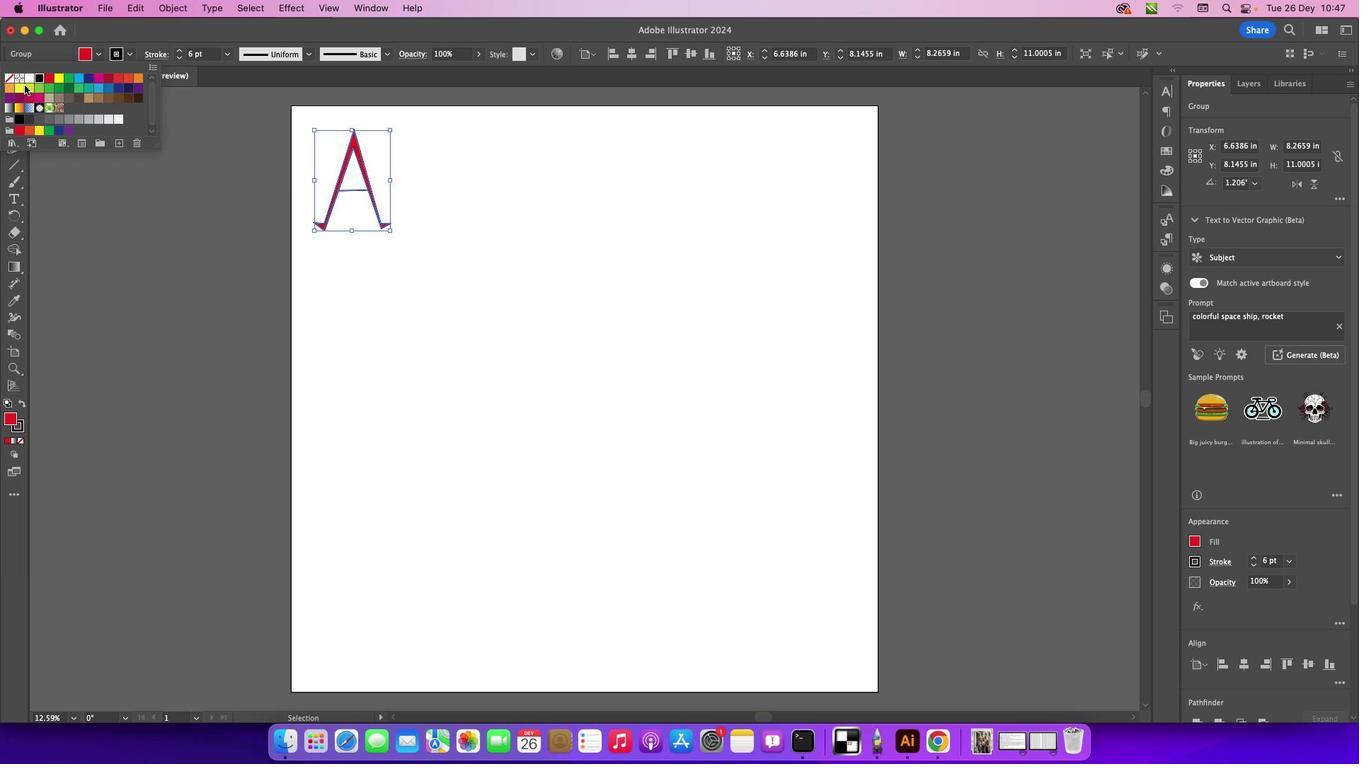 
Action: Mouse pressed left at (146, 63)
Screenshot: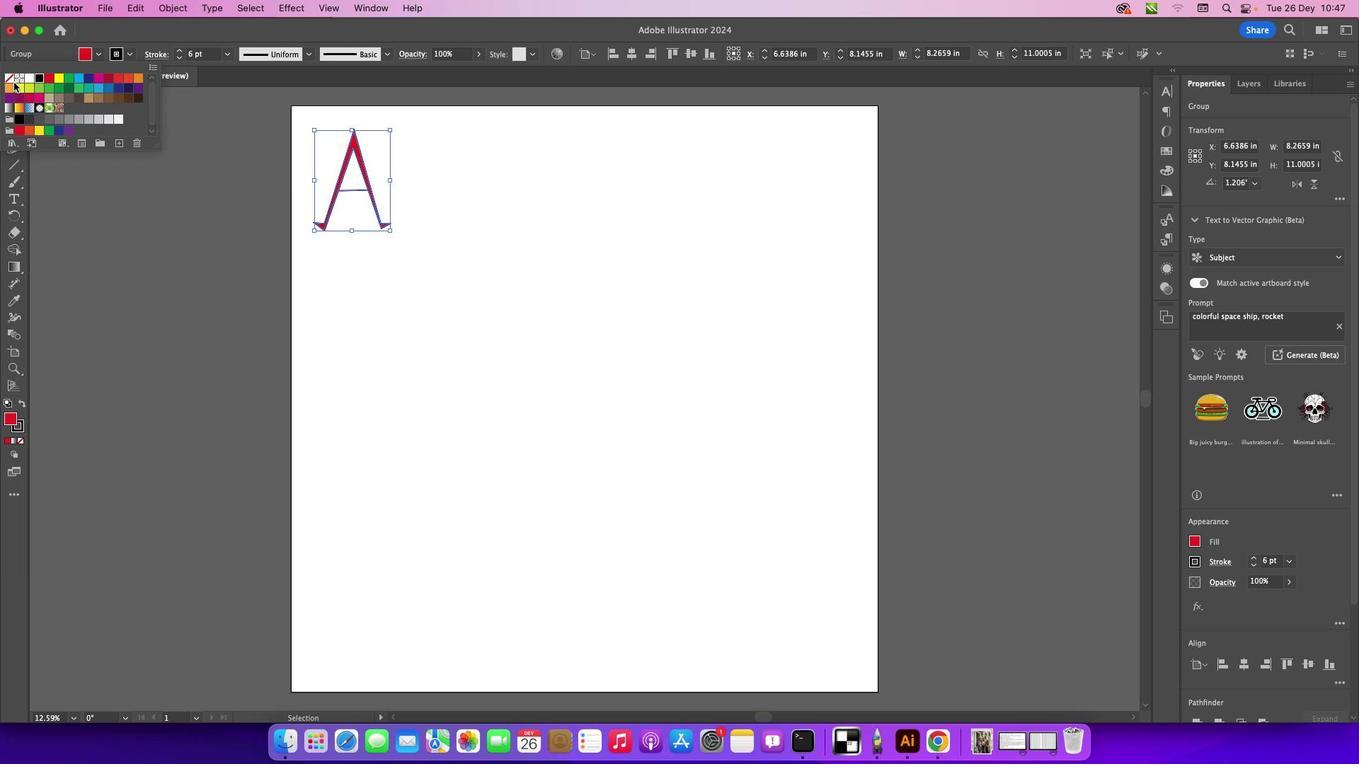 
Action: Mouse moved to (146, 65)
Screenshot: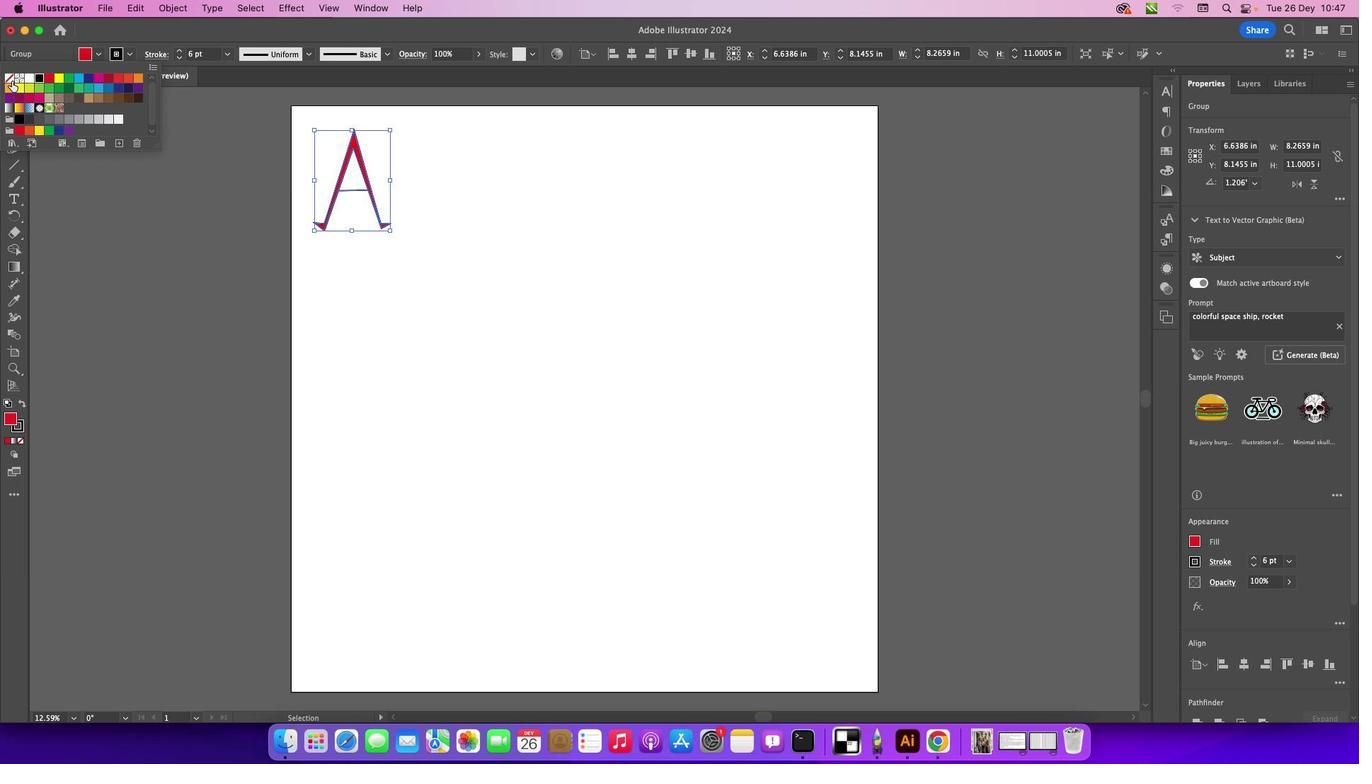 
Action: Mouse pressed left at (146, 65)
Screenshot: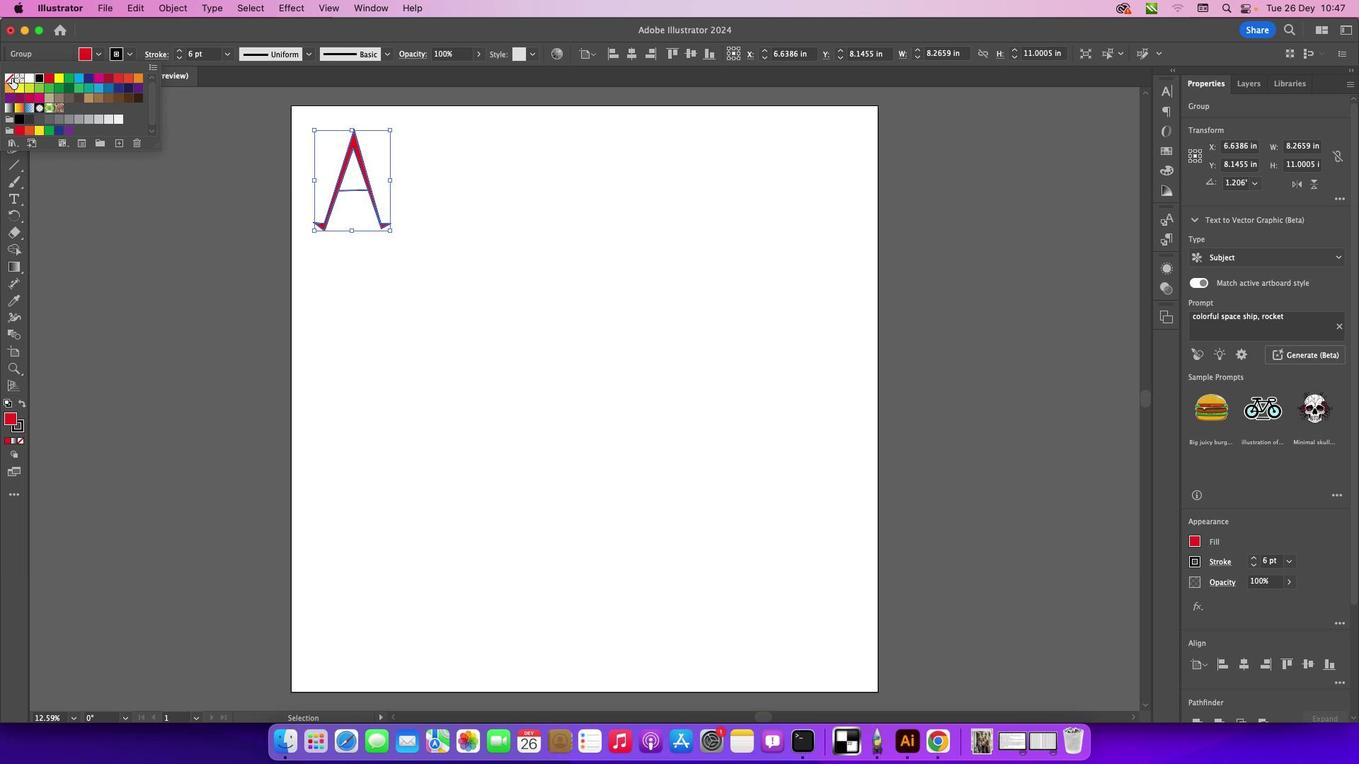 
Action: Mouse moved to (24, 89)
Screenshot: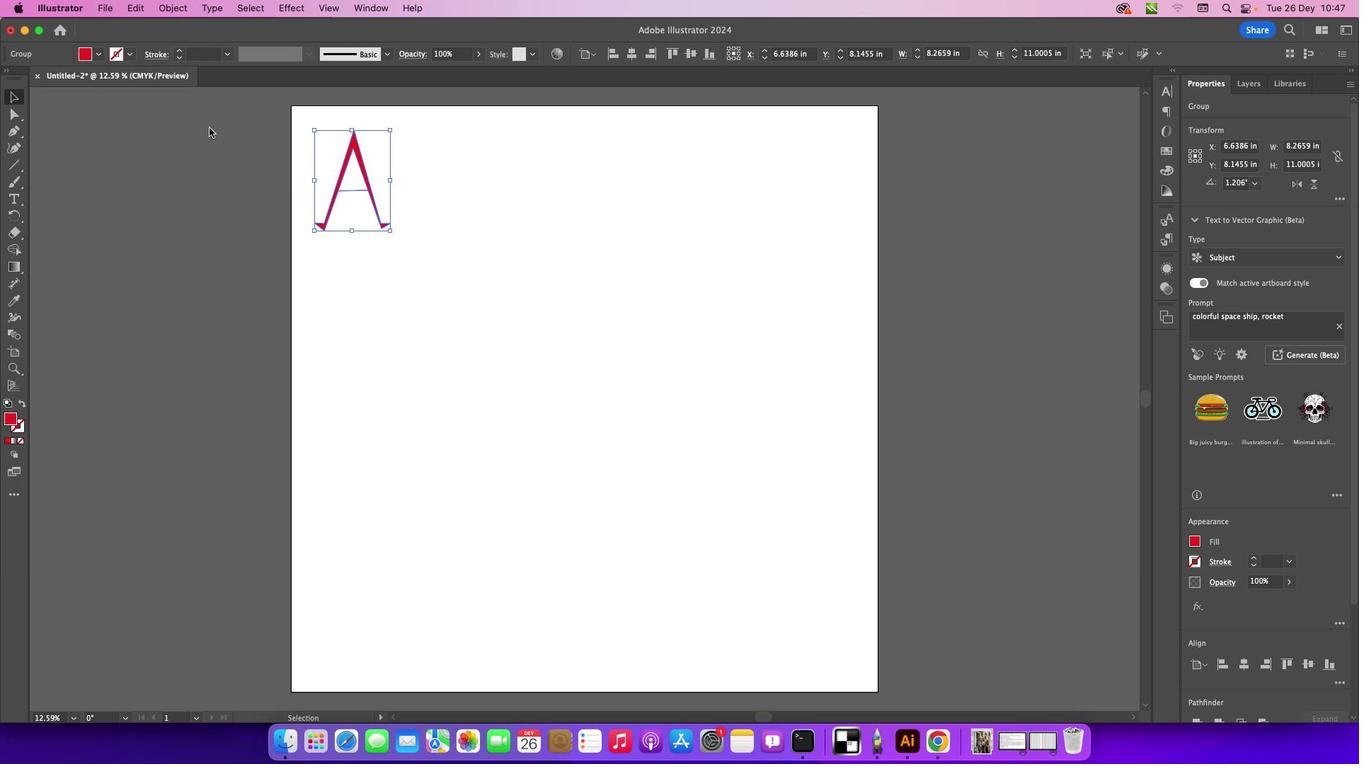 
Action: Mouse pressed left at (24, 89)
Screenshot: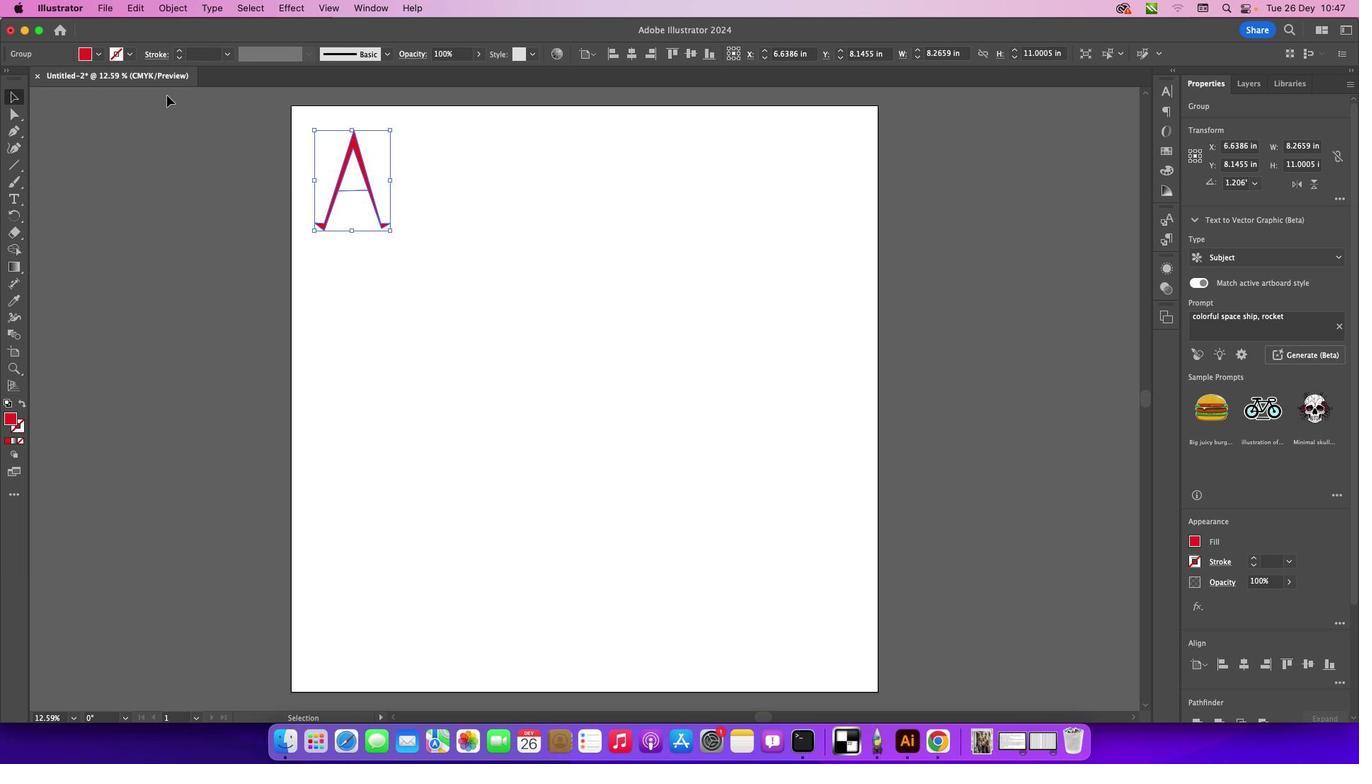 
Action: Mouse moved to (221, 142)
Screenshot: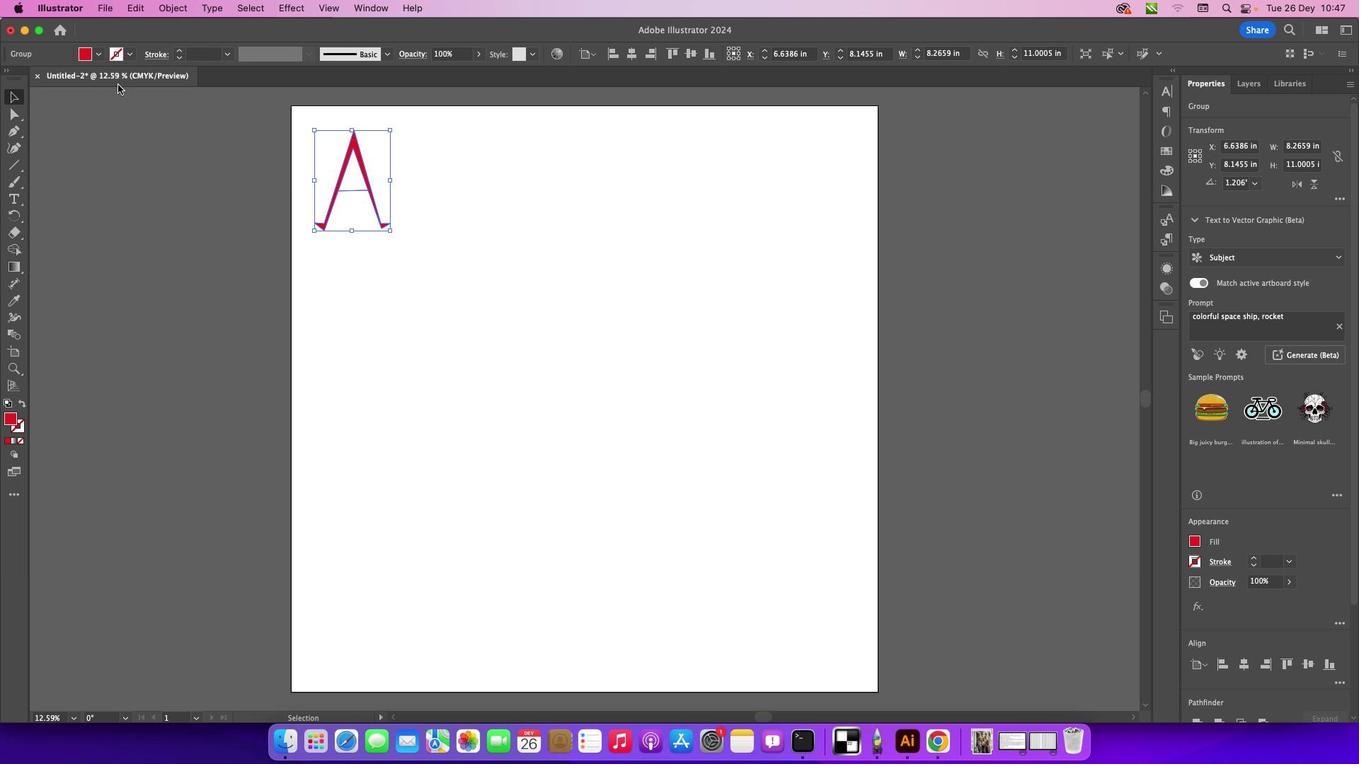 
Action: Mouse pressed left at (221, 142)
Screenshot: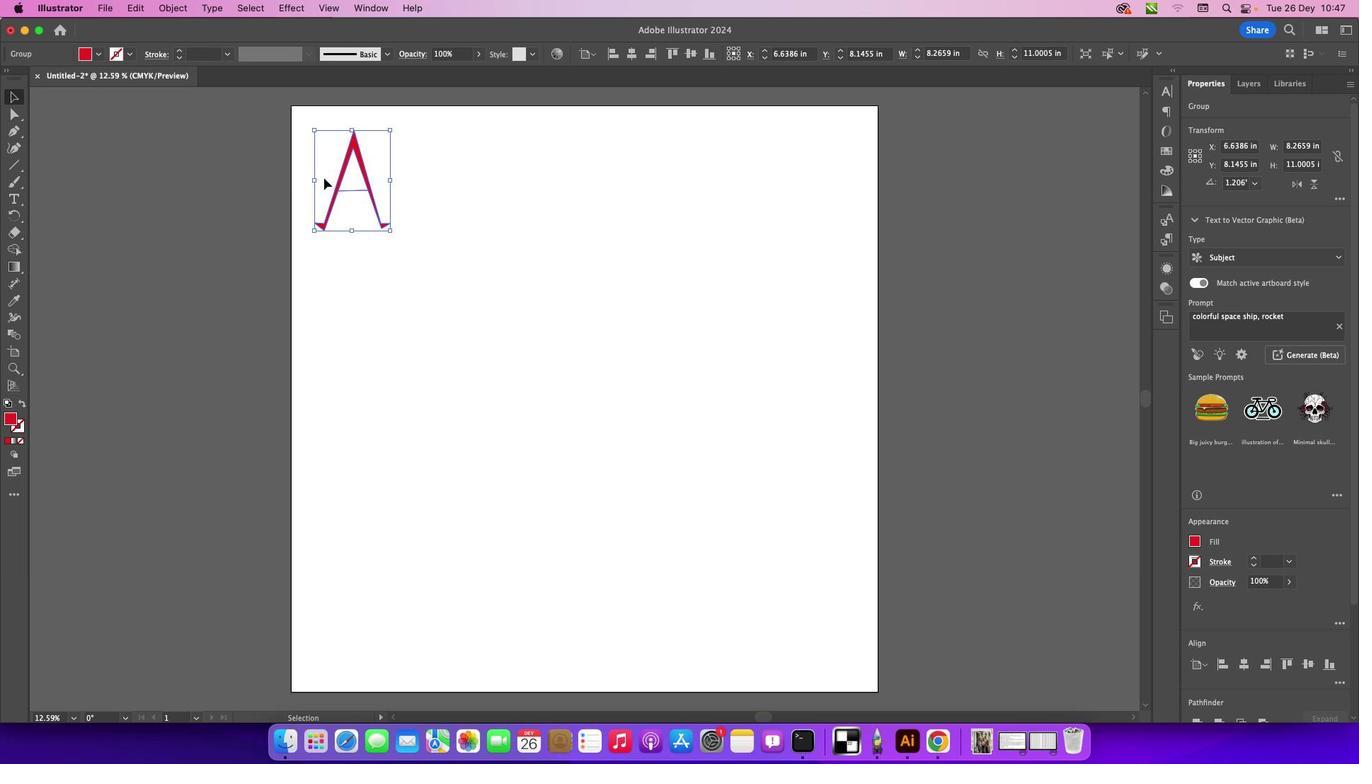 
Action: Mouse moved to (111, 62)
Screenshot: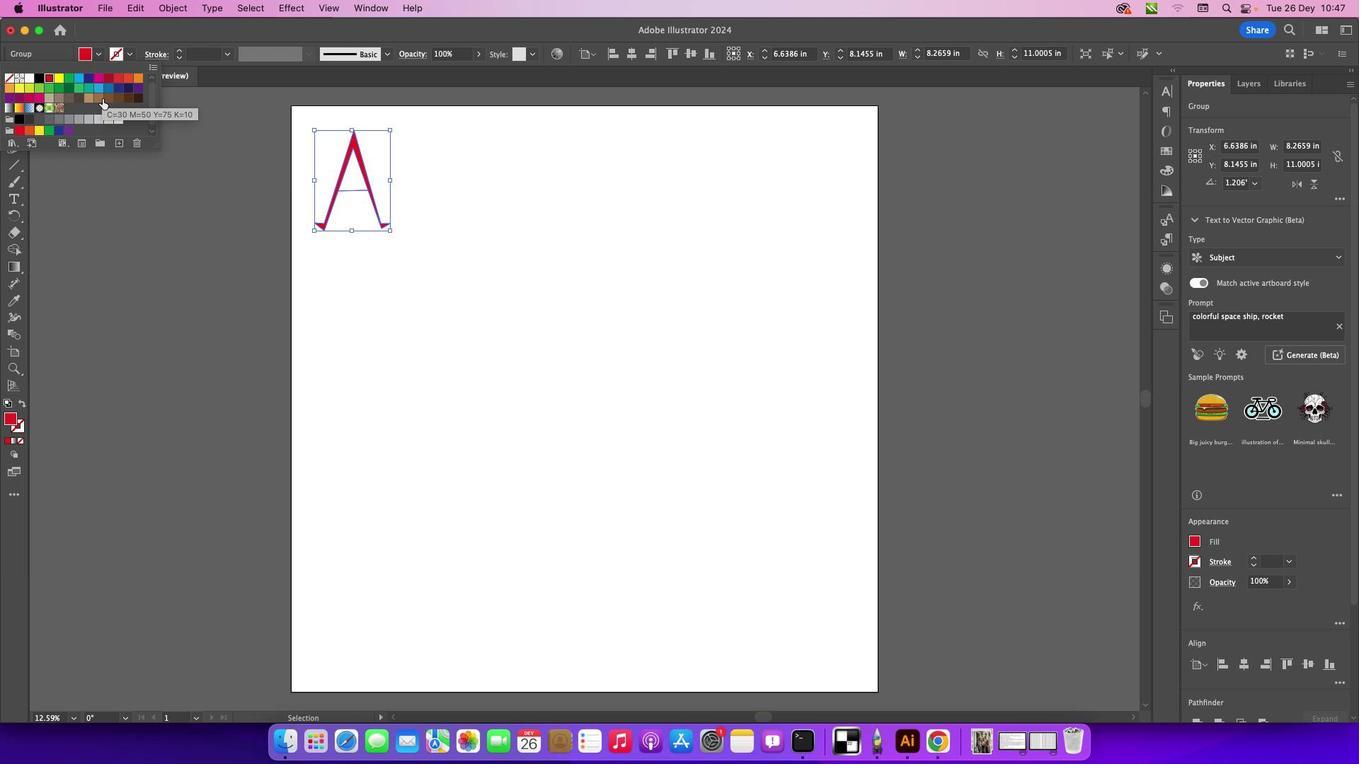 
Action: Mouse pressed left at (111, 62)
Screenshot: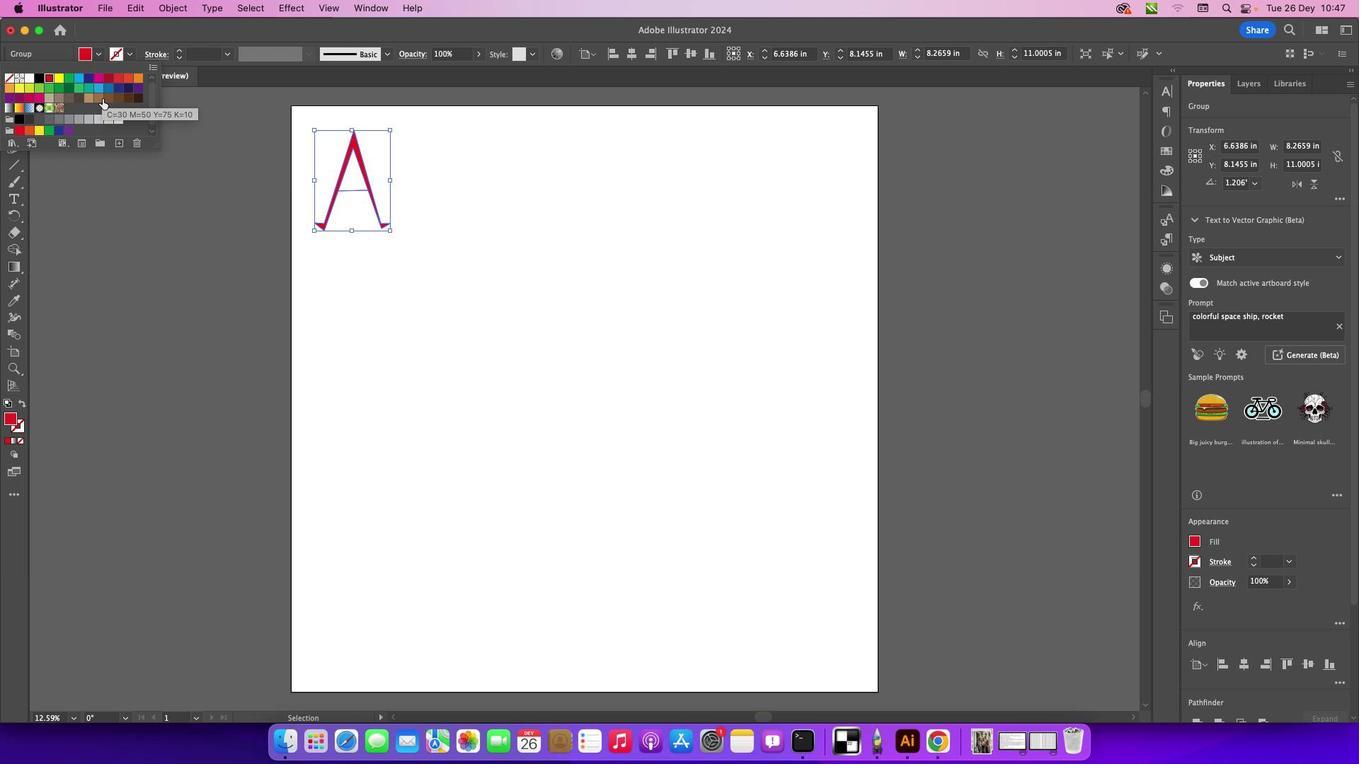 
Action: Mouse moved to (119, 96)
Screenshot: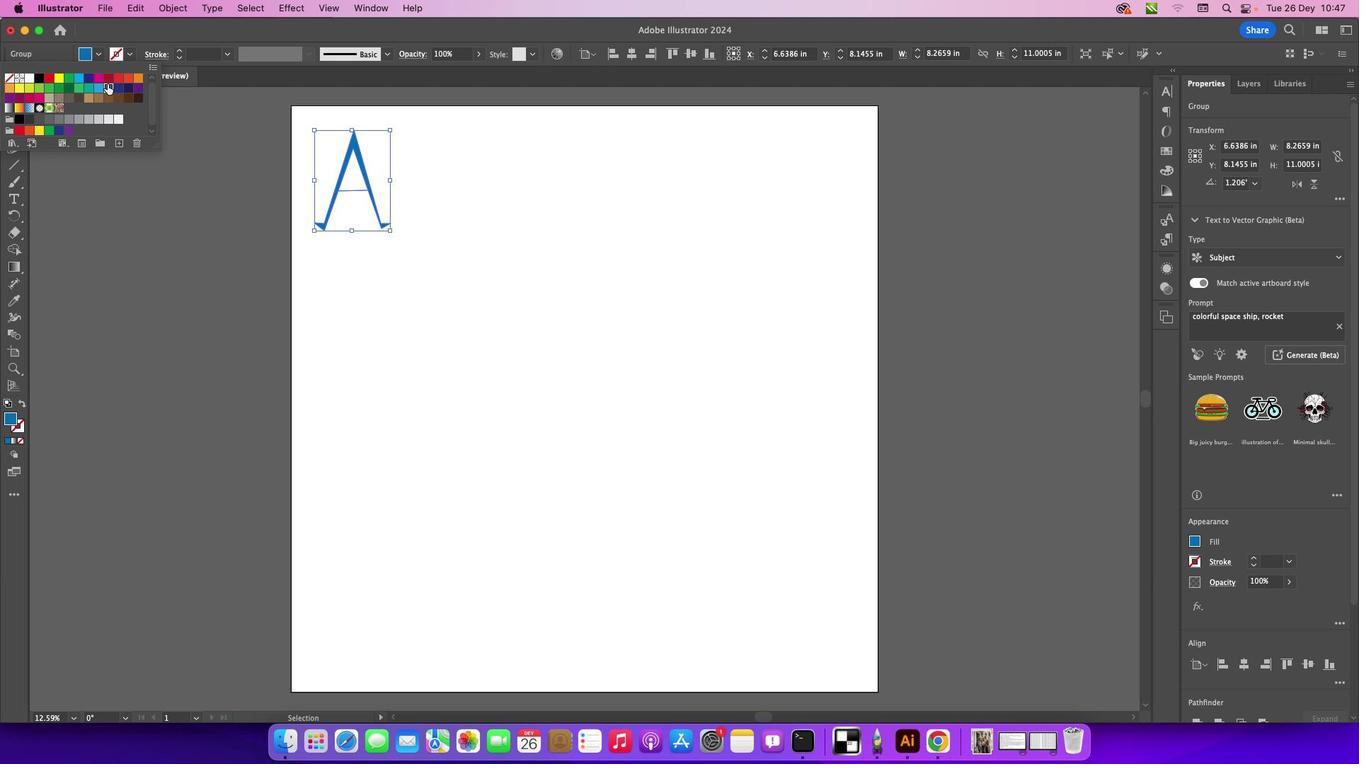 
Action: Mouse pressed left at (119, 96)
Screenshot: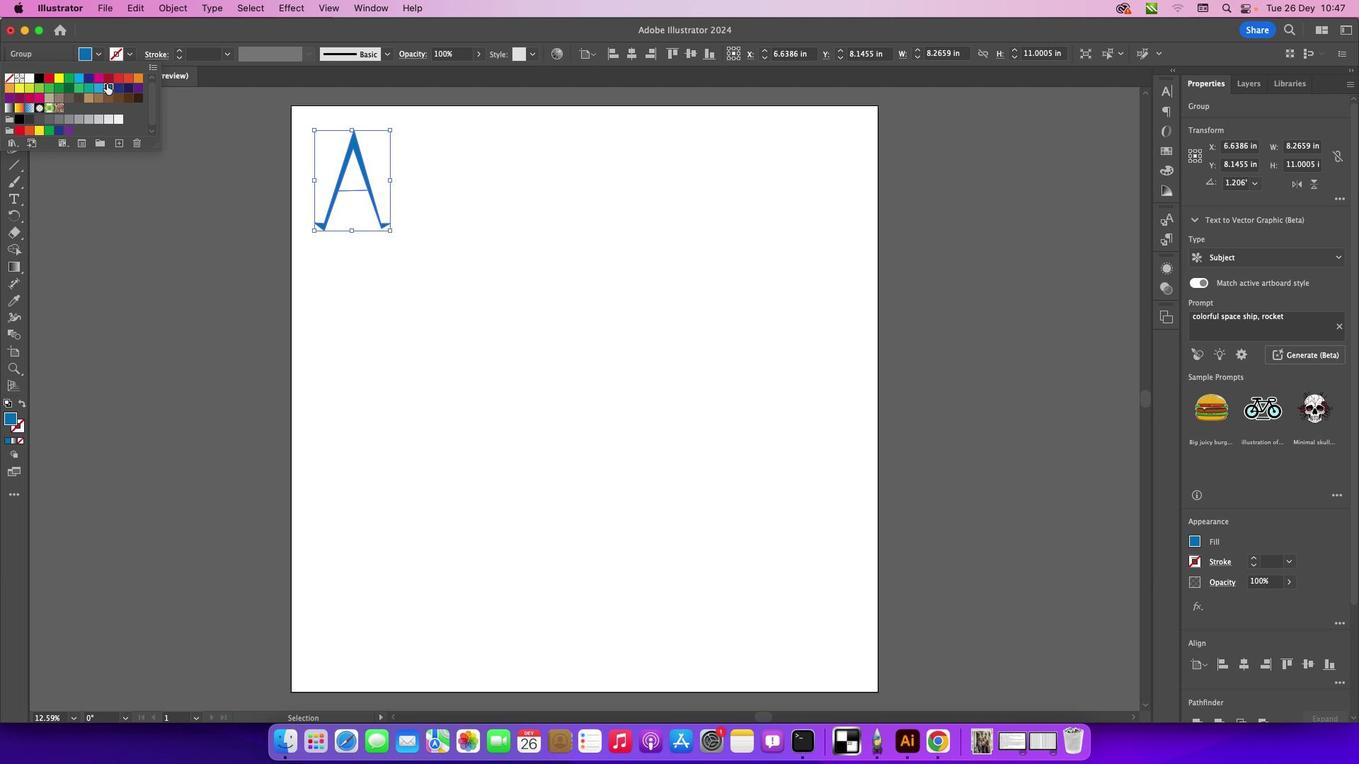 
Action: Mouse moved to (140, 100)
Screenshot: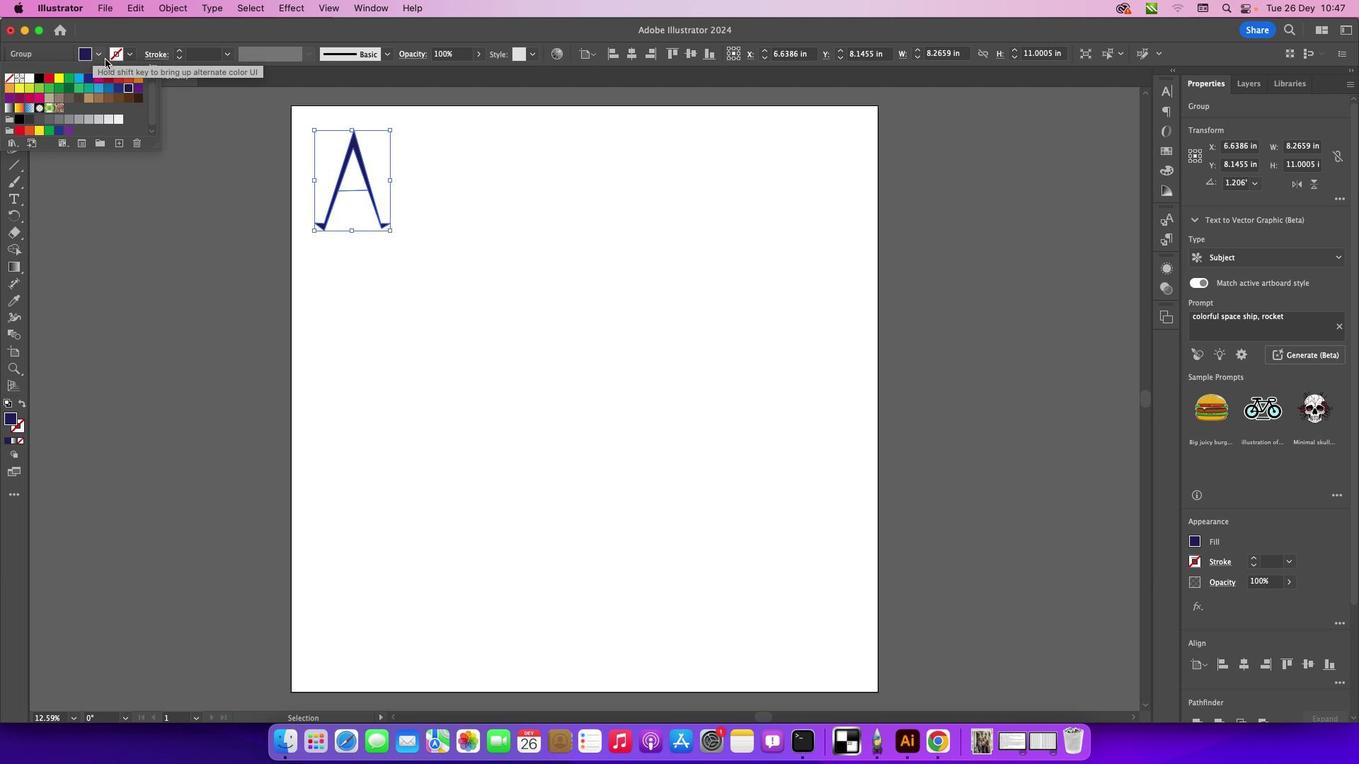 
Action: Mouse pressed left at (140, 100)
Screenshot: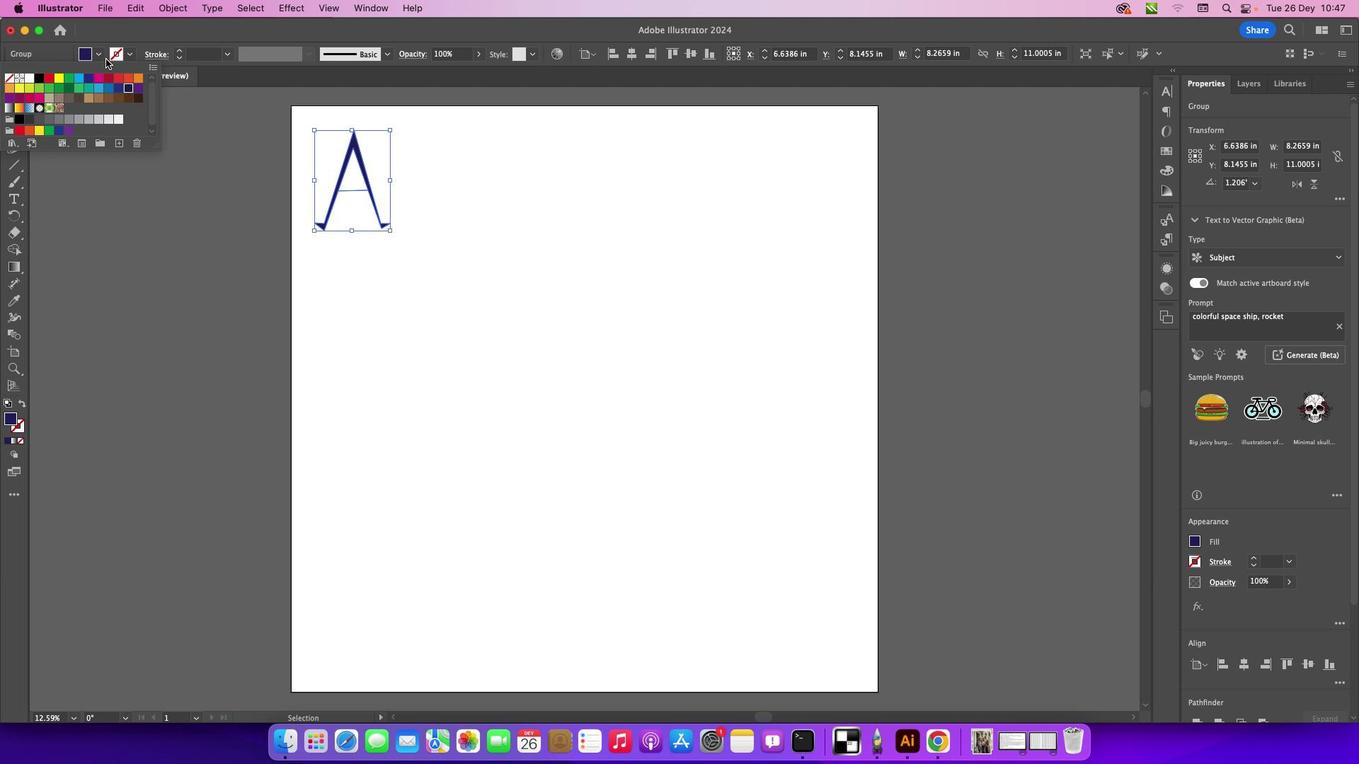 
Action: Mouse moved to (113, 69)
Screenshot: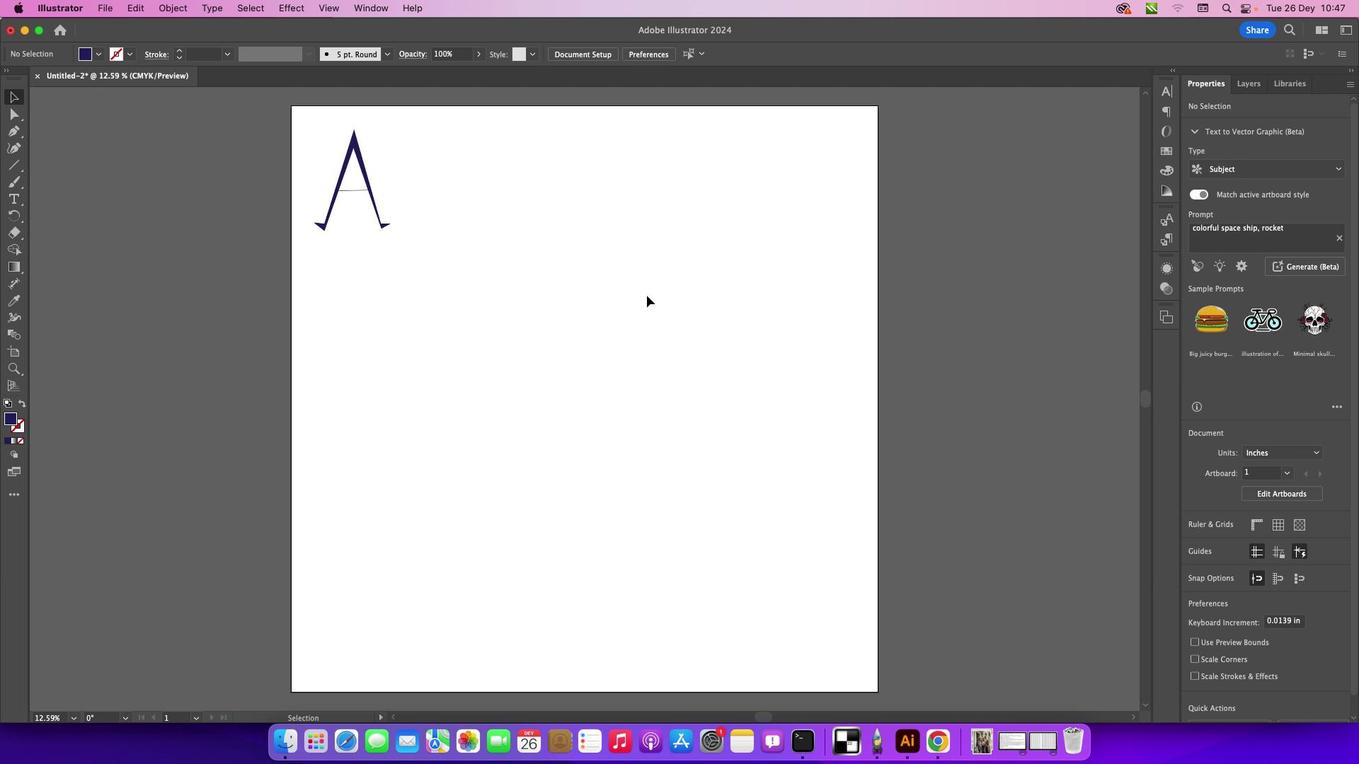 
Action: Mouse pressed left at (113, 69)
Screenshot: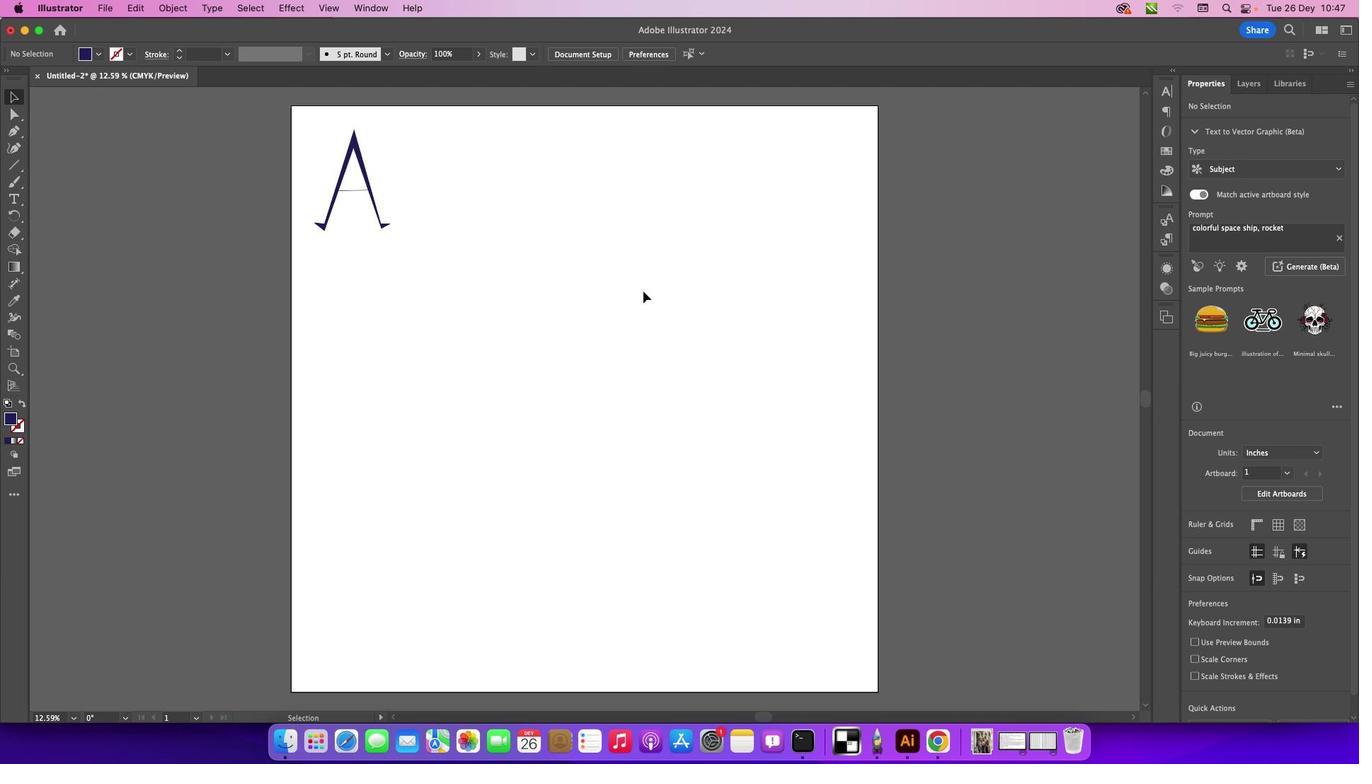 
Action: Mouse moved to (239, 214)
Screenshot: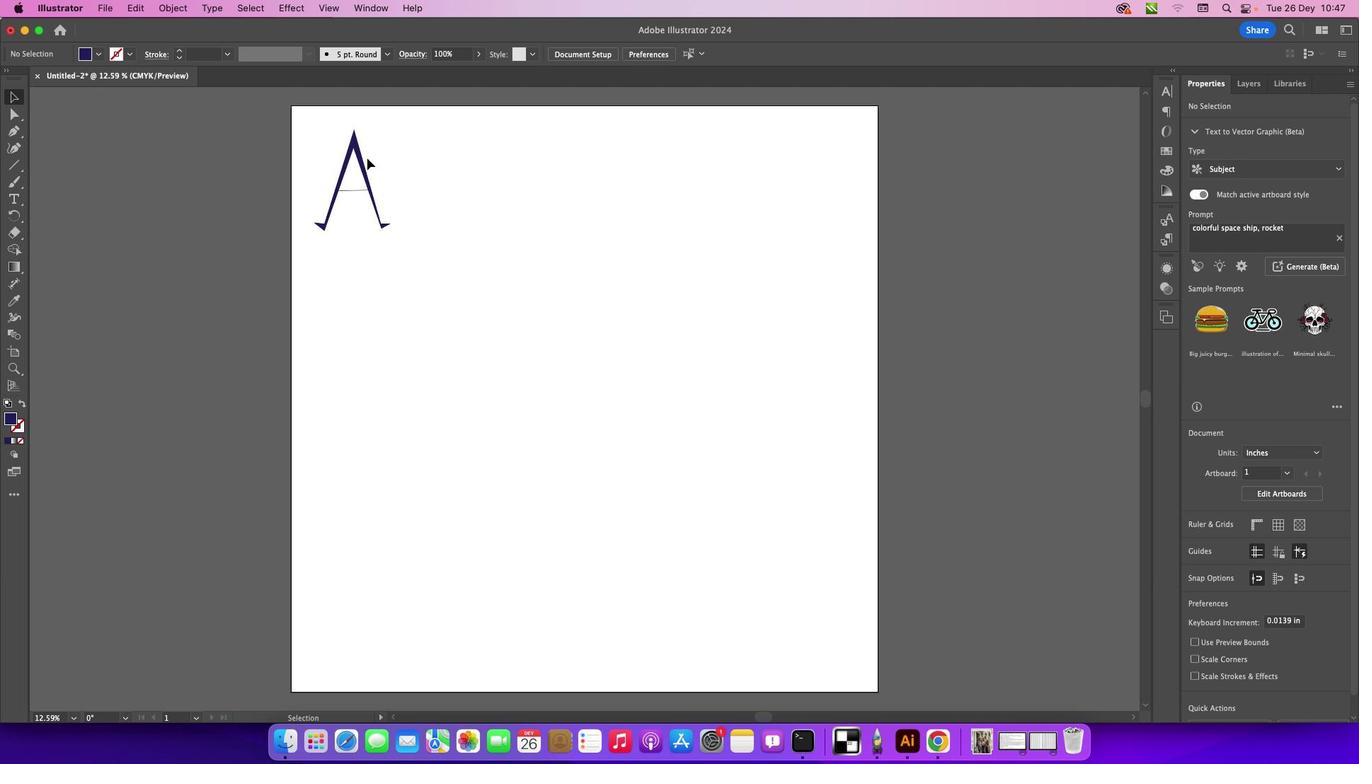 
Action: Mouse pressed left at (239, 214)
Screenshot: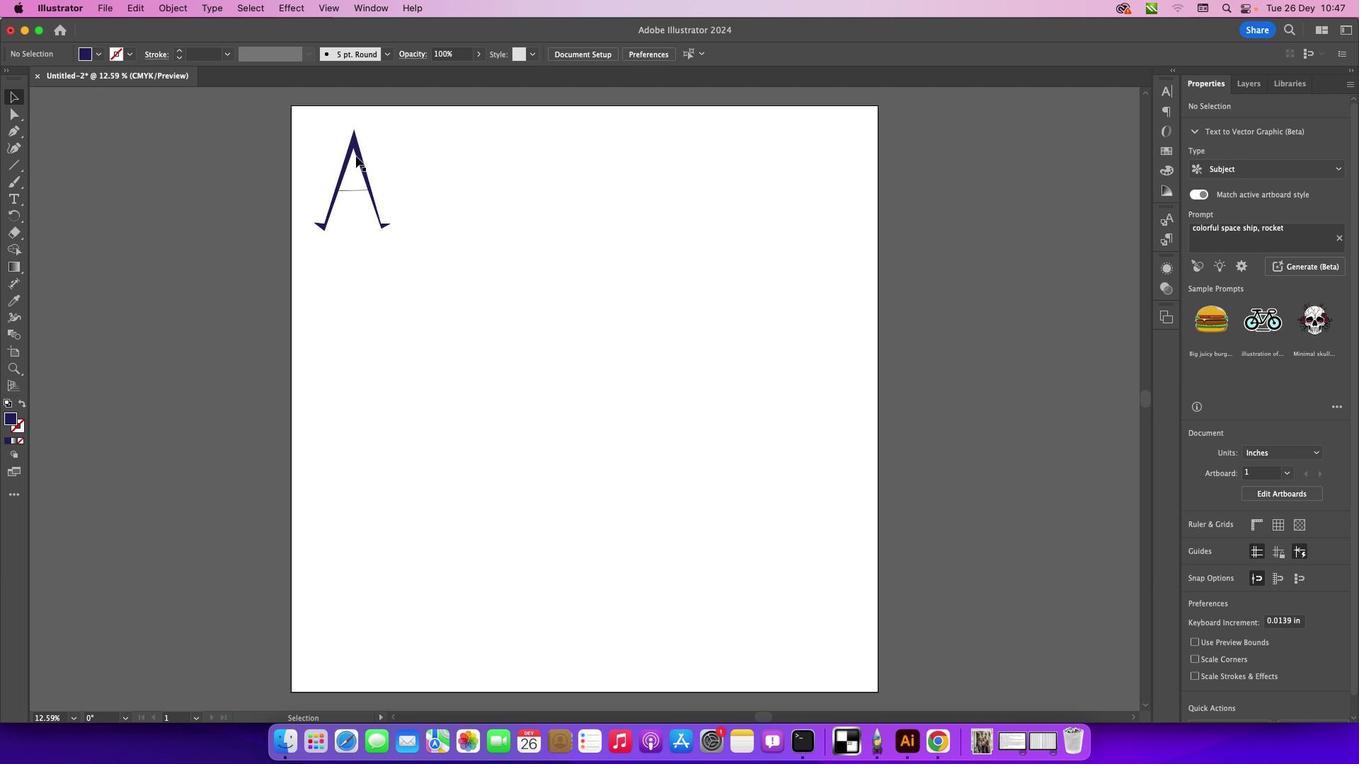 
Action: Mouse moved to (368, 166)
Screenshot: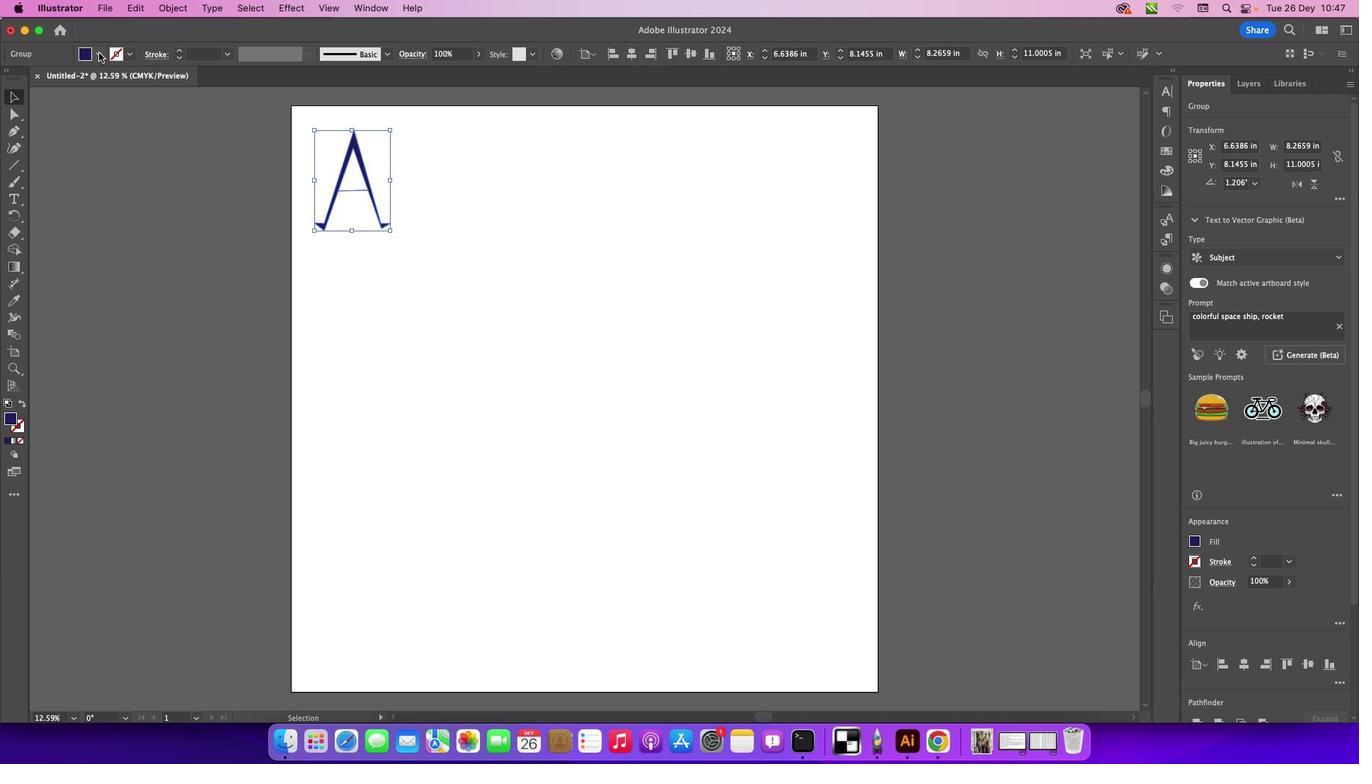 
Action: Mouse pressed left at (368, 166)
Screenshot: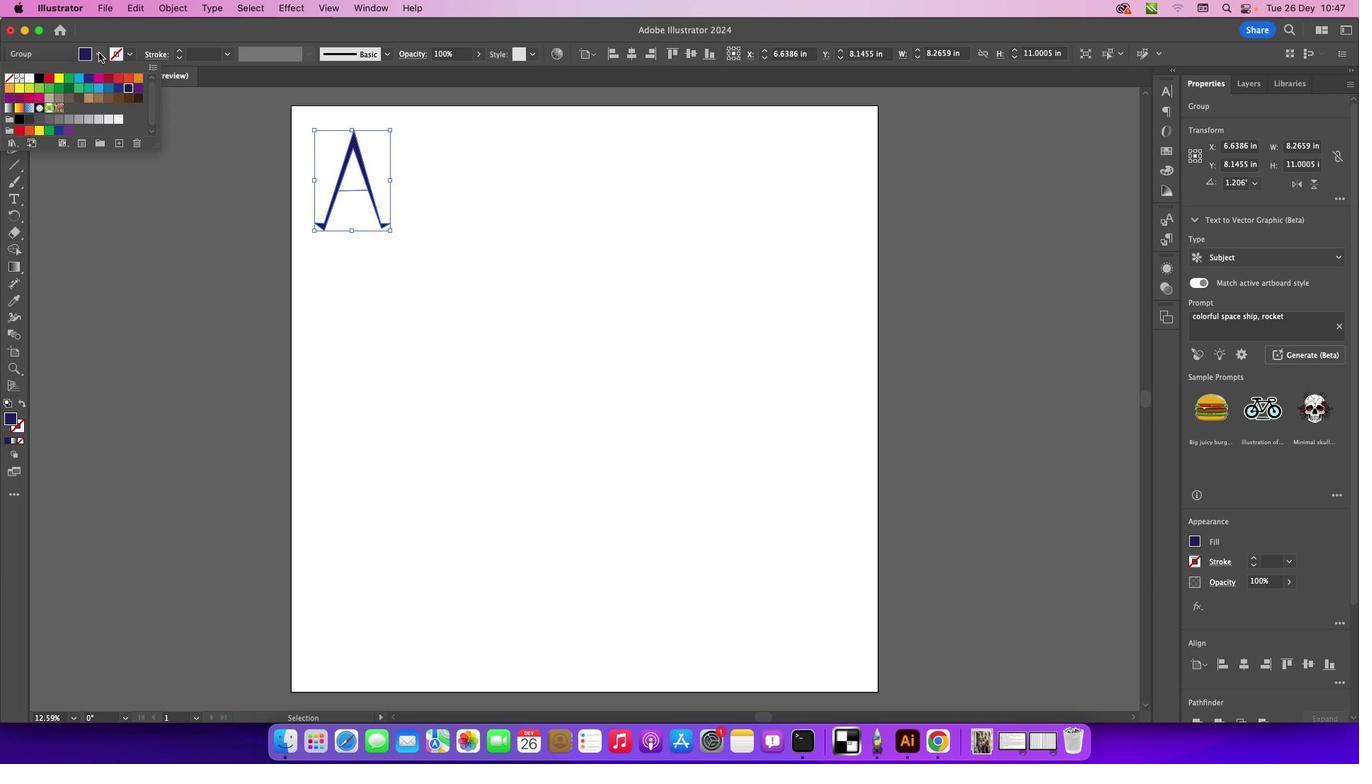 
Action: Mouse moved to (111, 65)
Screenshot: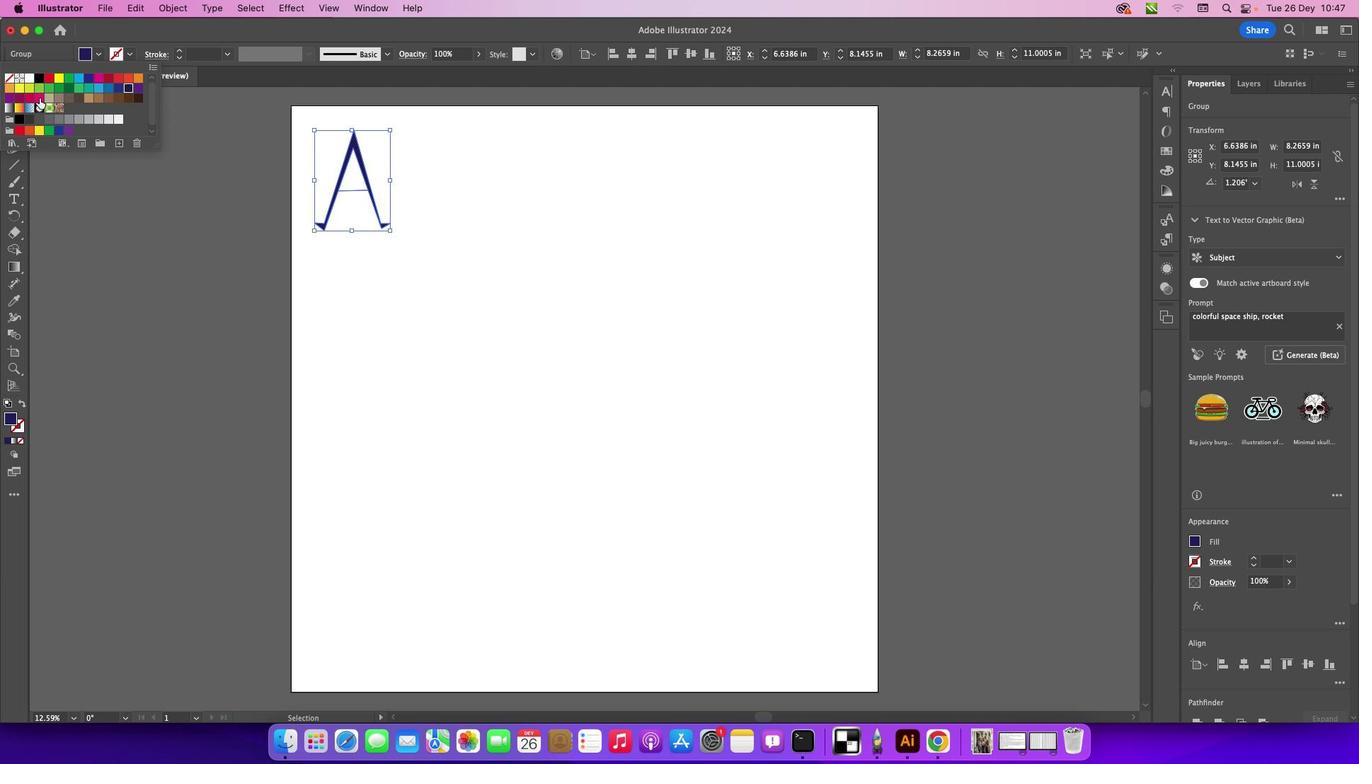 
Action: Mouse pressed left at (111, 65)
Screenshot: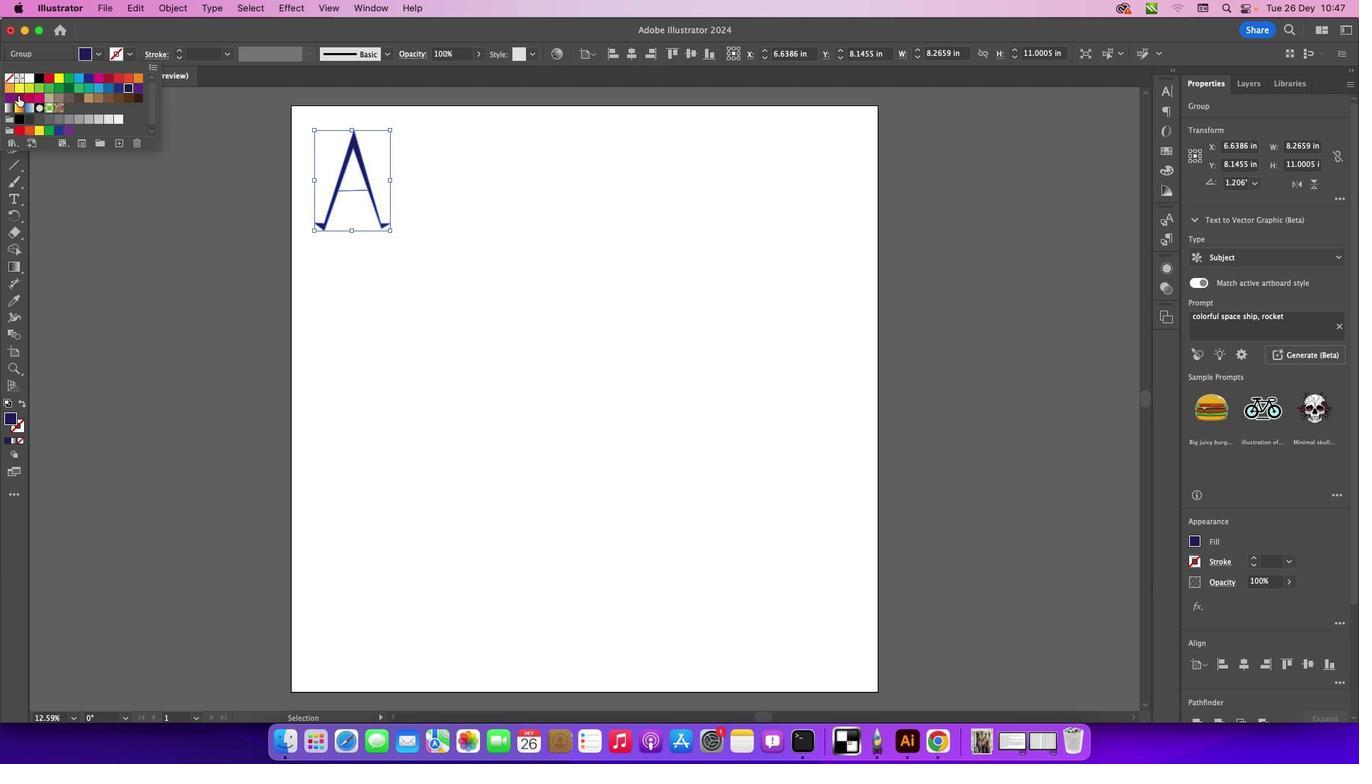 
Action: Mouse moved to (130, 101)
Screenshot: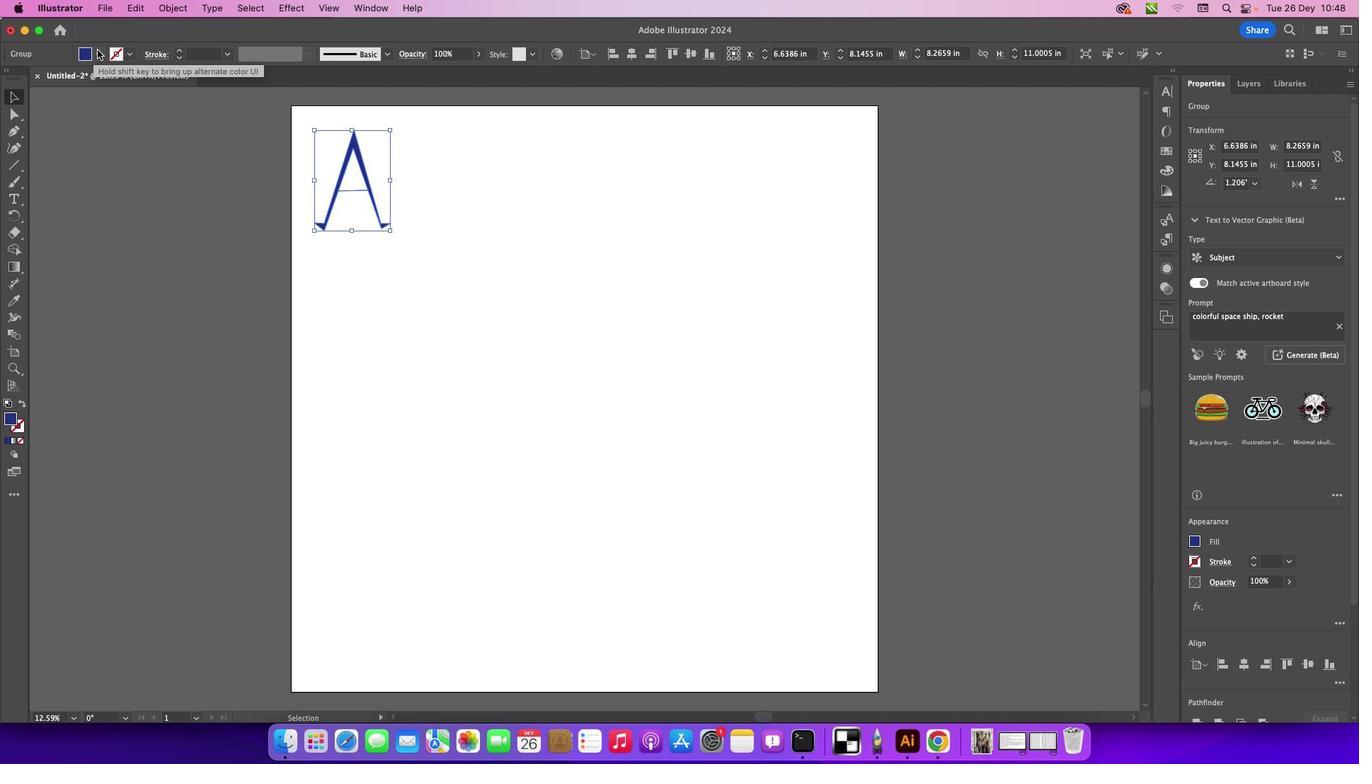 
Action: Mouse pressed left at (130, 101)
Screenshot: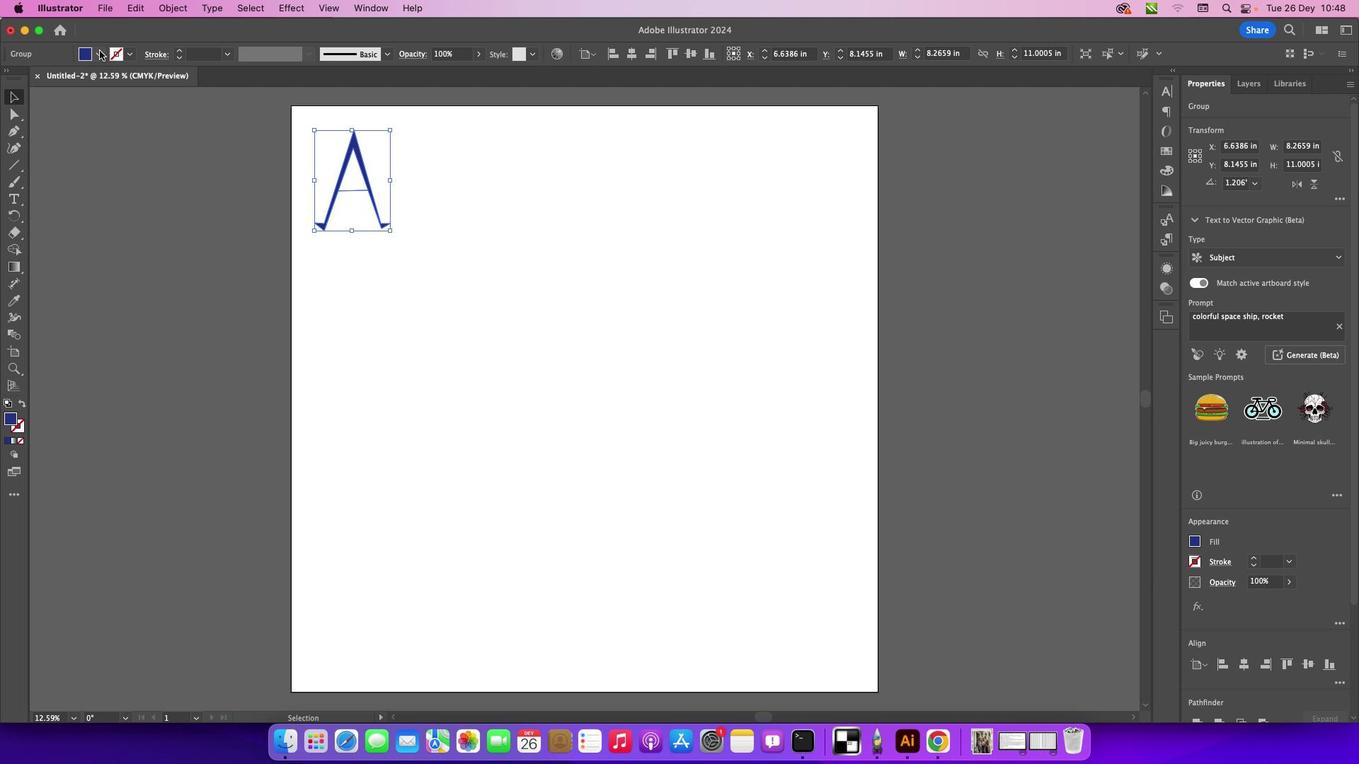 
Action: Mouse moved to (110, 62)
Screenshot: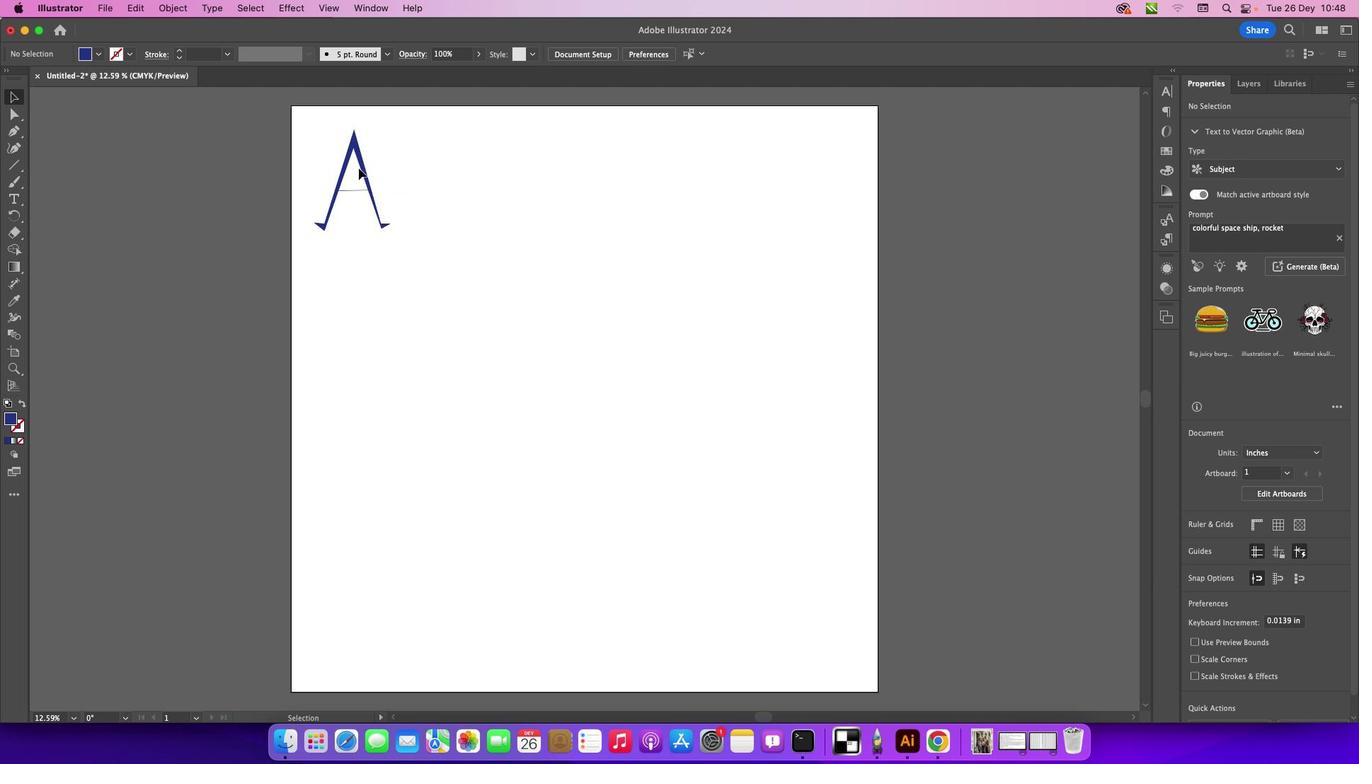 
Action: Mouse pressed left at (110, 62)
Screenshot: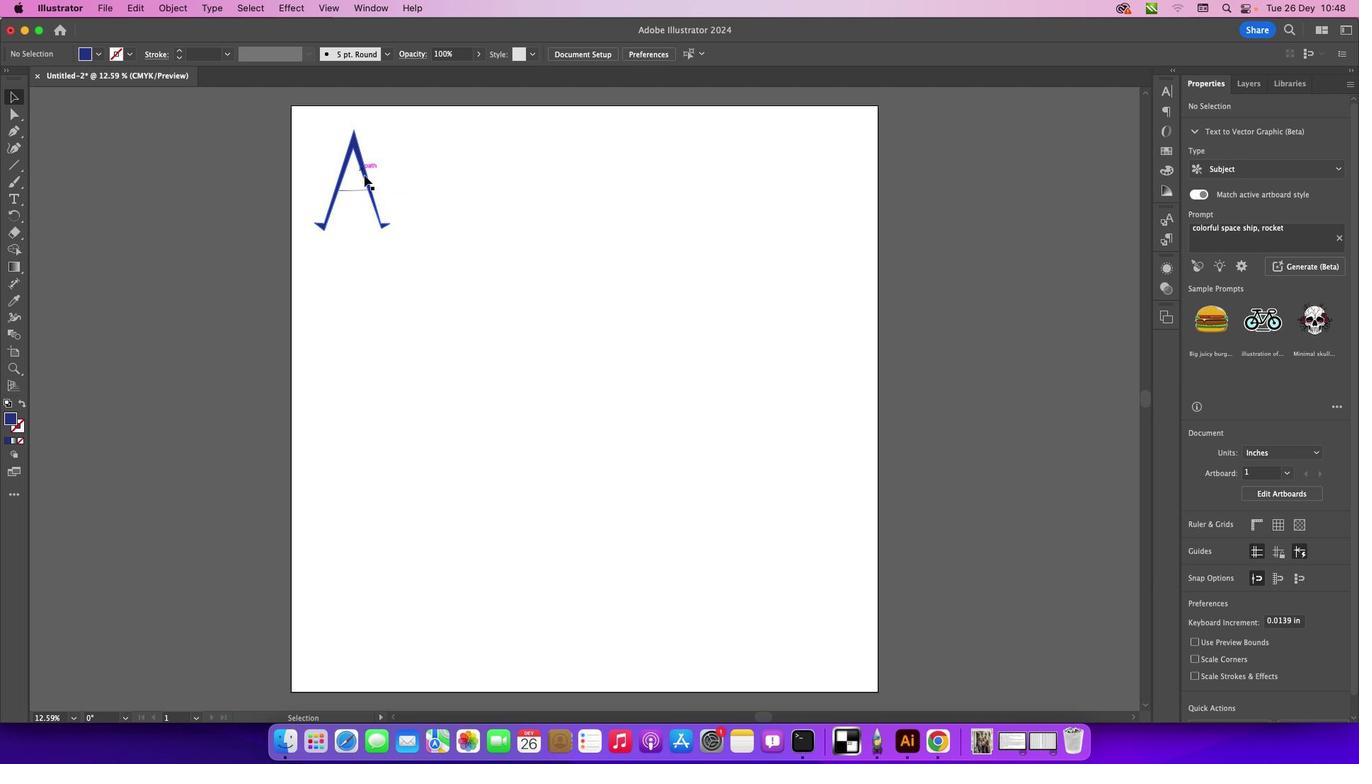 
Action: Mouse moved to (628, 399)
Screenshot: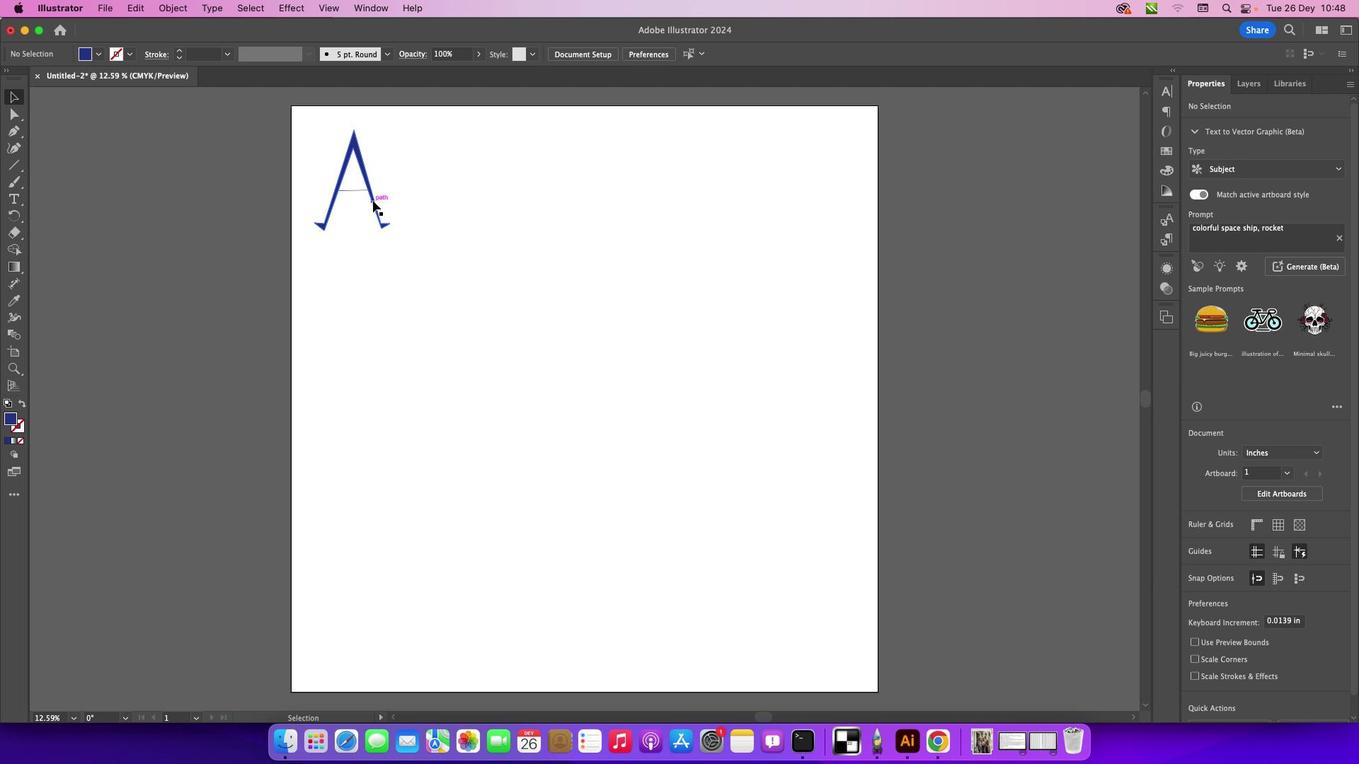 
Action: Mouse pressed left at (628, 399)
Screenshot: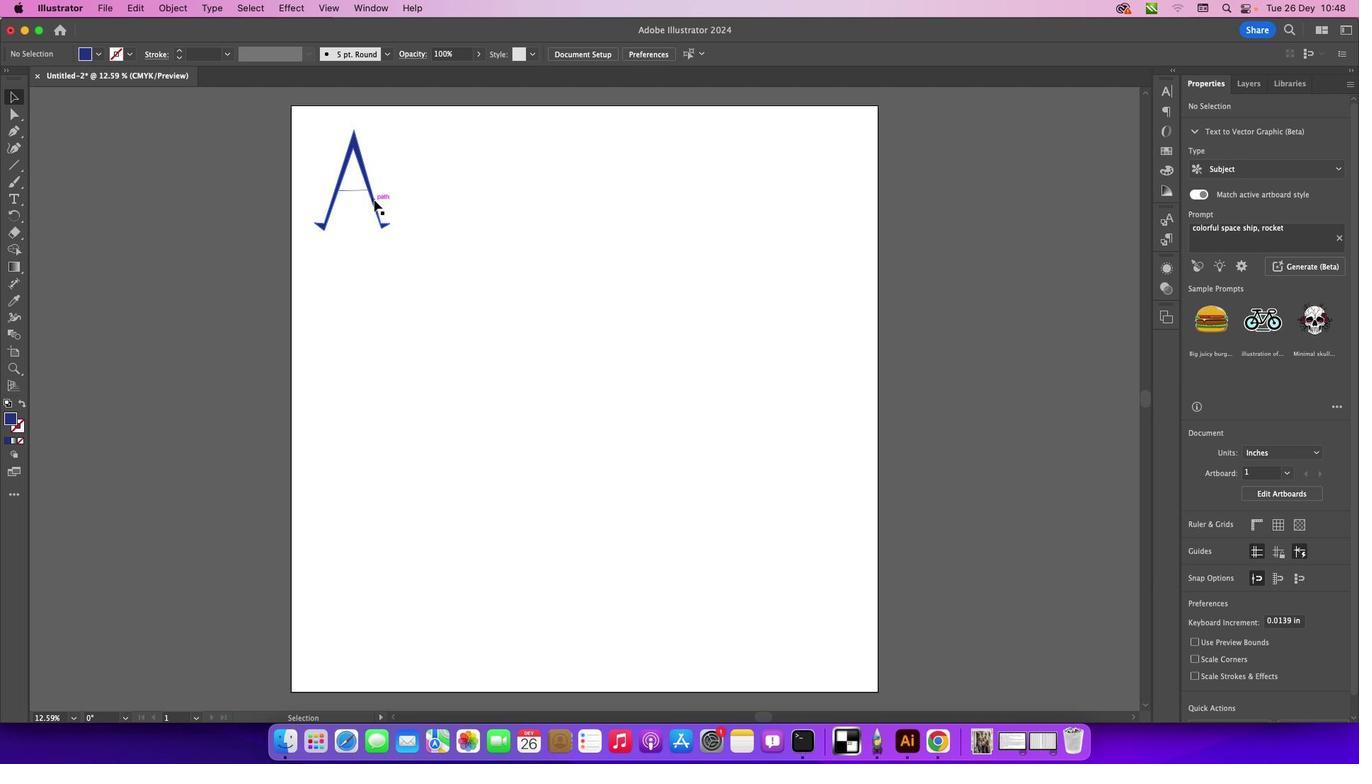 
Action: Mouse moved to (383, 213)
Screenshot: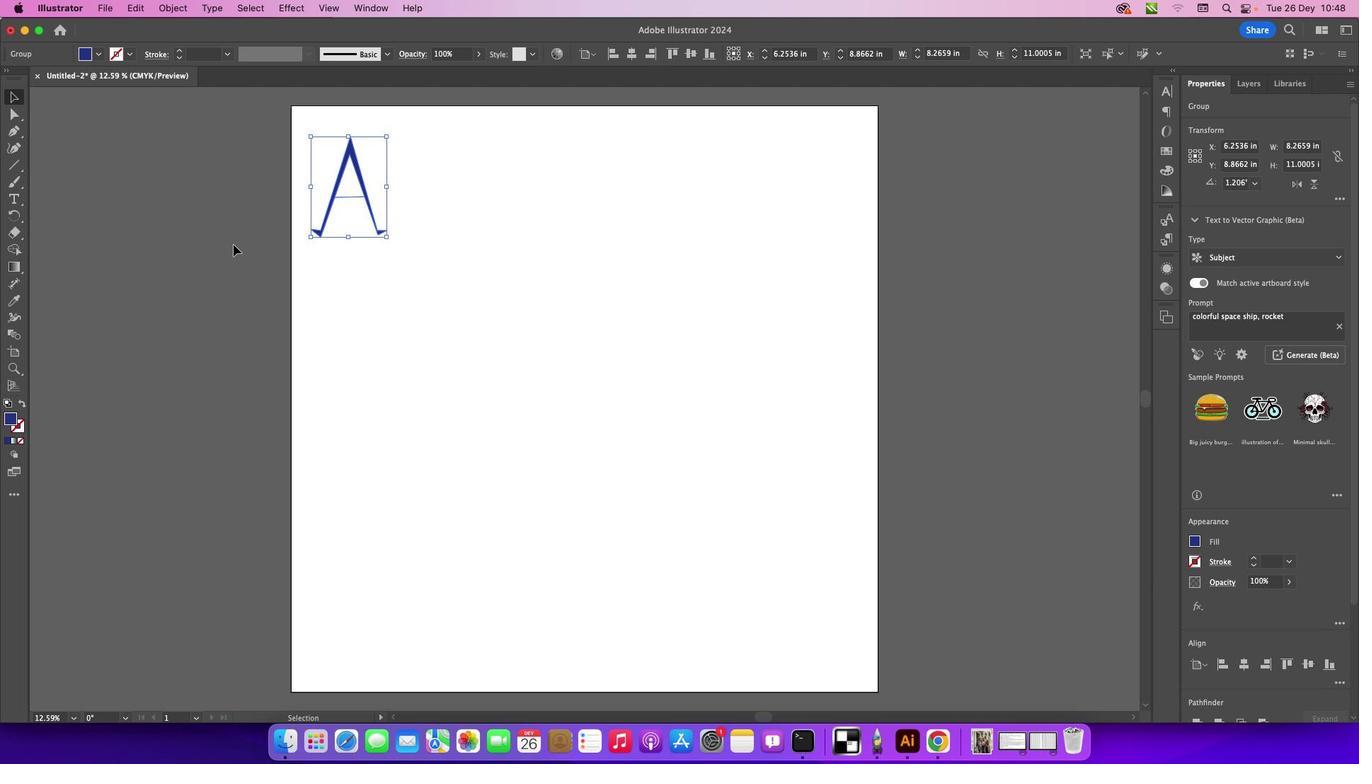 
Action: Mouse pressed left at (383, 213)
Screenshot: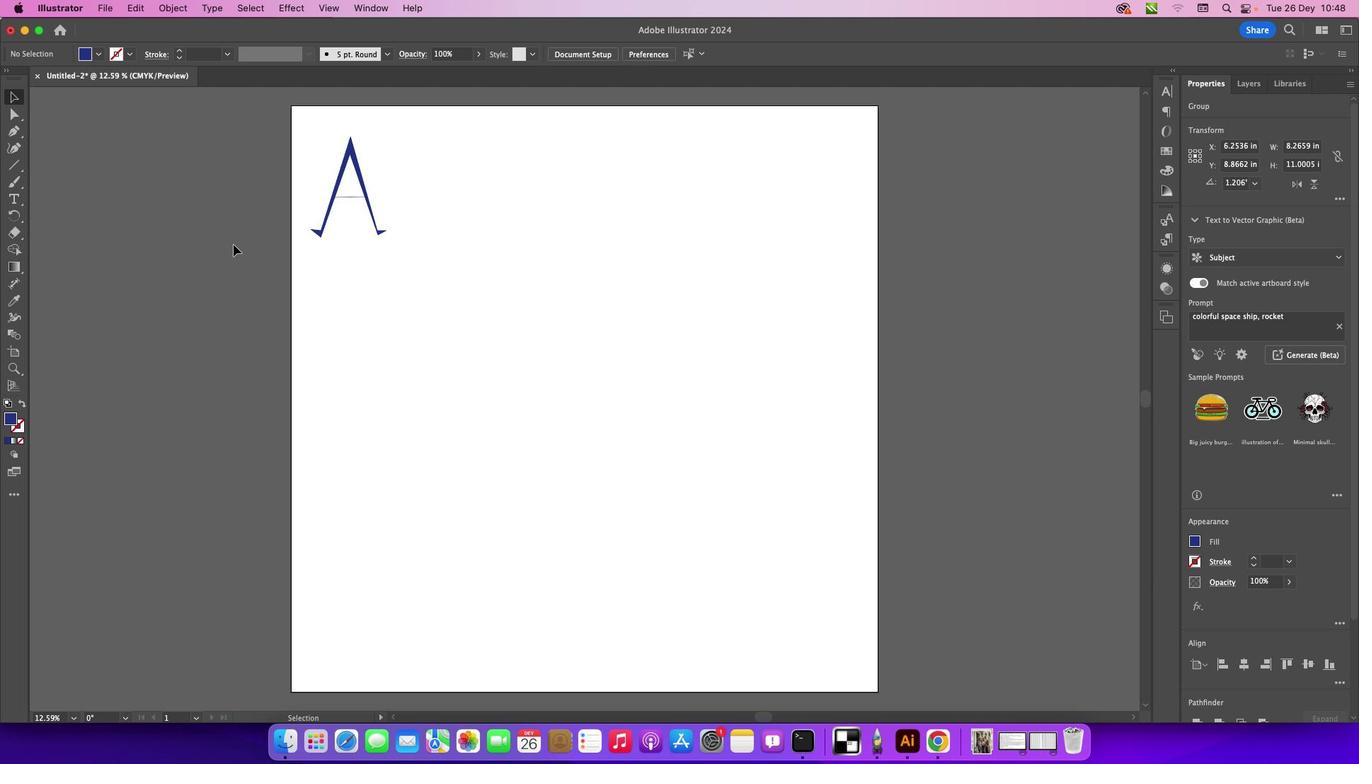 
Action: Mouse moved to (246, 257)
Screenshot: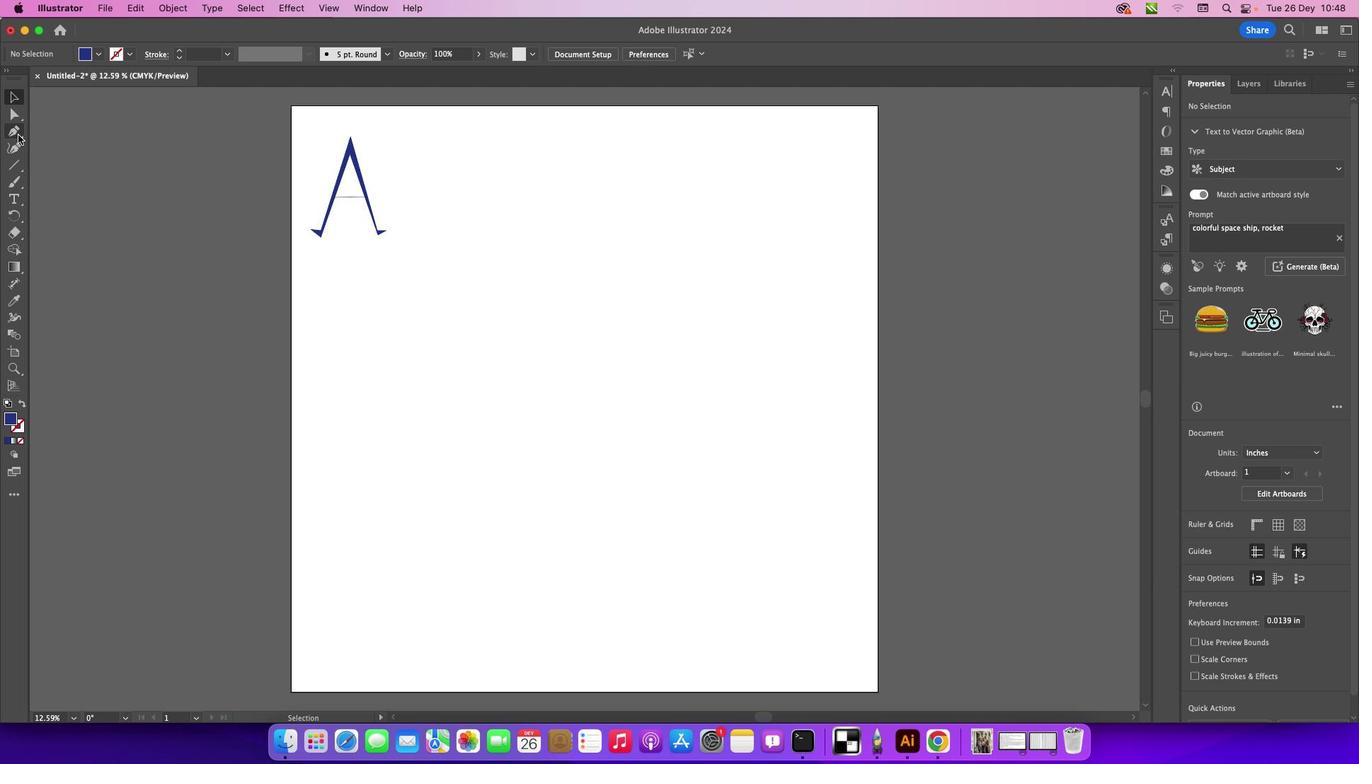 
Action: Mouse pressed left at (246, 257)
Screenshot: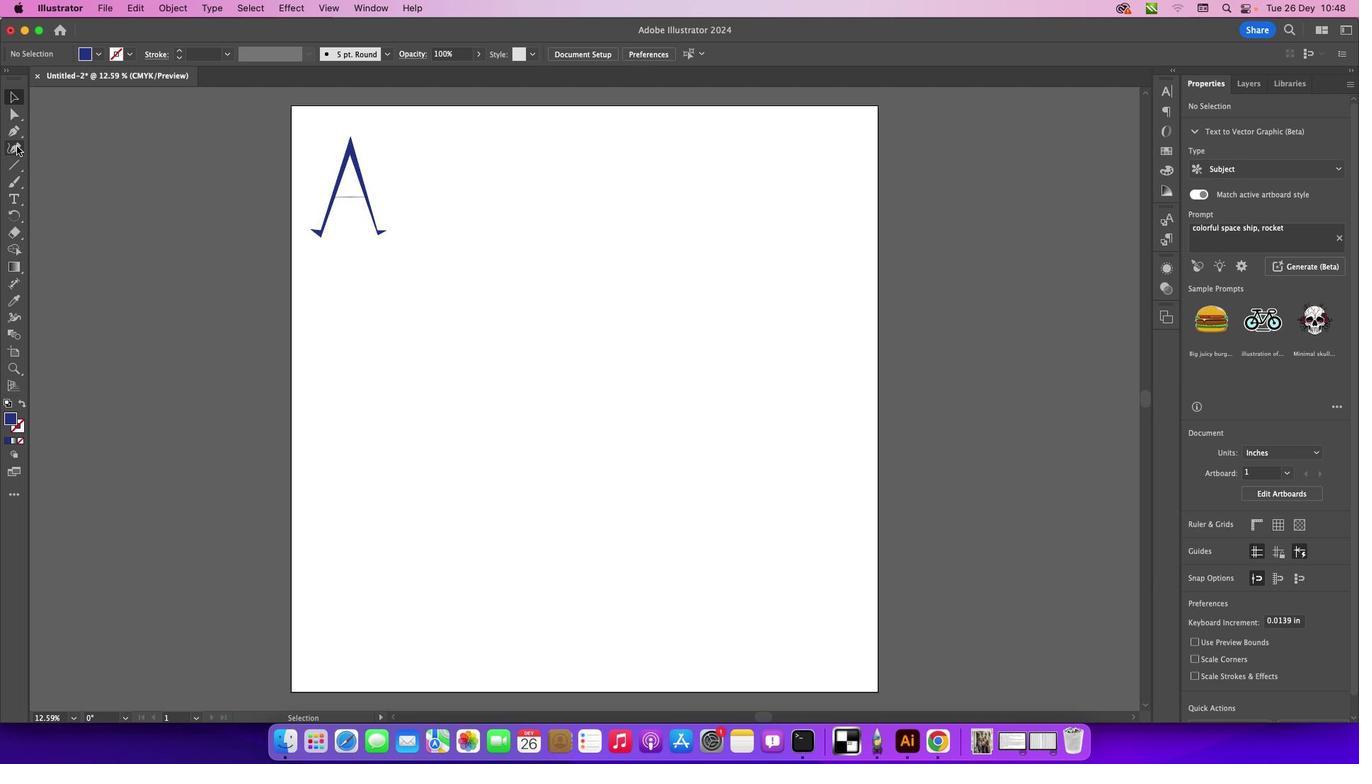
Action: Mouse moved to (27, 143)
Screenshot: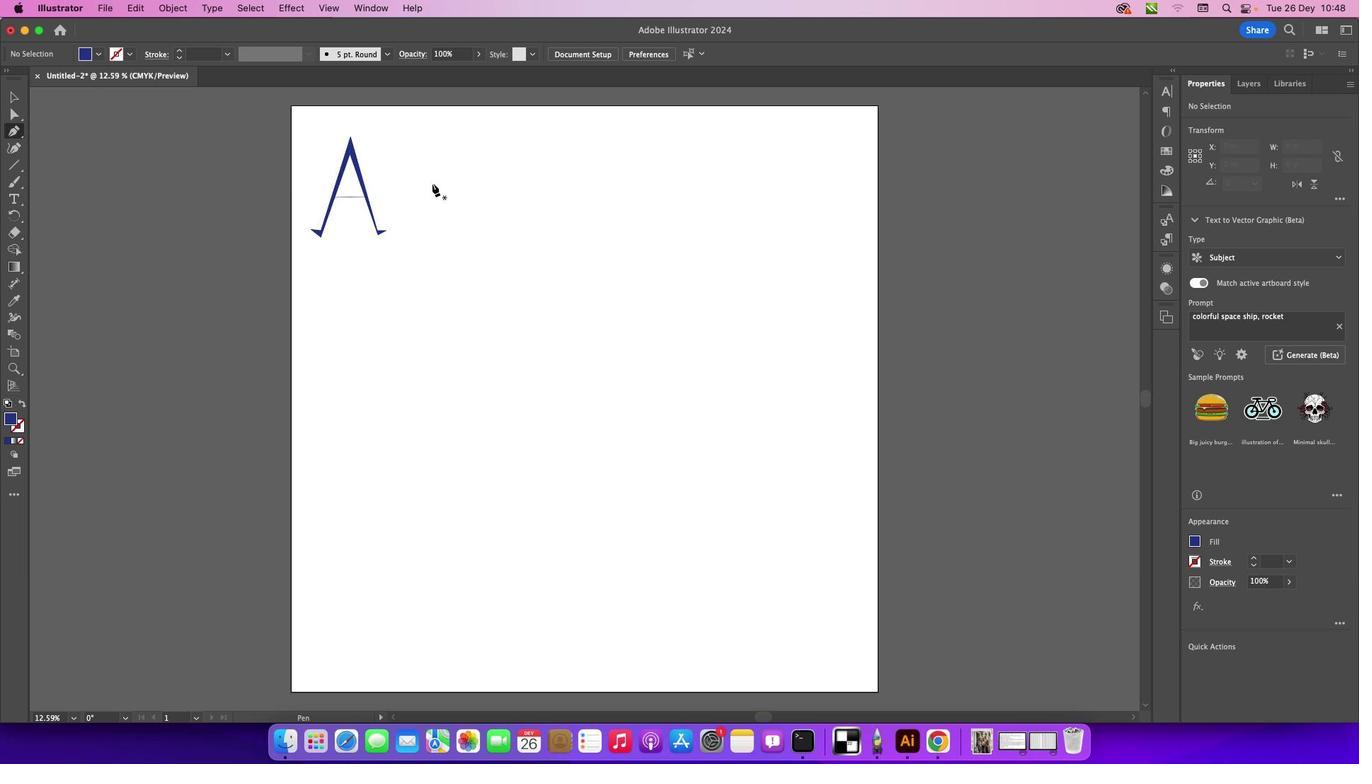 
Action: Mouse pressed left at (27, 143)
Screenshot: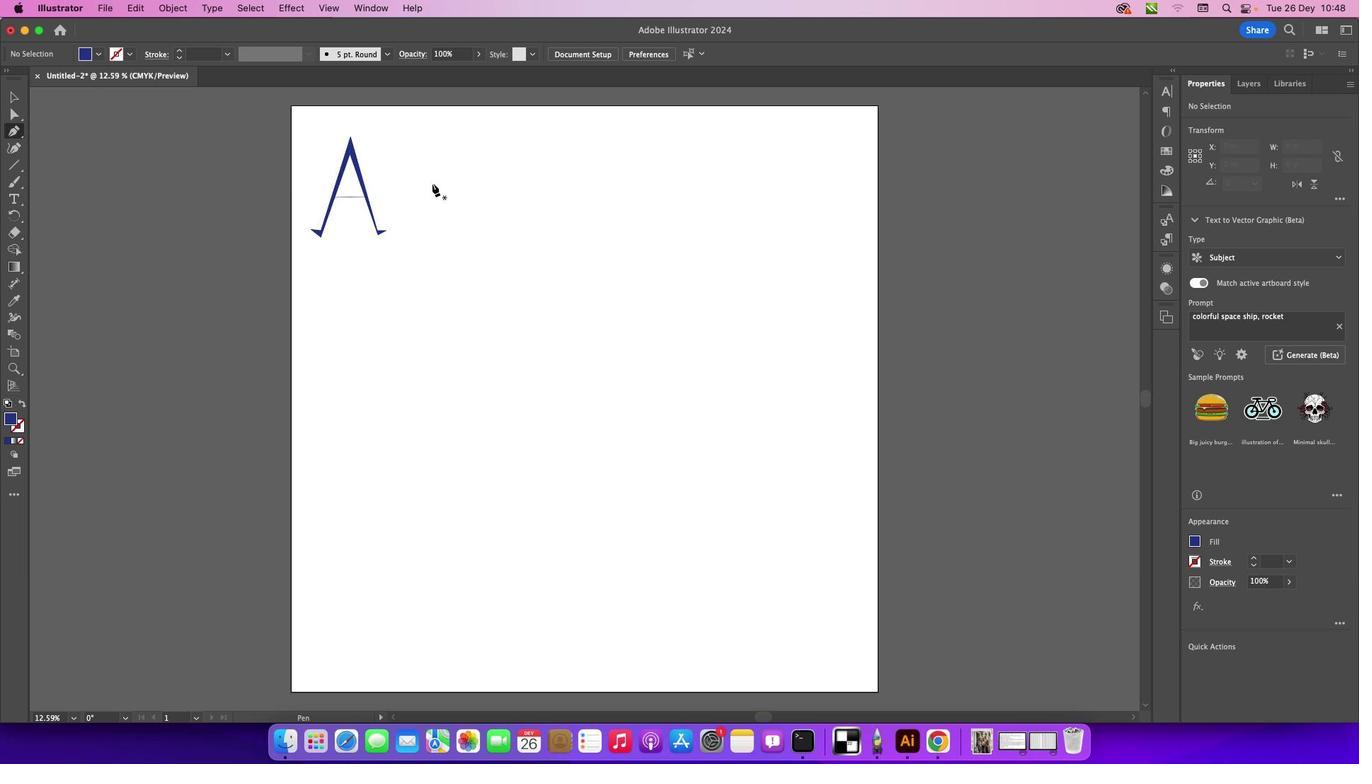 
Action: Mouse moved to (438, 152)
Screenshot: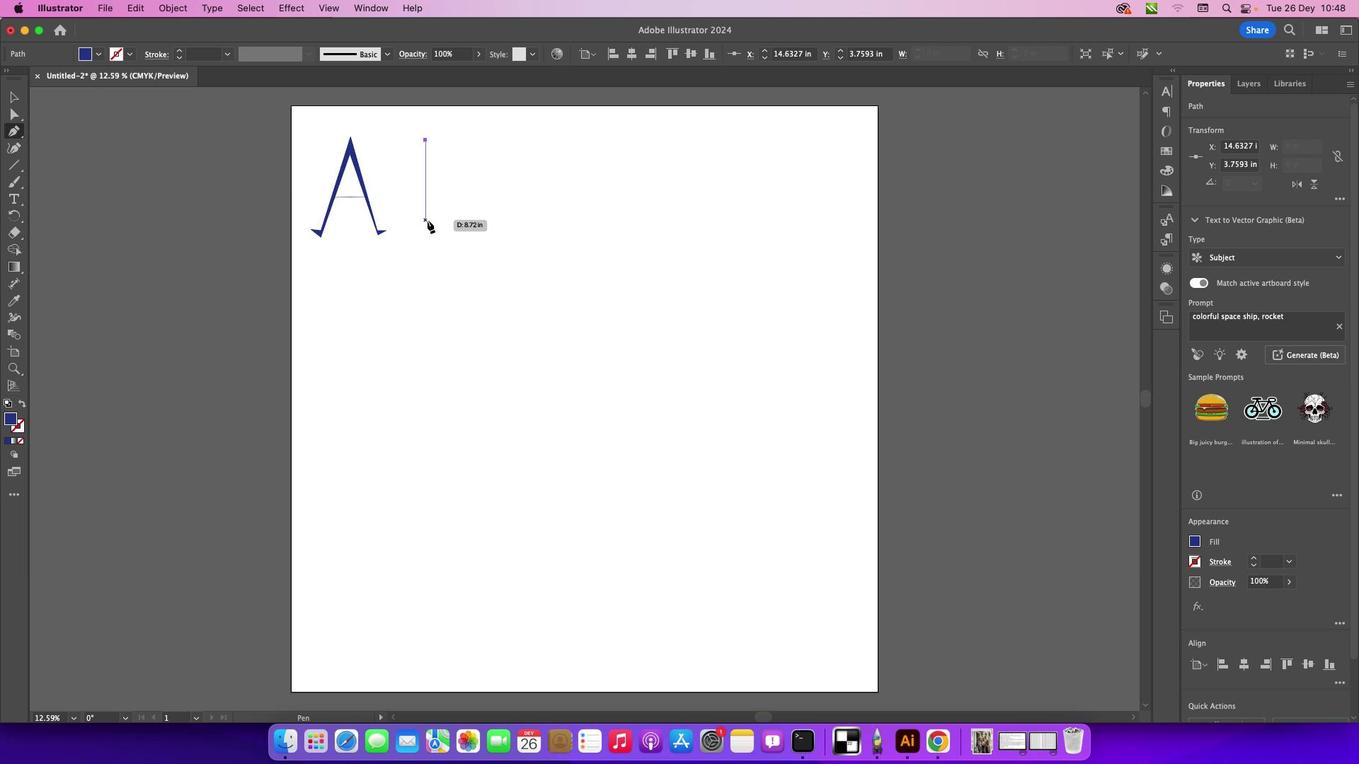 
Action: Mouse pressed left at (438, 152)
Screenshot: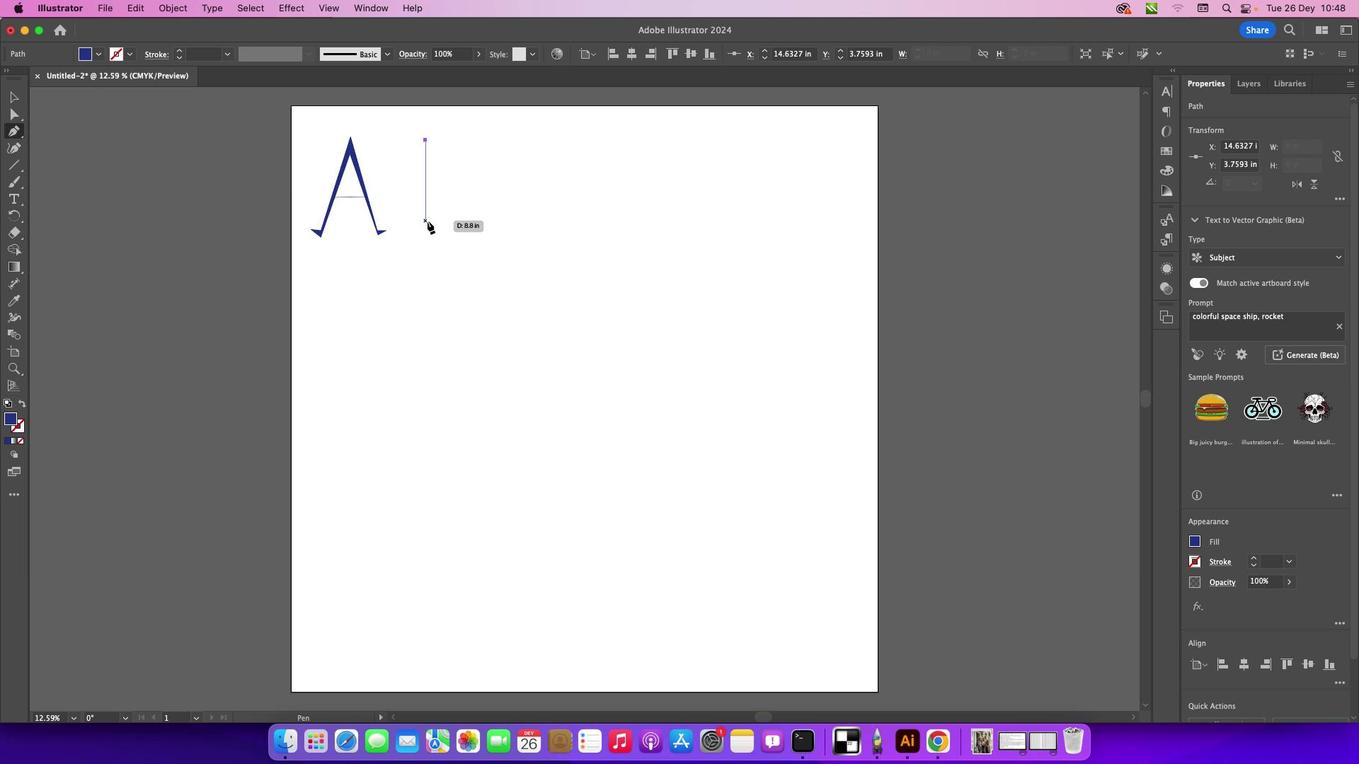 
Action: Mouse moved to (441, 242)
Screenshot: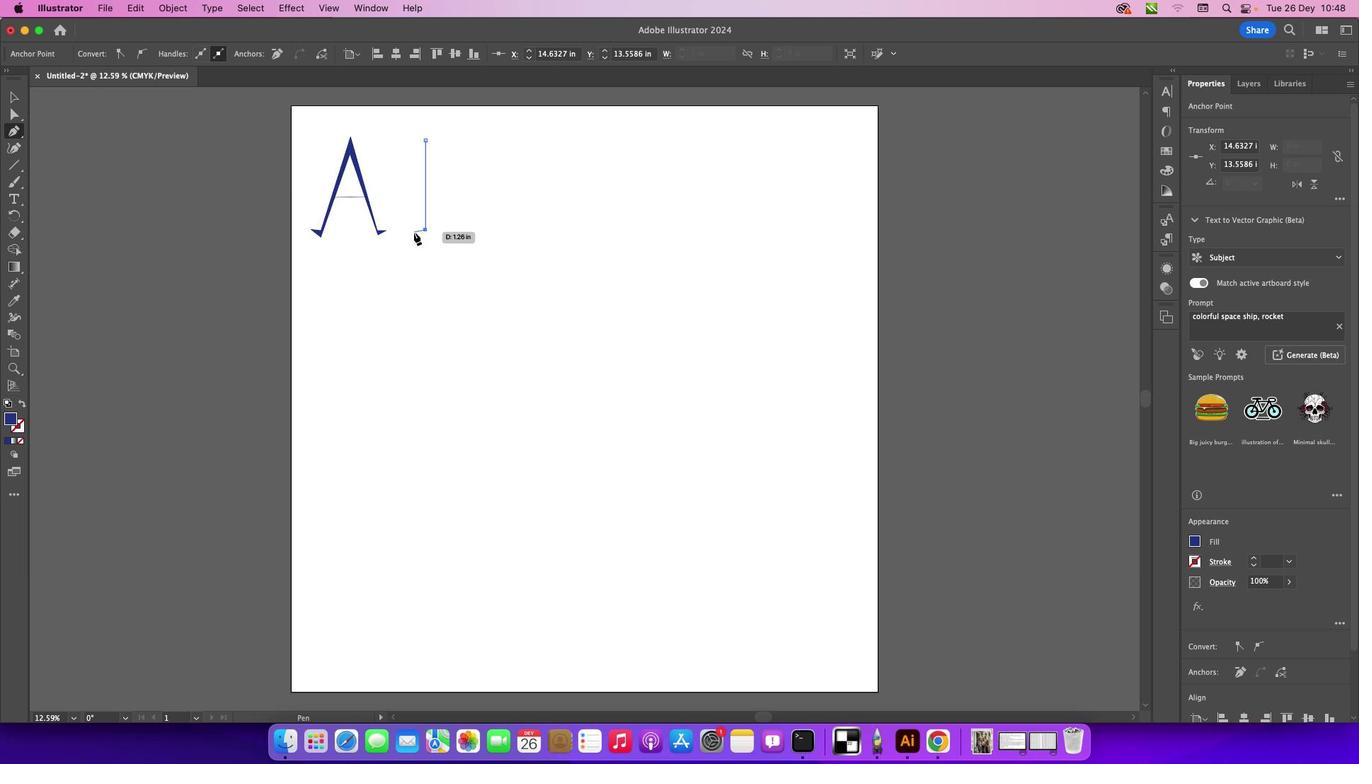 
Action: Mouse pressed left at (441, 242)
Screenshot: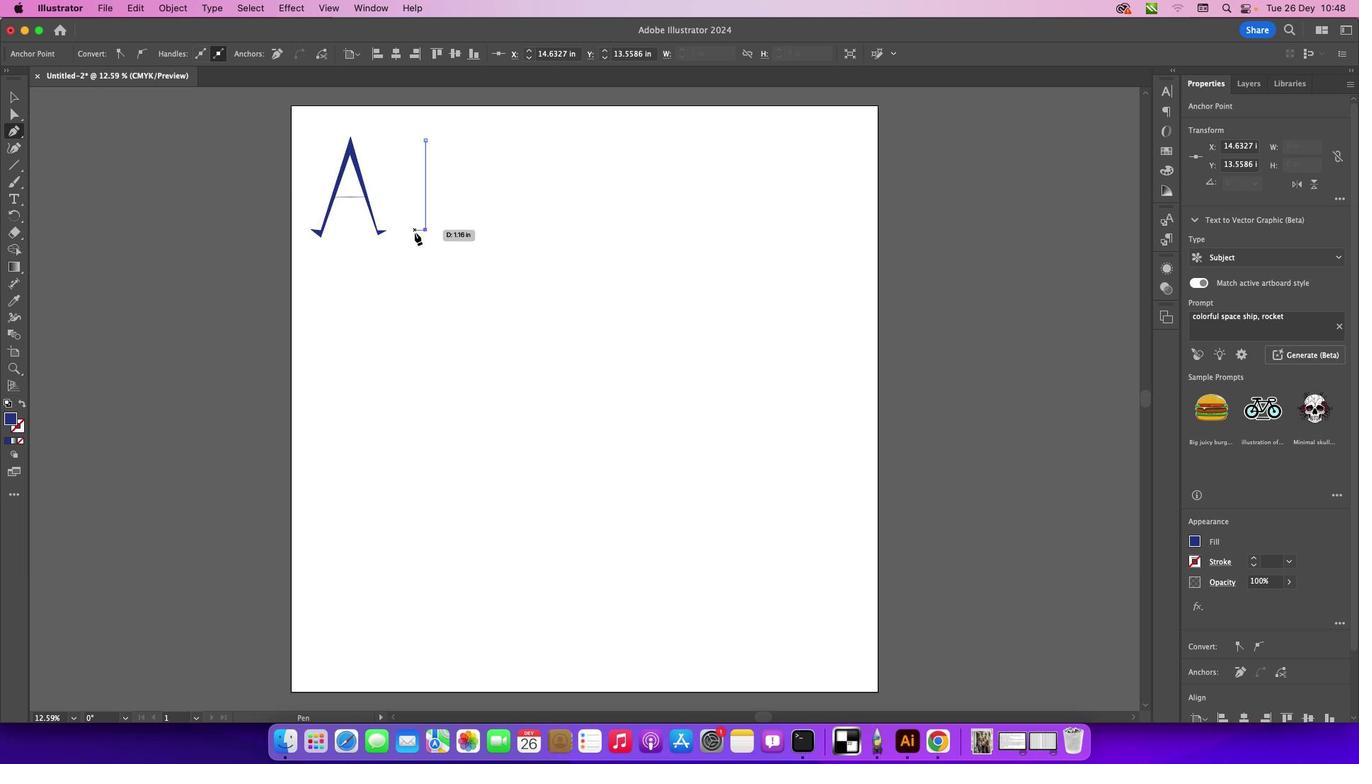 
Action: Mouse moved to (429, 243)
Screenshot: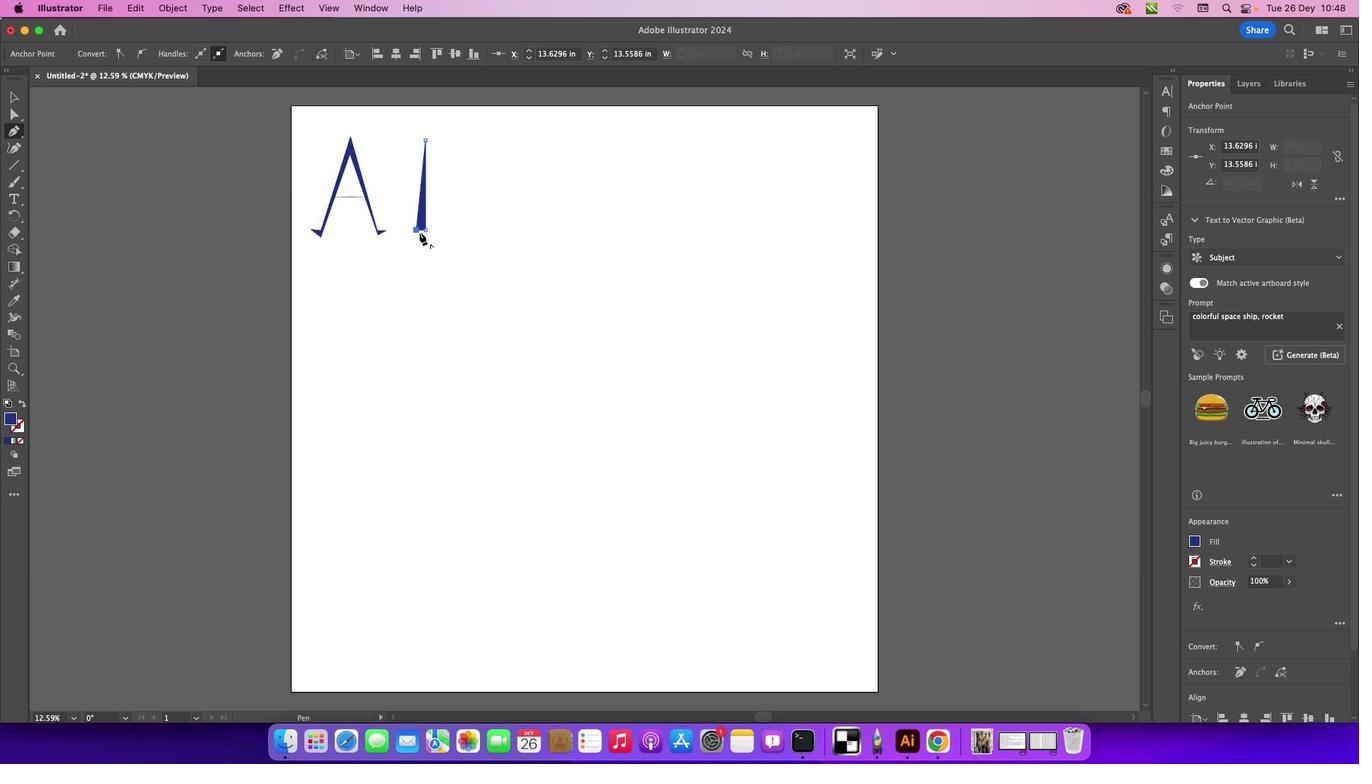 
Action: Mouse pressed left at (429, 243)
Screenshot: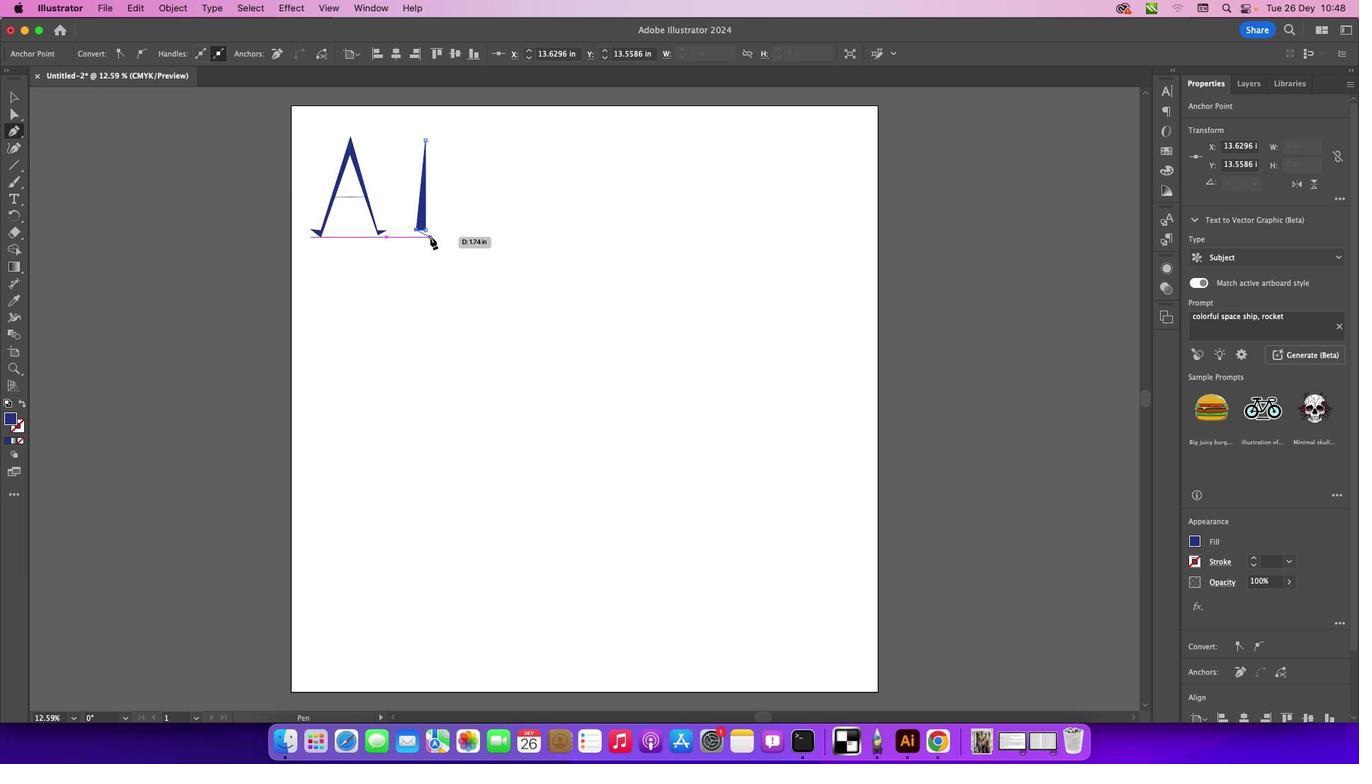 
Action: Mouse moved to (443, 249)
Screenshot: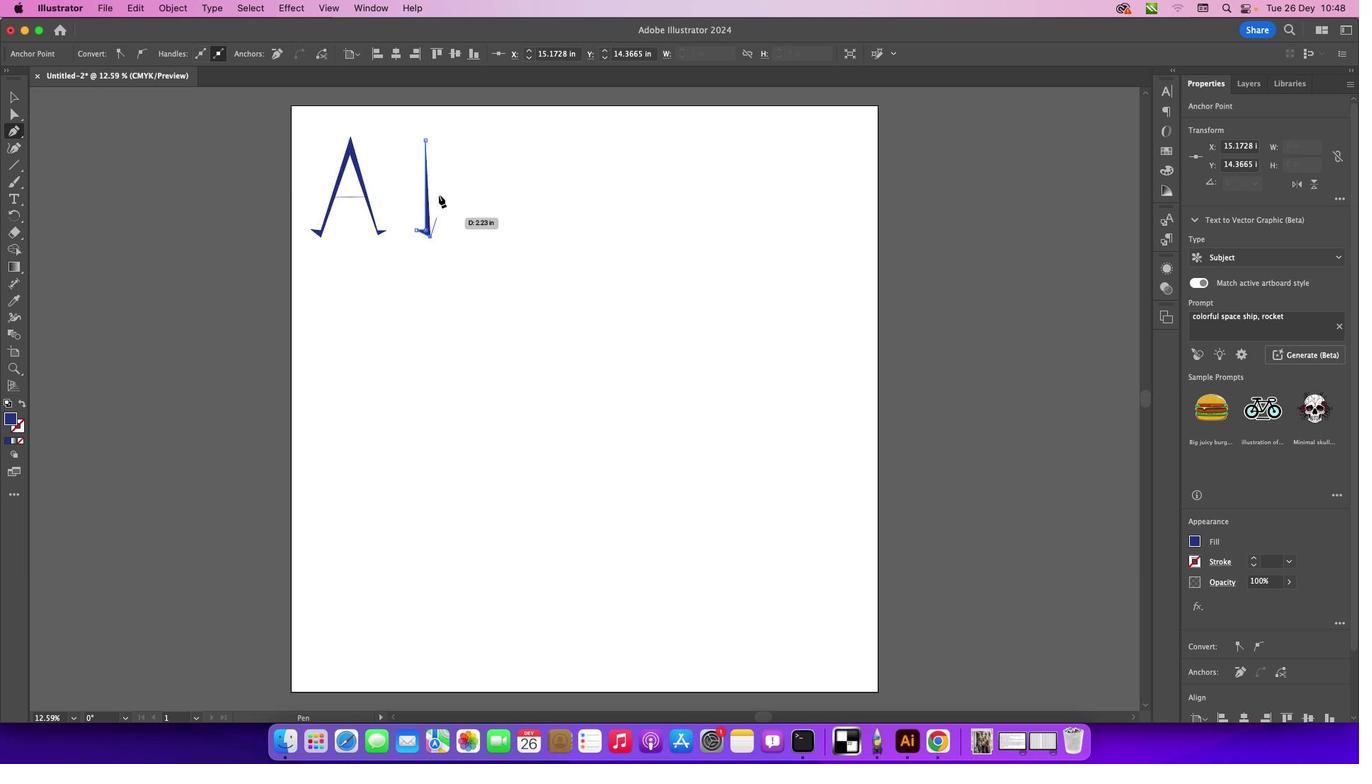 
Action: Mouse pressed left at (443, 249)
Screenshot: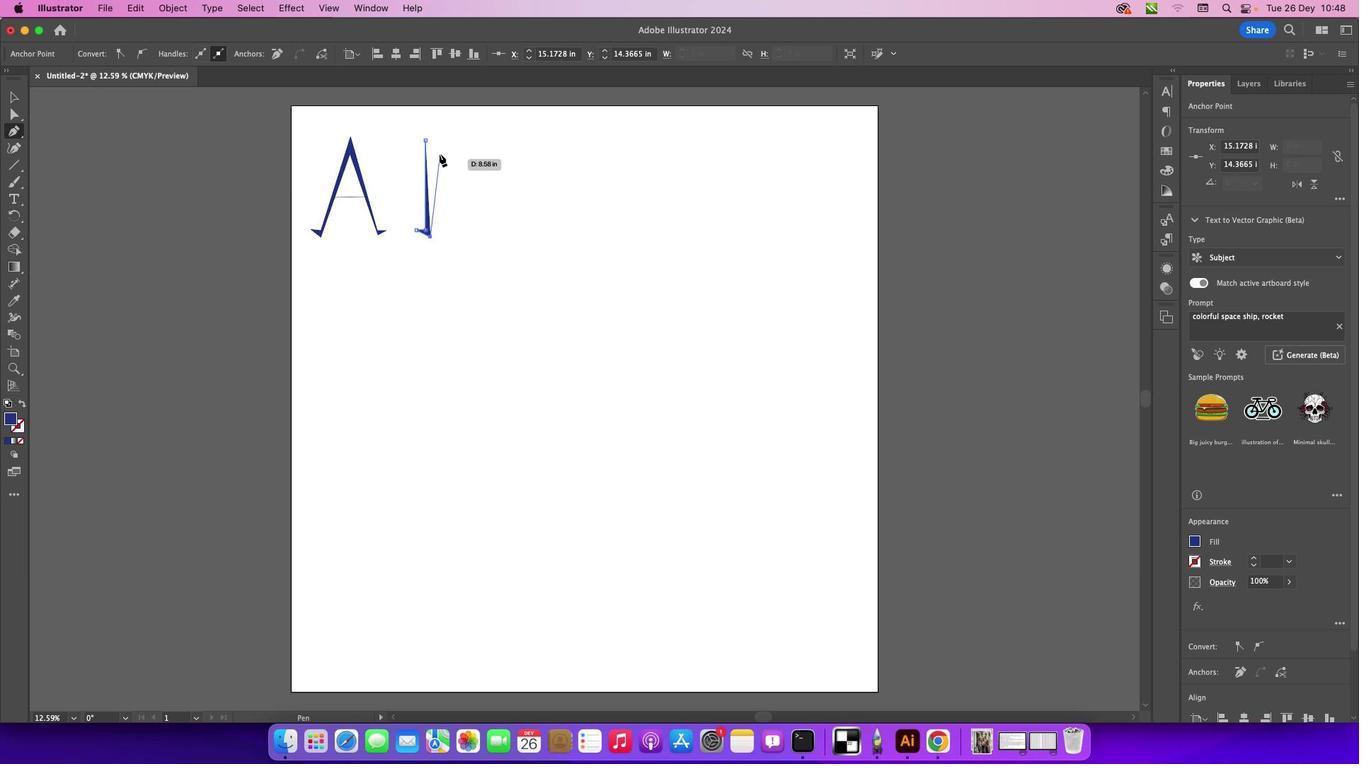 
Action: Mouse moved to (442, 149)
Screenshot: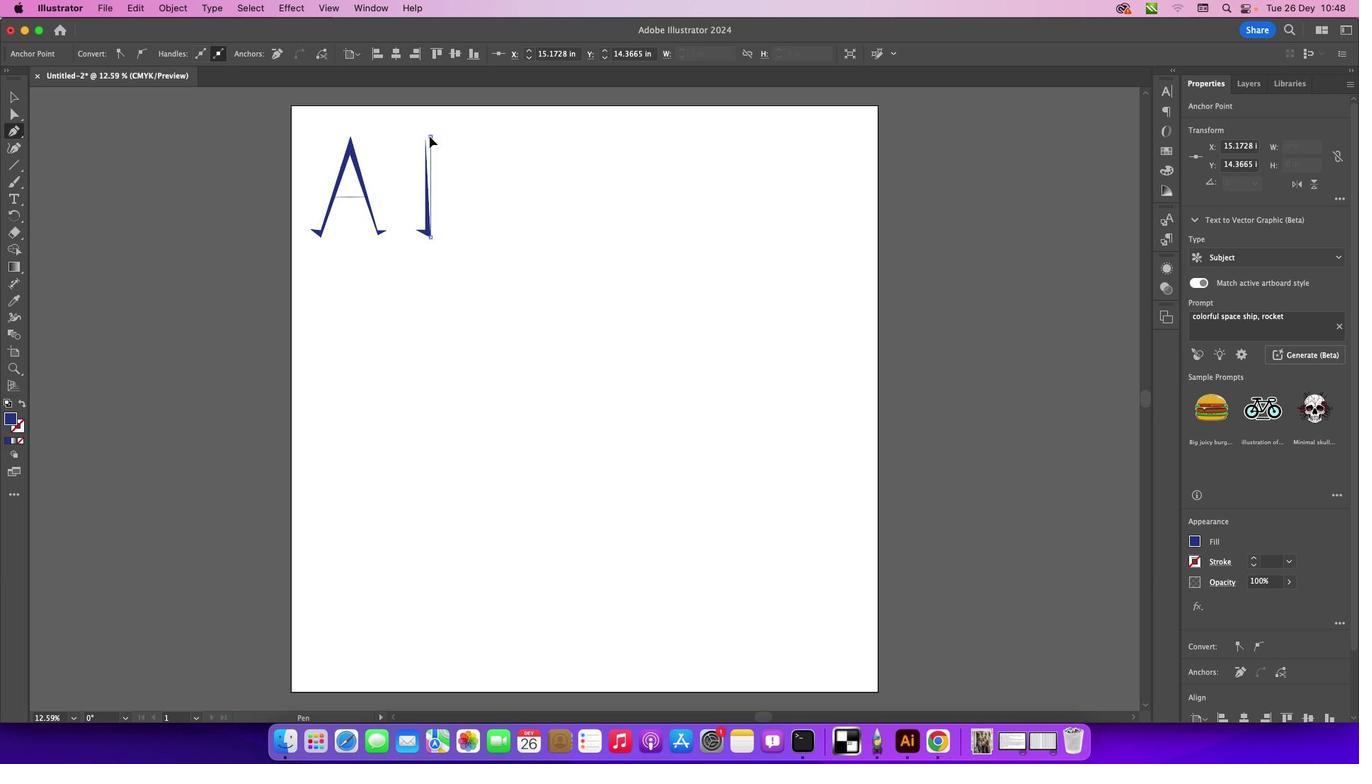 
Action: Mouse pressed left at (442, 149)
Screenshot: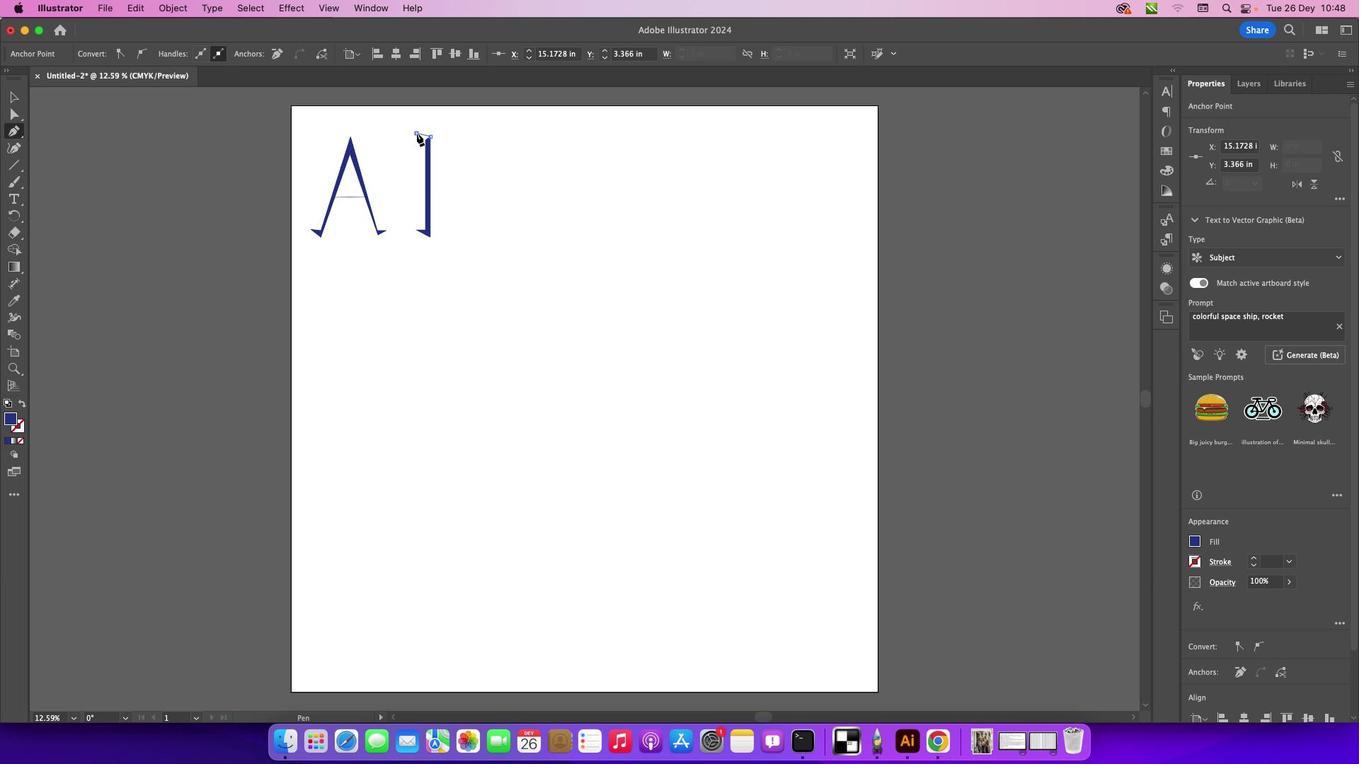 
Action: Mouse moved to (429, 145)
Screenshot: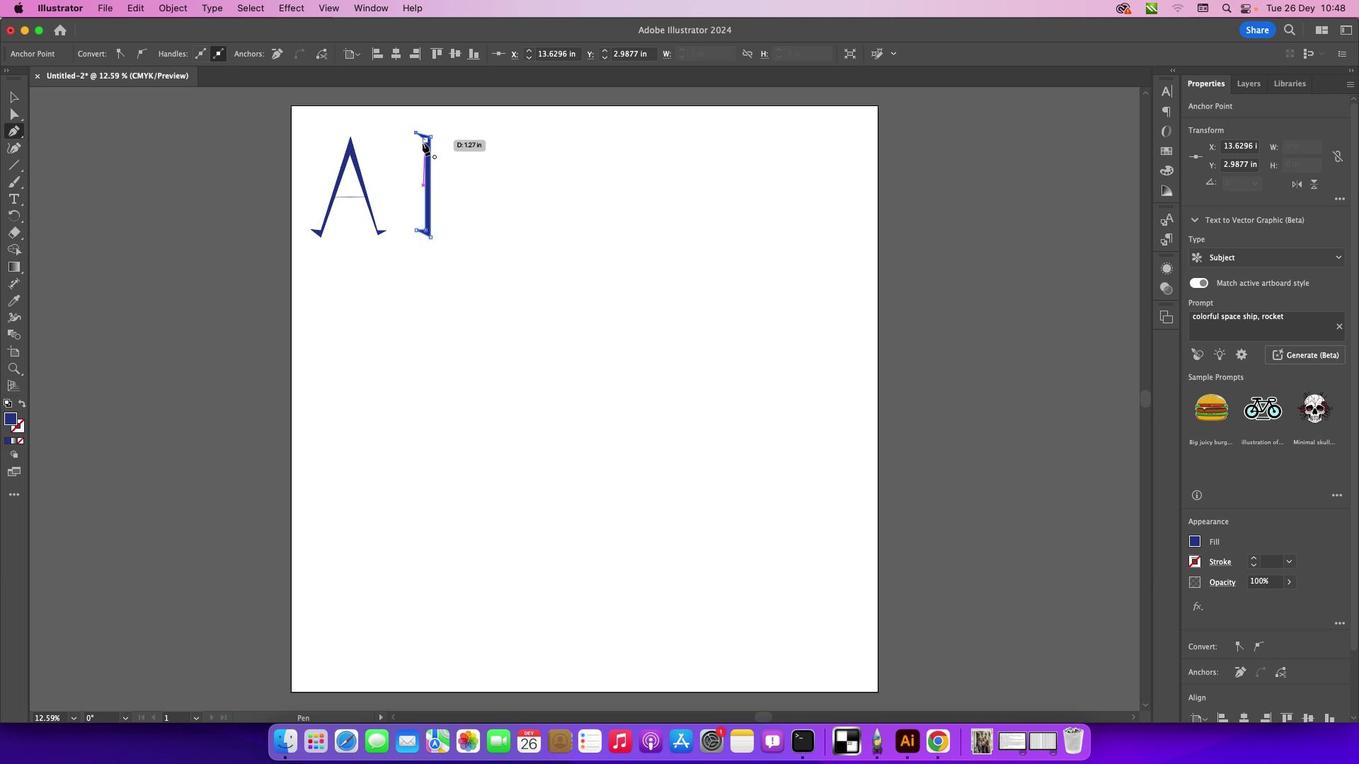 
Action: Mouse pressed left at (429, 145)
Screenshot: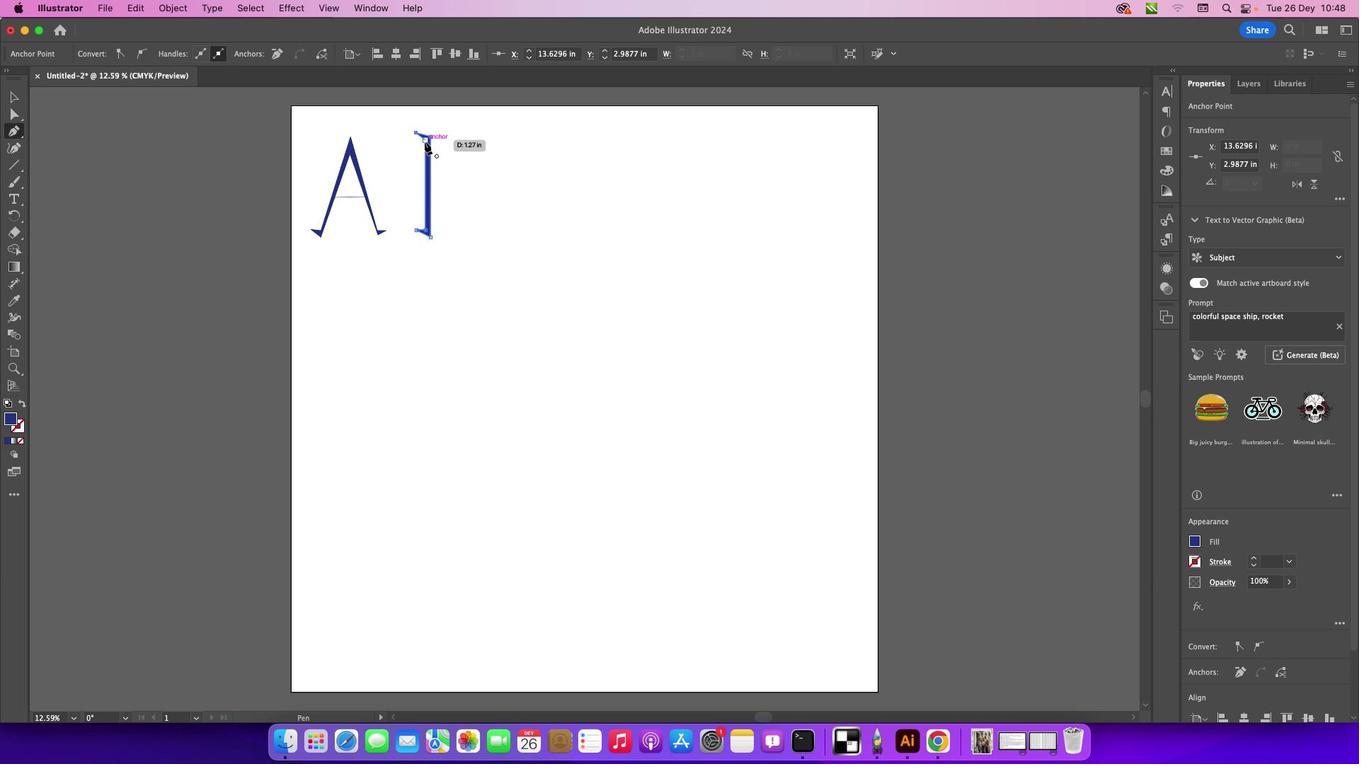 
Action: Mouse moved to (437, 154)
Screenshot: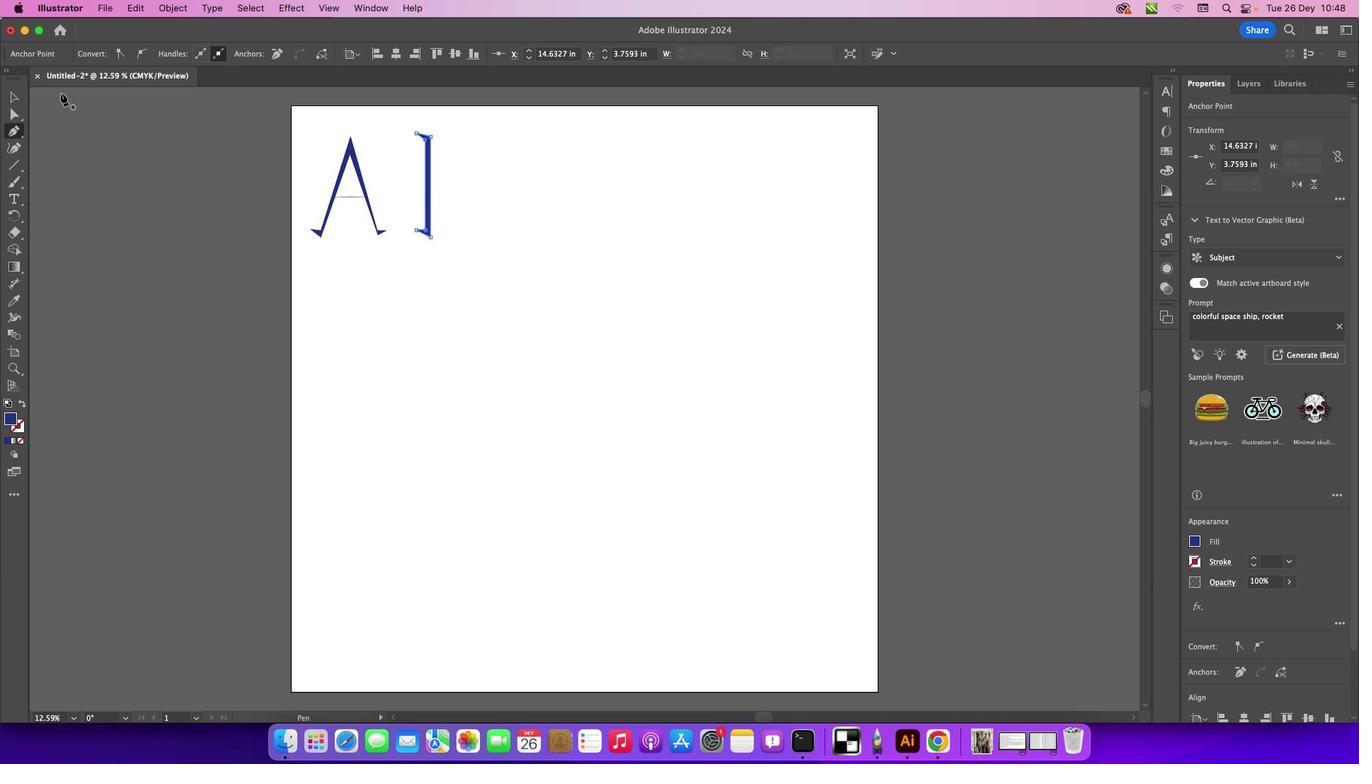 
Action: Mouse pressed left at (437, 154)
Screenshot: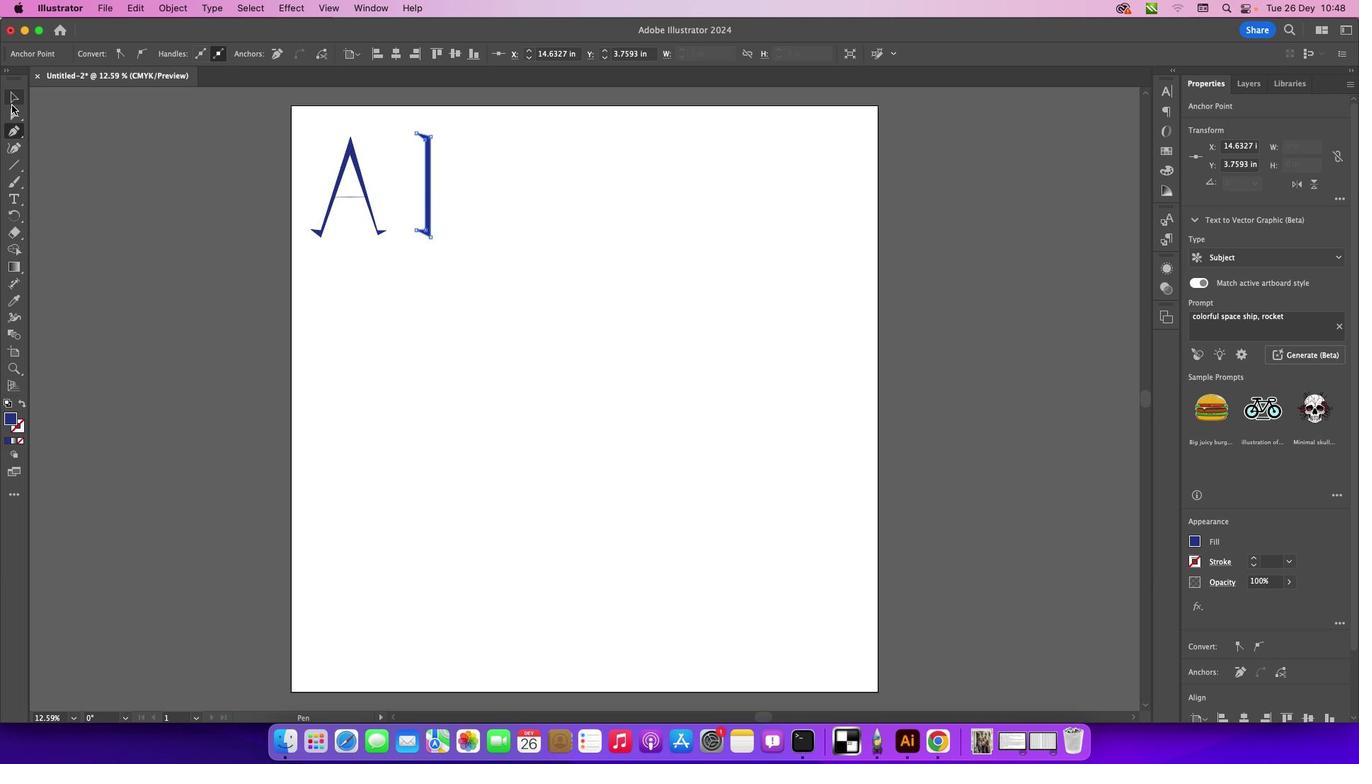 
Action: Mouse moved to (24, 117)
Screenshot: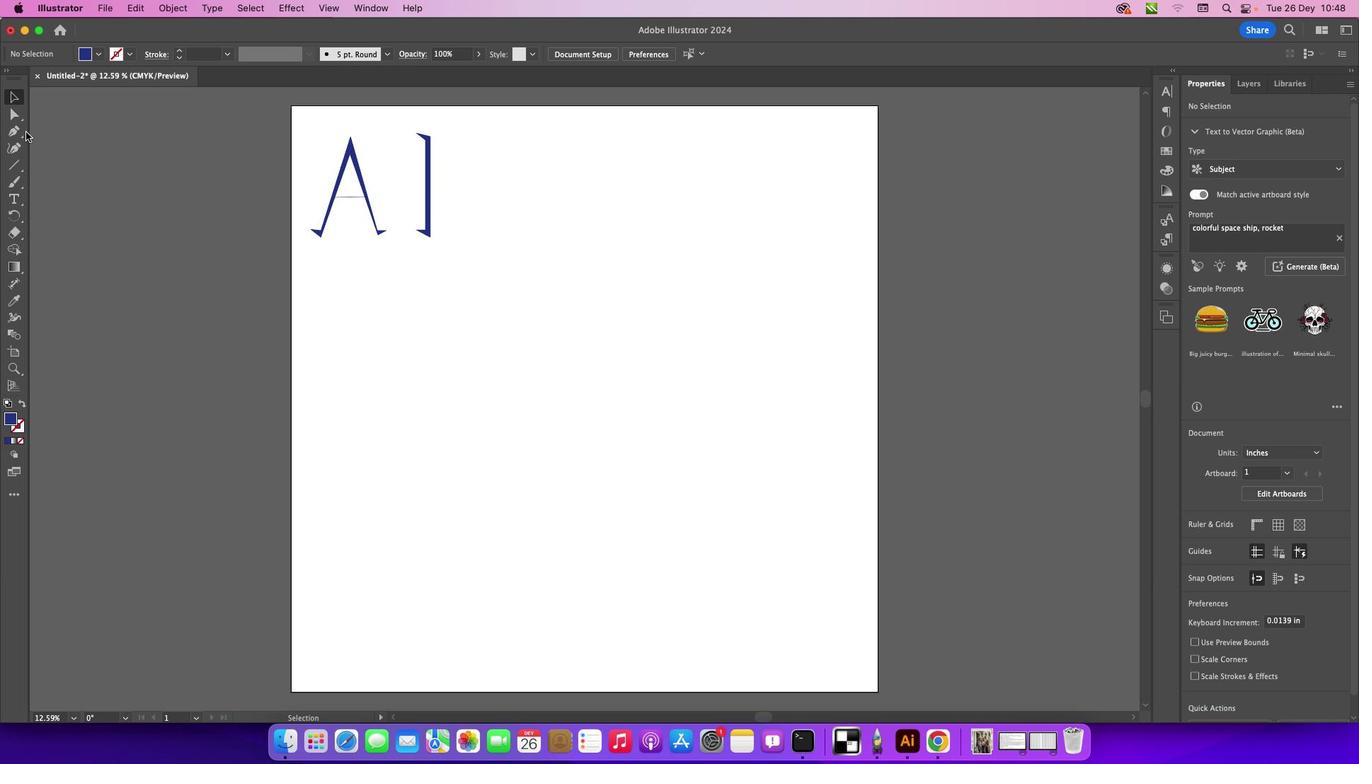 
Action: Mouse pressed left at (24, 117)
Screenshot: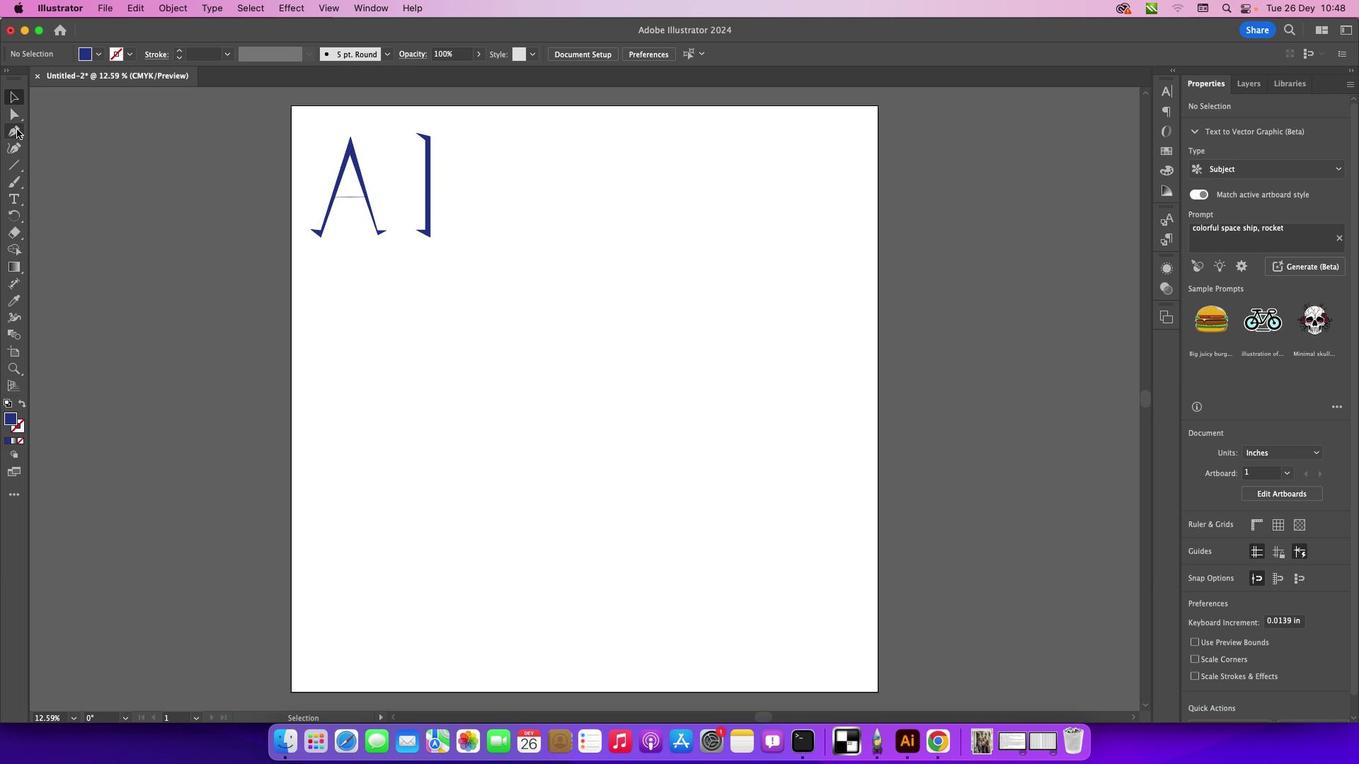 
Action: Mouse moved to (215, 147)
Screenshot: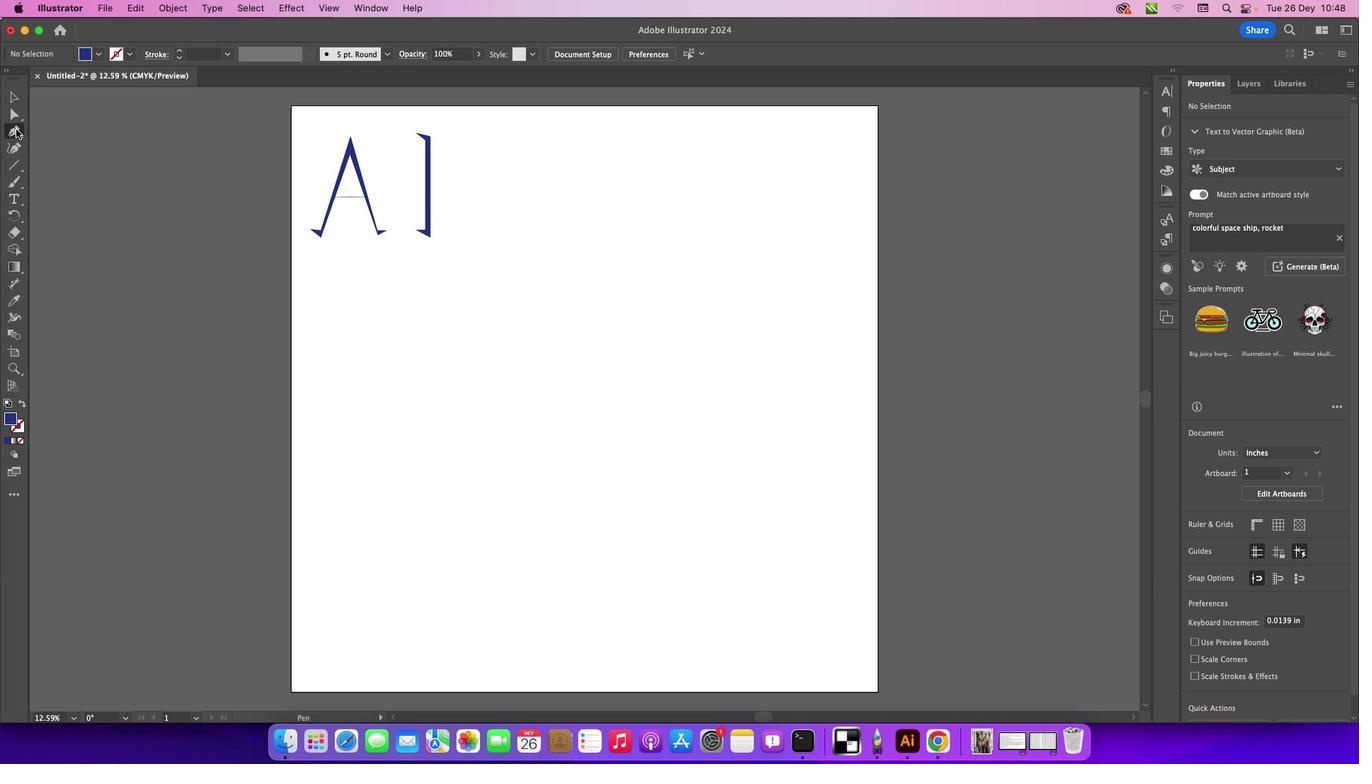
Action: Mouse pressed left at (215, 147)
Screenshot: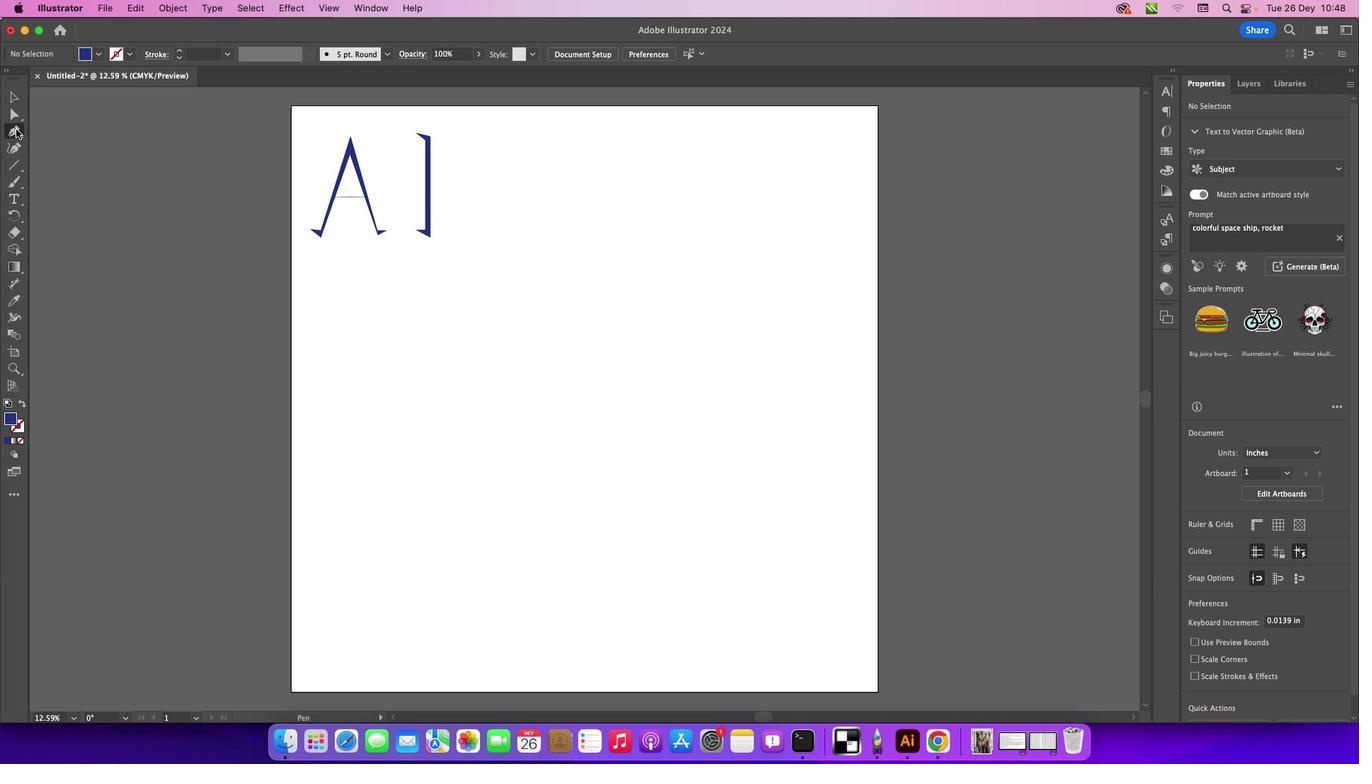 
Action: Mouse moved to (29, 142)
Screenshot: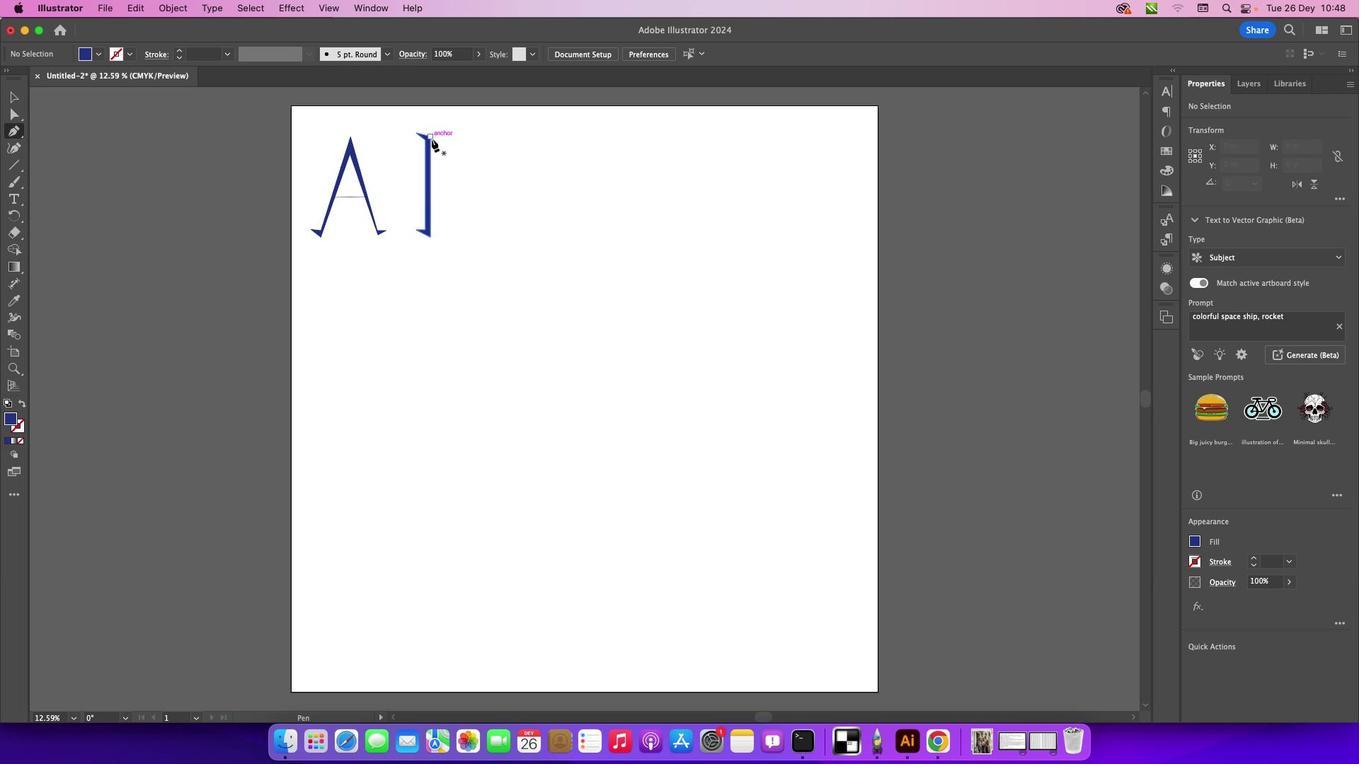 
Action: Mouse pressed left at (29, 142)
Screenshot: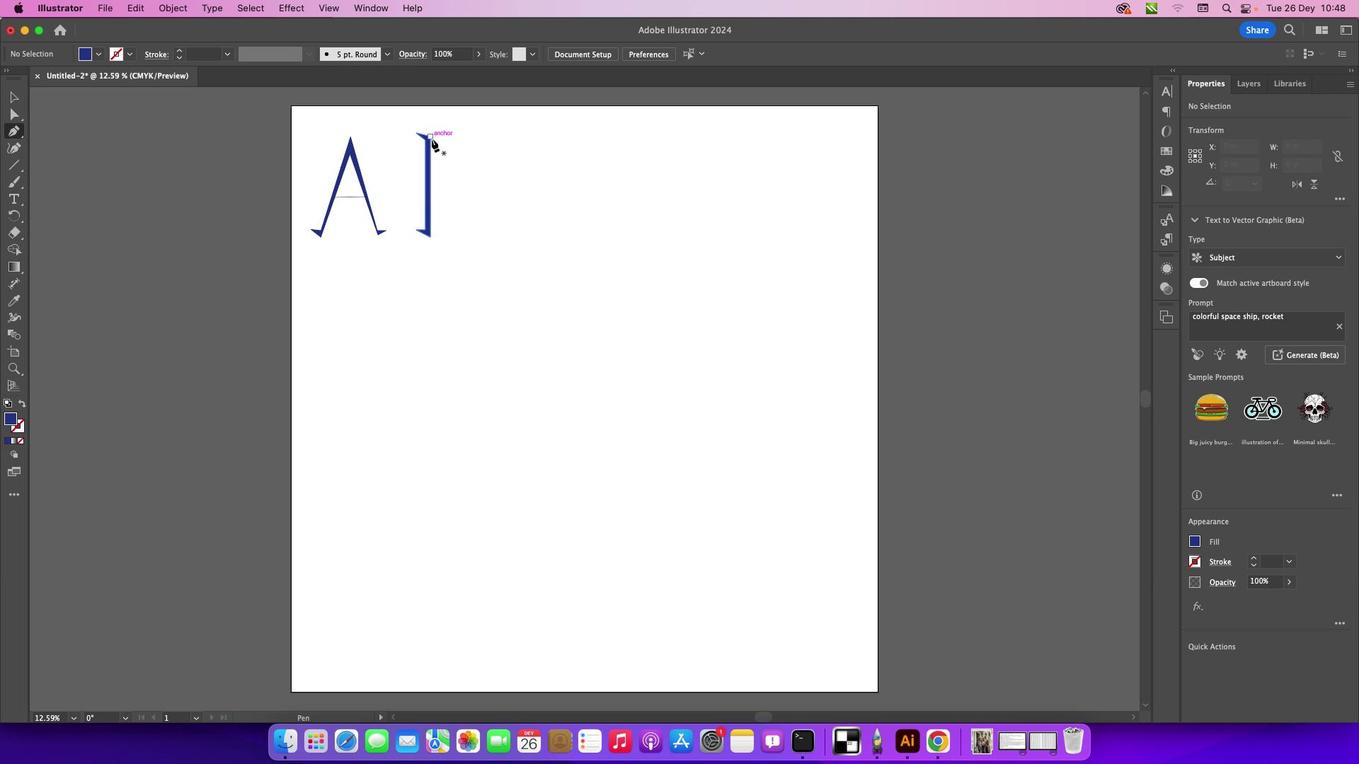 
Action: Mouse moved to (444, 151)
Screenshot: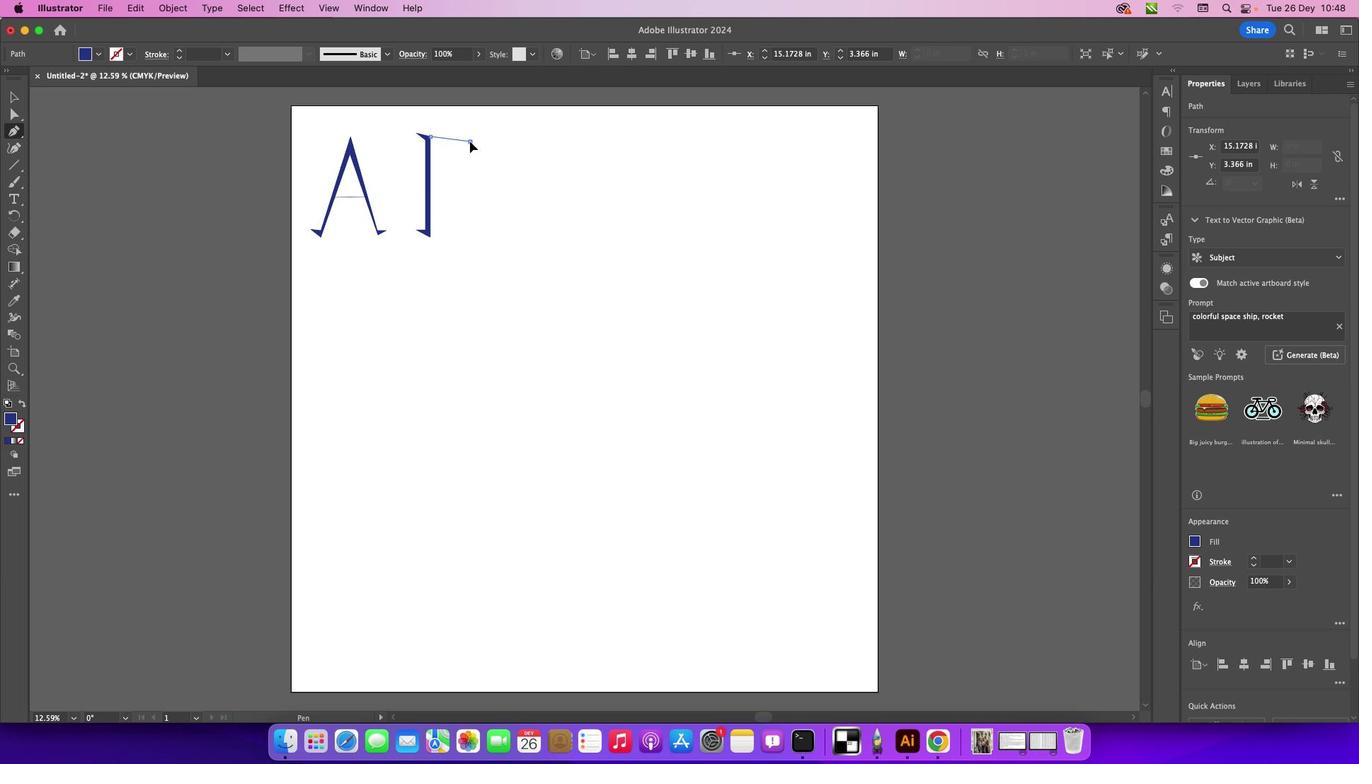 
Action: Mouse pressed left at (444, 151)
Screenshot: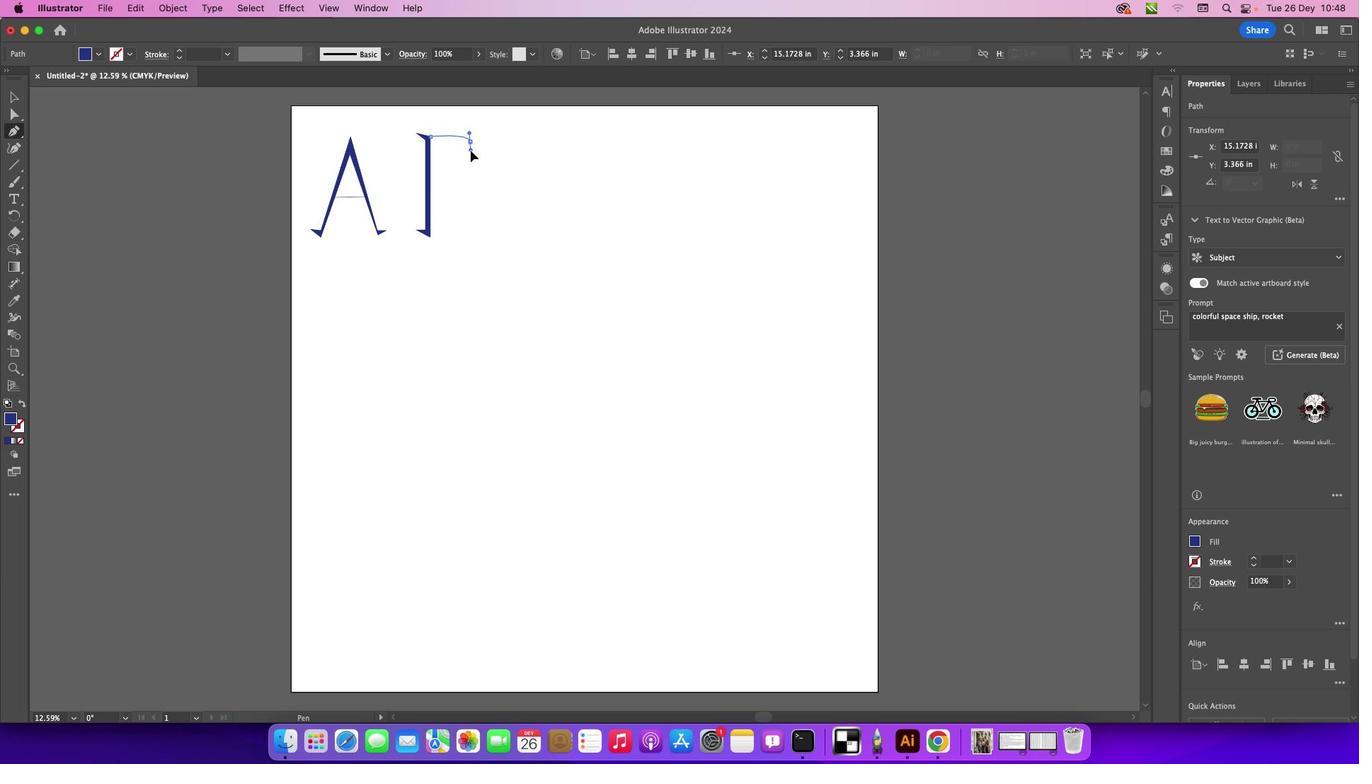 
Action: Mouse moved to (482, 154)
Screenshot: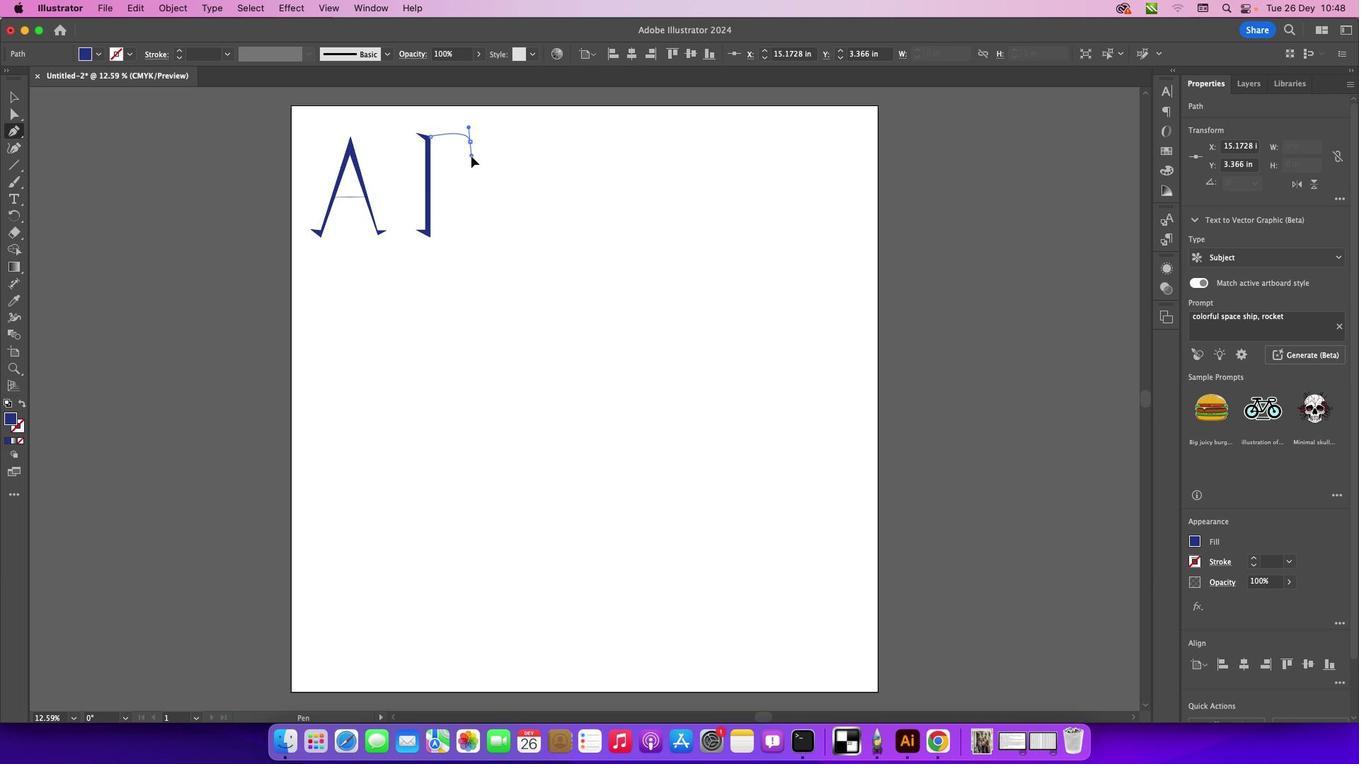 
Action: Mouse pressed left at (482, 154)
Screenshot: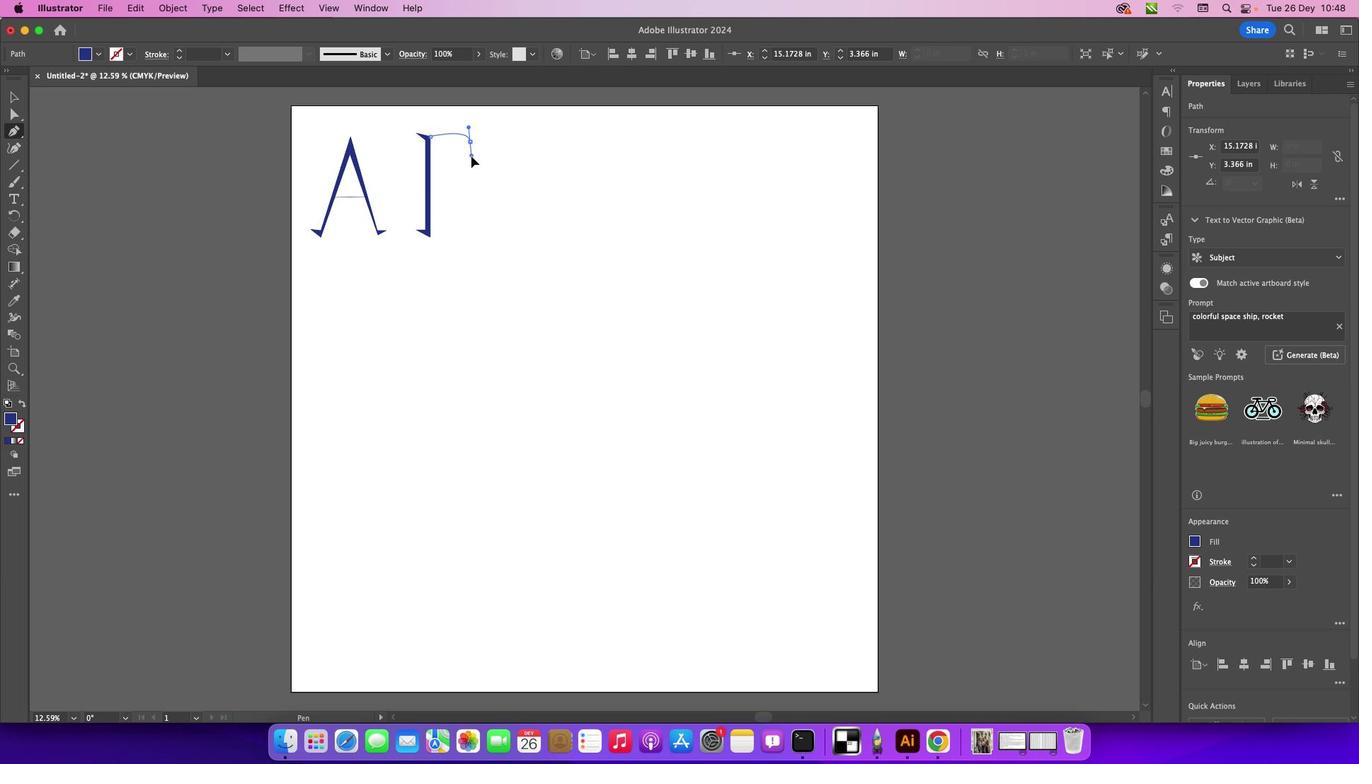 
Action: Mouse moved to (444, 201)
Screenshot: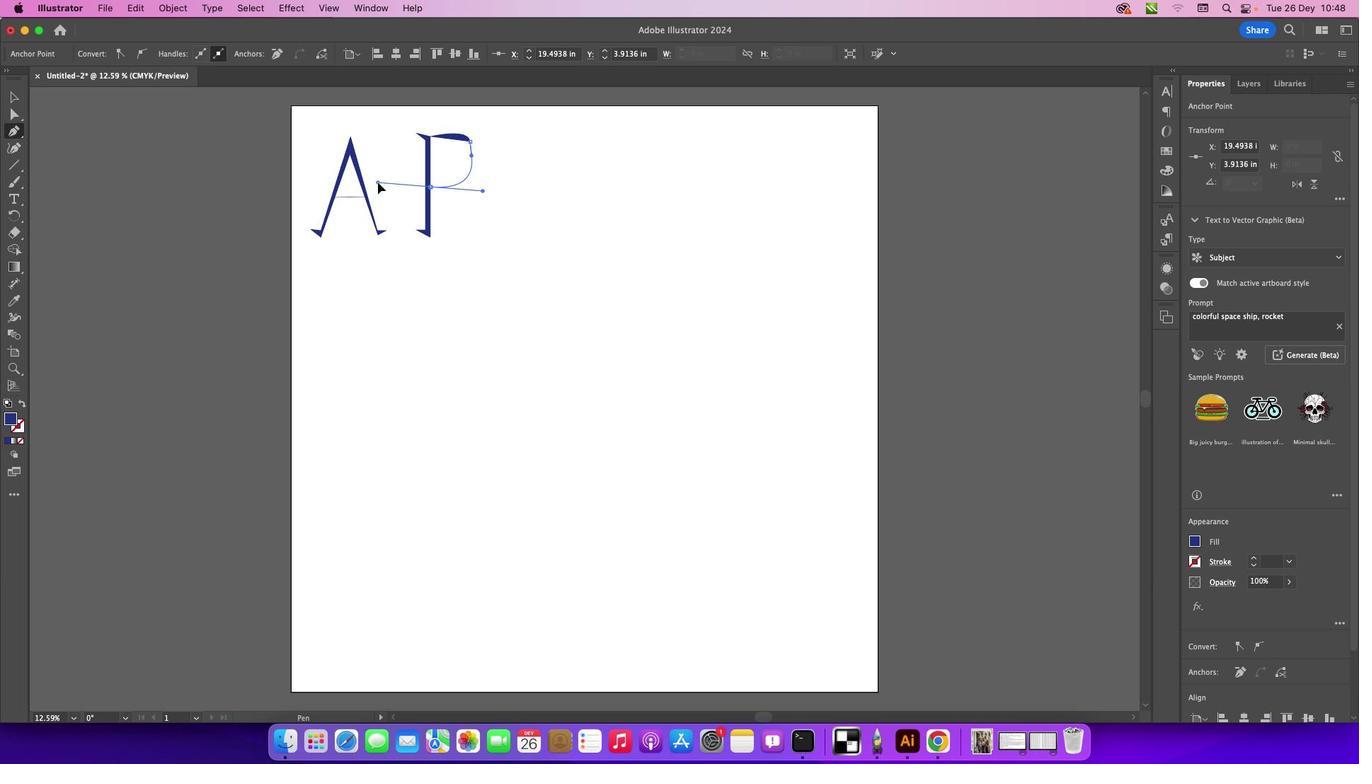 
Action: Mouse pressed left at (444, 201)
Screenshot: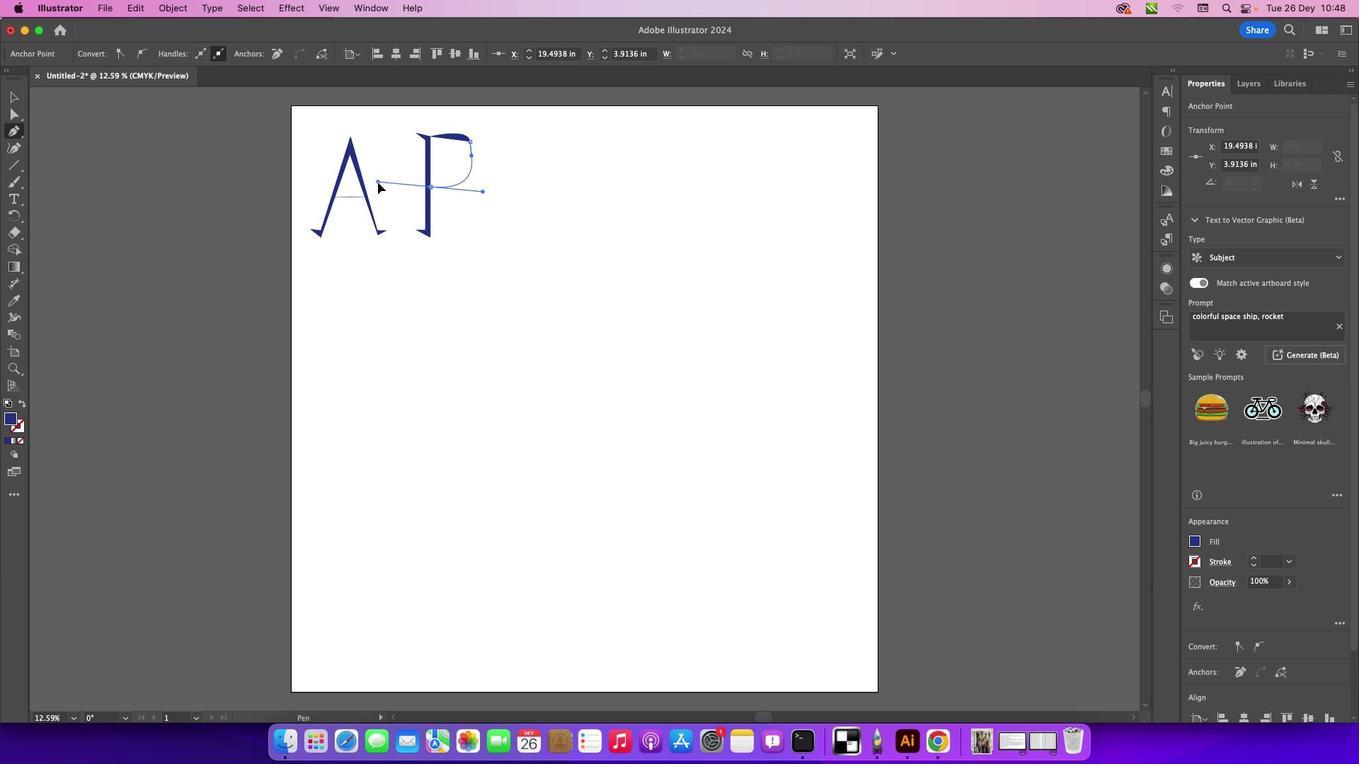 
Action: Mouse moved to (444, 199)
Screenshot: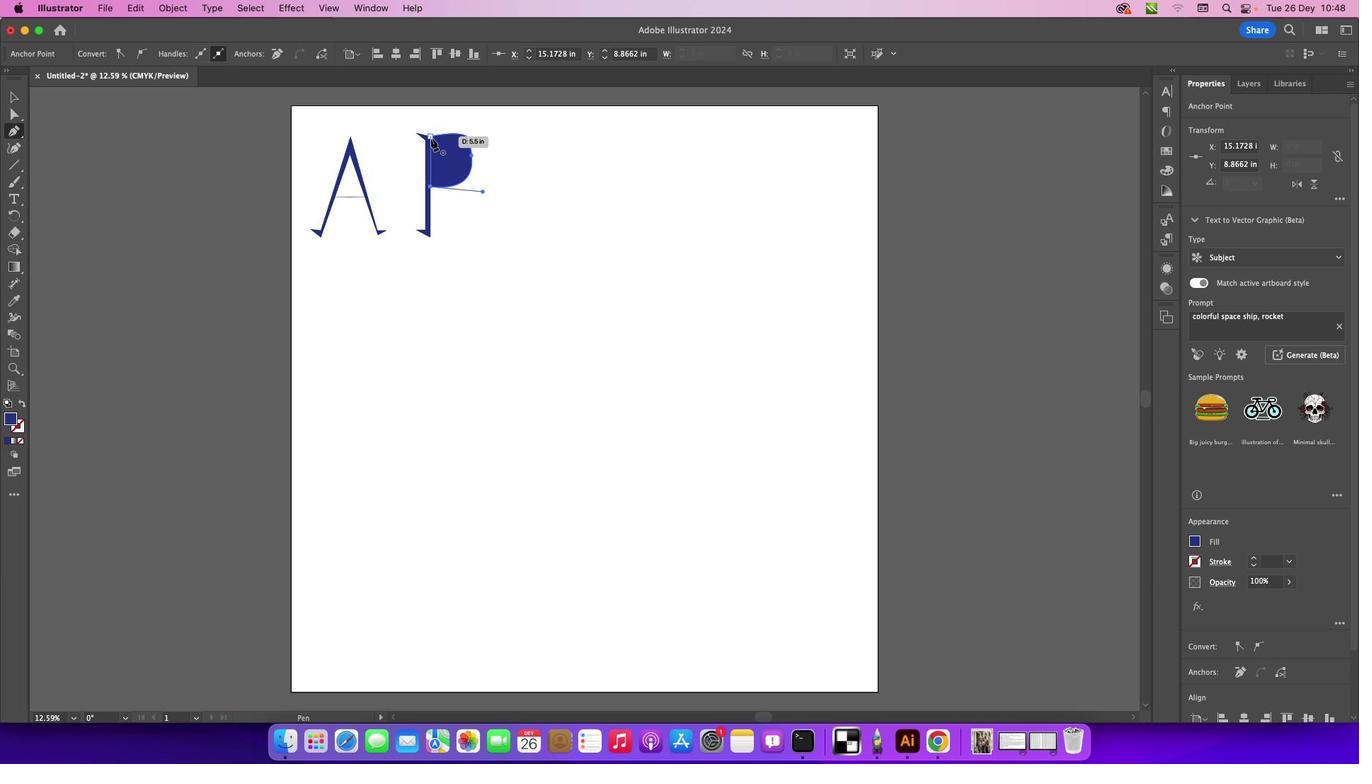 
Action: Mouse pressed left at (444, 199)
Screenshot: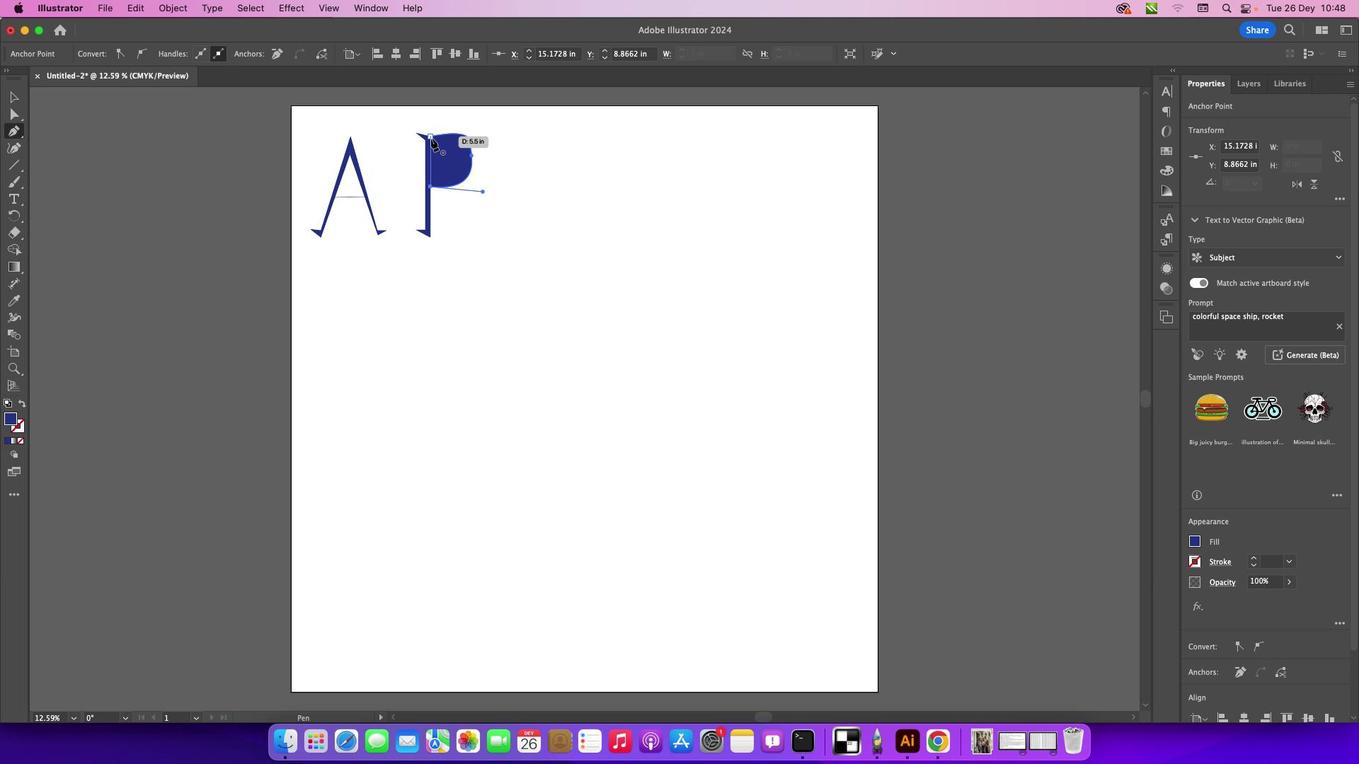 
Action: Mouse moved to (443, 150)
Screenshot: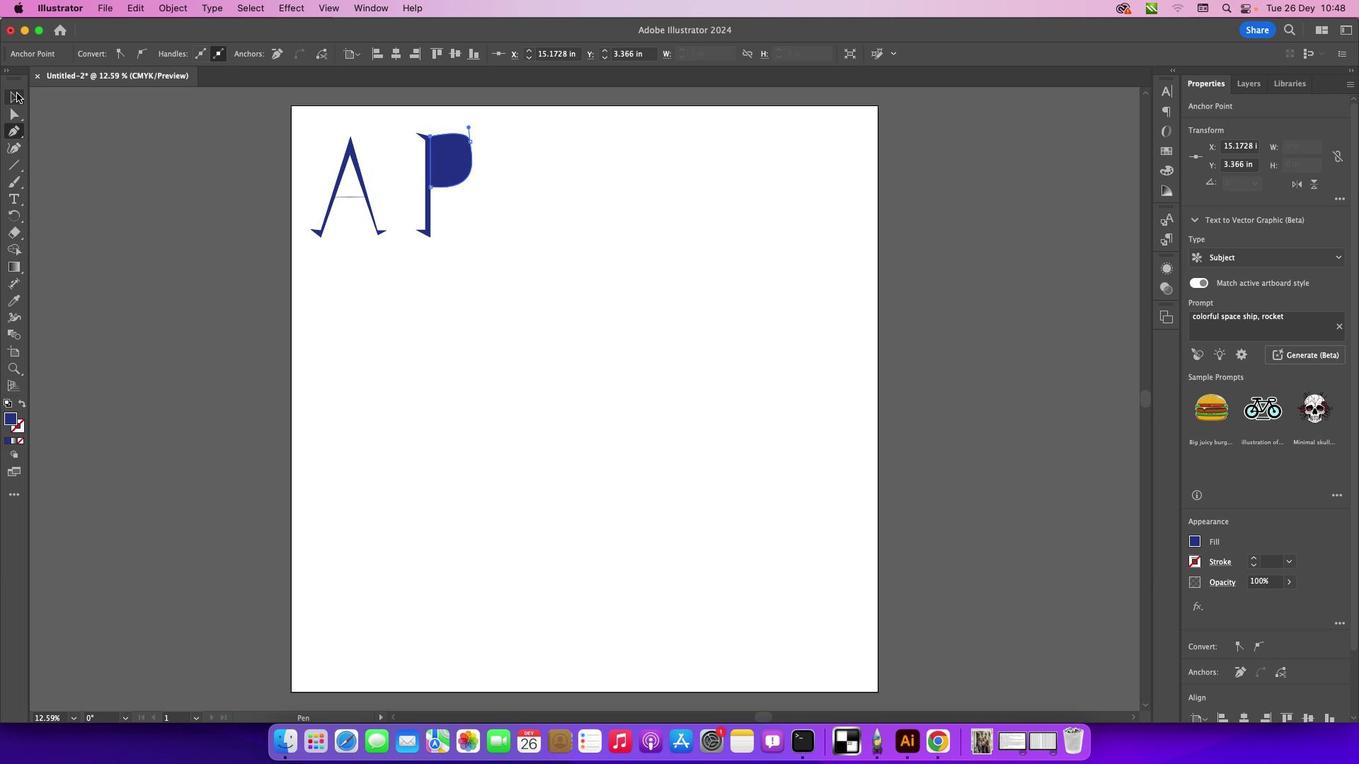 
Action: Mouse pressed left at (443, 150)
Screenshot: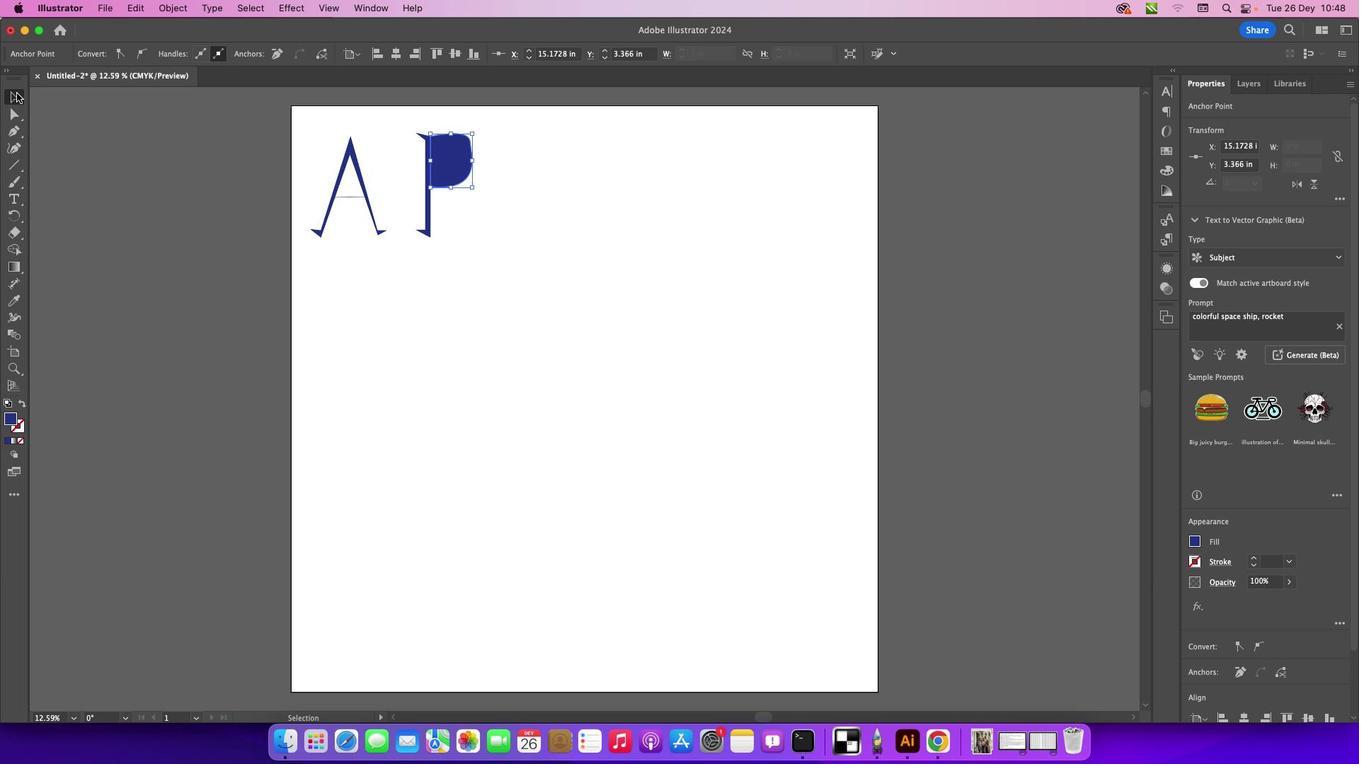 
Action: Mouse moved to (29, 106)
Screenshot: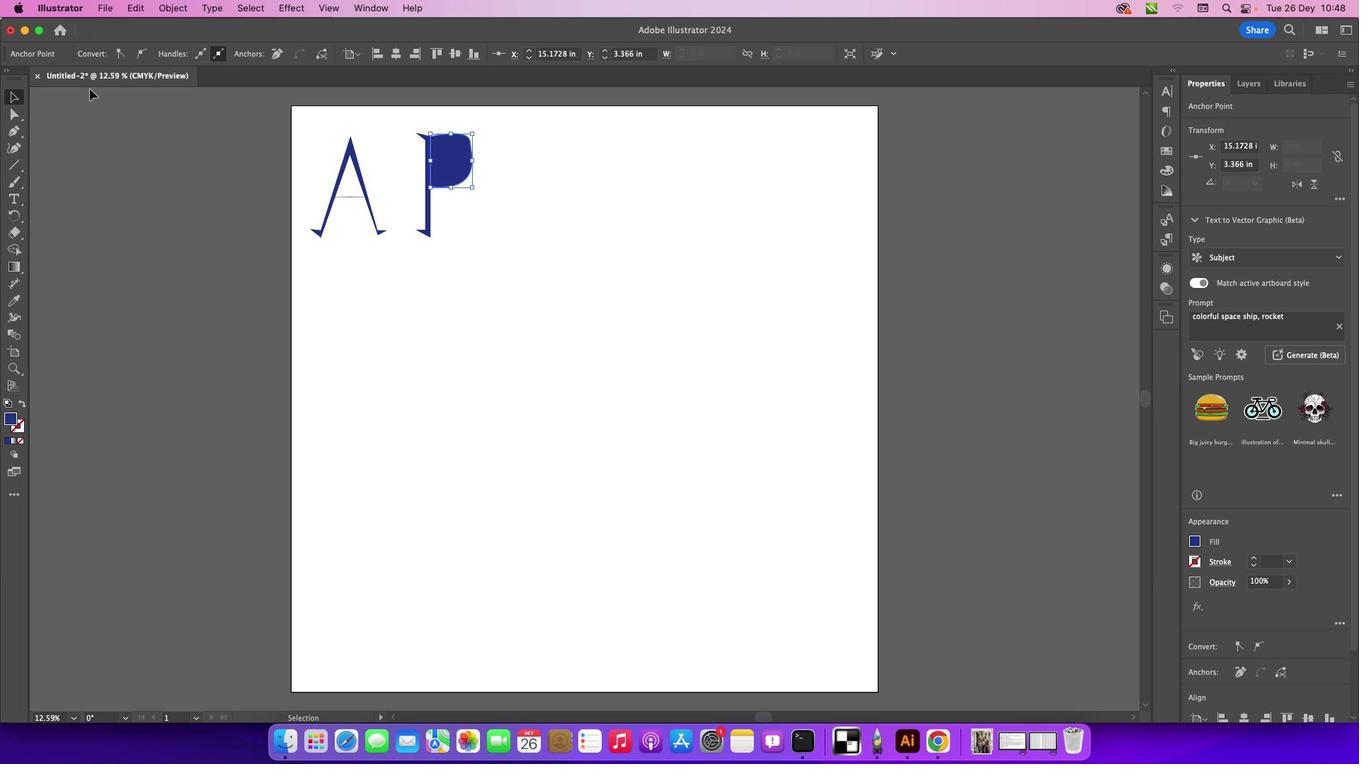 
Action: Mouse pressed left at (29, 106)
Screenshot: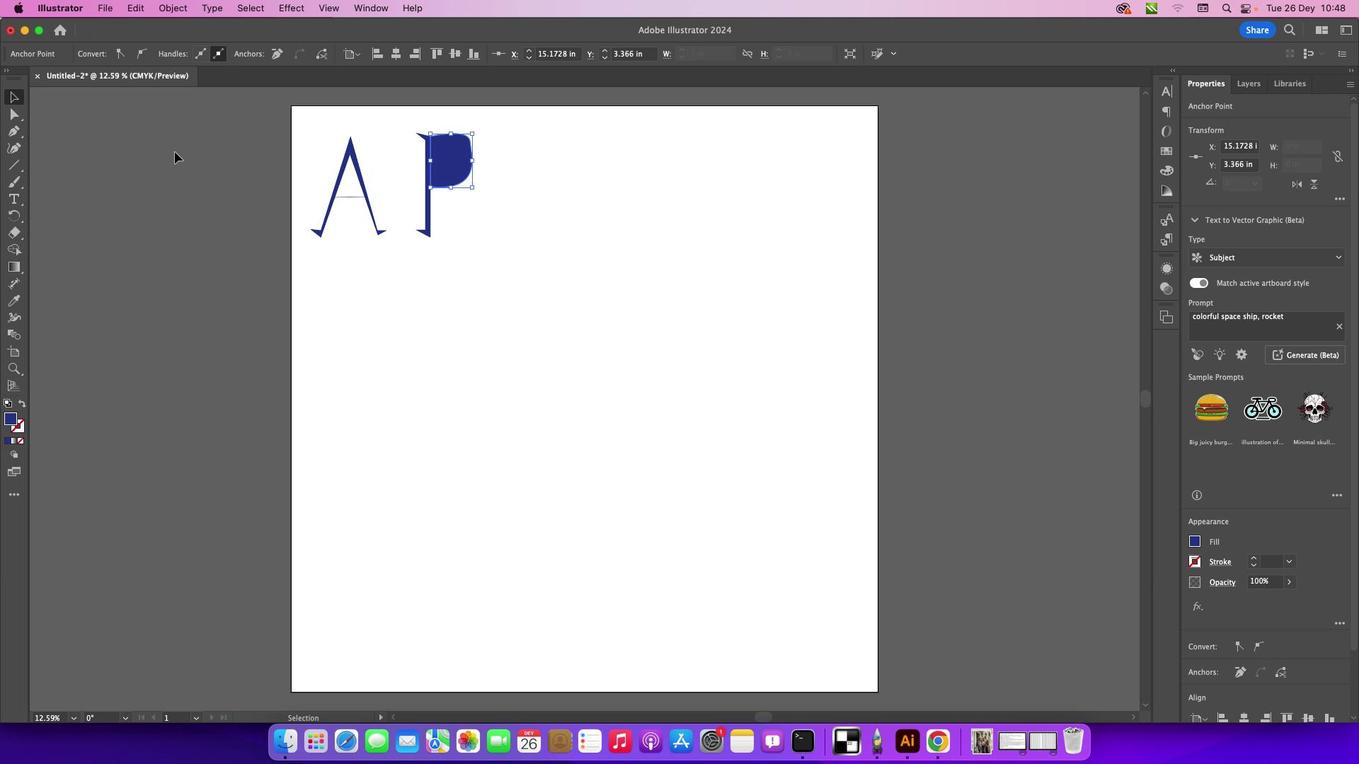 
Action: Mouse moved to (194, 166)
Screenshot: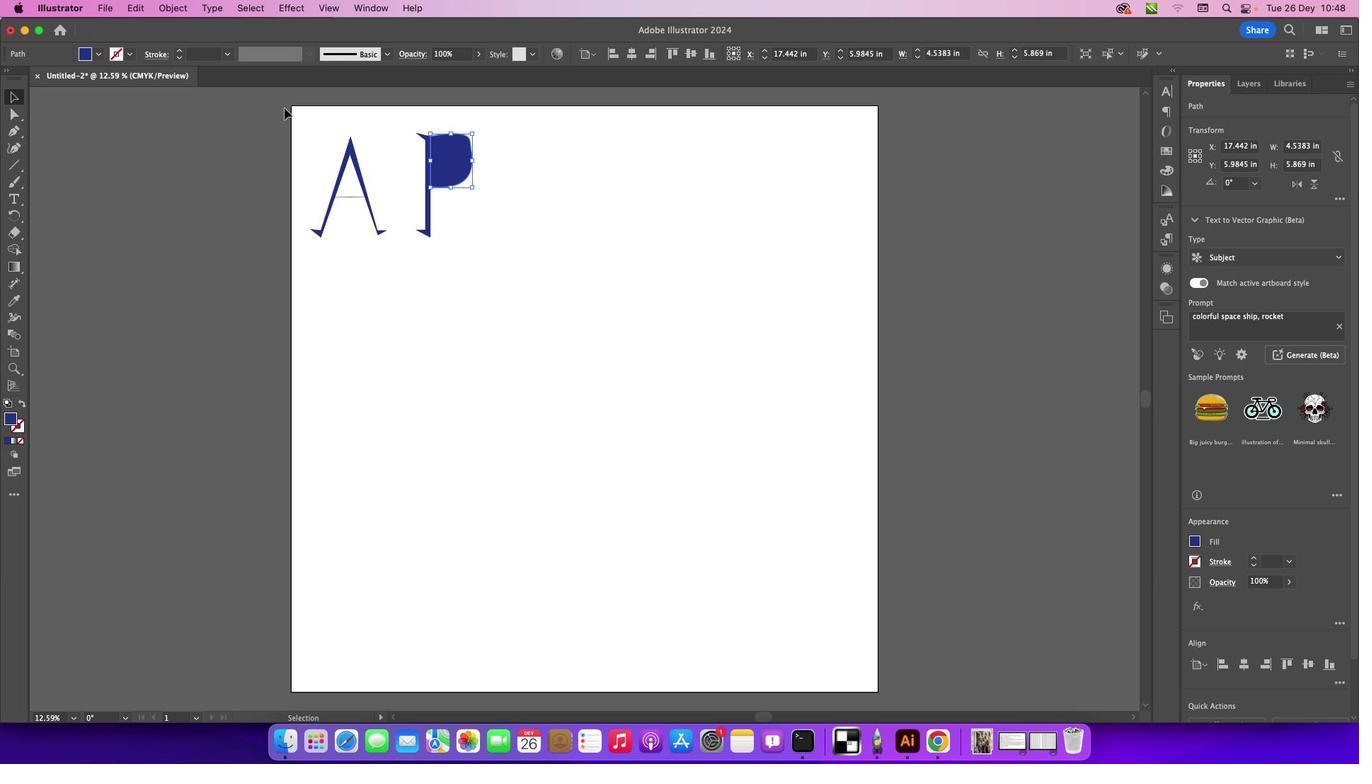 
Action: Mouse pressed left at (194, 166)
Screenshot: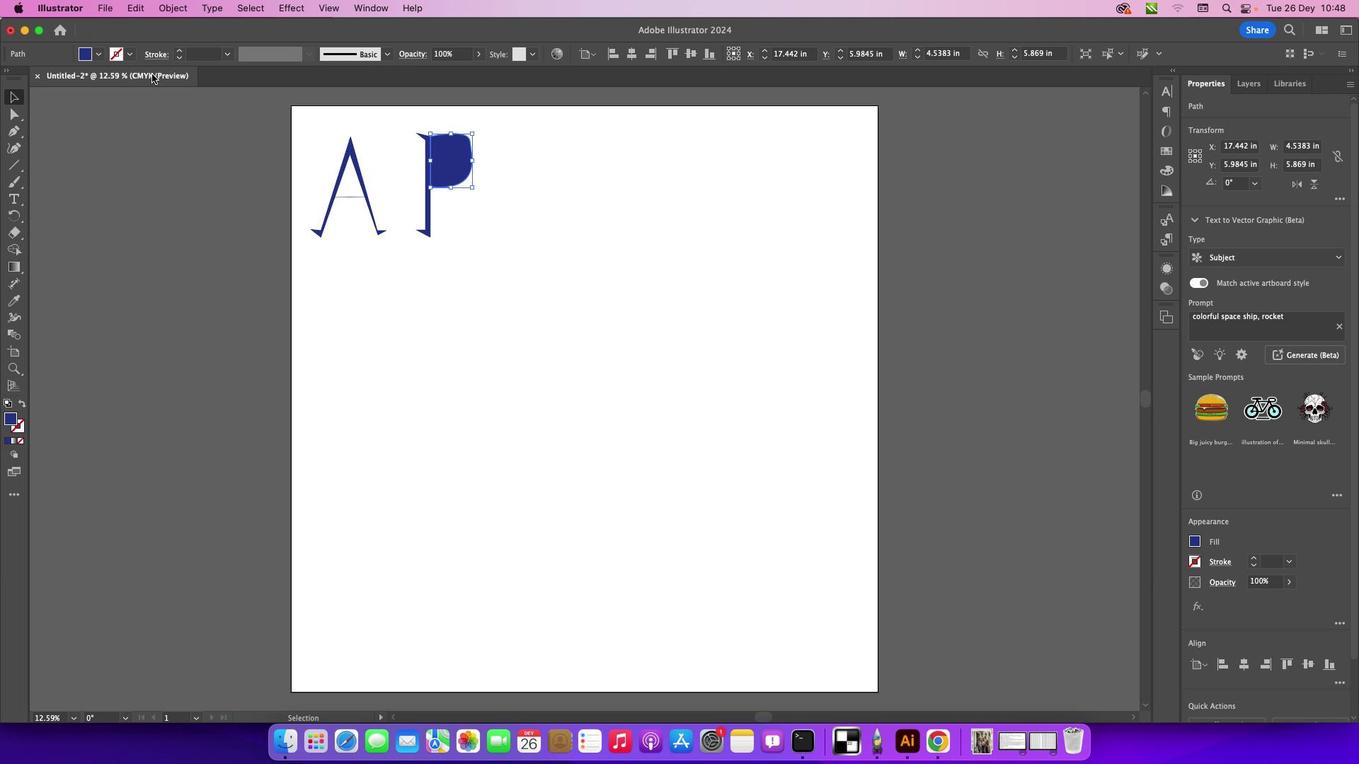 
Action: Mouse moved to (471, 161)
Screenshot: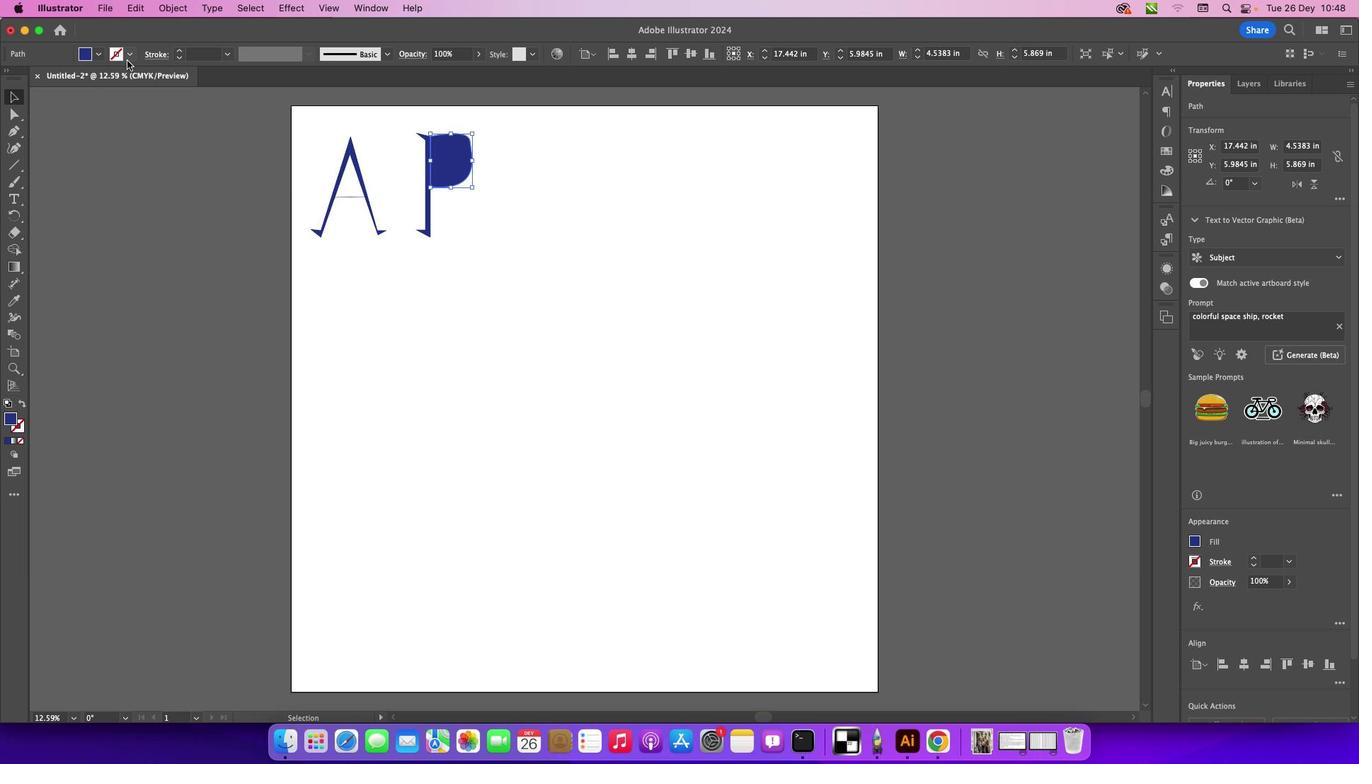
Action: Mouse pressed left at (471, 161)
Screenshot: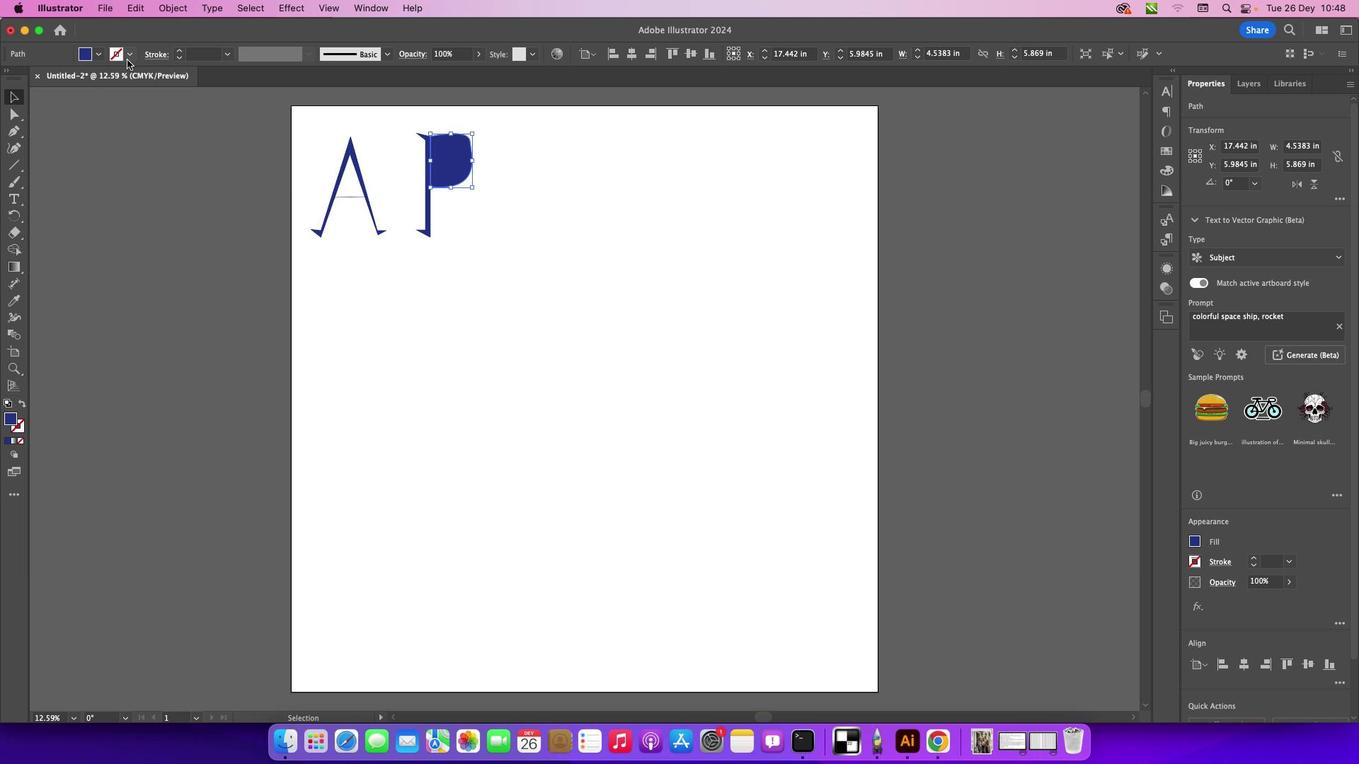 
Action: Mouse moved to (142, 68)
Screenshot: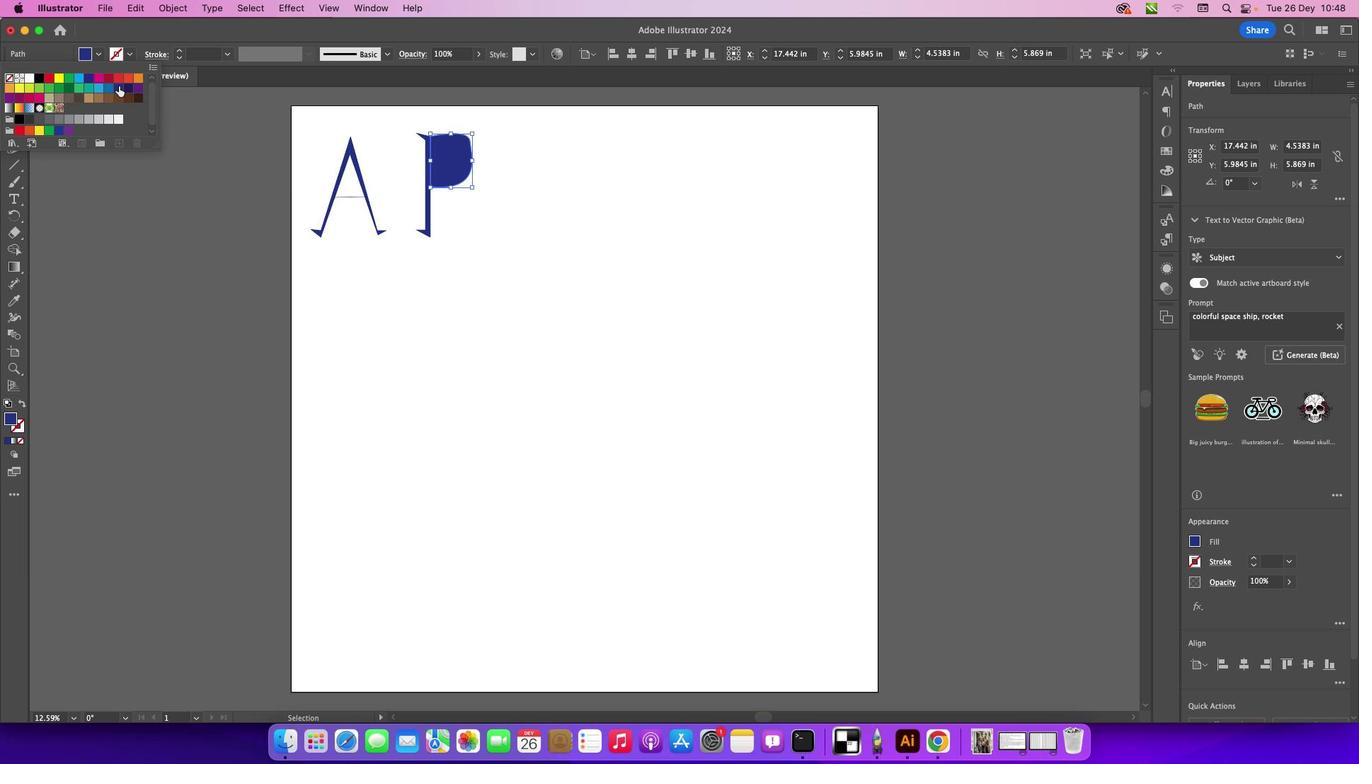
Action: Mouse pressed left at (142, 68)
Screenshot: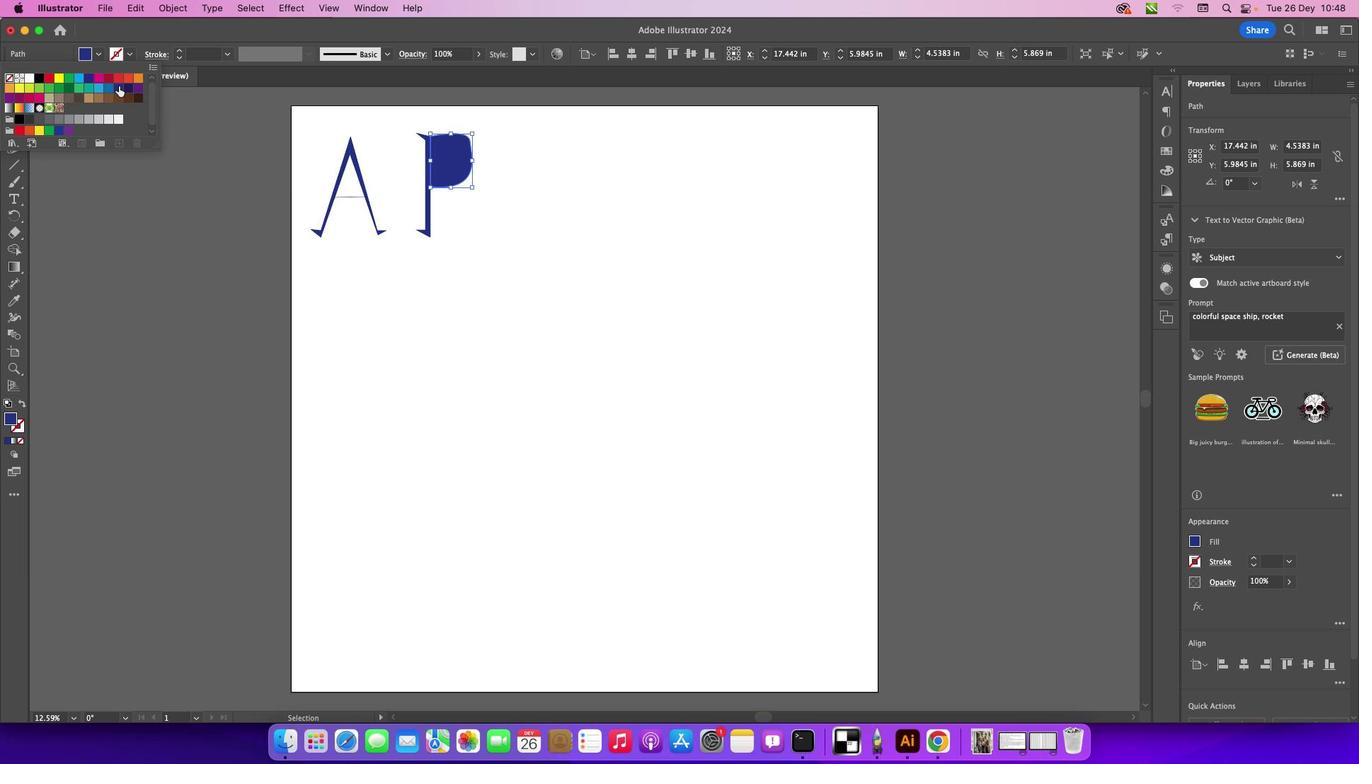 
Action: Mouse moved to (130, 98)
Screenshot: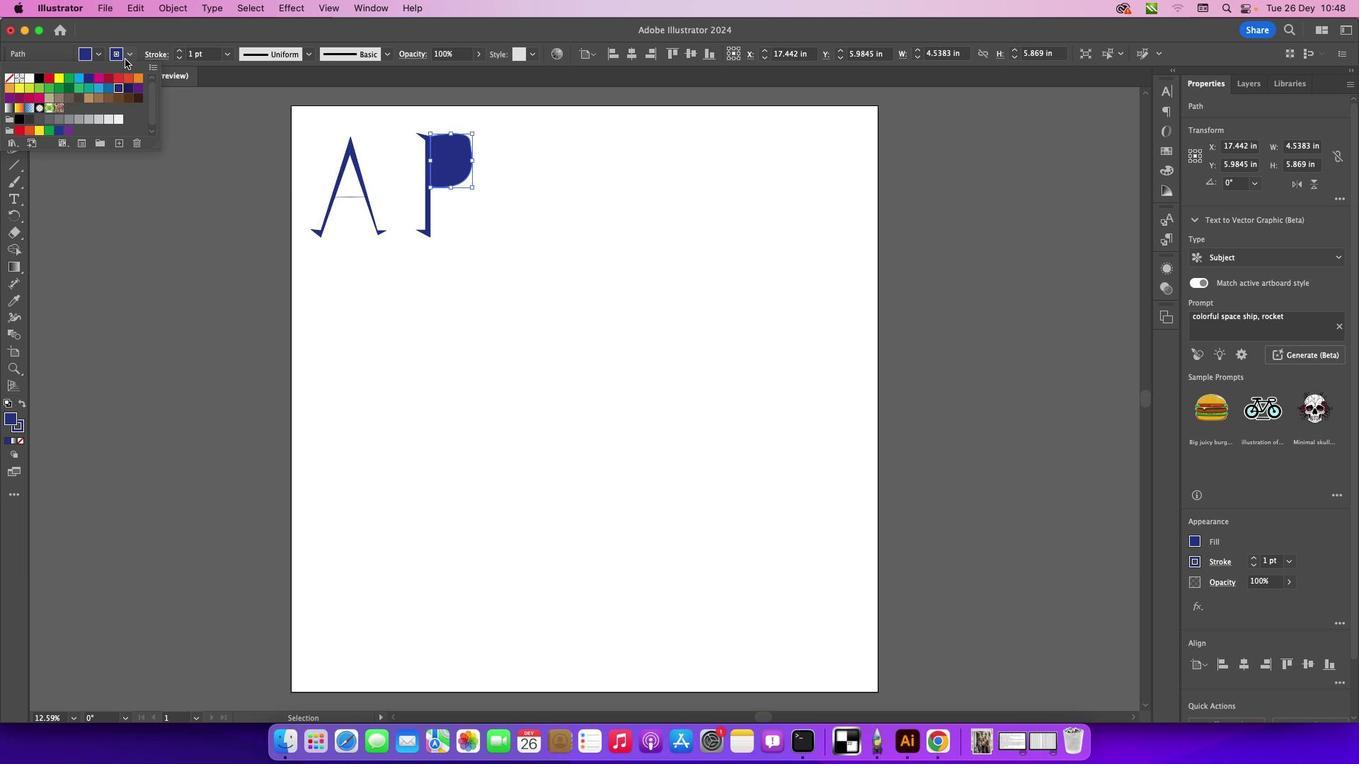 
Action: Mouse pressed left at (130, 98)
Screenshot: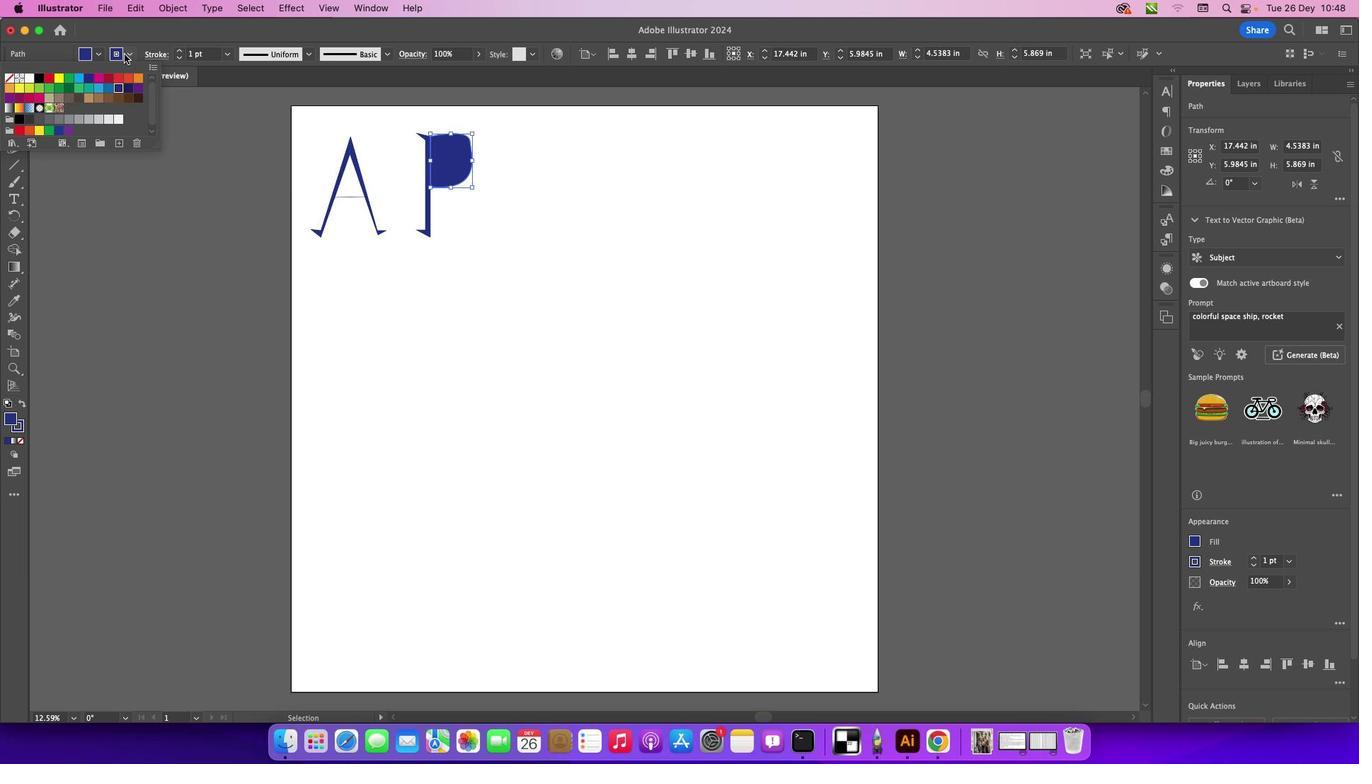 
Action: Mouse moved to (137, 66)
Screenshot: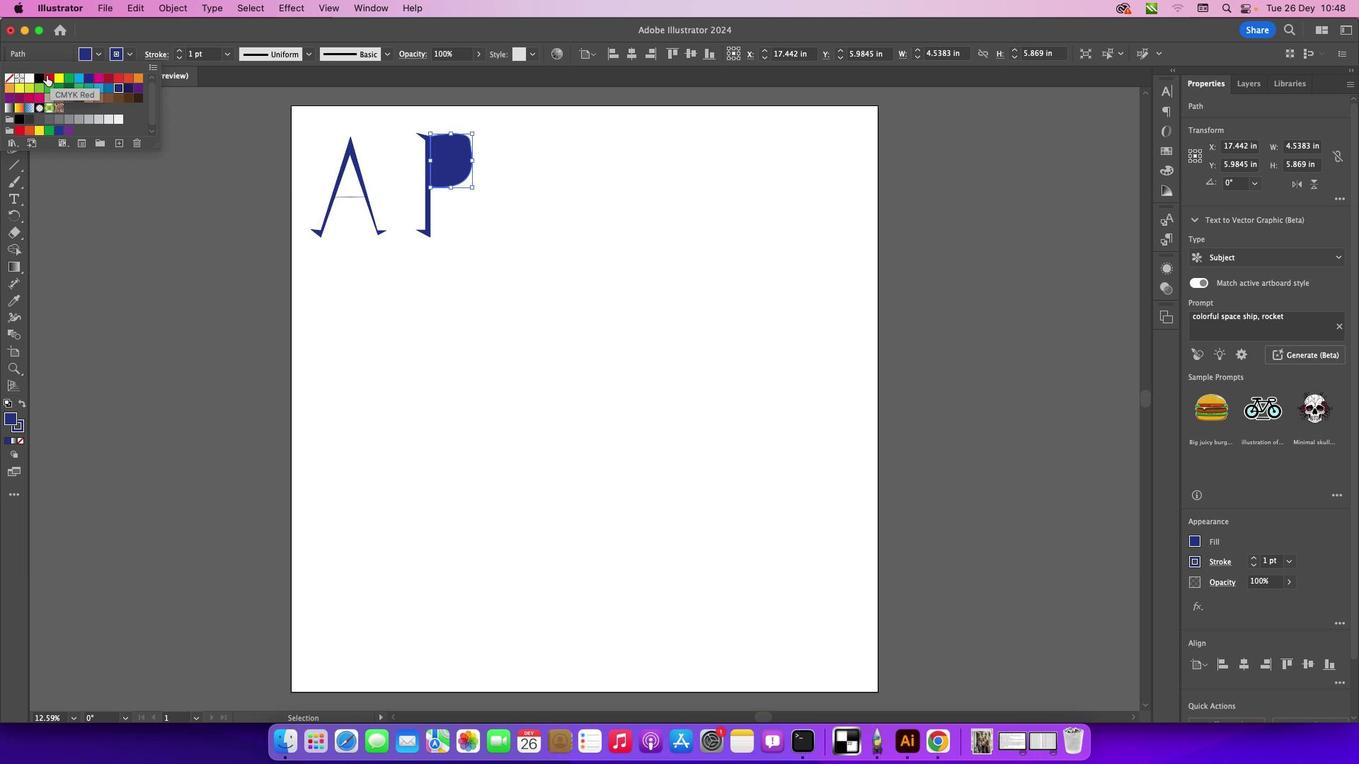 
Action: Mouse pressed left at (137, 66)
Screenshot: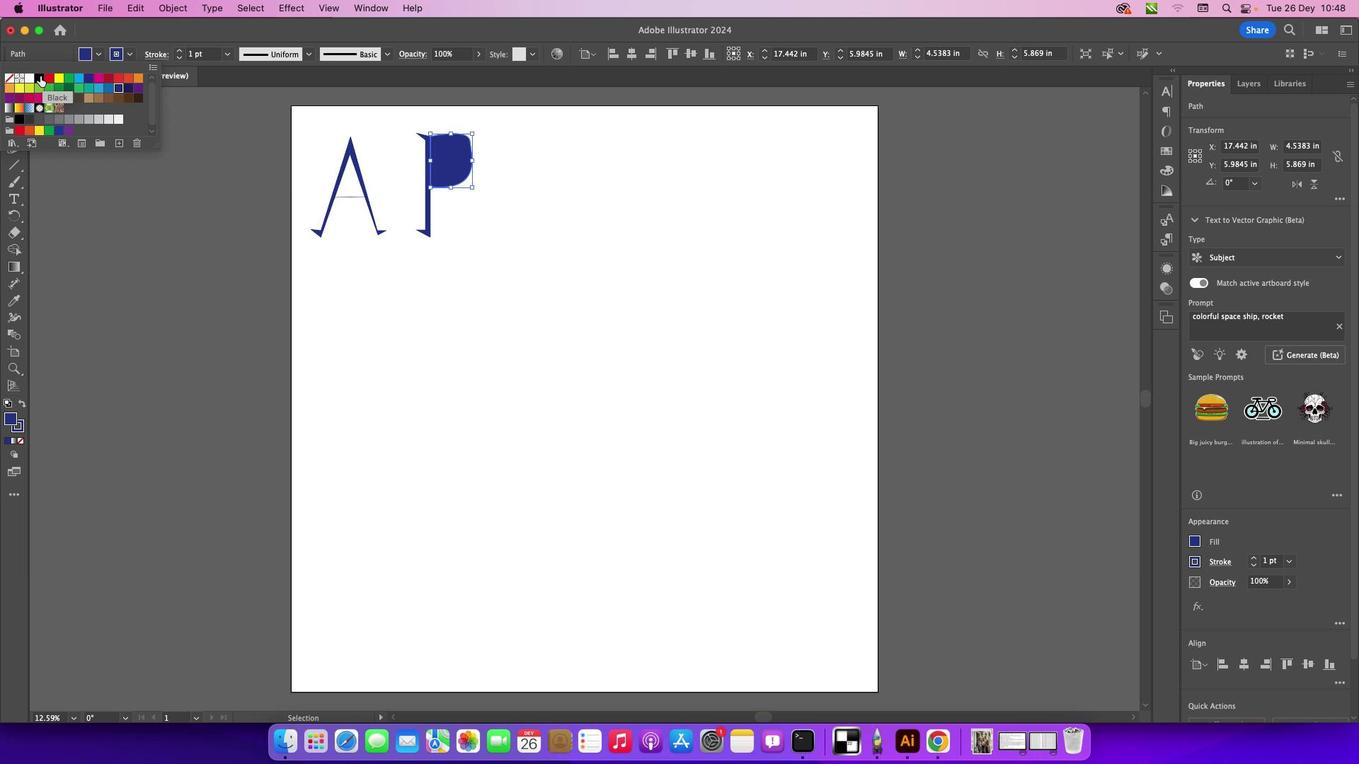 
Action: Mouse moved to (107, 70)
Screenshot: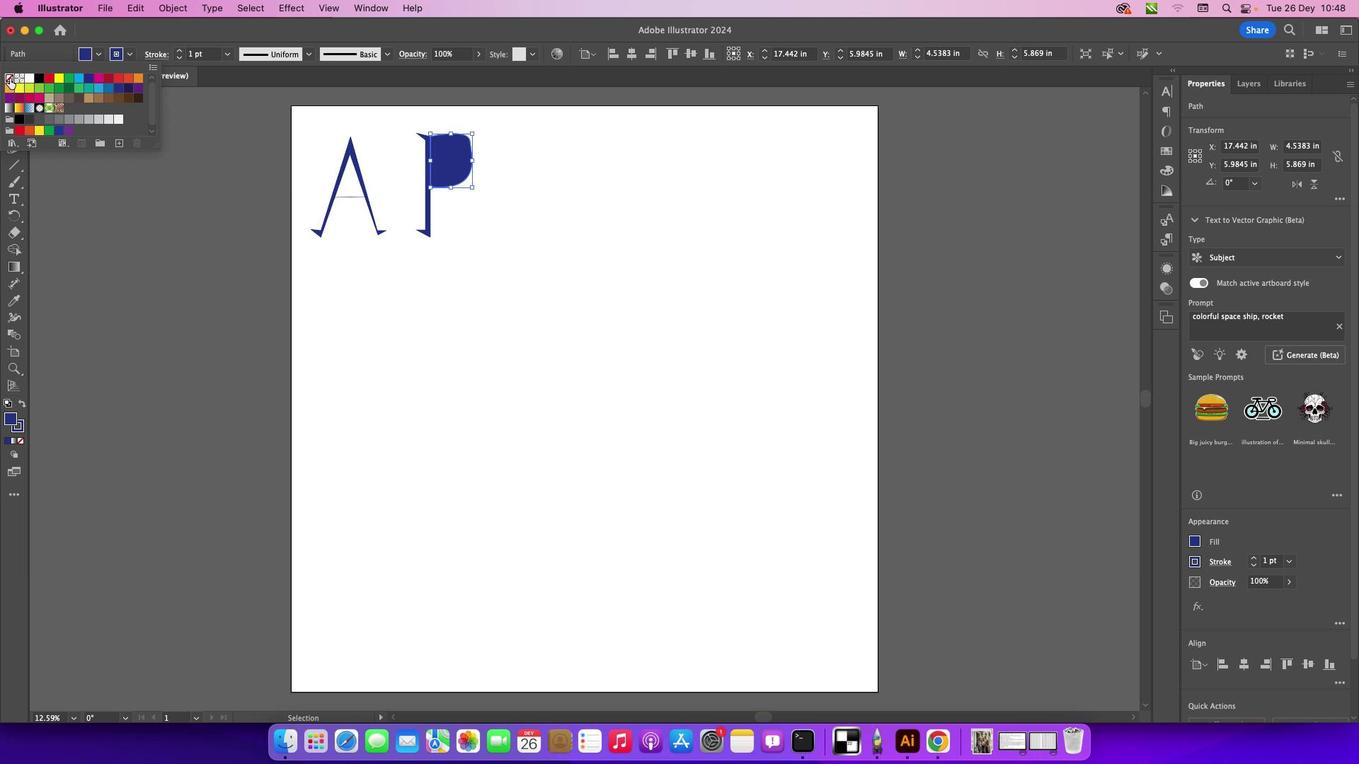 
Action: Mouse pressed left at (107, 70)
Screenshot: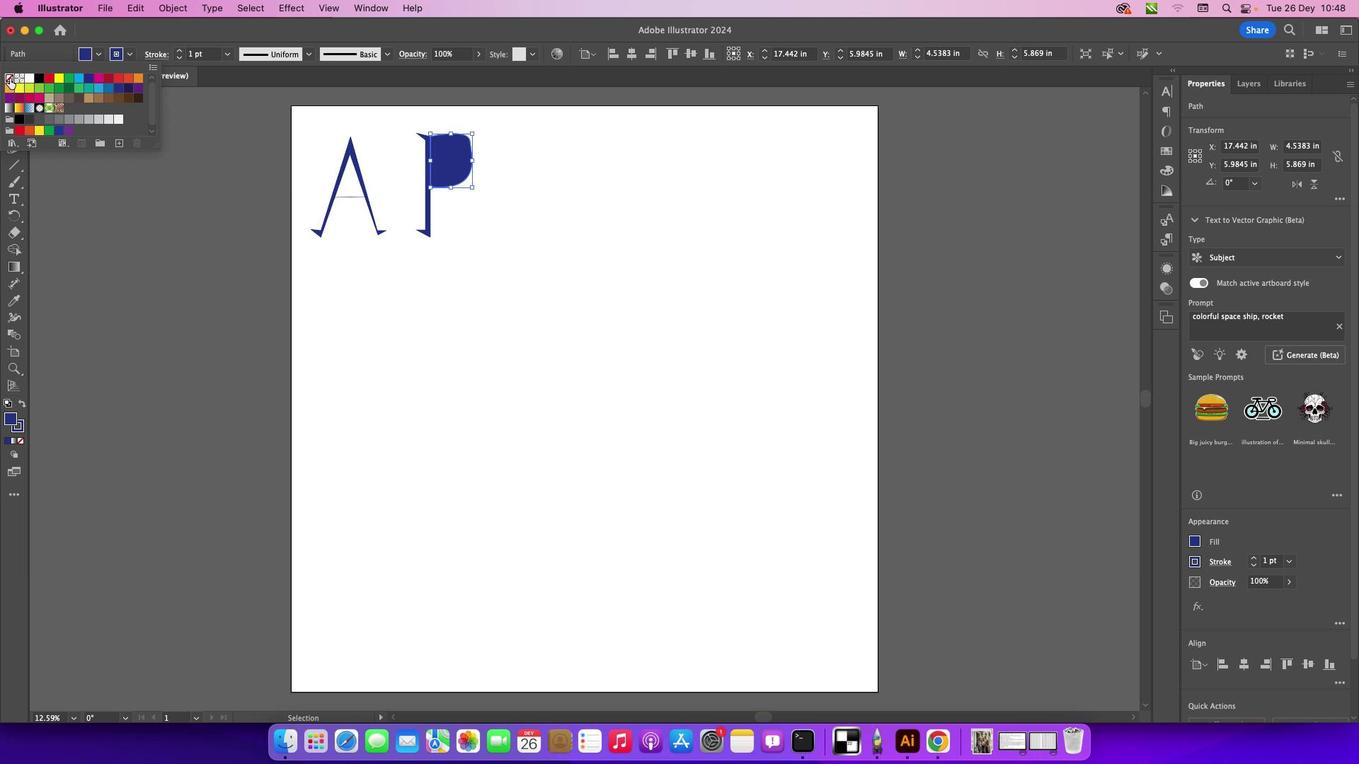 
Action: Mouse moved to (22, 90)
Screenshot: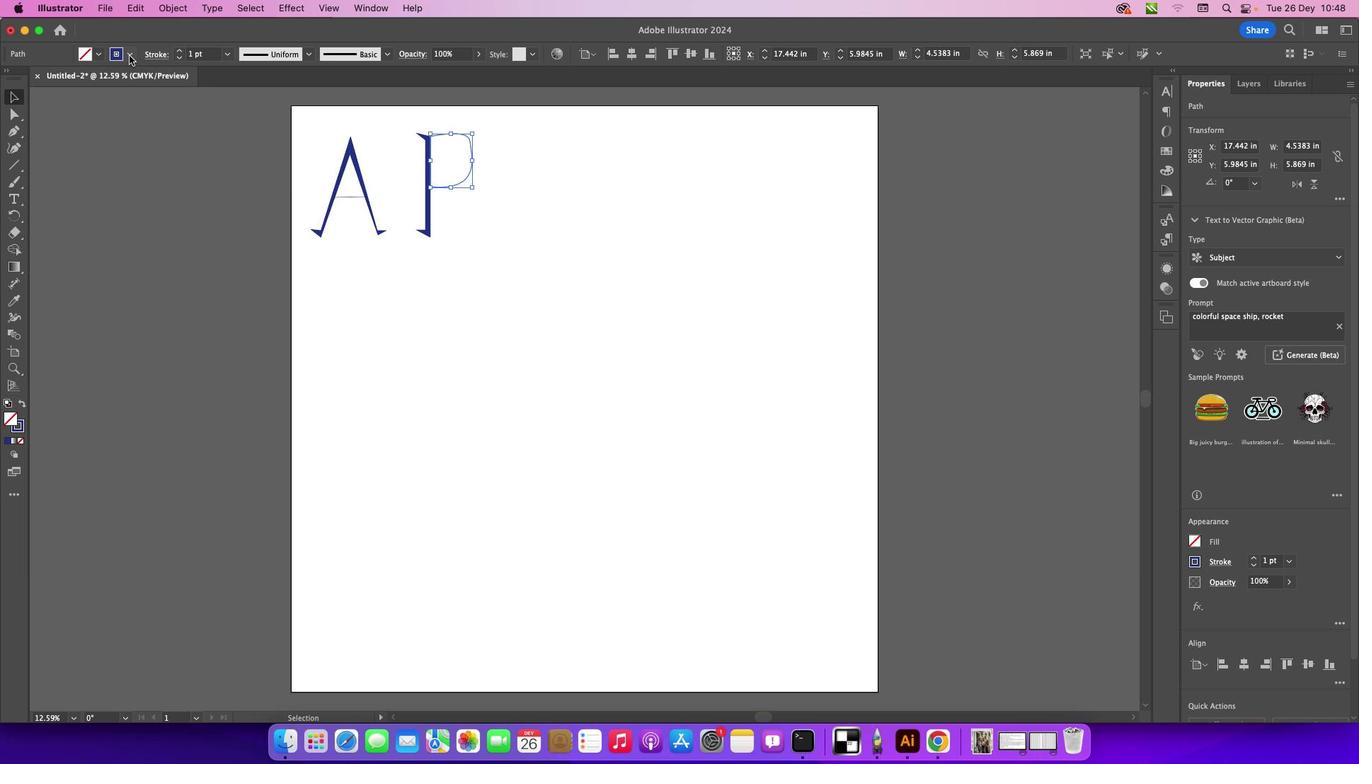 
Action: Mouse pressed left at (22, 90)
Screenshot: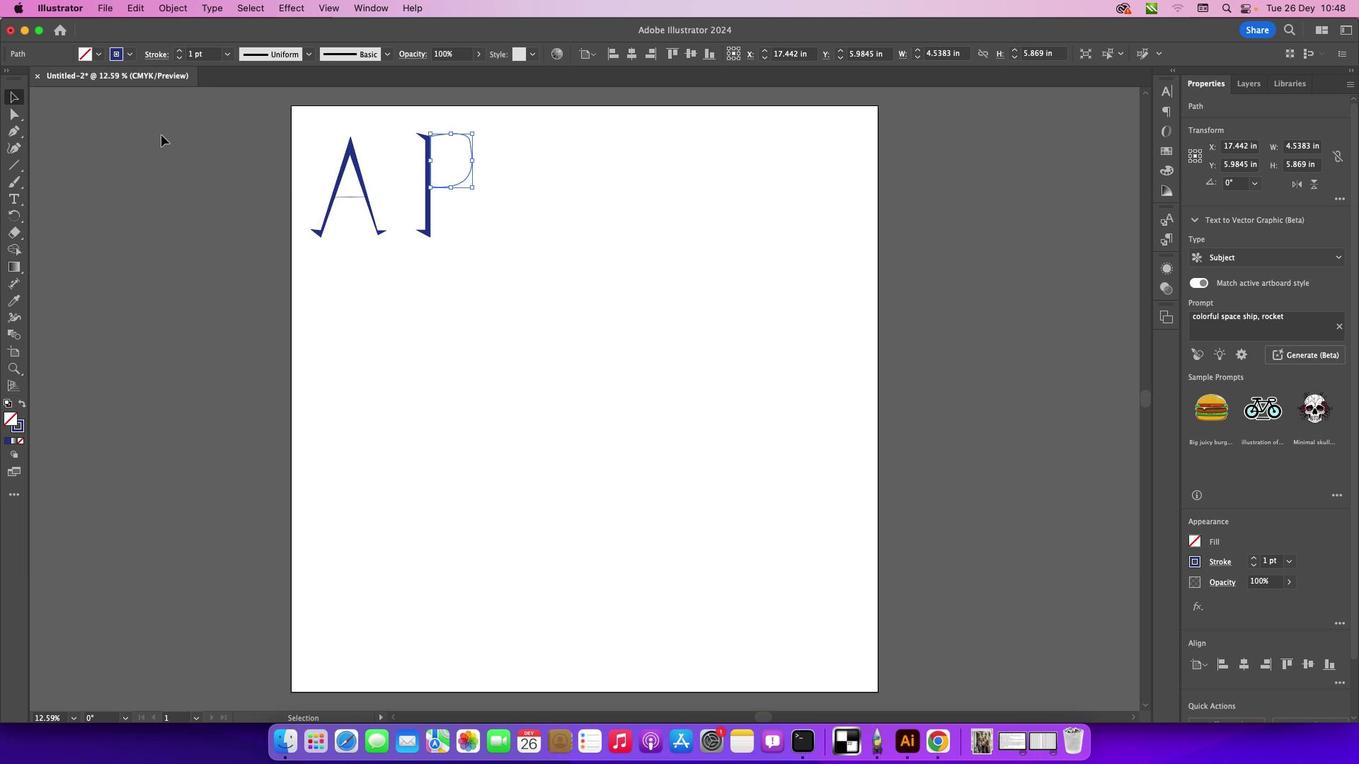 
Action: Mouse moved to (142, 68)
Screenshot: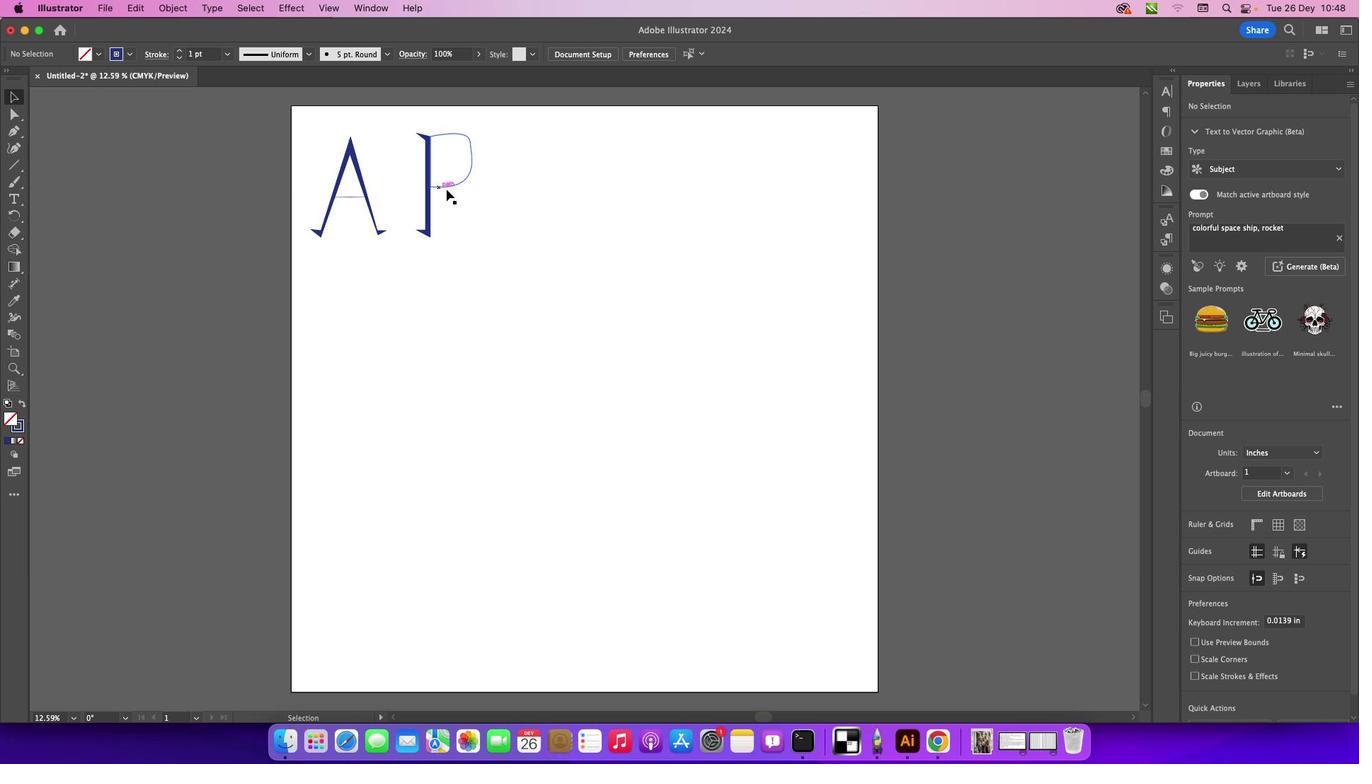 
Action: Mouse pressed left at (142, 68)
Screenshot: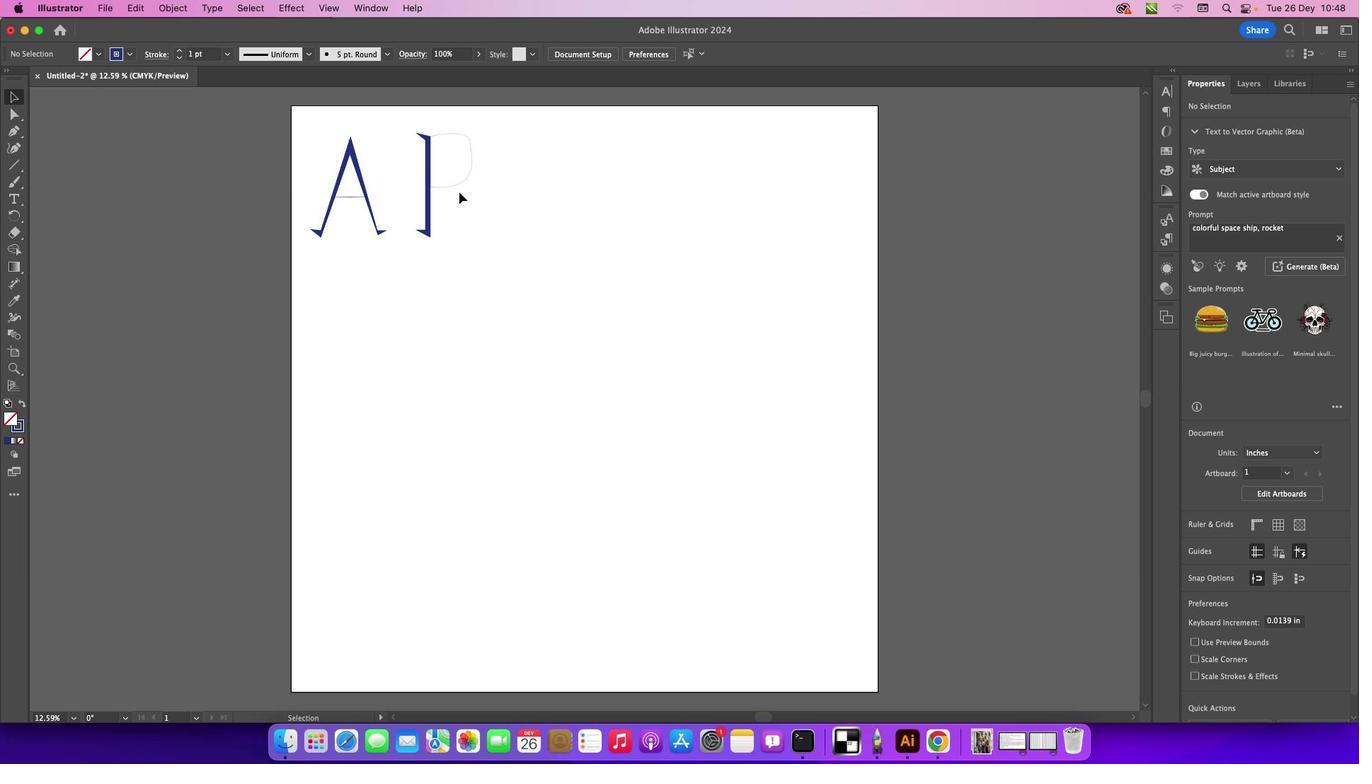 
Action: Mouse moved to (180, 179)
Screenshot: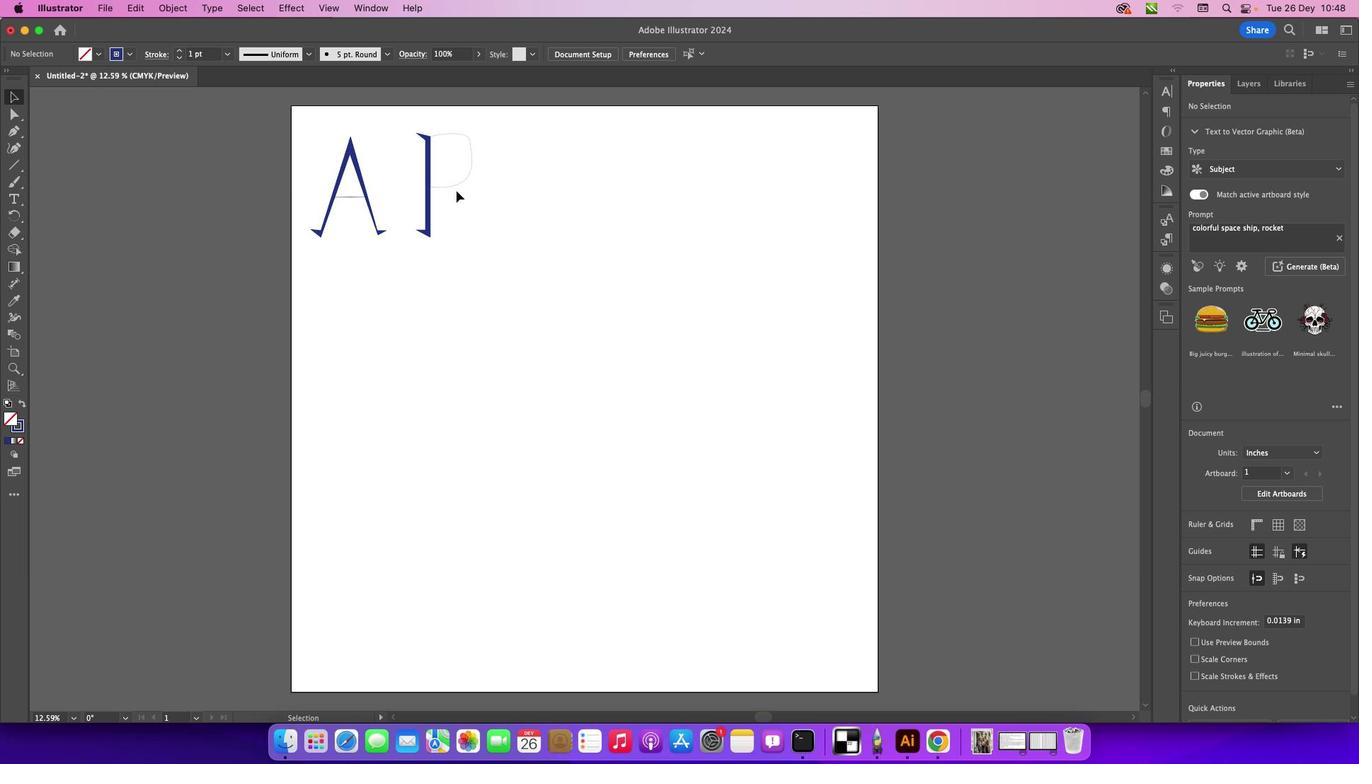 
Action: Mouse pressed left at (180, 179)
Screenshot: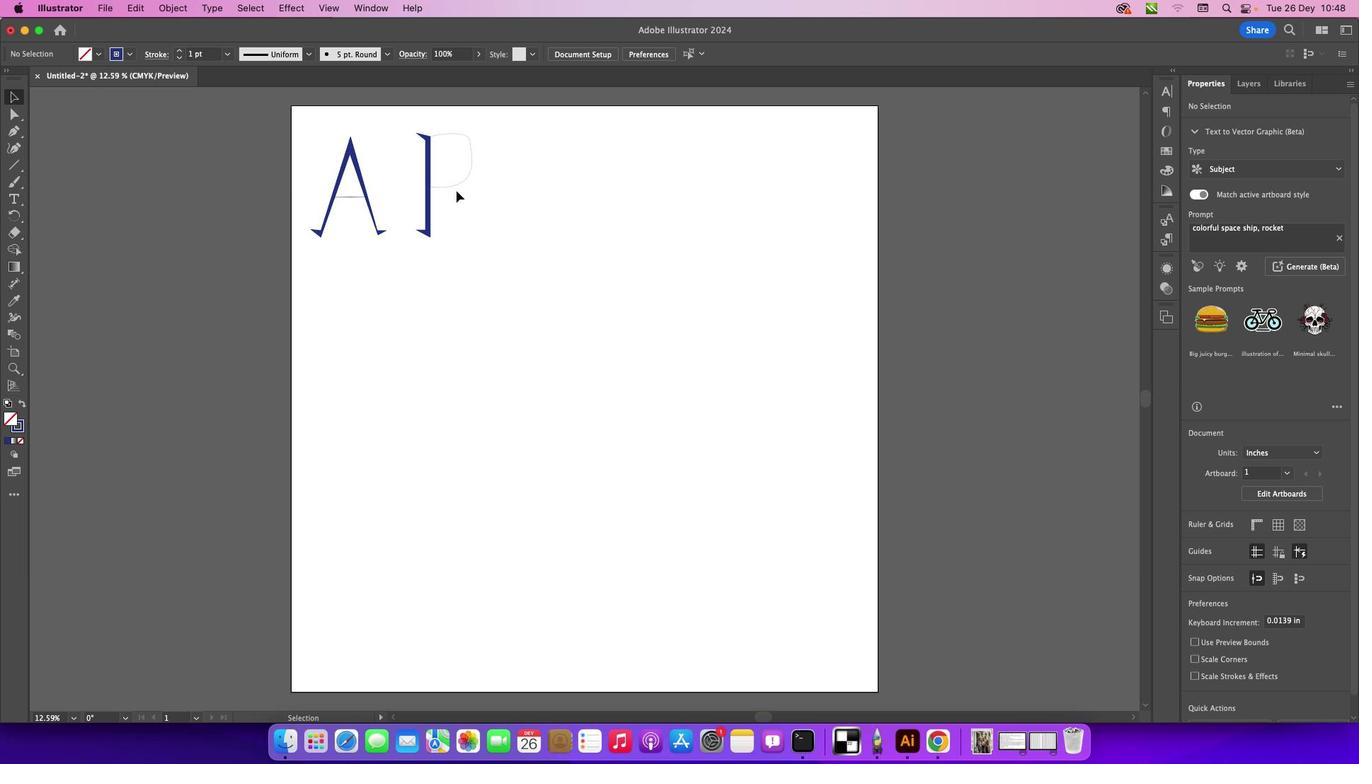 
Action: Mouse moved to (463, 197)
Screenshot: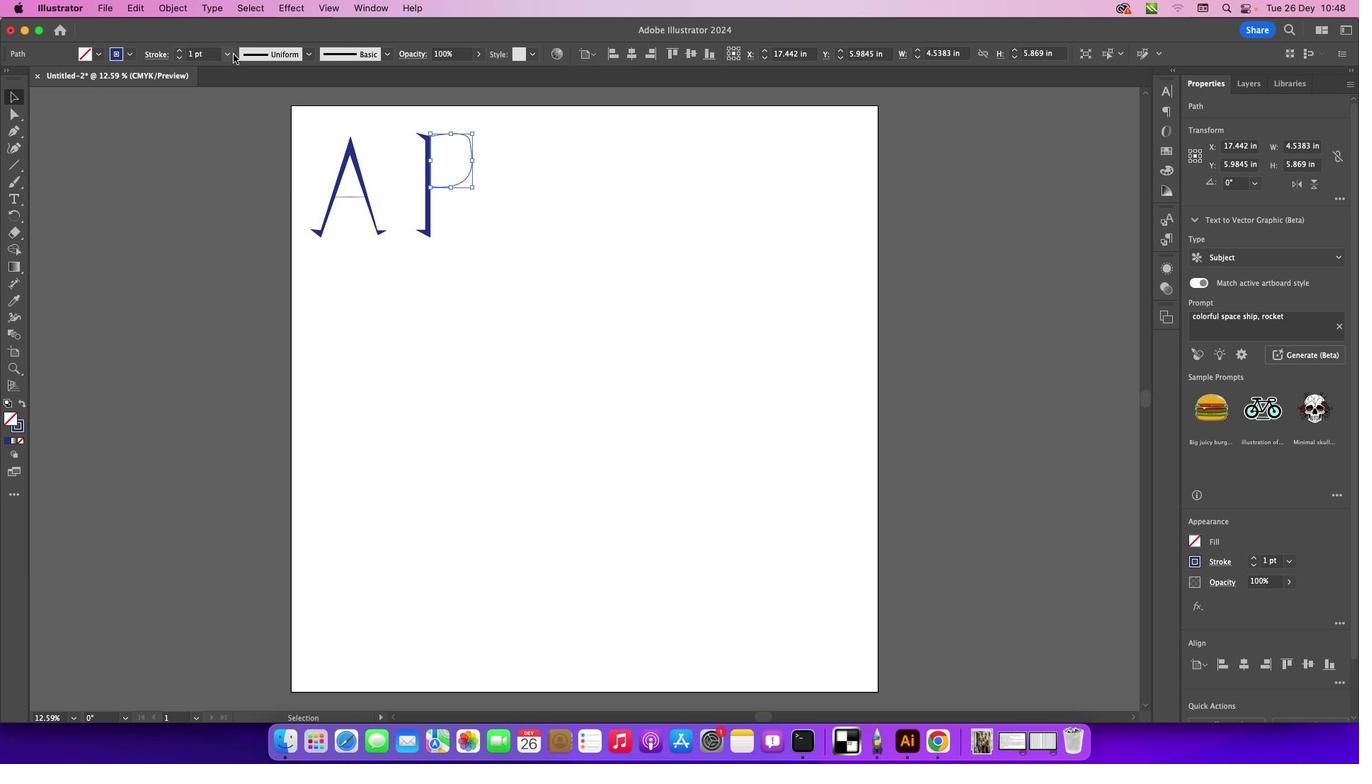 
Action: Mouse pressed left at (463, 197)
Screenshot: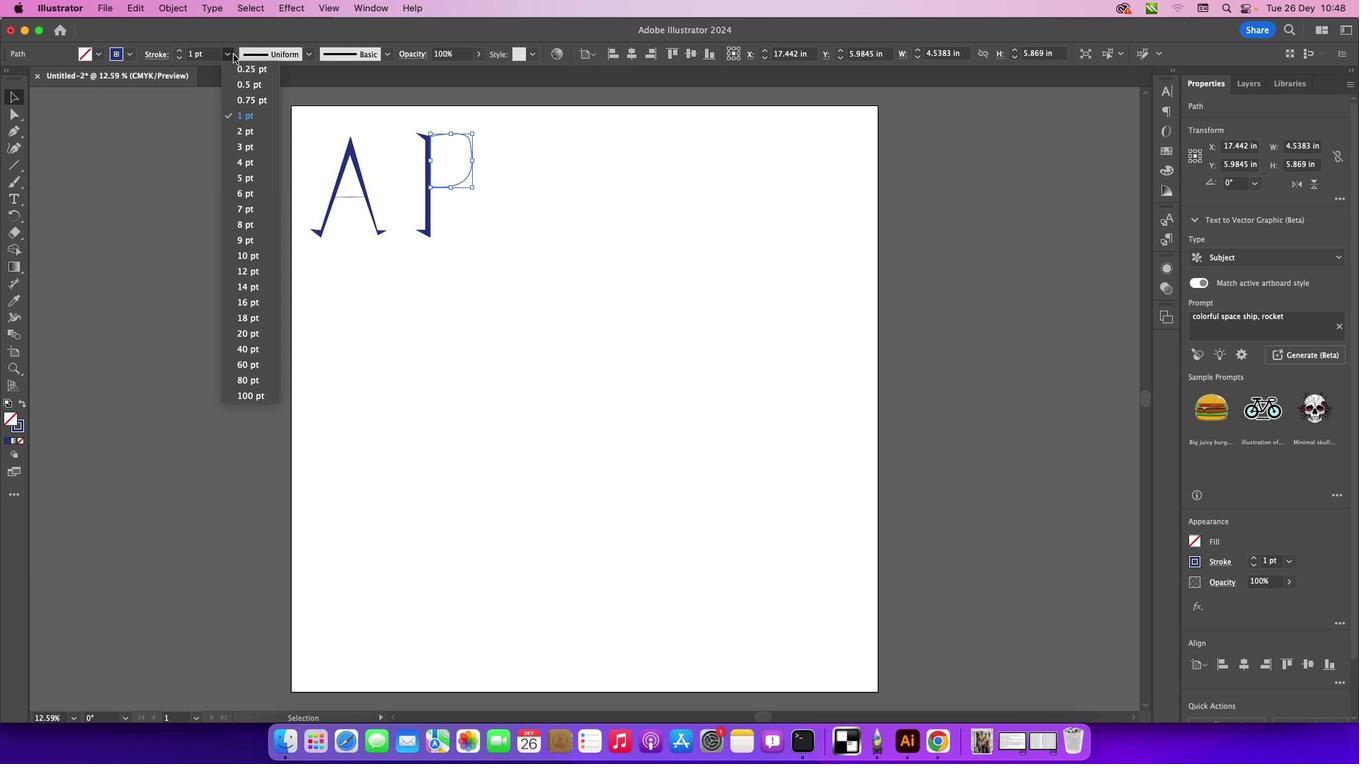 
Action: Mouse moved to (246, 66)
Screenshot: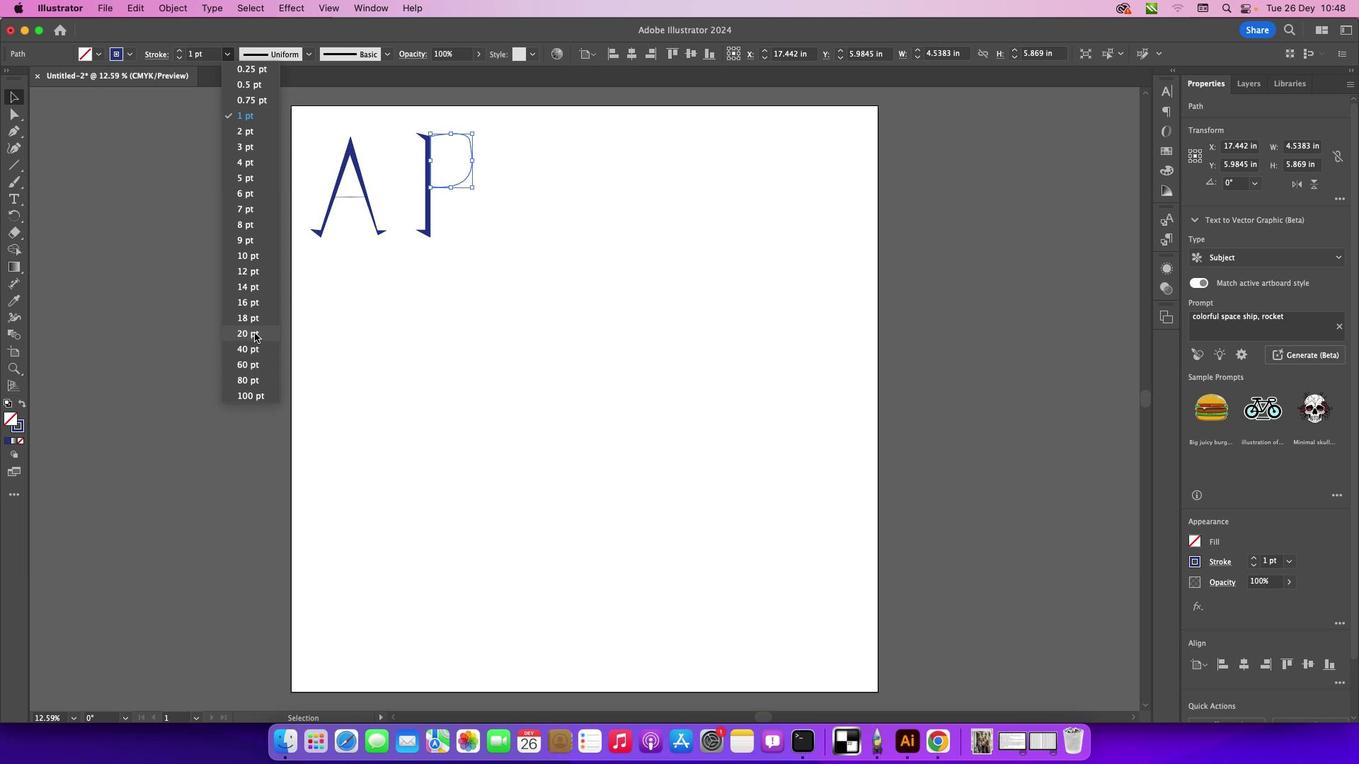 
Action: Mouse pressed left at (246, 66)
Screenshot: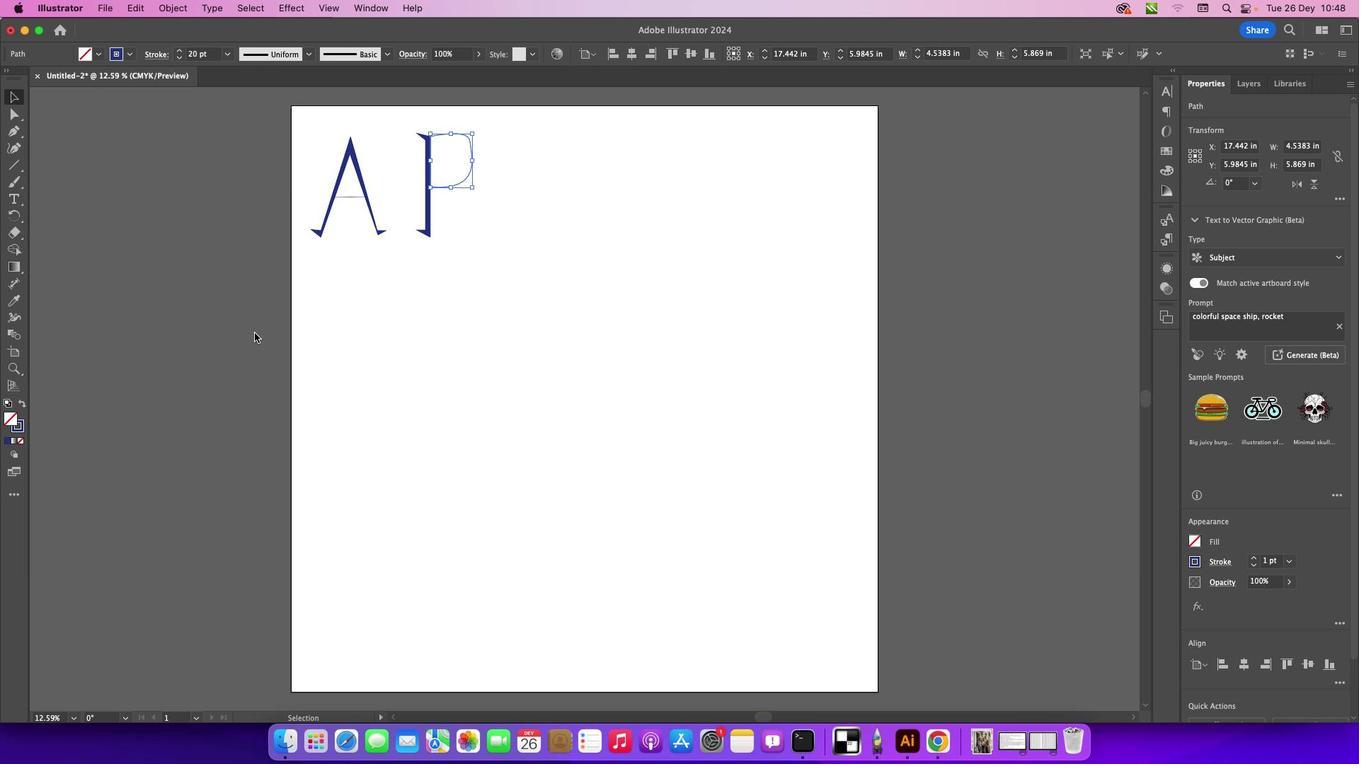 
Action: Mouse moved to (267, 346)
Screenshot: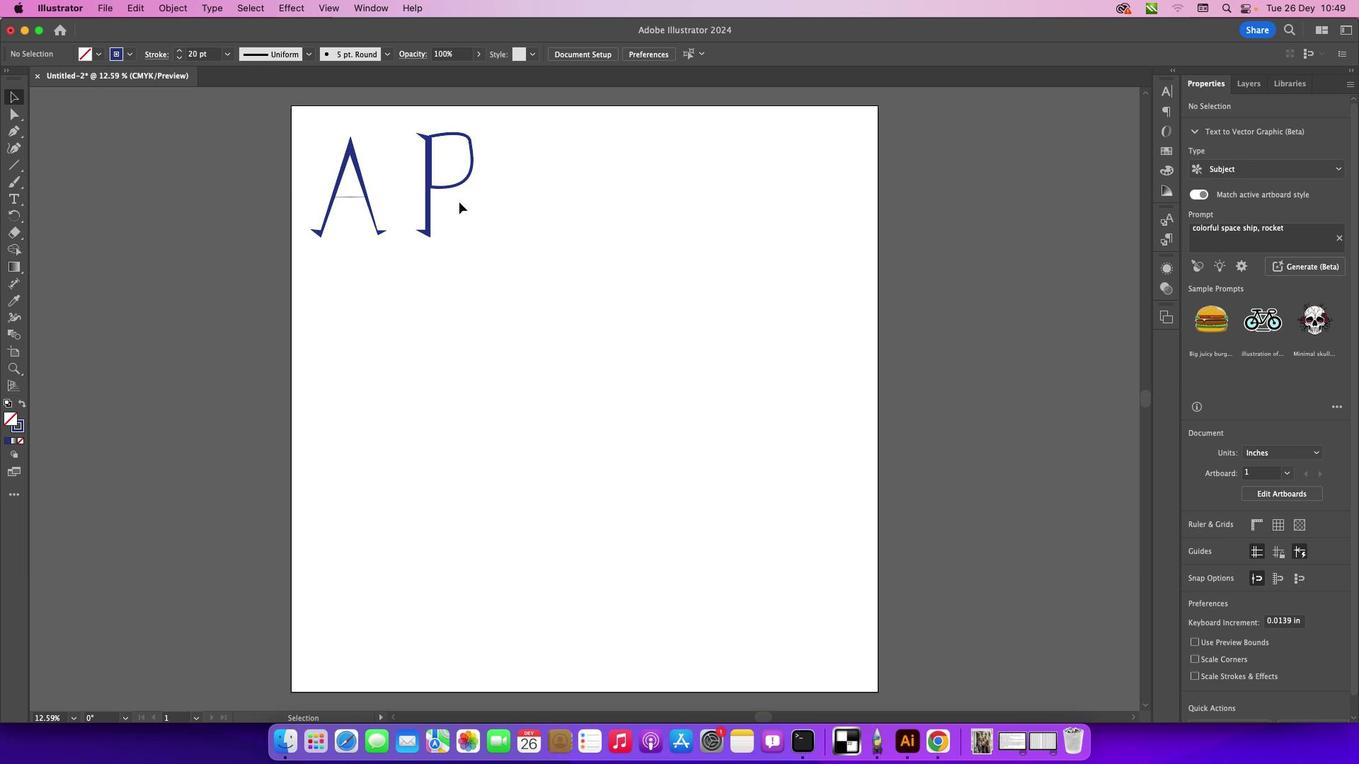 
Action: Mouse pressed left at (267, 346)
Screenshot: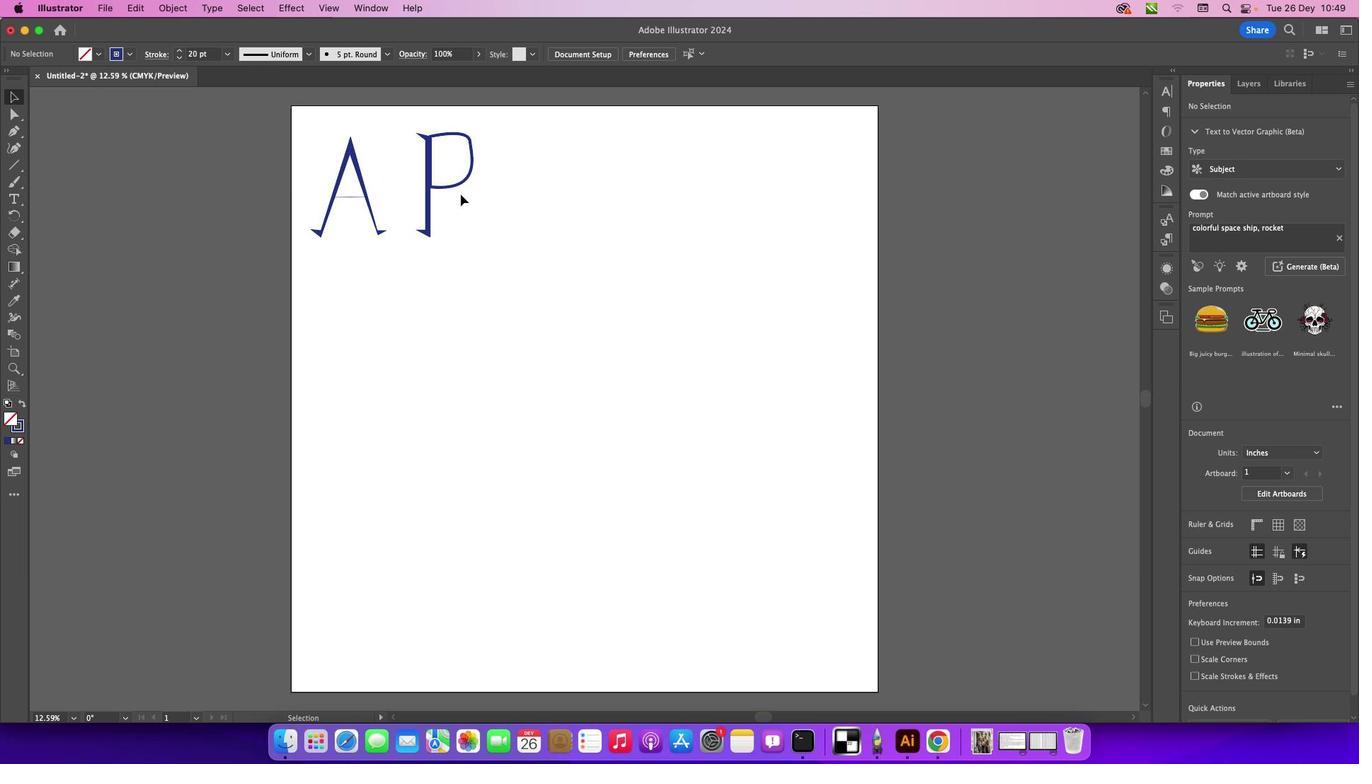 
Action: Mouse moved to (230, 281)
Screenshot: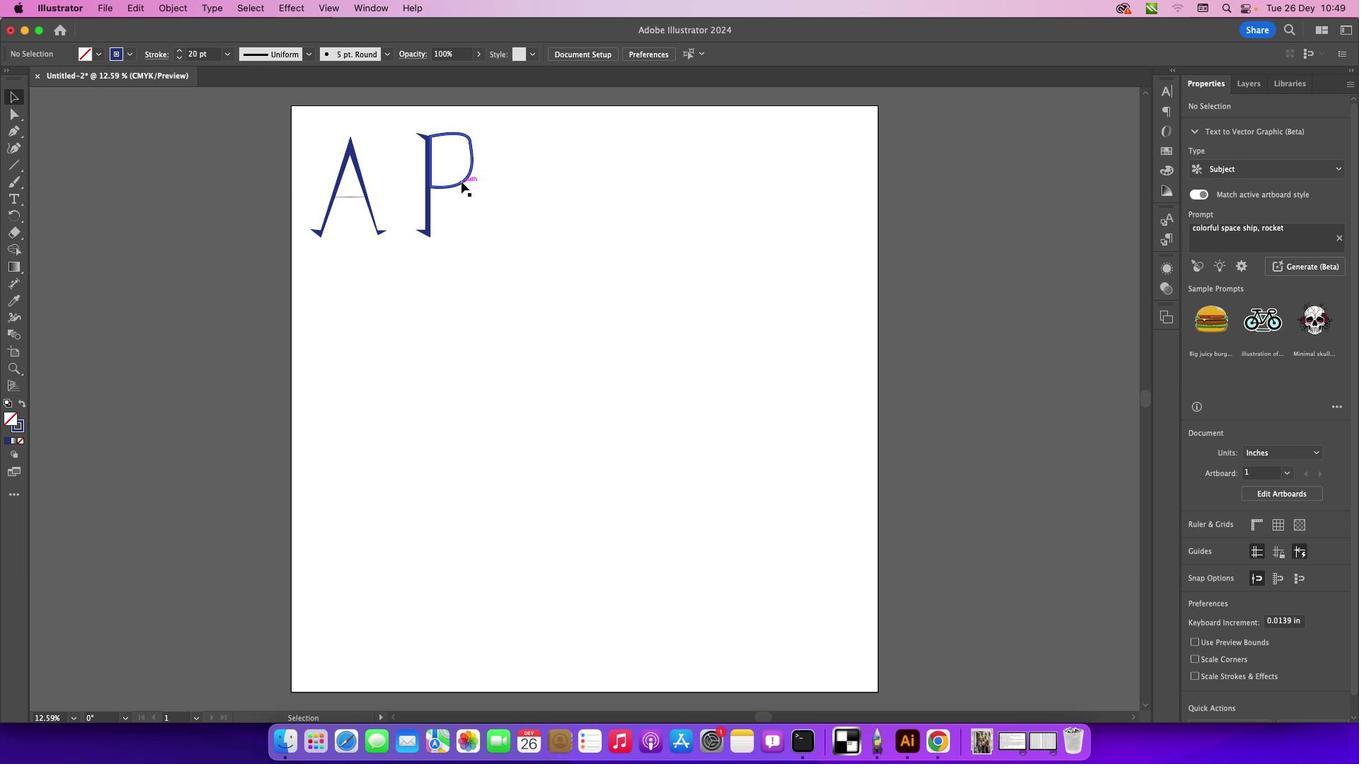 
Action: Mouse pressed left at (230, 281)
Screenshot: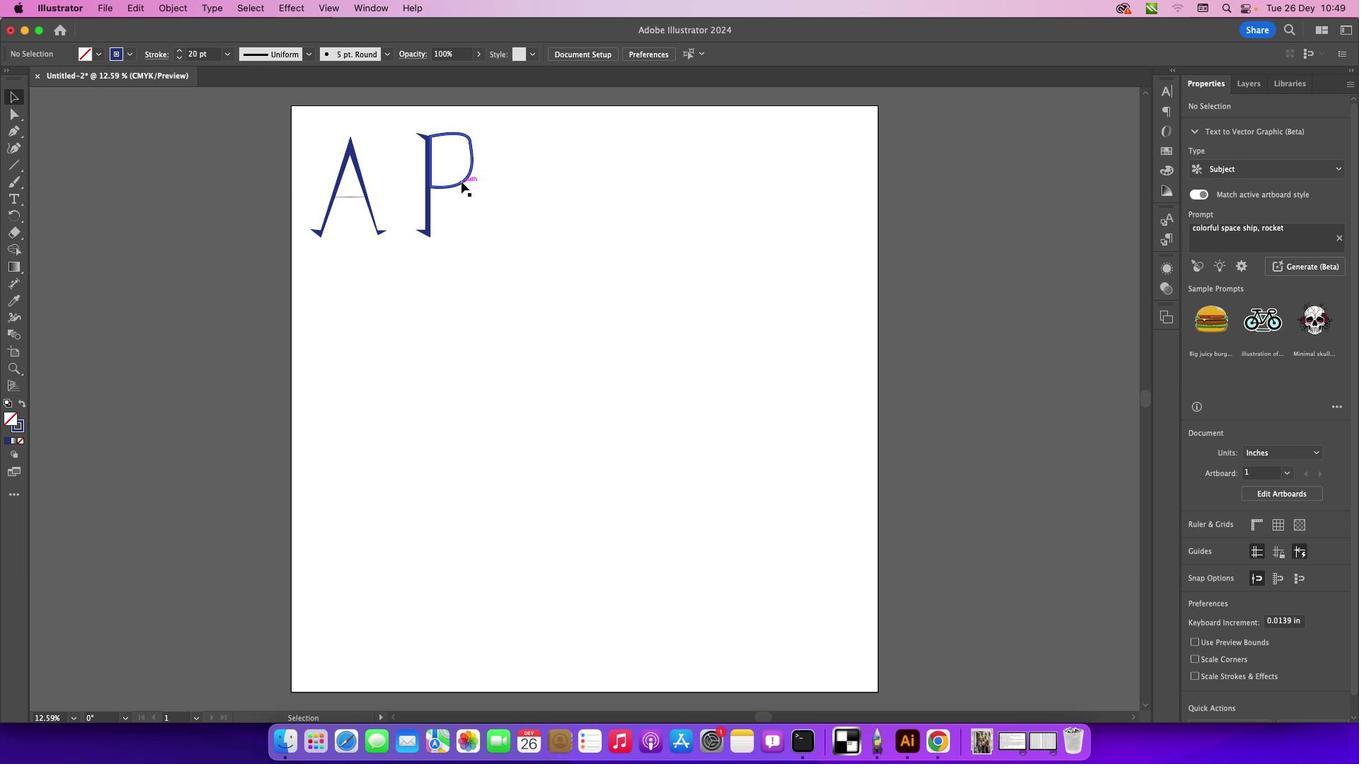 
Action: Mouse moved to (473, 194)
Screenshot: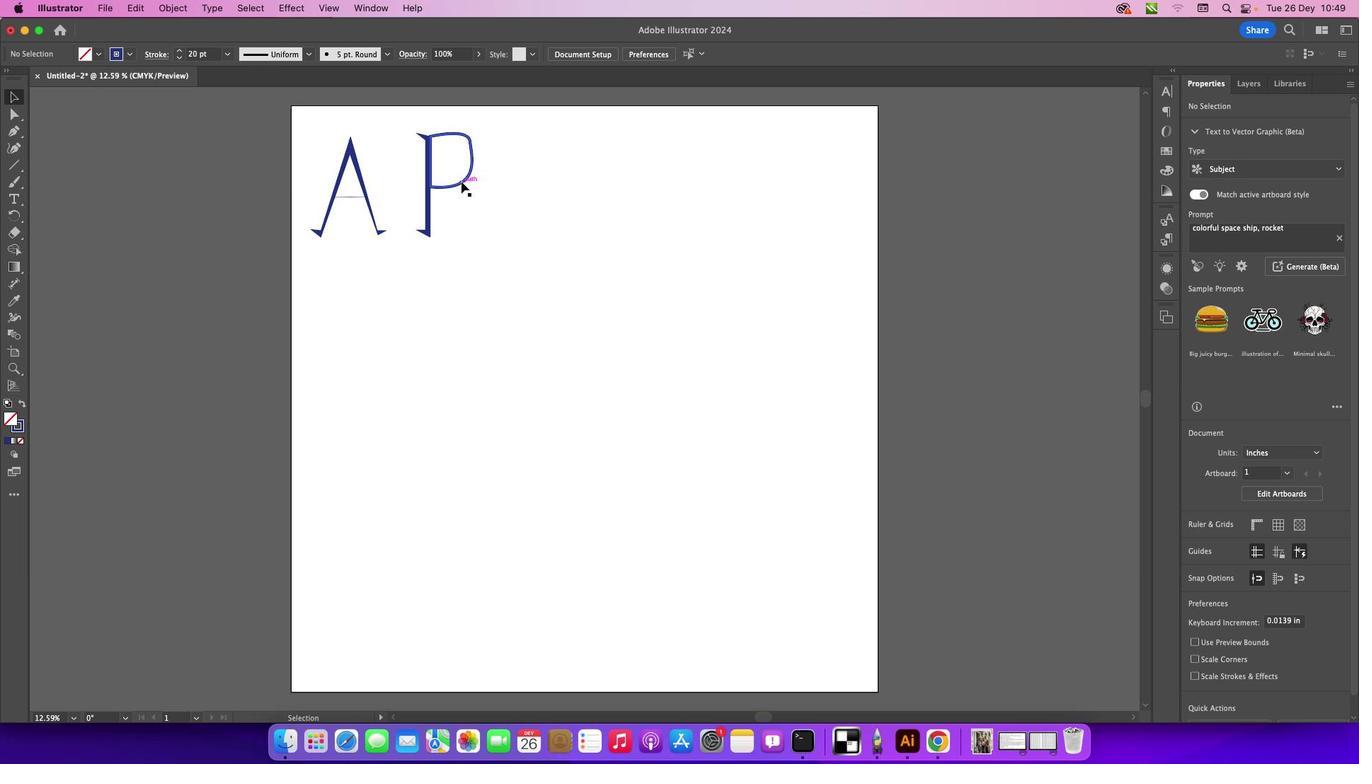 
Action: Mouse pressed left at (473, 194)
Screenshot: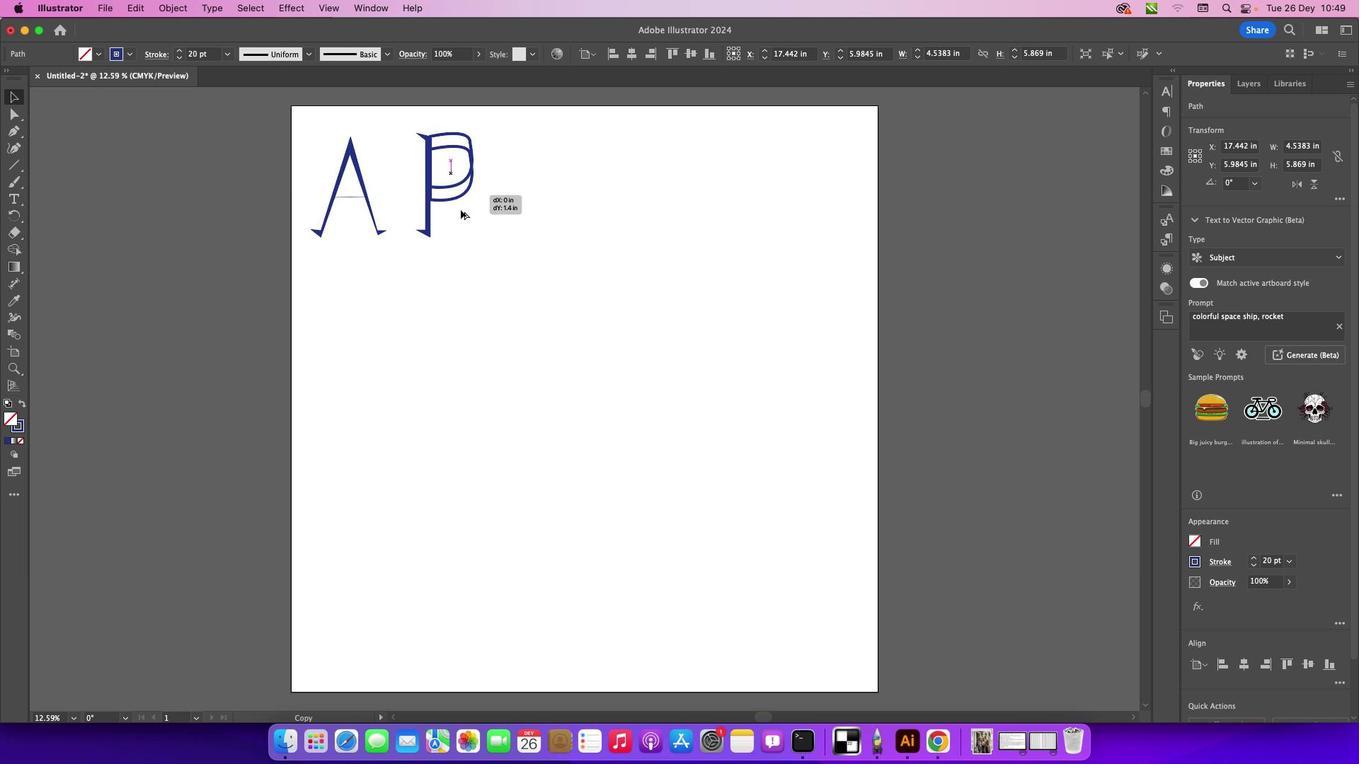 
Action: Key pressed Key.alt
Screenshot: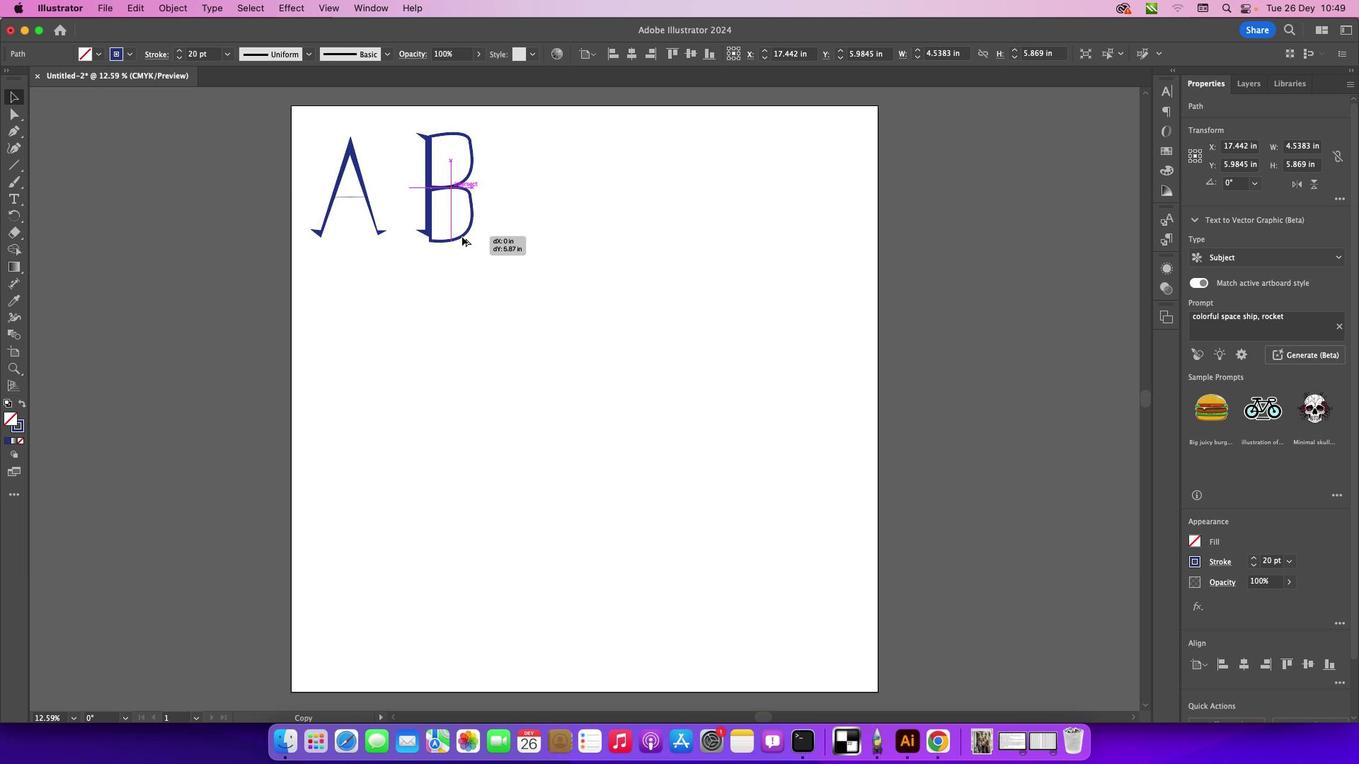 
Action: Mouse pressed left at (473, 194)
Screenshot: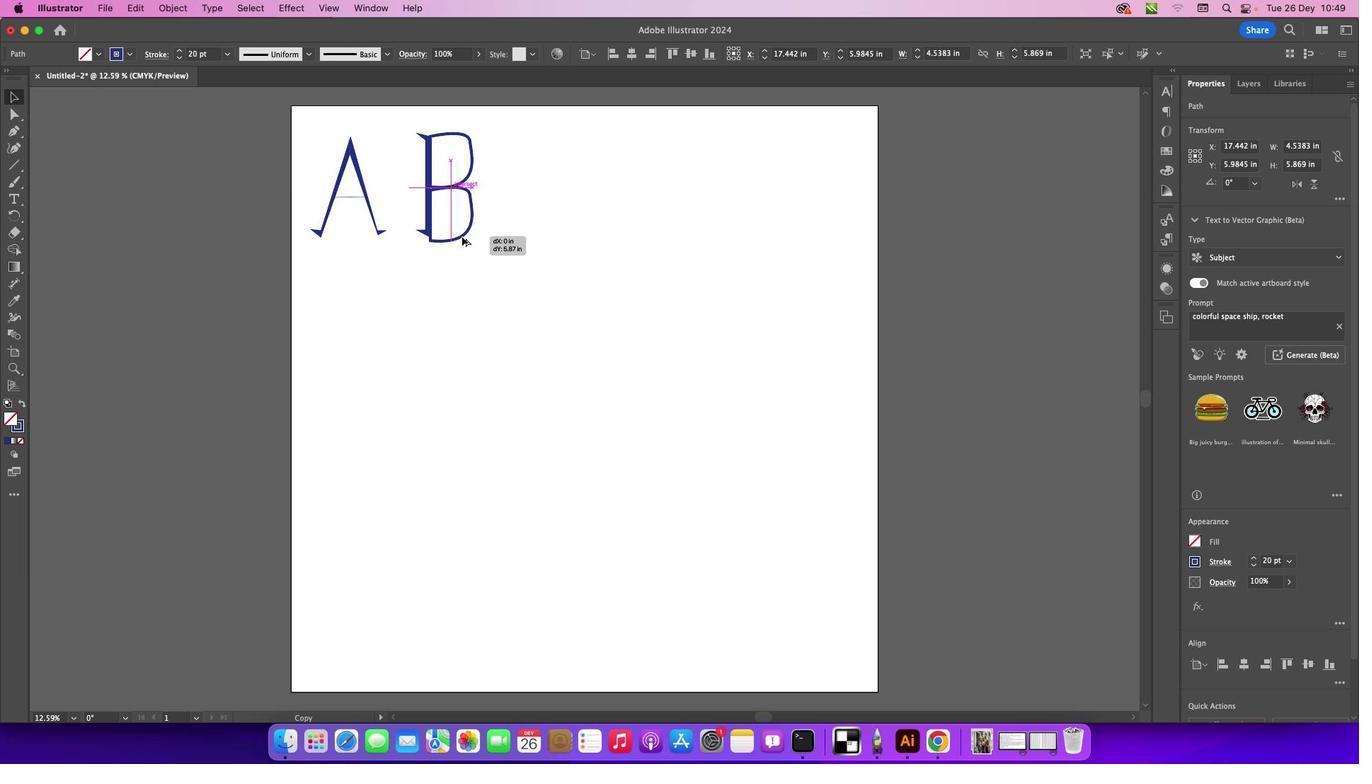
Action: Mouse moved to (476, 242)
Screenshot: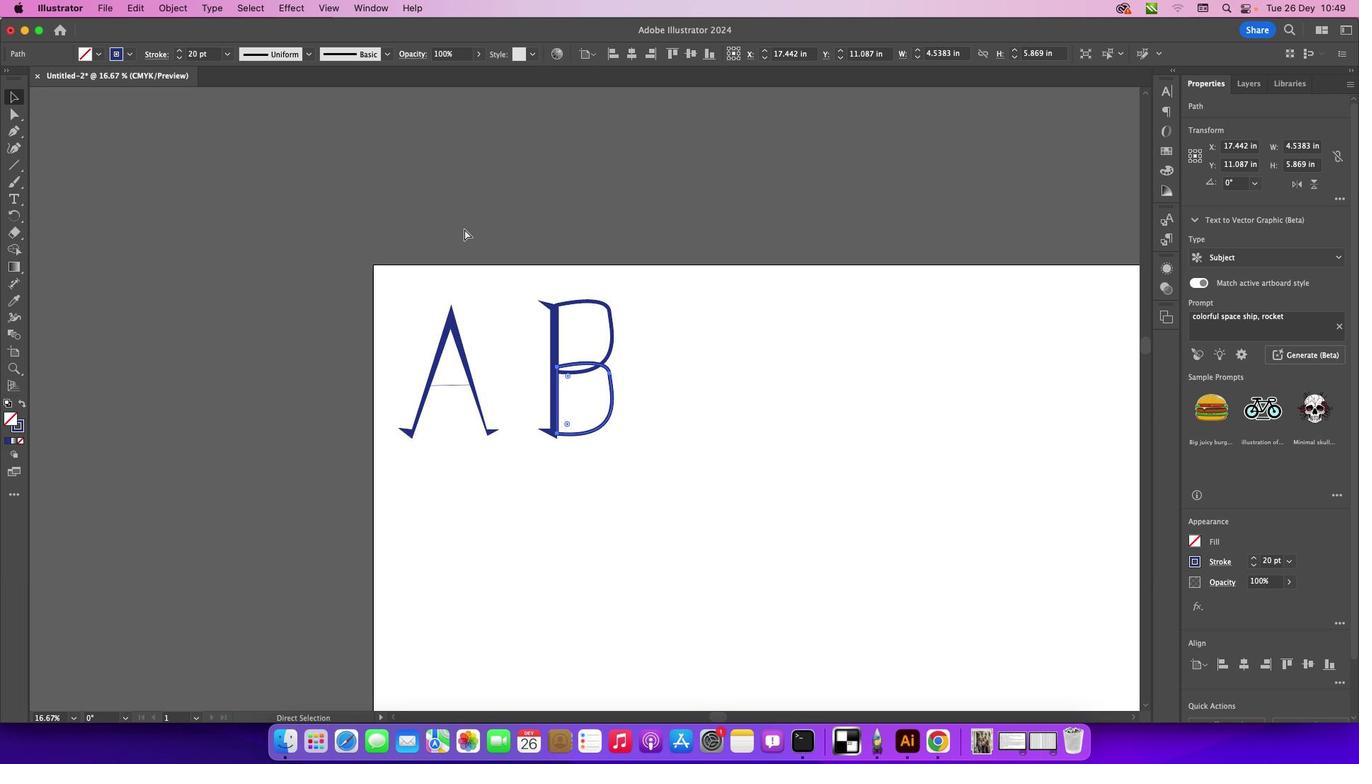 
Action: Key pressed Key.cmd_r'='Key.cmd_r
Screenshot: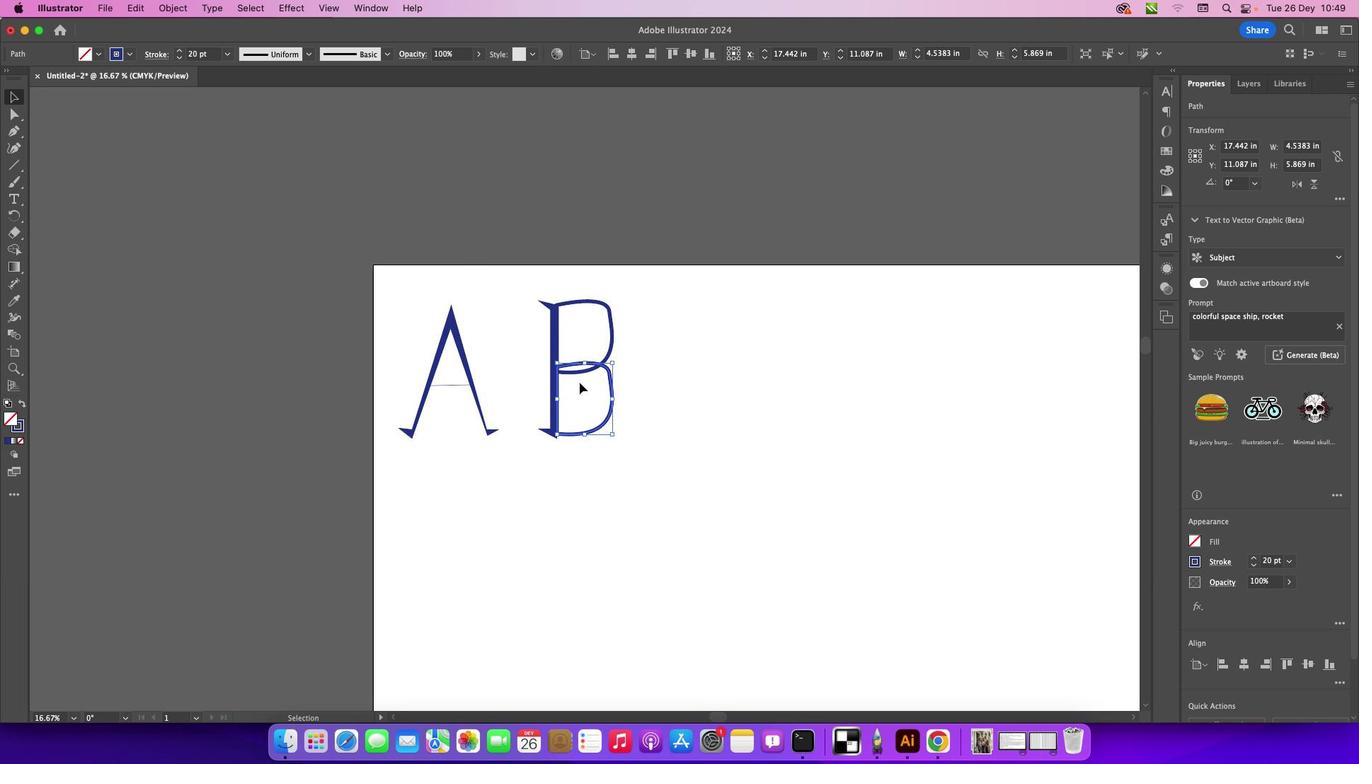 
Action: Mouse moved to (597, 373)
Screenshot: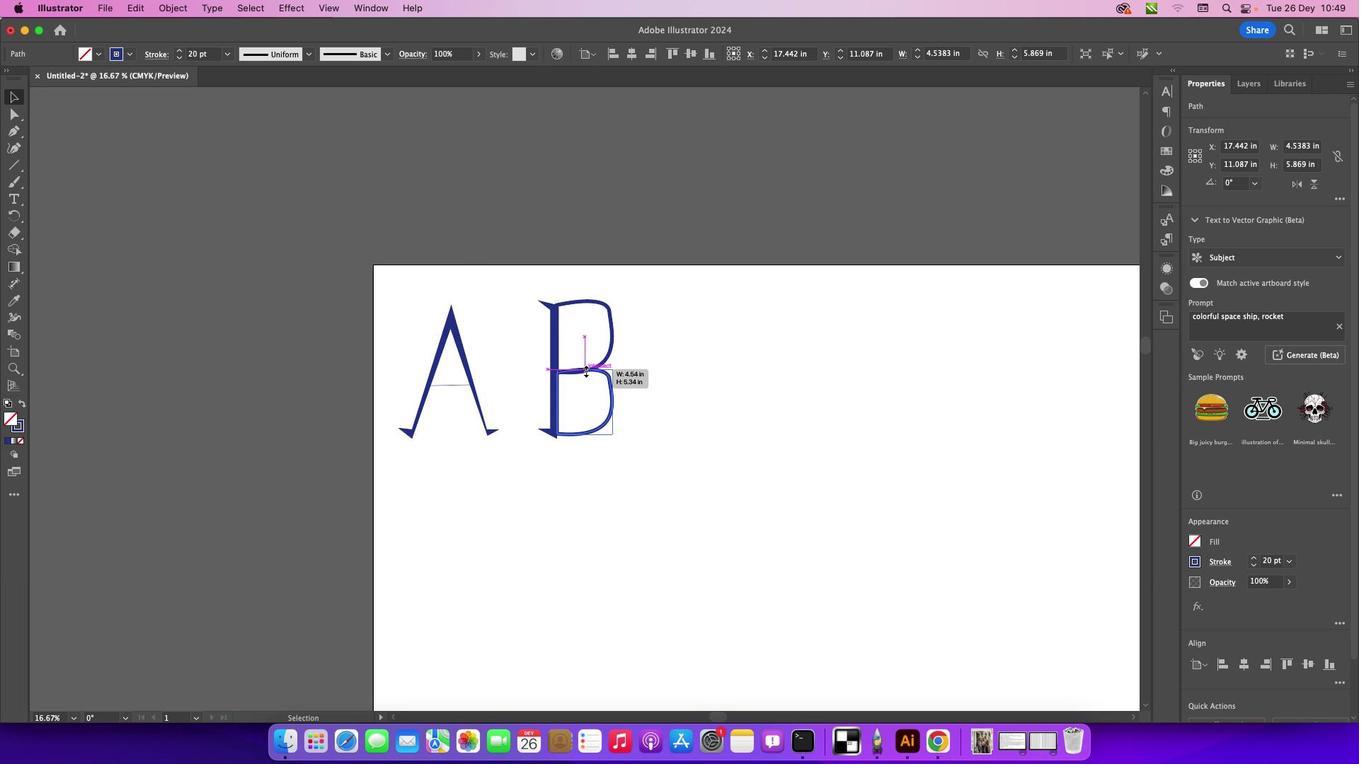 
Action: Mouse pressed left at (597, 373)
Screenshot: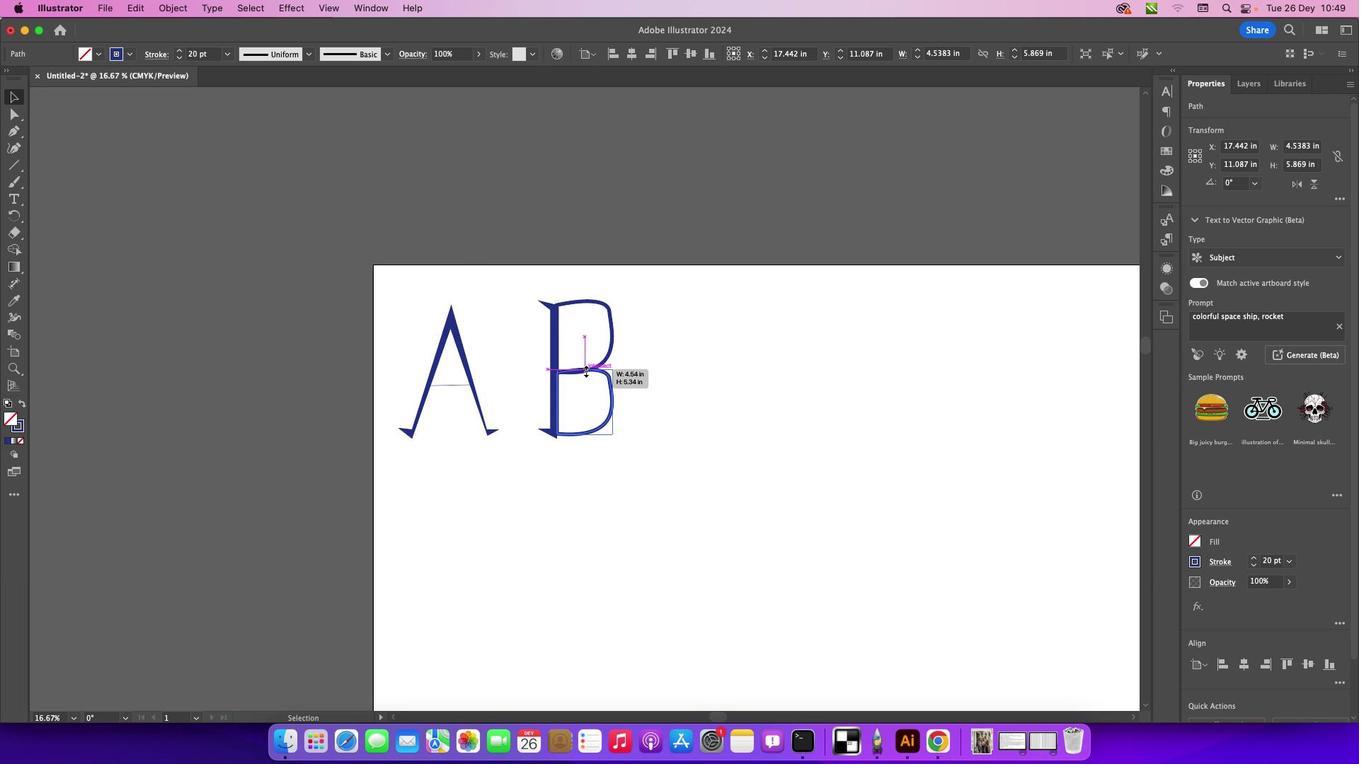 
Action: Mouse moved to (522, 169)
Screenshot: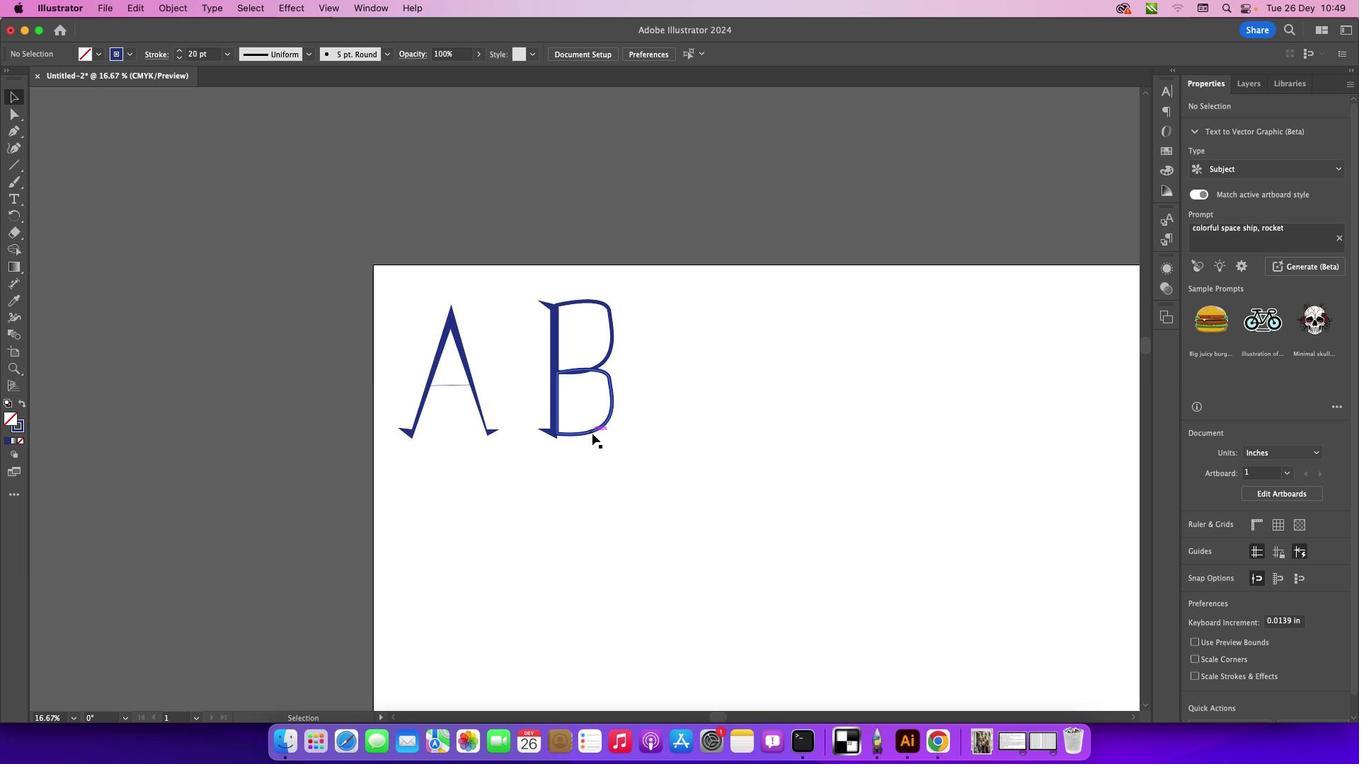 
Action: Mouse pressed left at (522, 169)
Screenshot: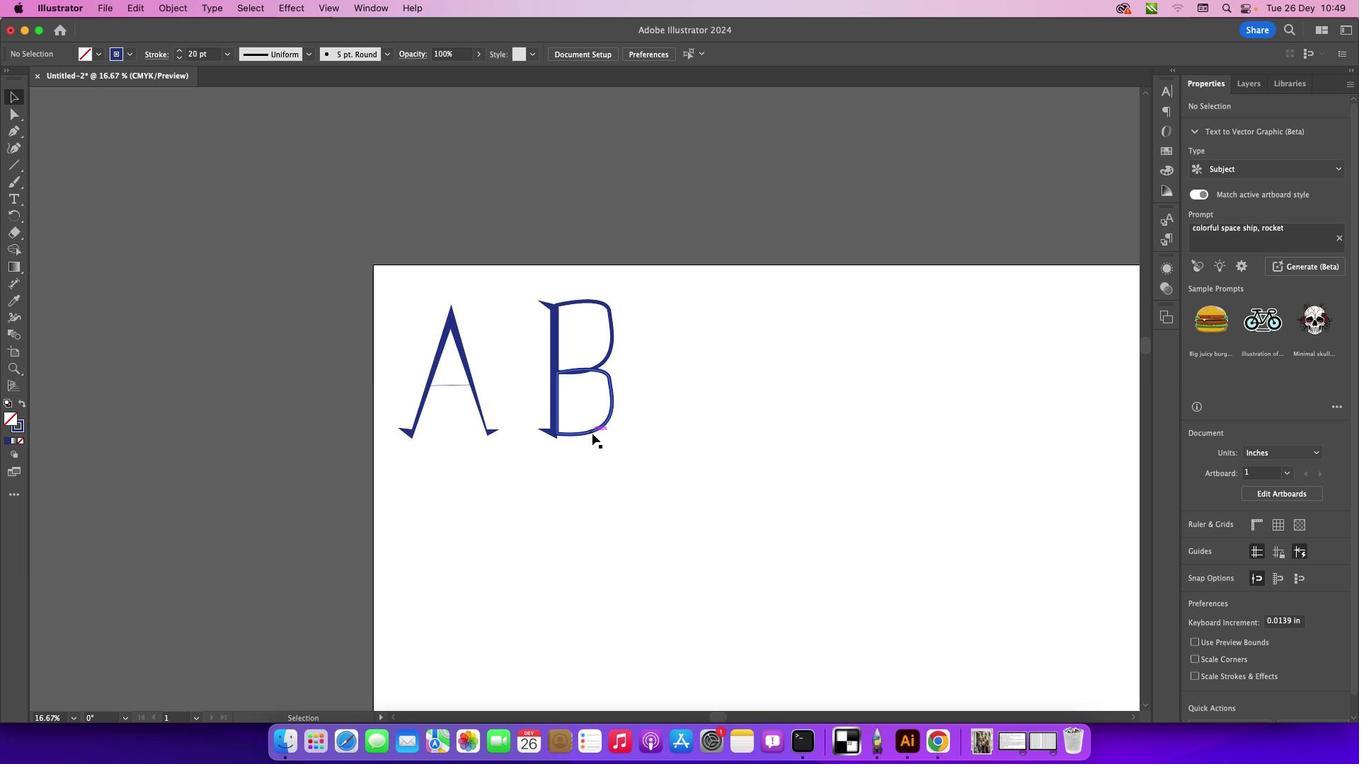 
Action: Mouse moved to (604, 446)
Screenshot: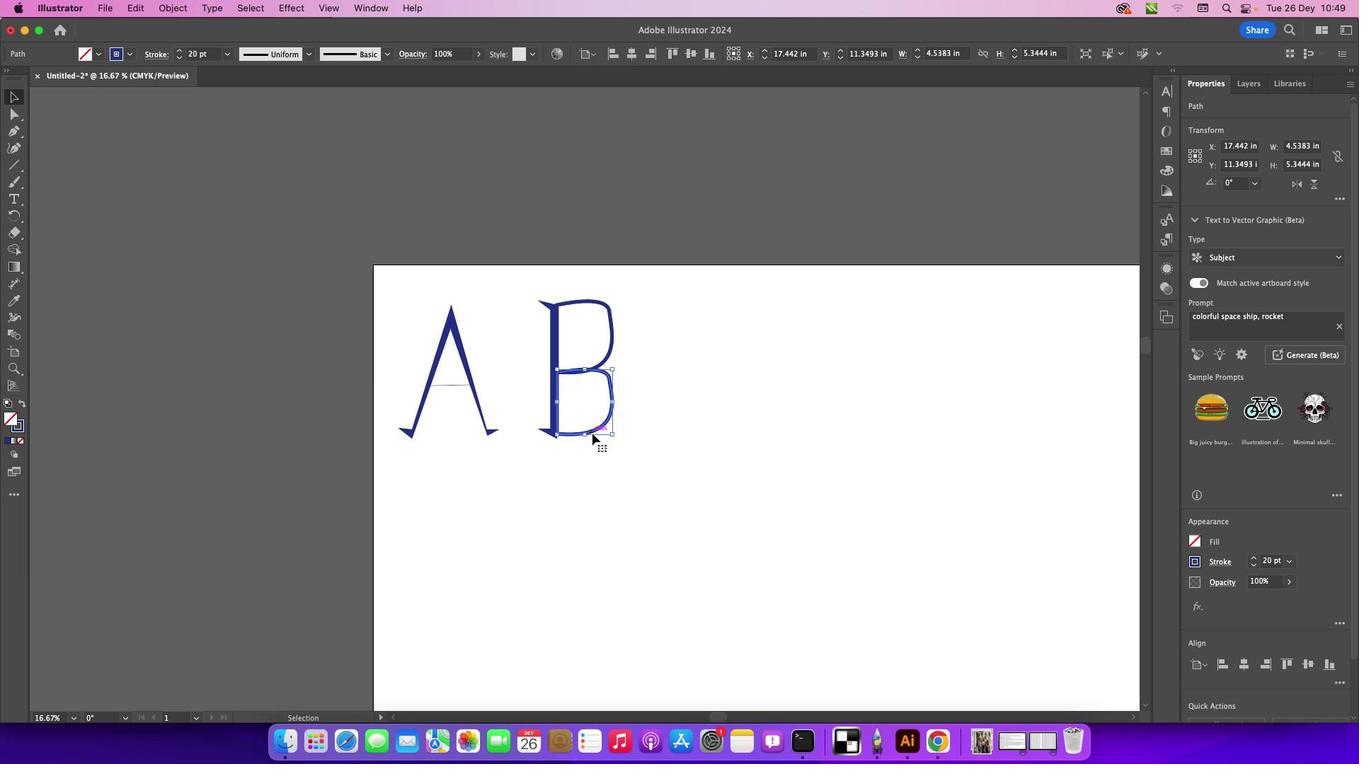 
Action: Mouse pressed left at (604, 446)
Screenshot: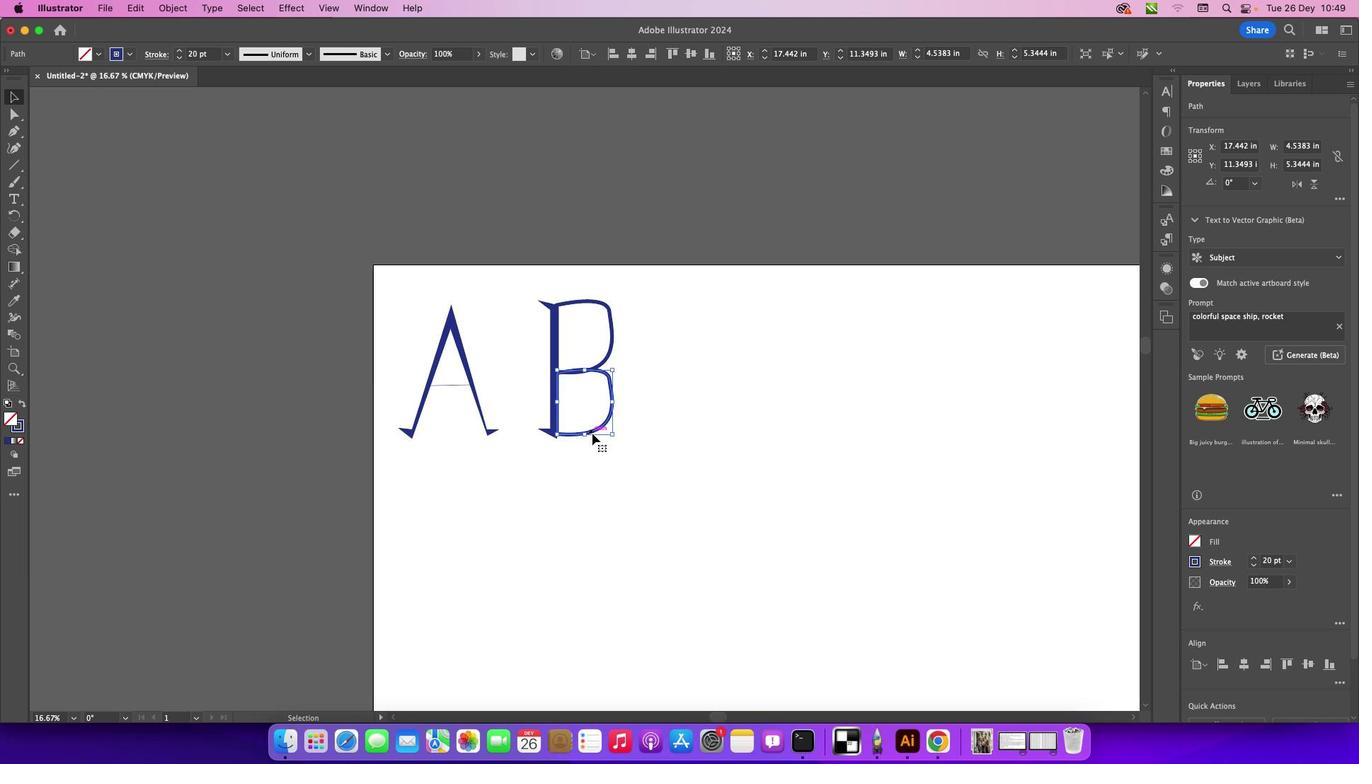 
Action: Key pressed Key.downKey.downKey.downKey.down
Screenshot: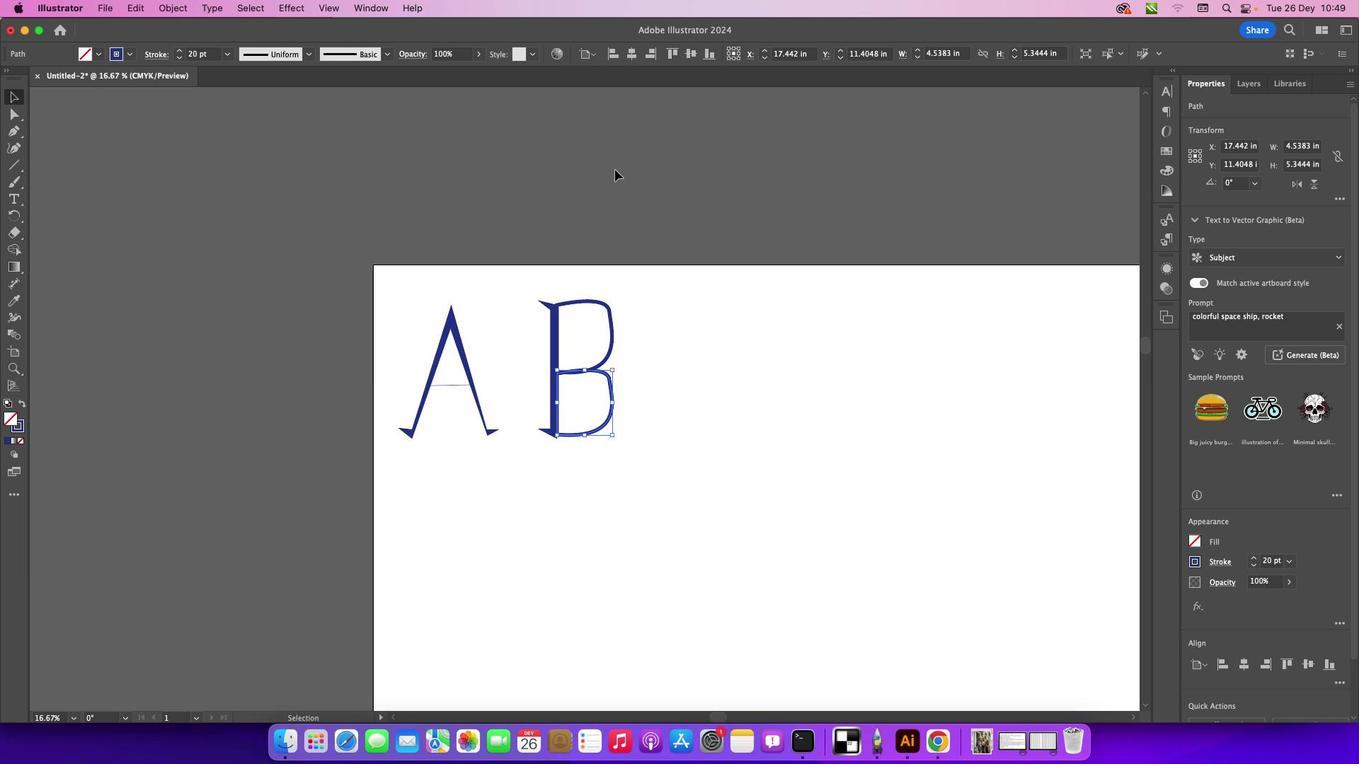 
Action: Mouse moved to (640, 232)
Screenshot: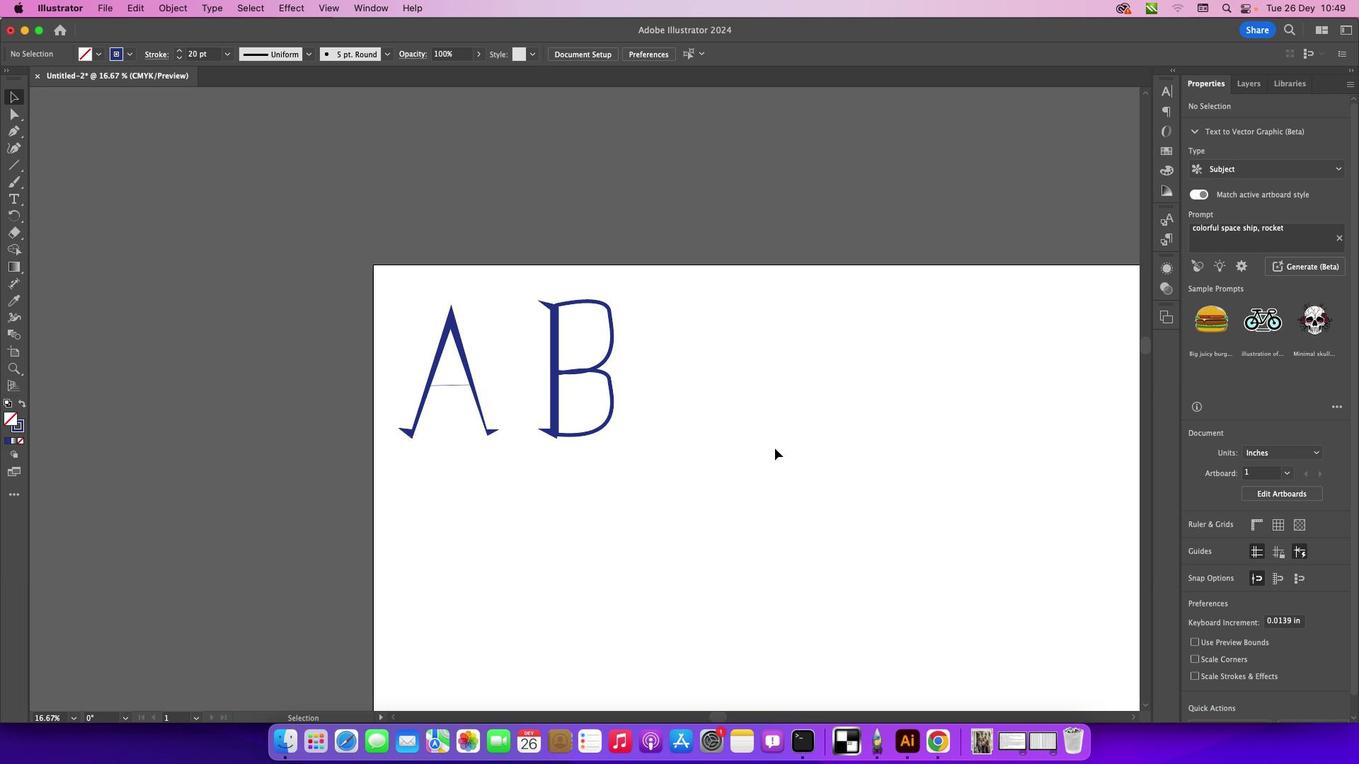
Action: Mouse pressed left at (640, 232)
Screenshot: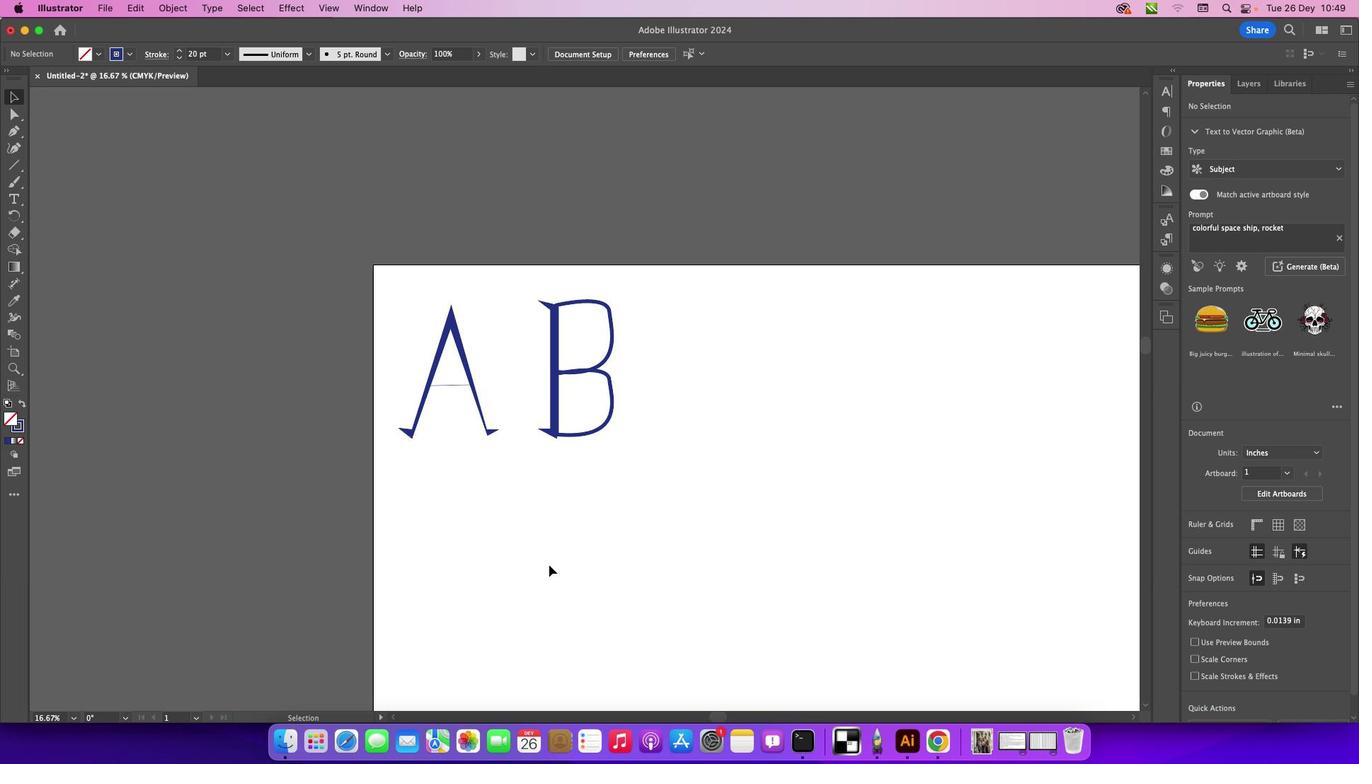 
Action: Mouse moved to (725, 732)
Screenshot: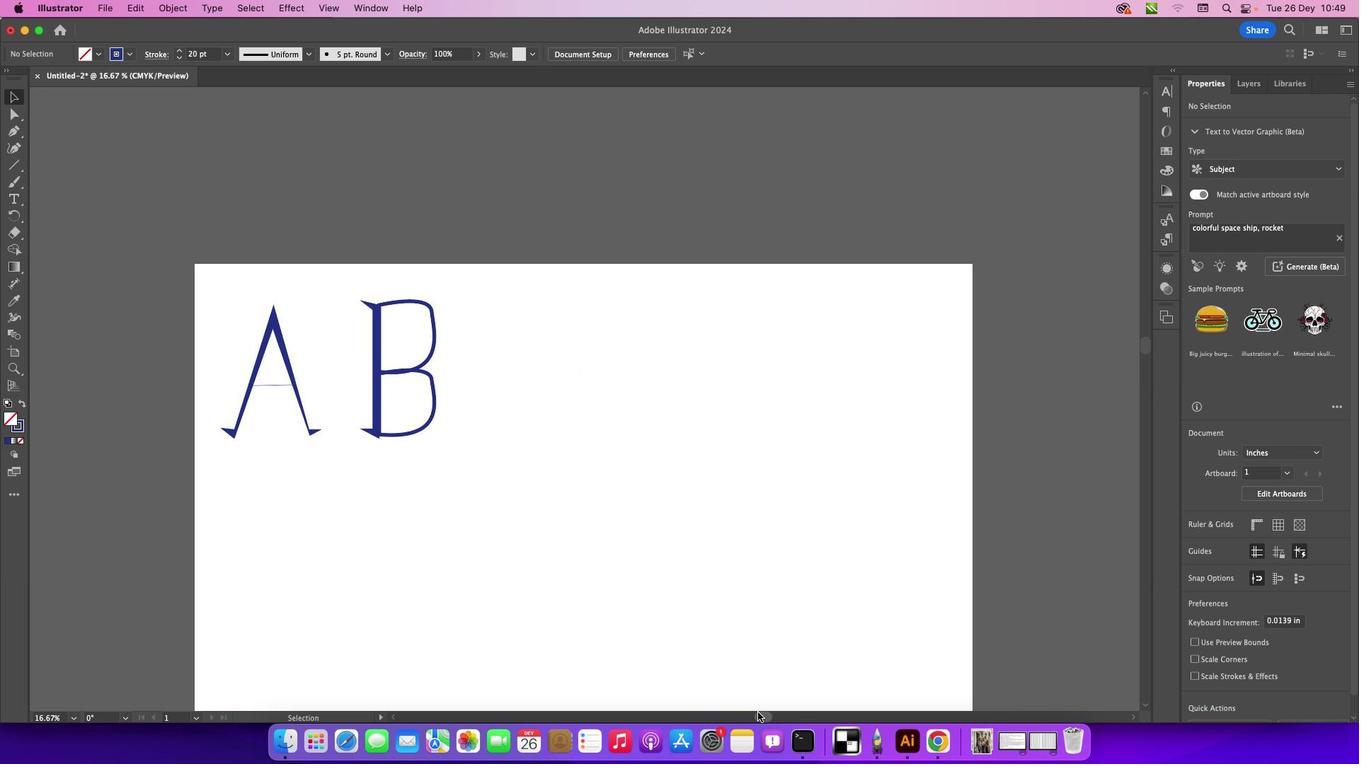 
Action: Mouse pressed left at (725, 732)
Screenshot: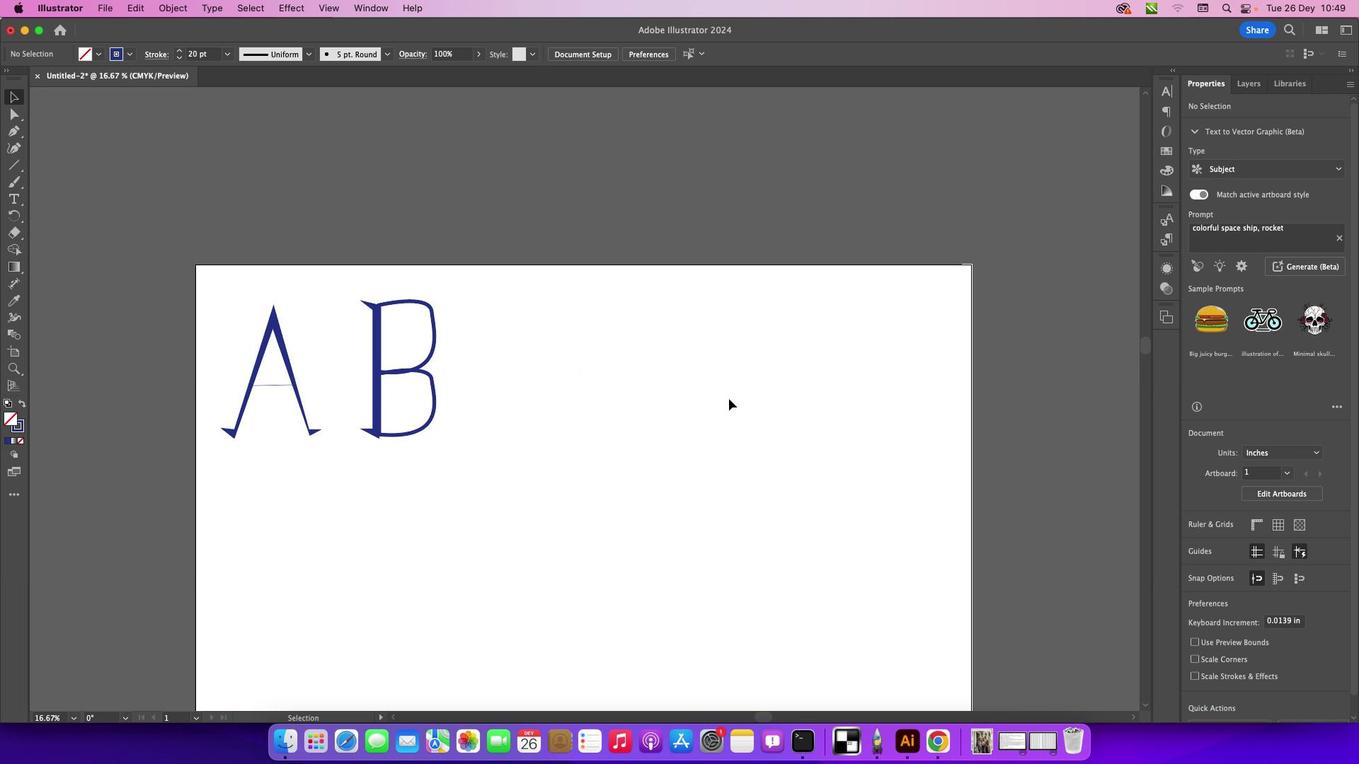 
Action: Mouse moved to (34, 145)
Screenshot: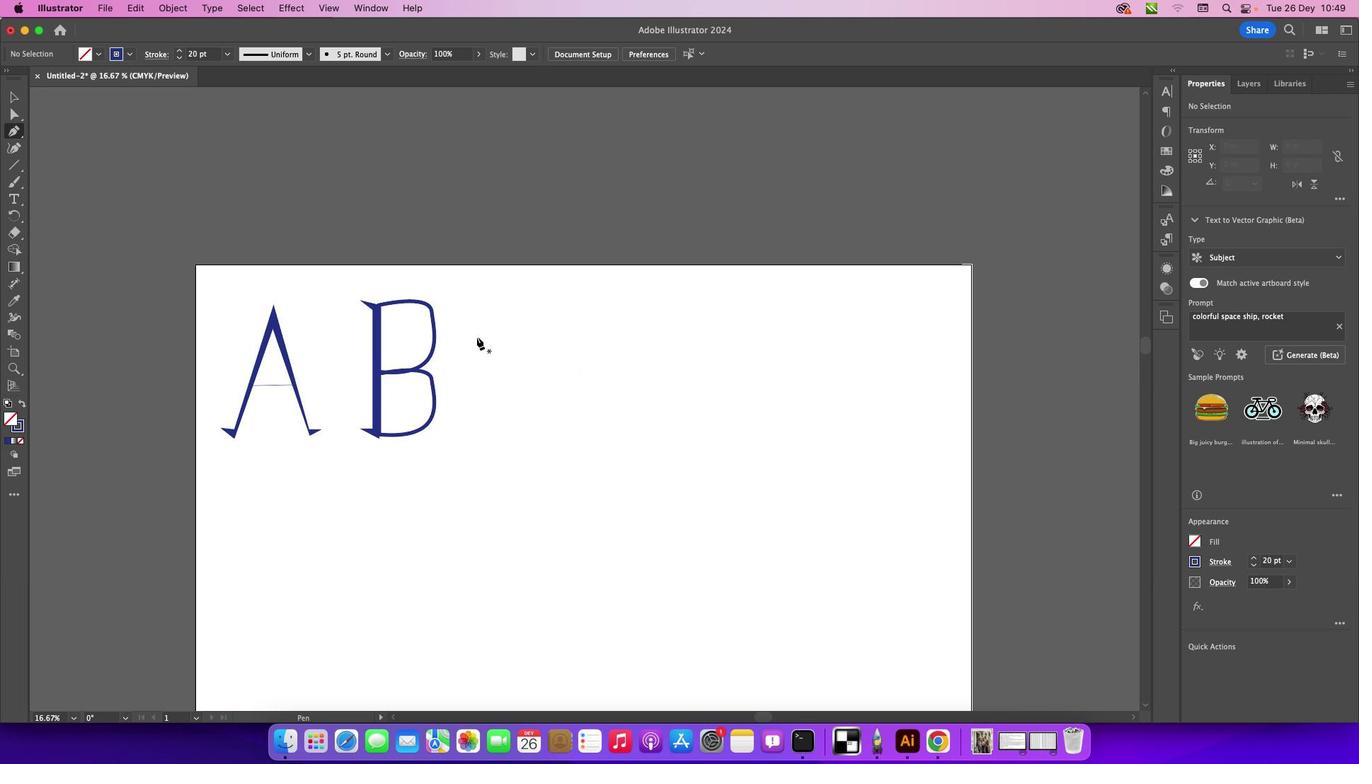 
Action: Mouse pressed left at (34, 145)
Screenshot: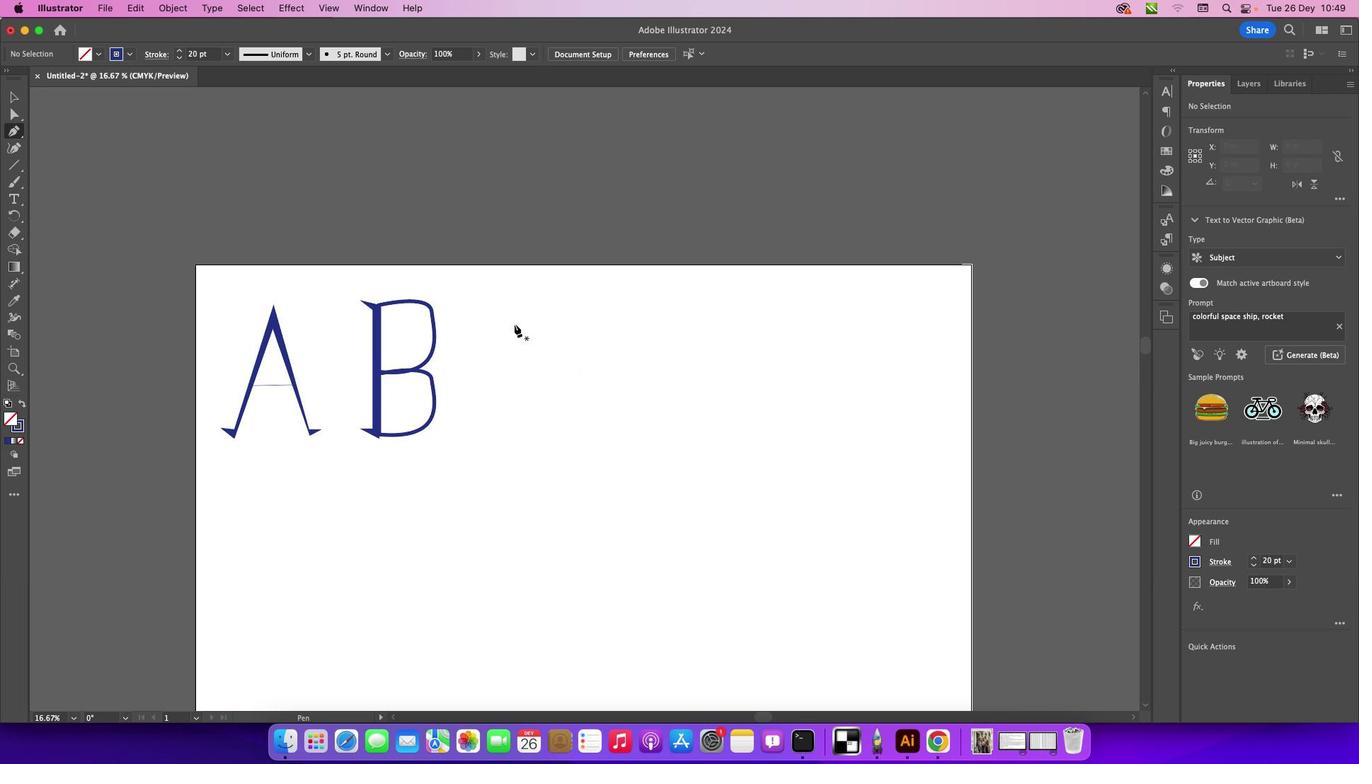 
Action: Mouse moved to (548, 334)
Screenshot: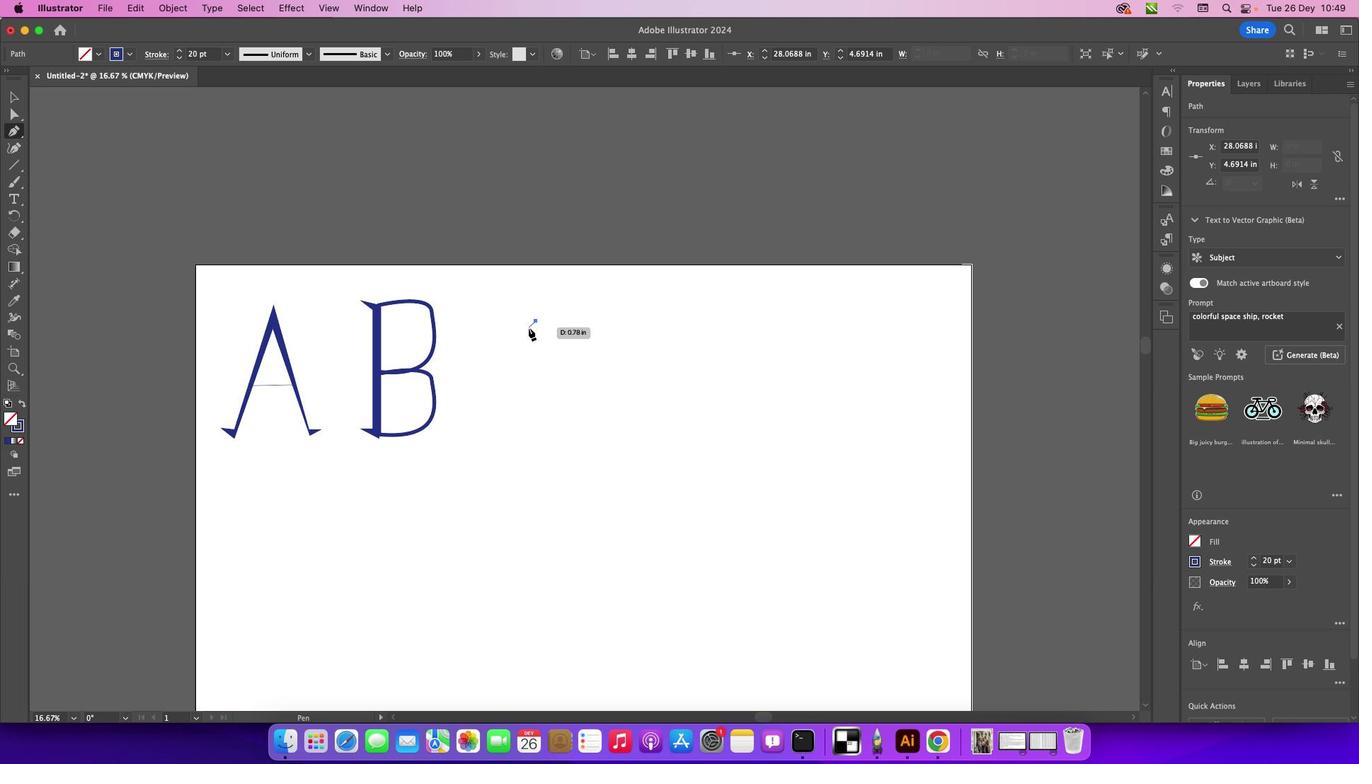 
Action: Mouse pressed left at (548, 334)
Screenshot: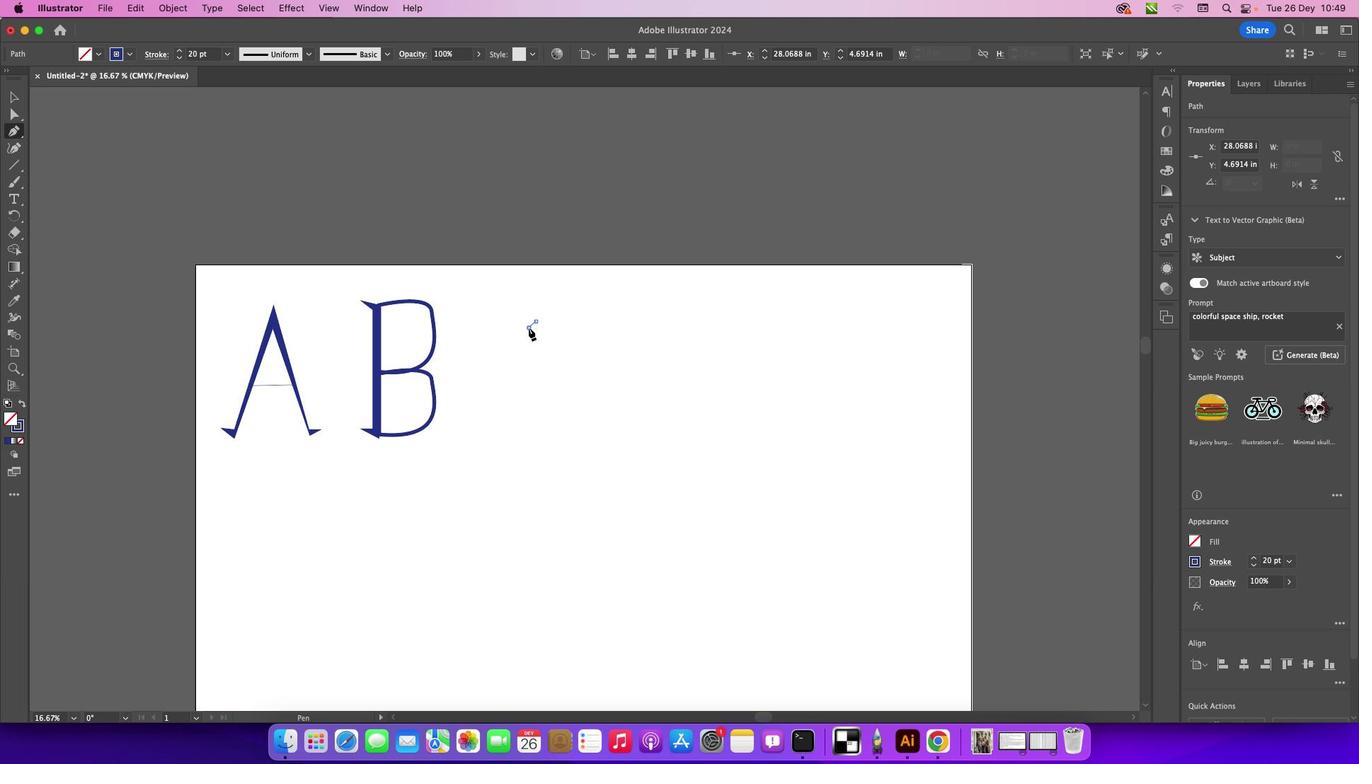 
Action: Mouse moved to (541, 340)
Screenshot: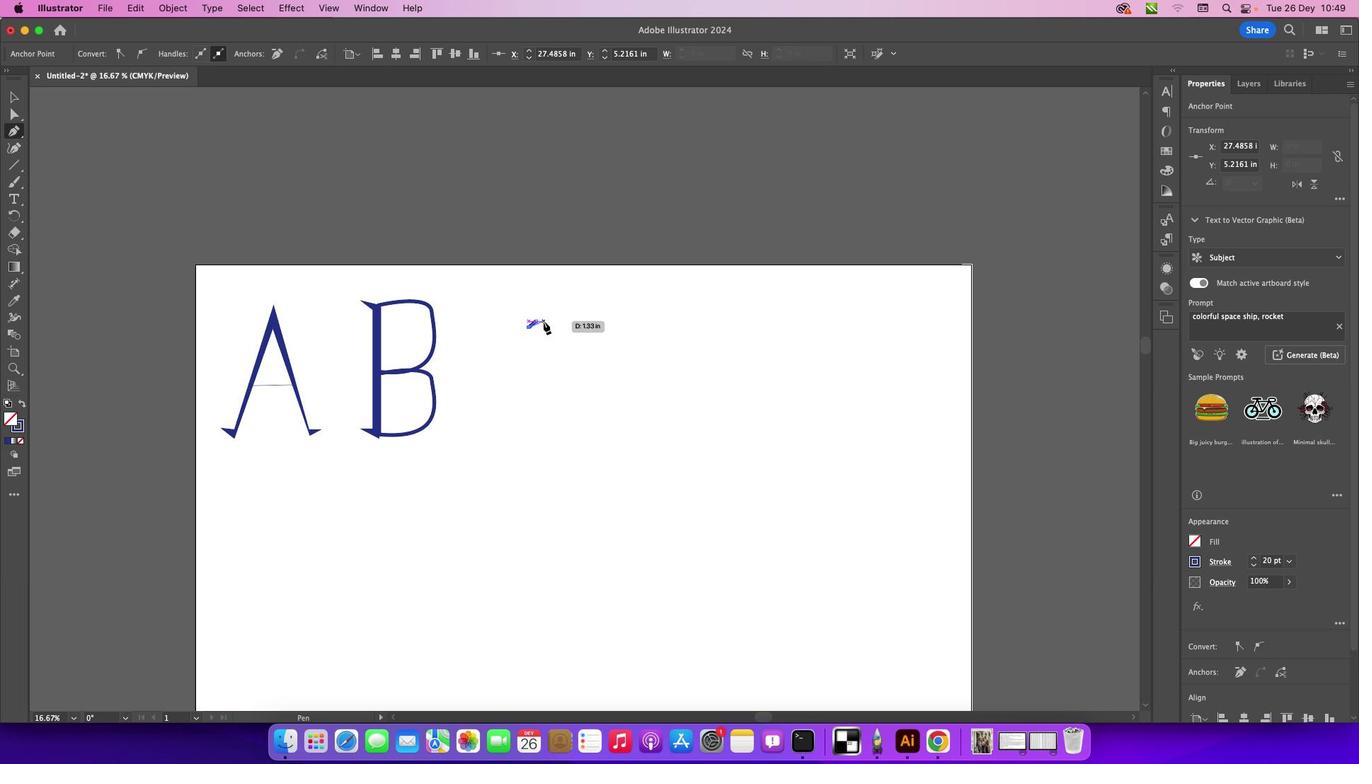 
Action: Mouse pressed left at (541, 340)
Screenshot: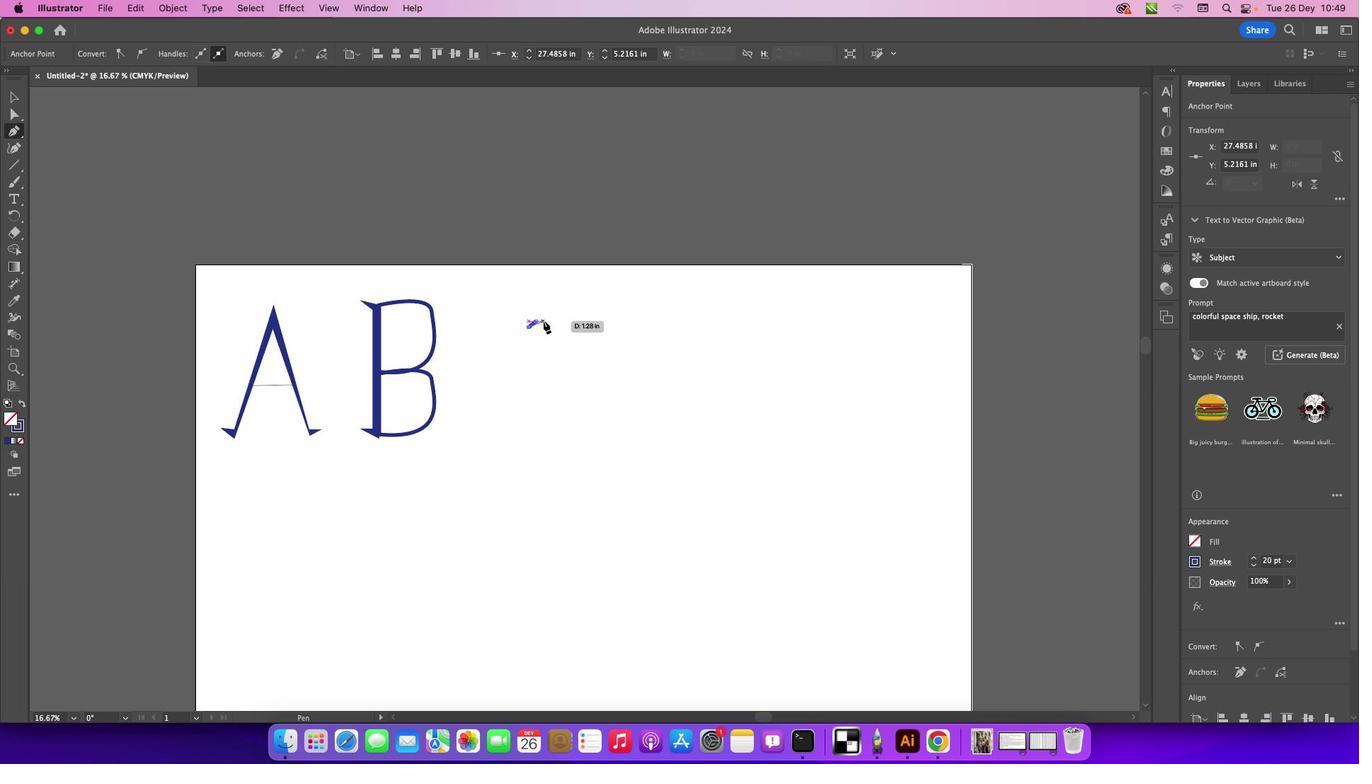 
Action: Mouse moved to (556, 334)
Screenshot: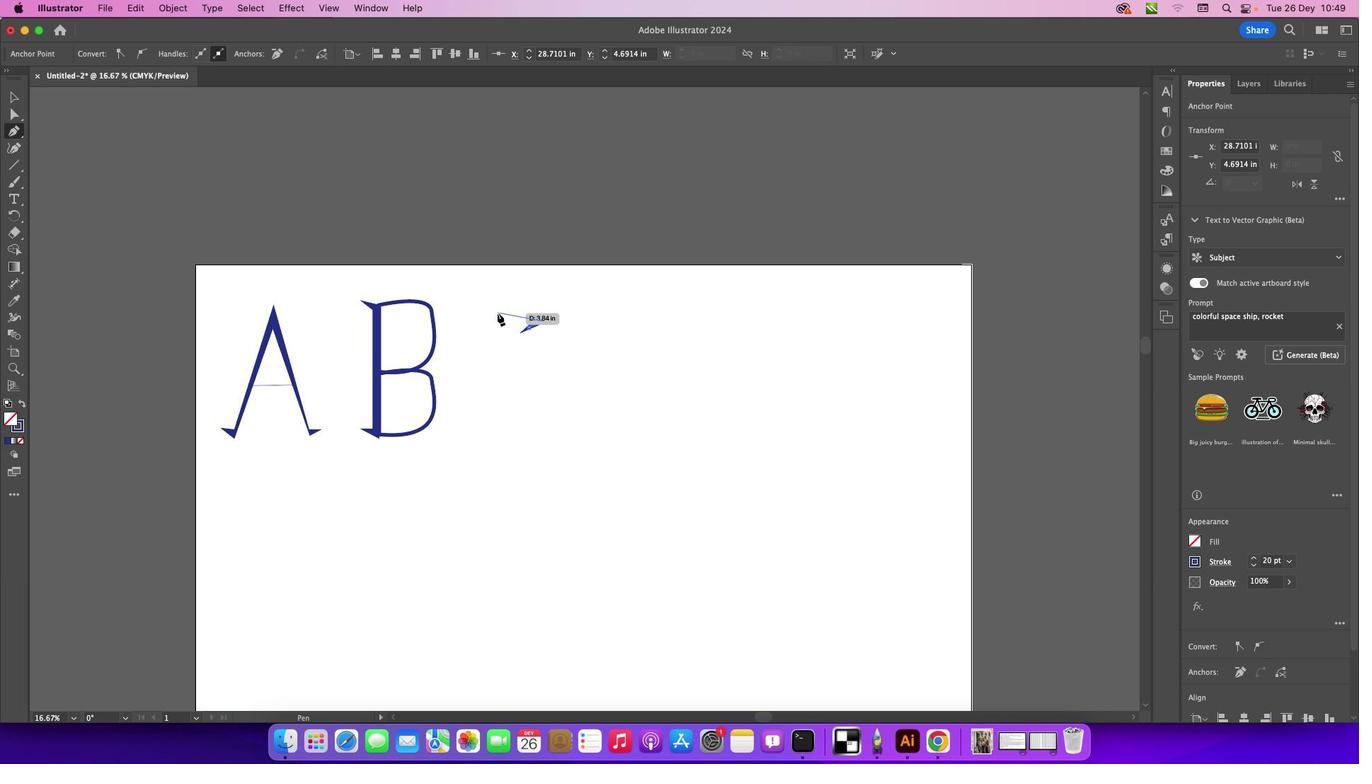
Action: Mouse pressed left at (556, 334)
Screenshot: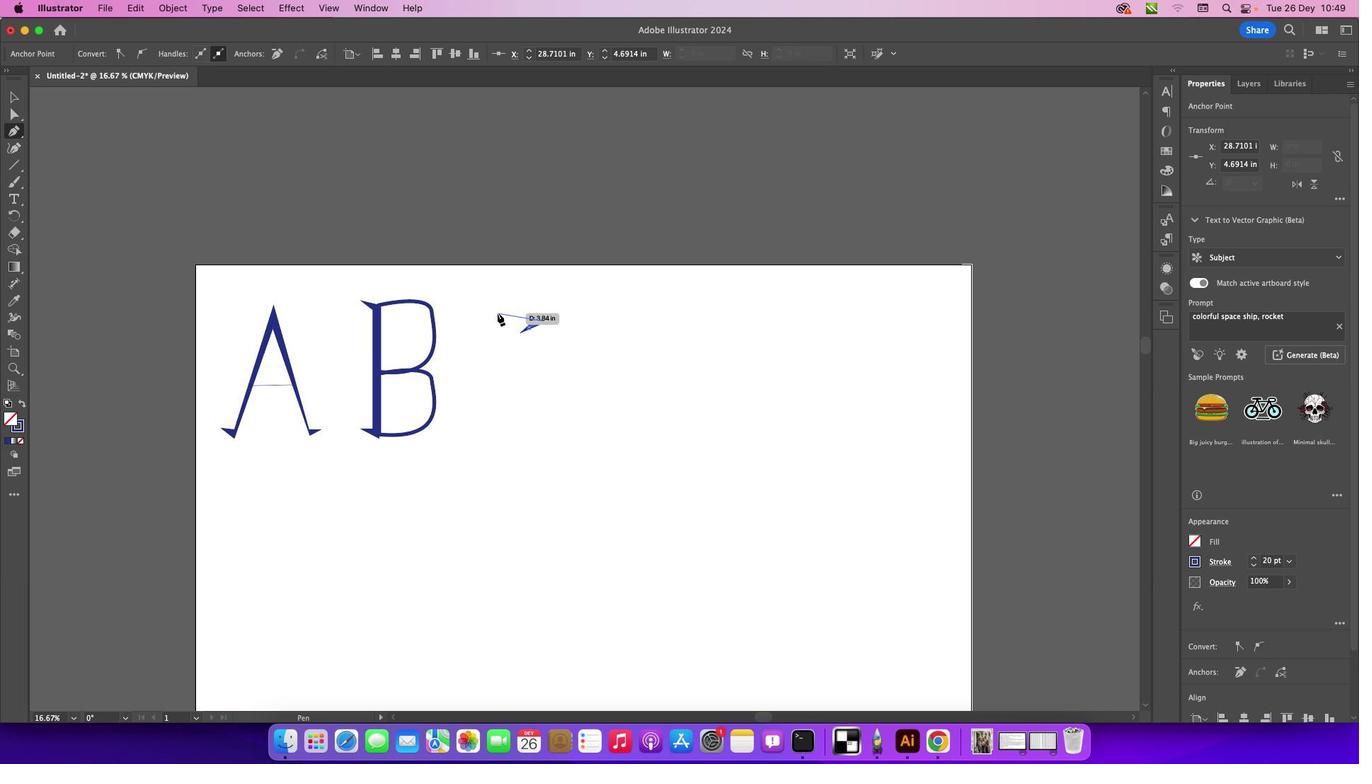 
Action: Mouse moved to (510, 326)
Screenshot: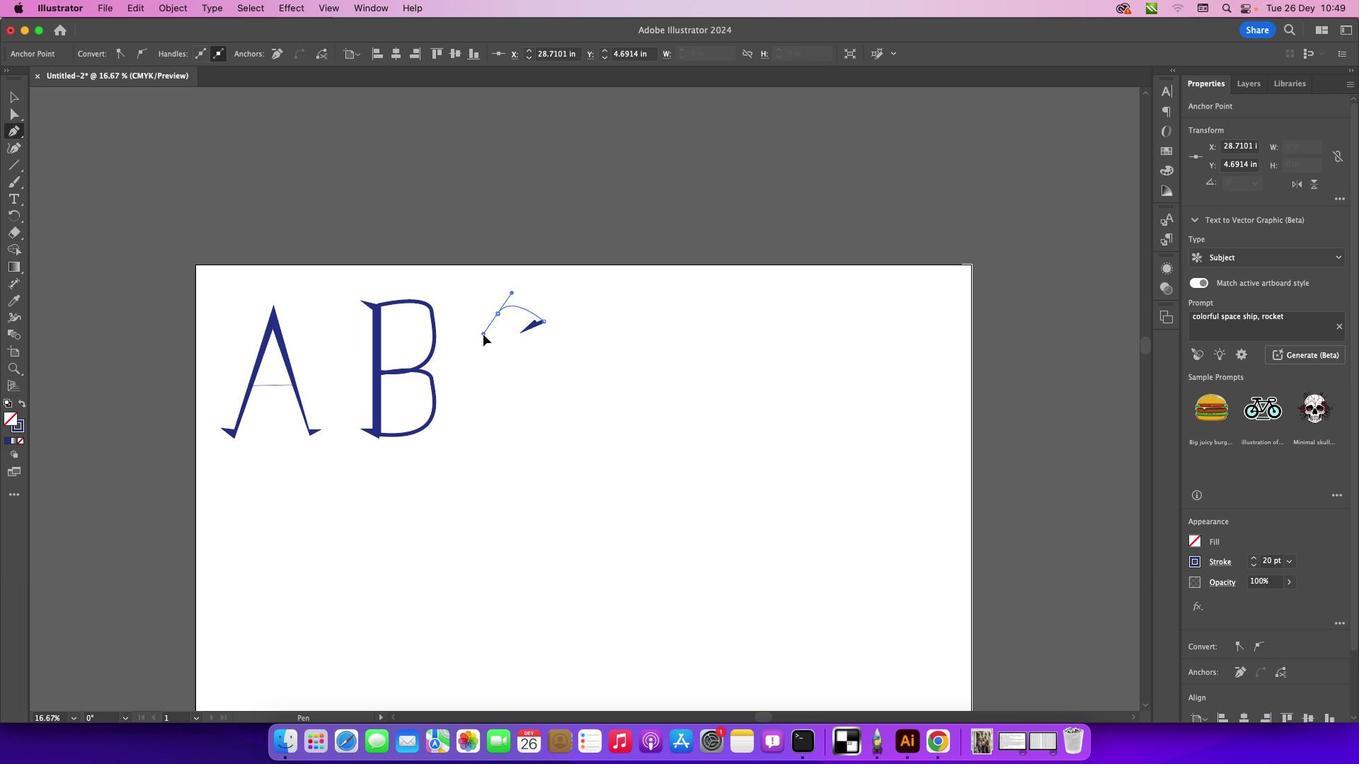 
Action: Mouse pressed left at (510, 326)
